 Task: Explore Airbnb stays in Newport, Rhode Island.
Action: Mouse moved to (526, 66)
Screenshot: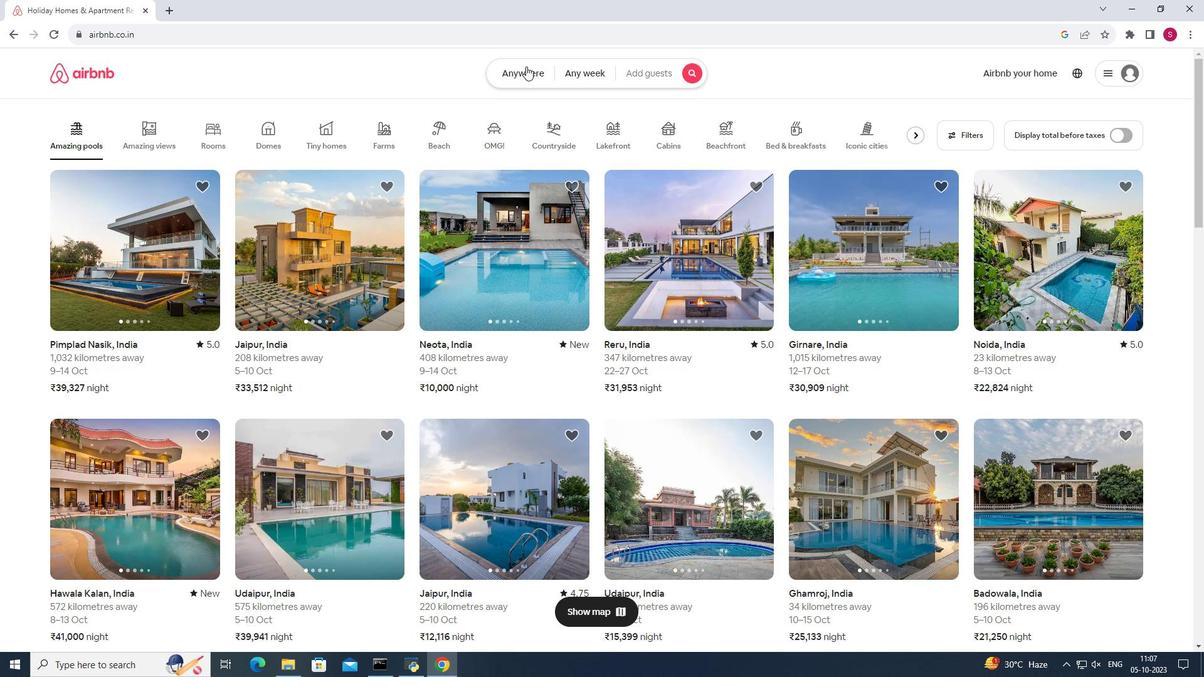 
Action: Mouse pressed left at (526, 66)
Screenshot: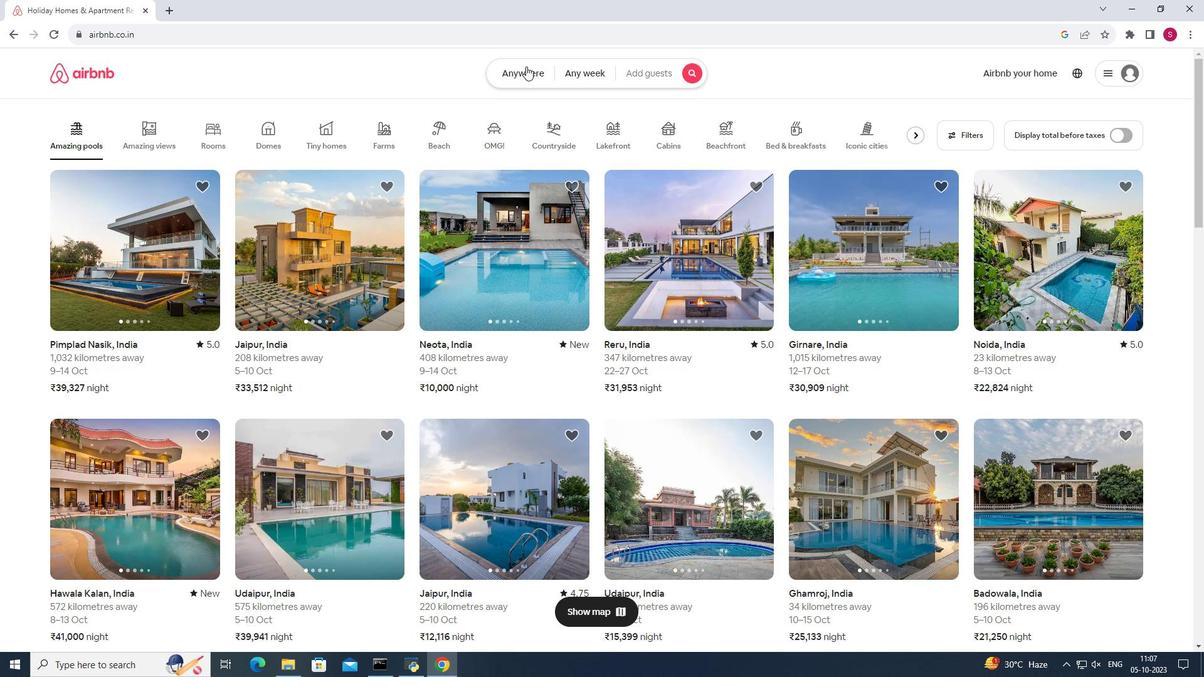 
Action: Mouse moved to (451, 117)
Screenshot: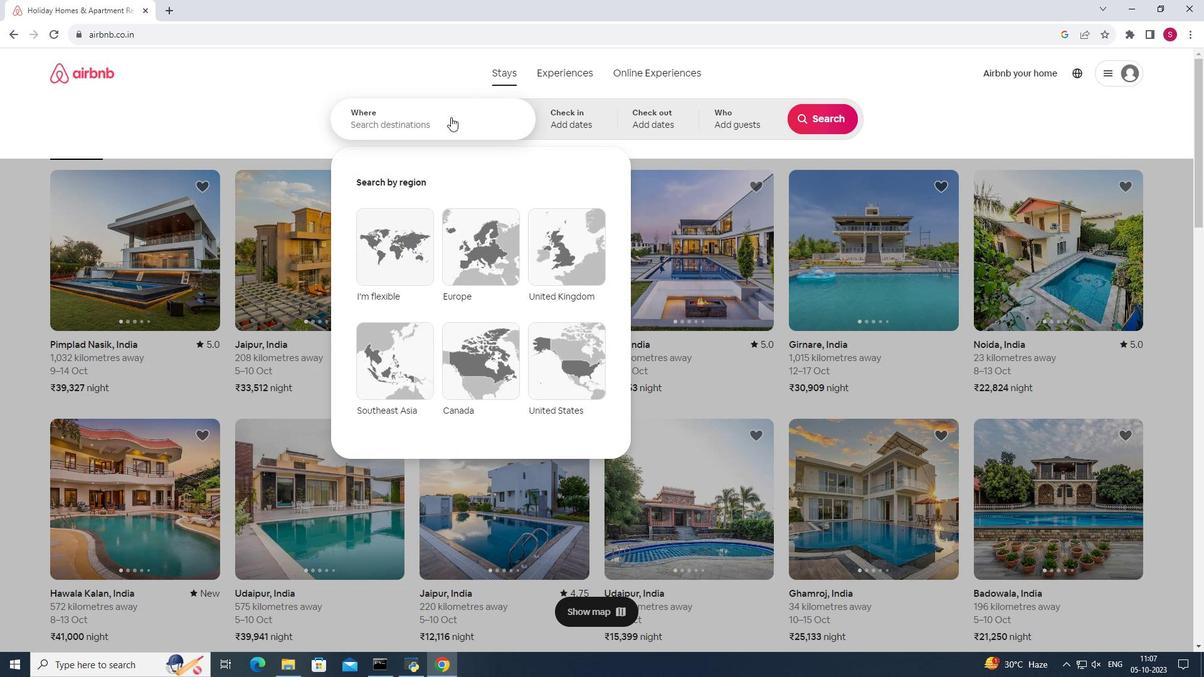 
Action: Mouse pressed left at (451, 117)
Screenshot: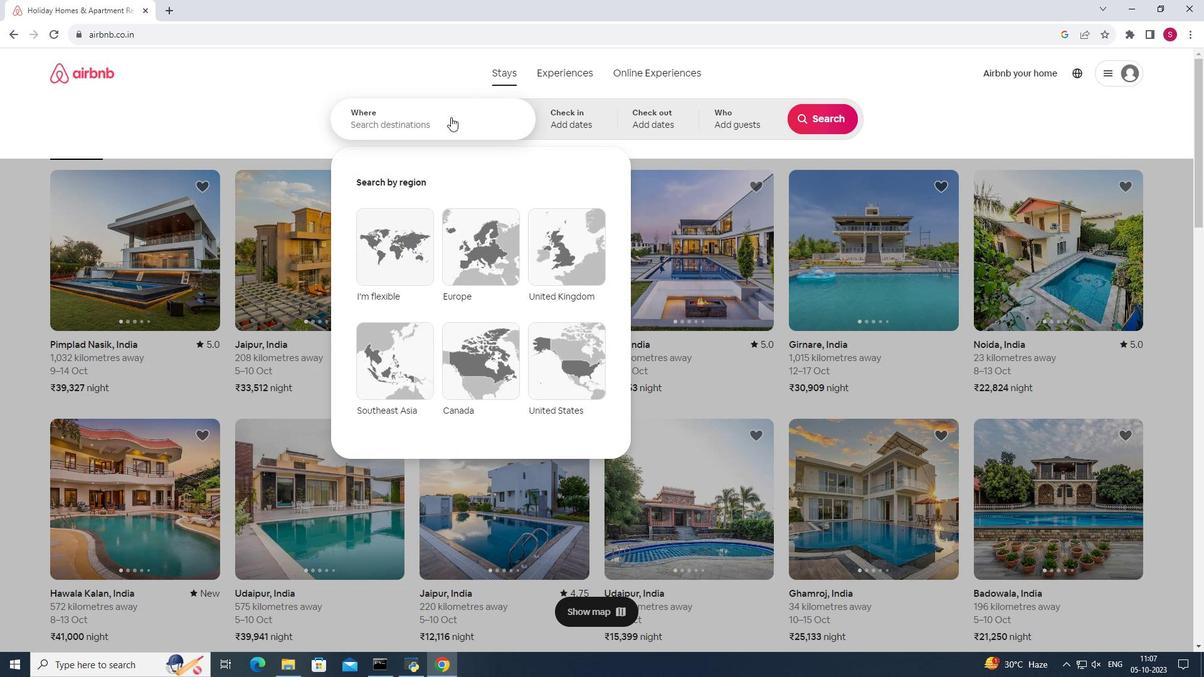 
Action: Mouse moved to (451, 119)
Screenshot: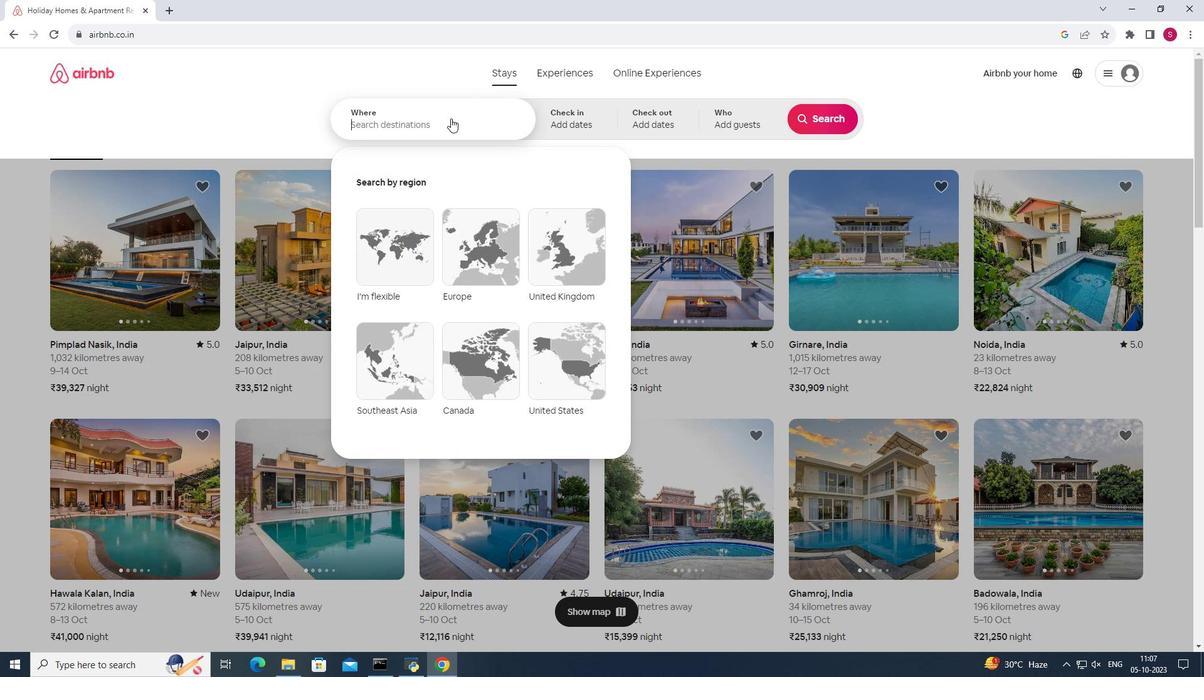 
Action: Key pressed <Key.shift><Key.shift><Key.shift><Key.shift><Key.shift><Key.shift><Key.shift><Key.shift><Key.shift><Key.shift><Key.shift><Key.shift><Key.shift><Key.shift><Key.shift><Key.shift><Key.shift><Key.shift>New<Key.shift><Key.shift><Key.shift><Key.shift><Key.shift><Key.shift><Key.shift><Key.shift><Key.shift>port,<Key.space><Key.shift><Key.shift><Key.shift><Key.shift><Key.shift><Key.shift><Key.shift><Key.shift><Key.shift><Key.shift><Key.shift>Rhode<Key.space><Key.shift>Island
Screenshot: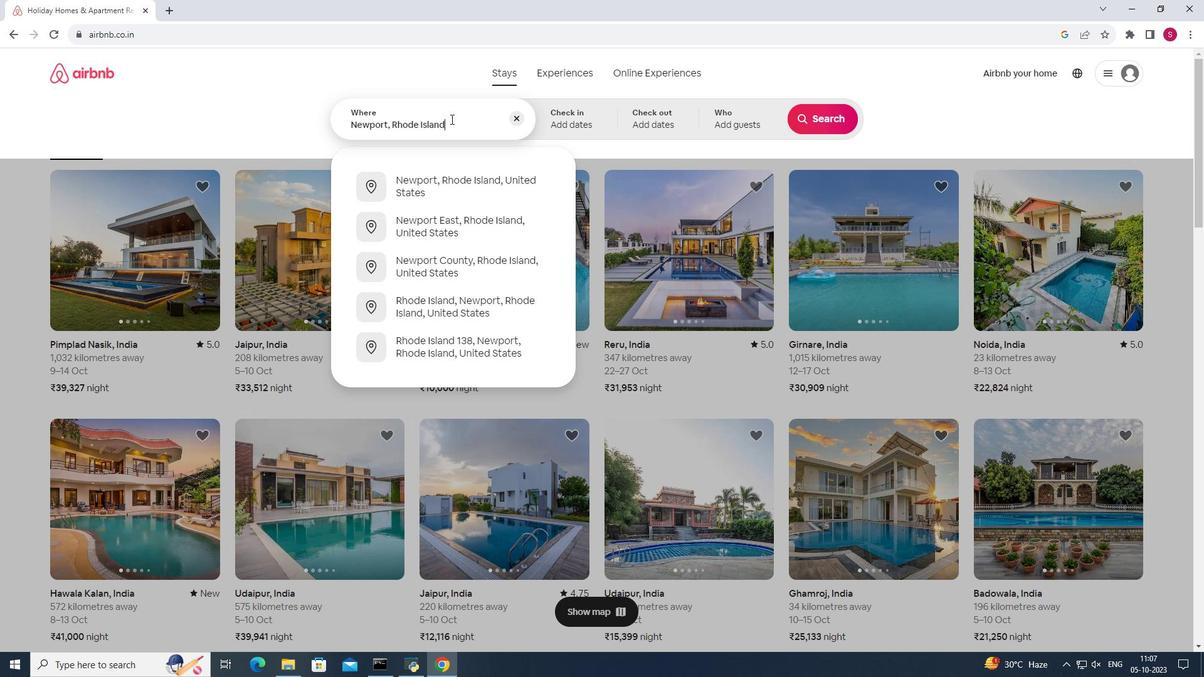 
Action: Mouse moved to (466, 191)
Screenshot: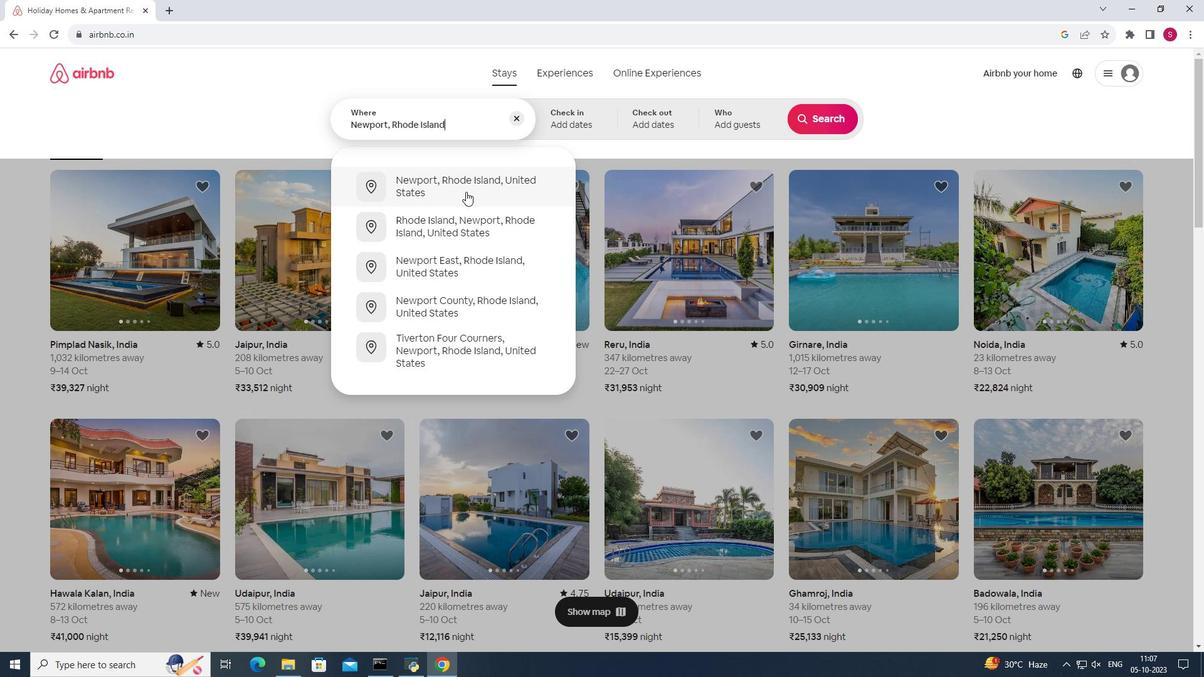 
Action: Mouse pressed left at (466, 191)
Screenshot: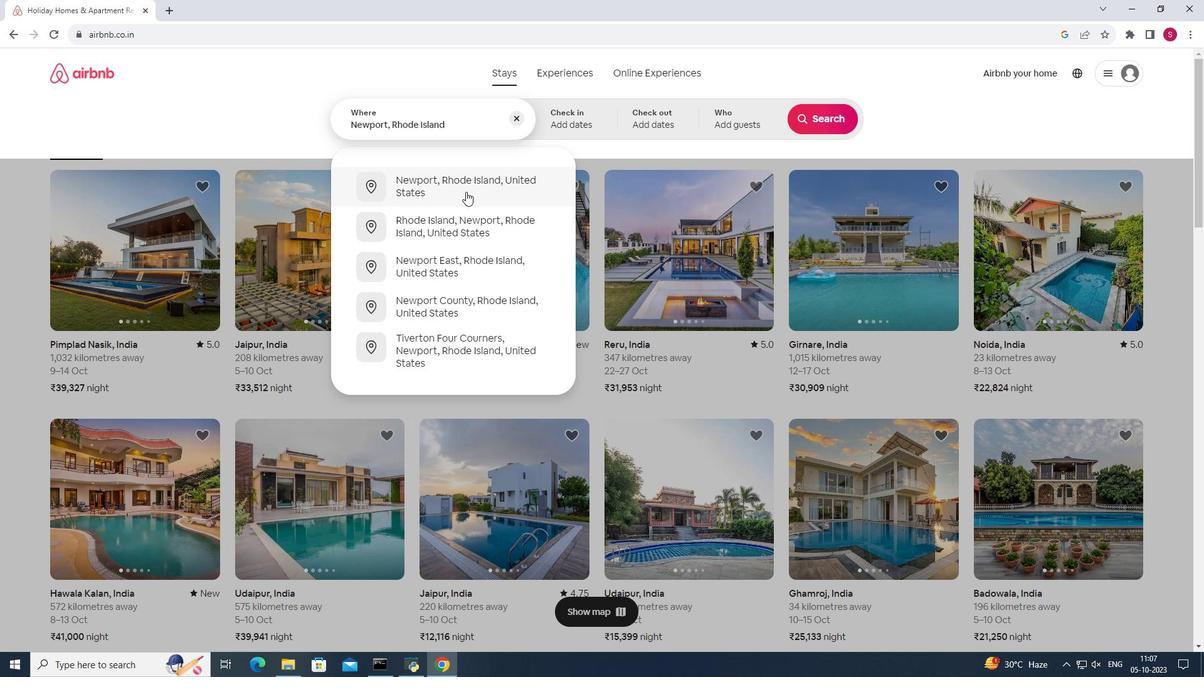 
Action: Mouse moved to (840, 112)
Screenshot: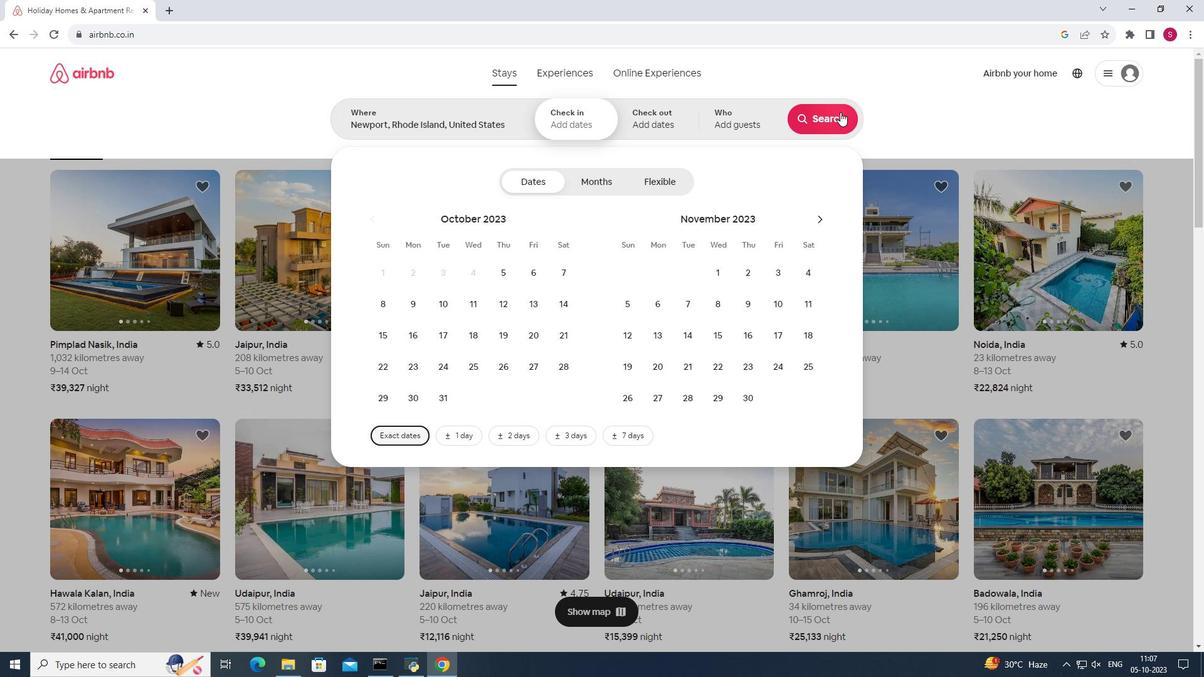 
Action: Mouse pressed left at (840, 112)
Screenshot: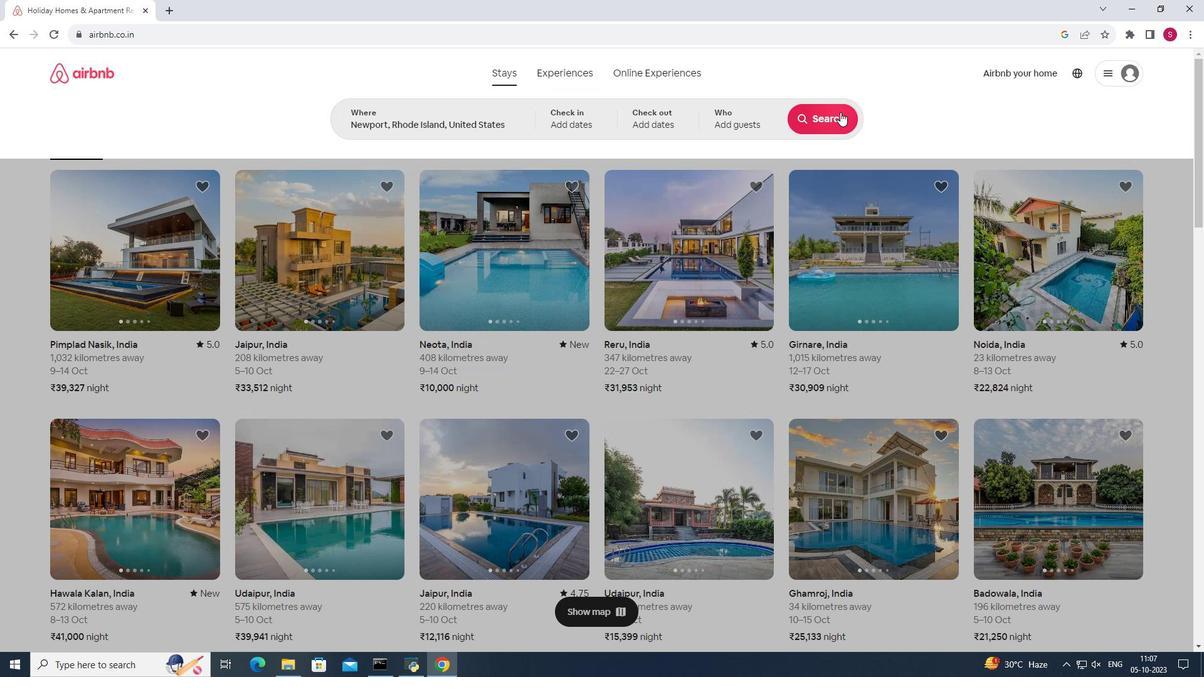 
Action: Mouse moved to (362, 324)
Screenshot: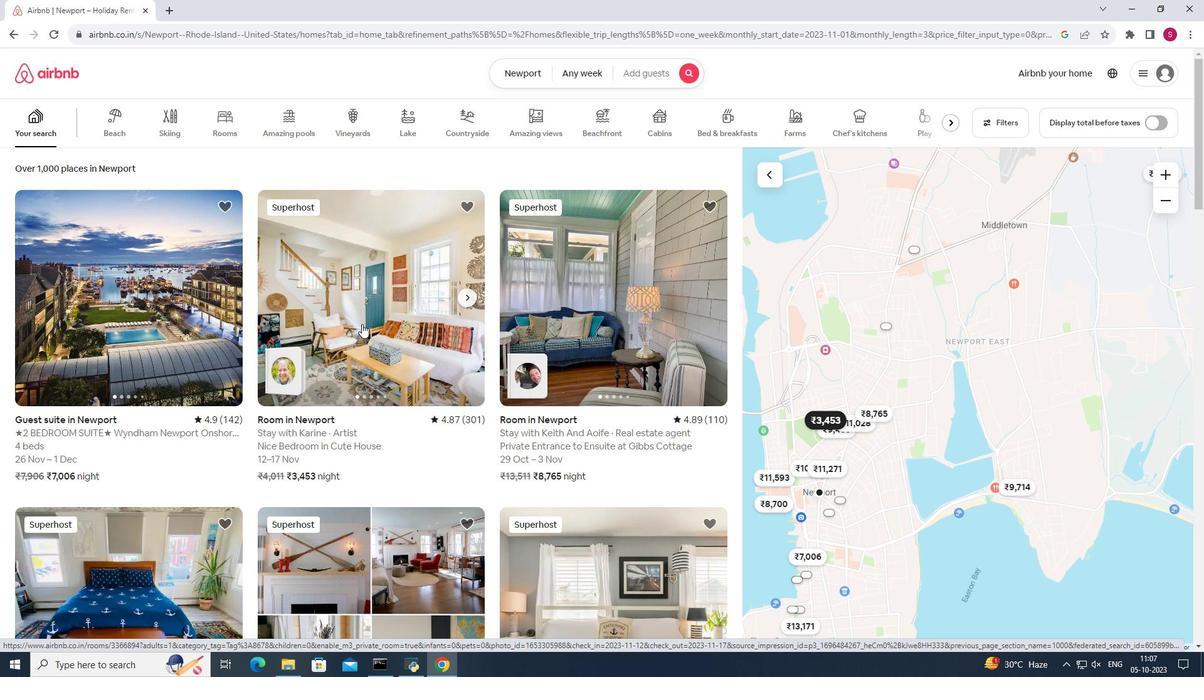 
Action: Mouse pressed left at (362, 324)
Screenshot: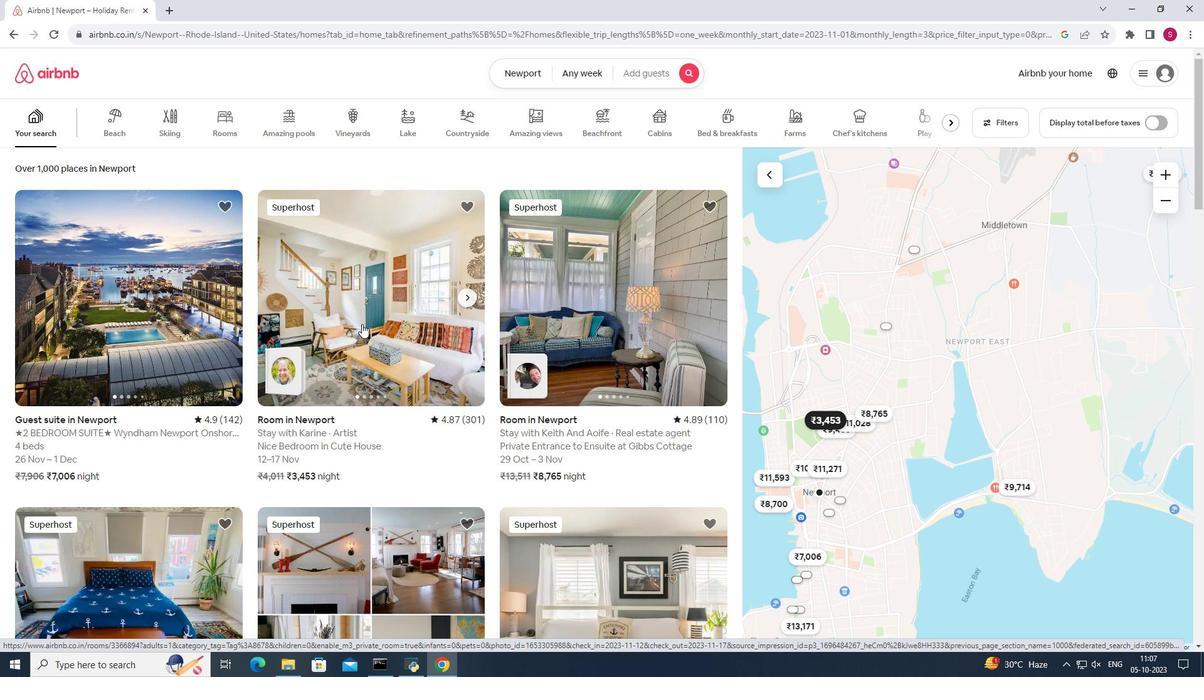 
Action: Mouse moved to (909, 466)
Screenshot: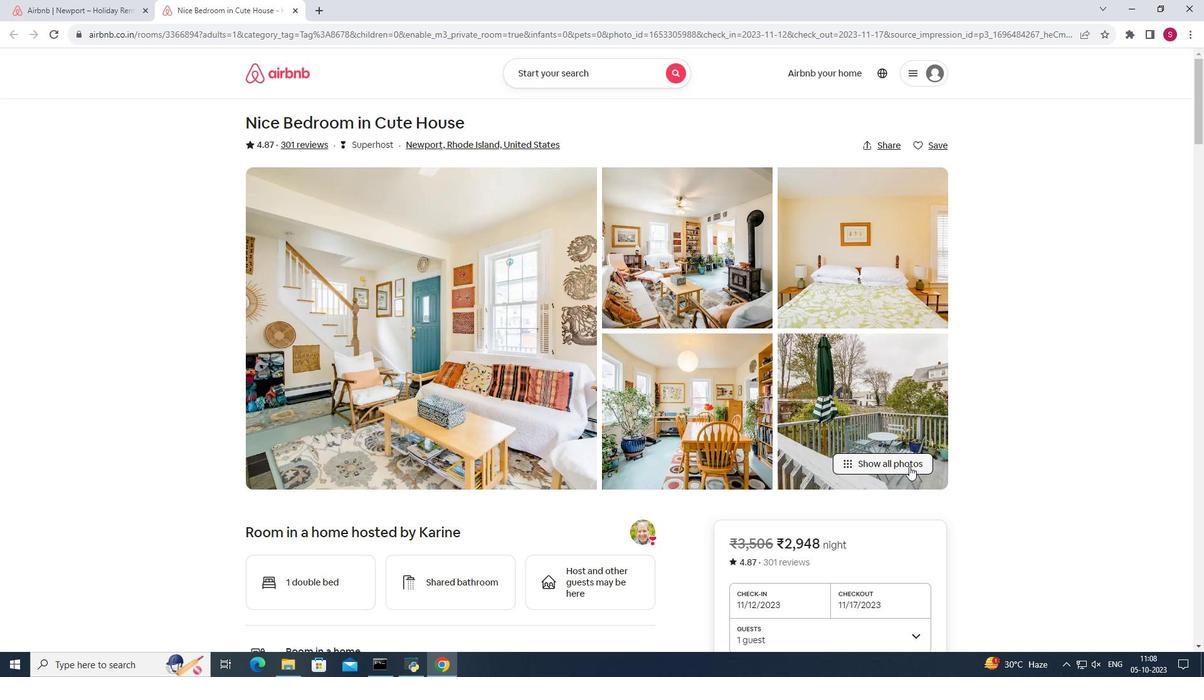 
Action: Mouse pressed left at (909, 466)
Screenshot: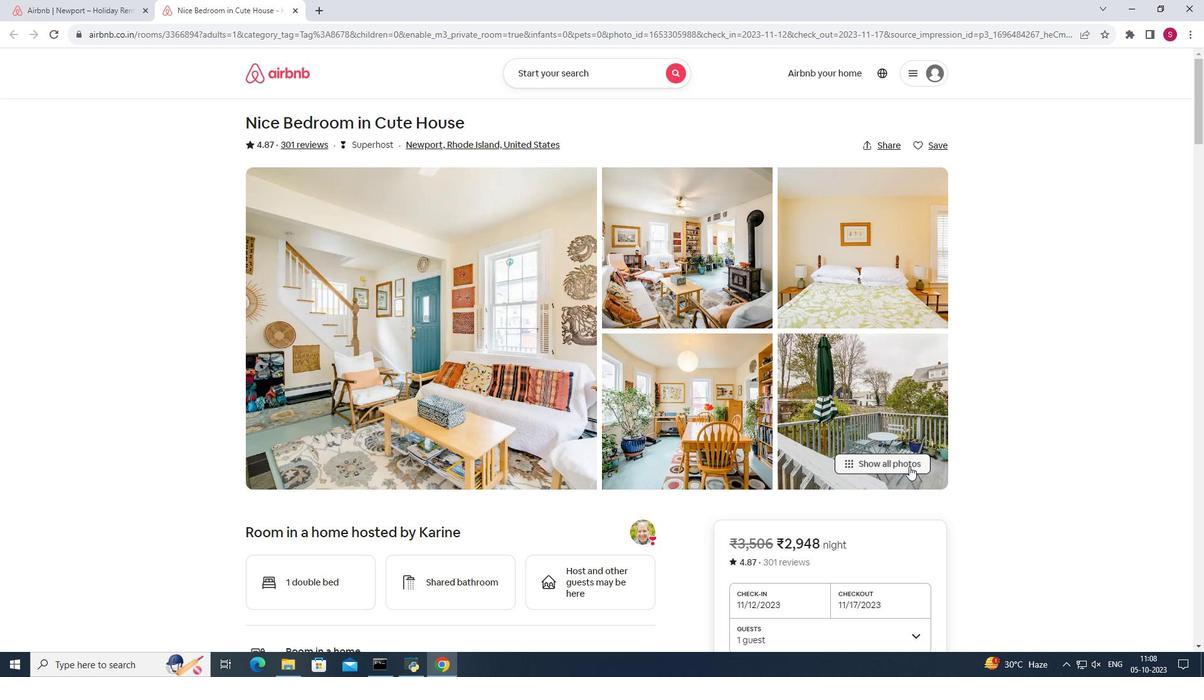 
Action: Mouse moved to (692, 352)
Screenshot: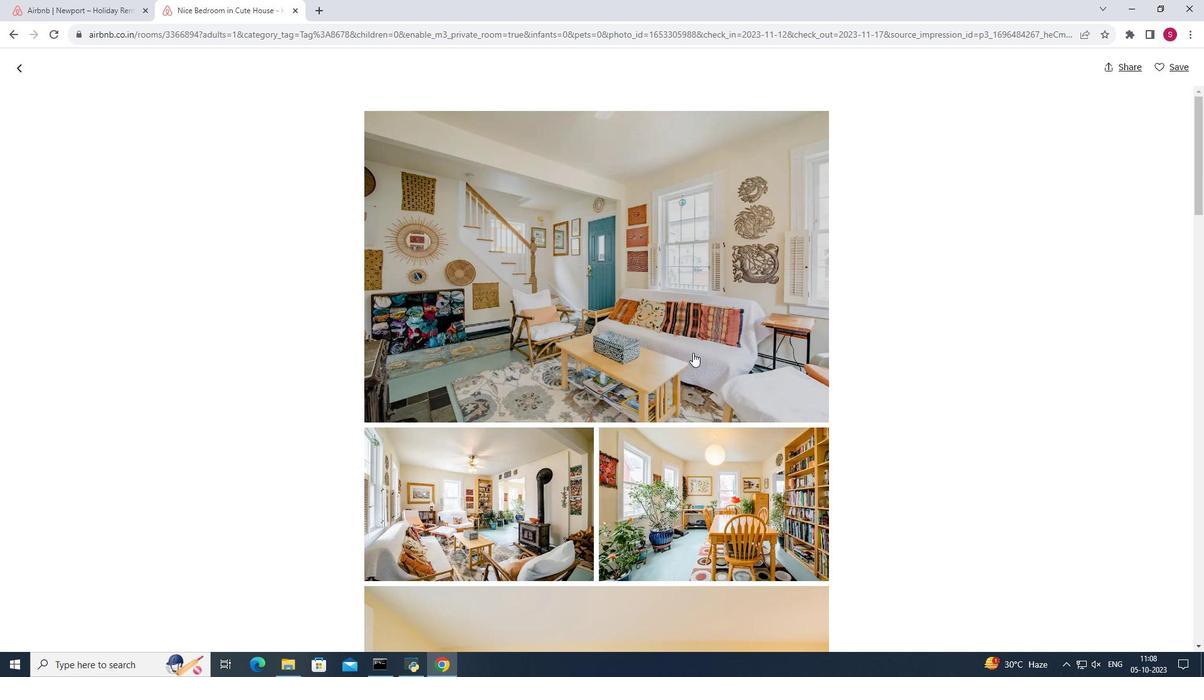 
Action: Mouse scrolled (692, 351) with delta (0, 0)
Screenshot: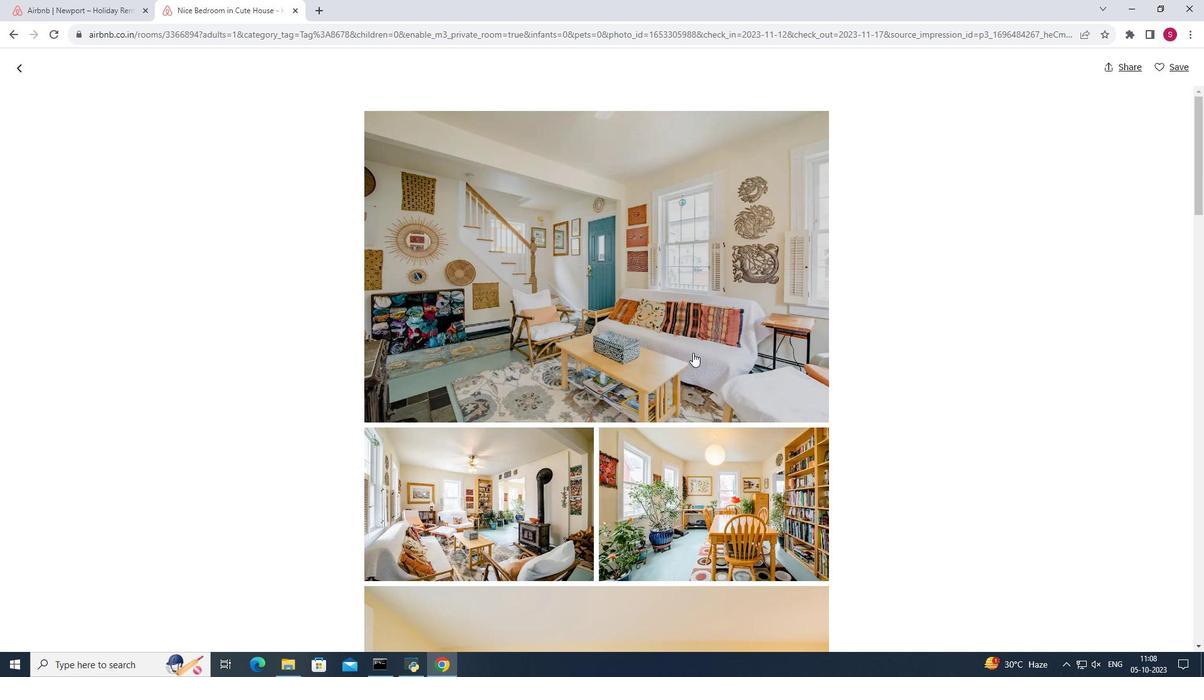 
Action: Mouse moved to (693, 353)
Screenshot: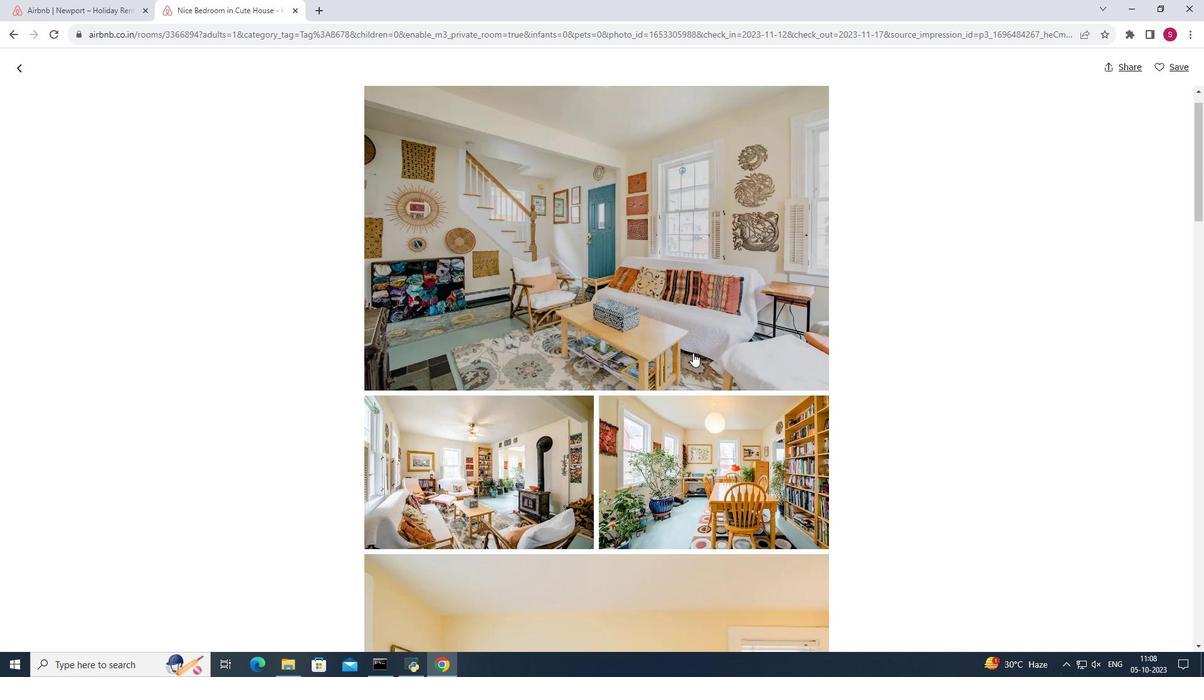 
Action: Mouse scrolled (693, 352) with delta (0, 0)
Screenshot: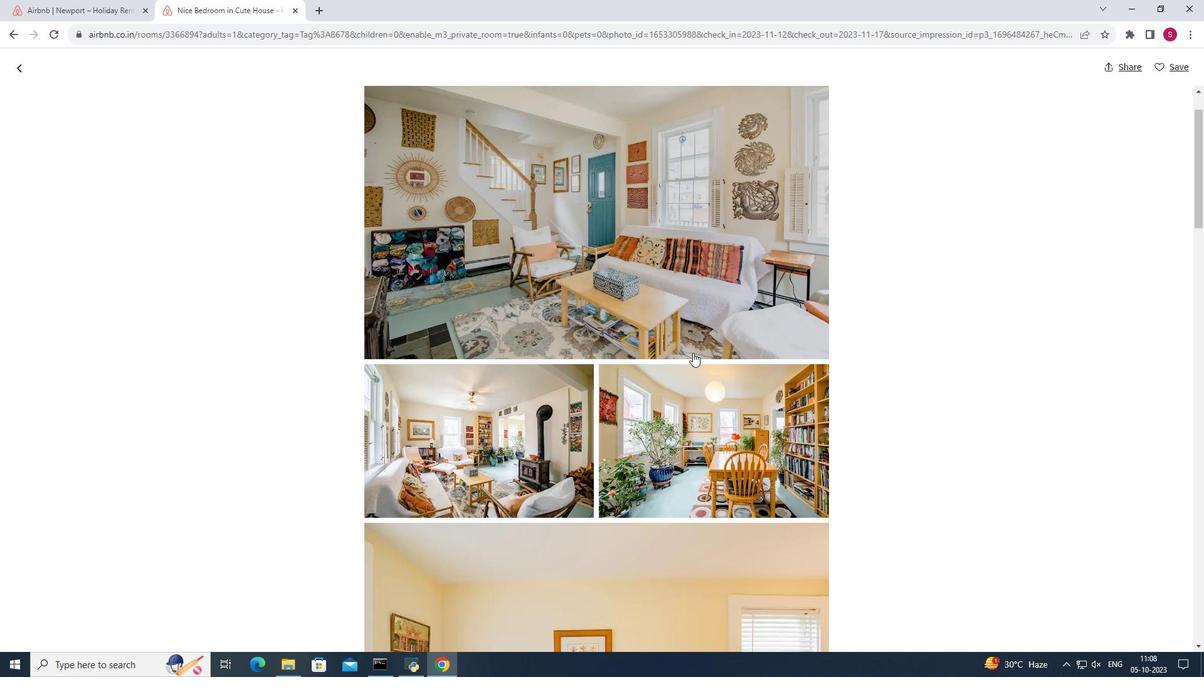 
Action: Mouse moved to (739, 363)
Screenshot: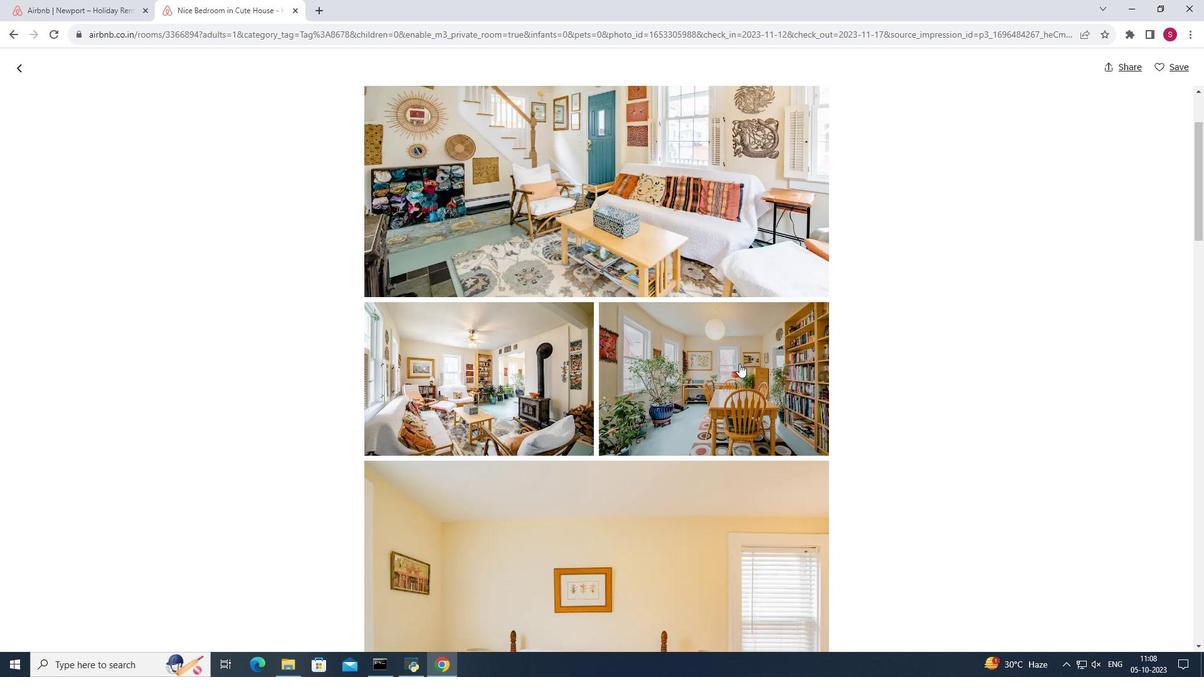 
Action: Mouse scrolled (739, 363) with delta (0, 0)
Screenshot: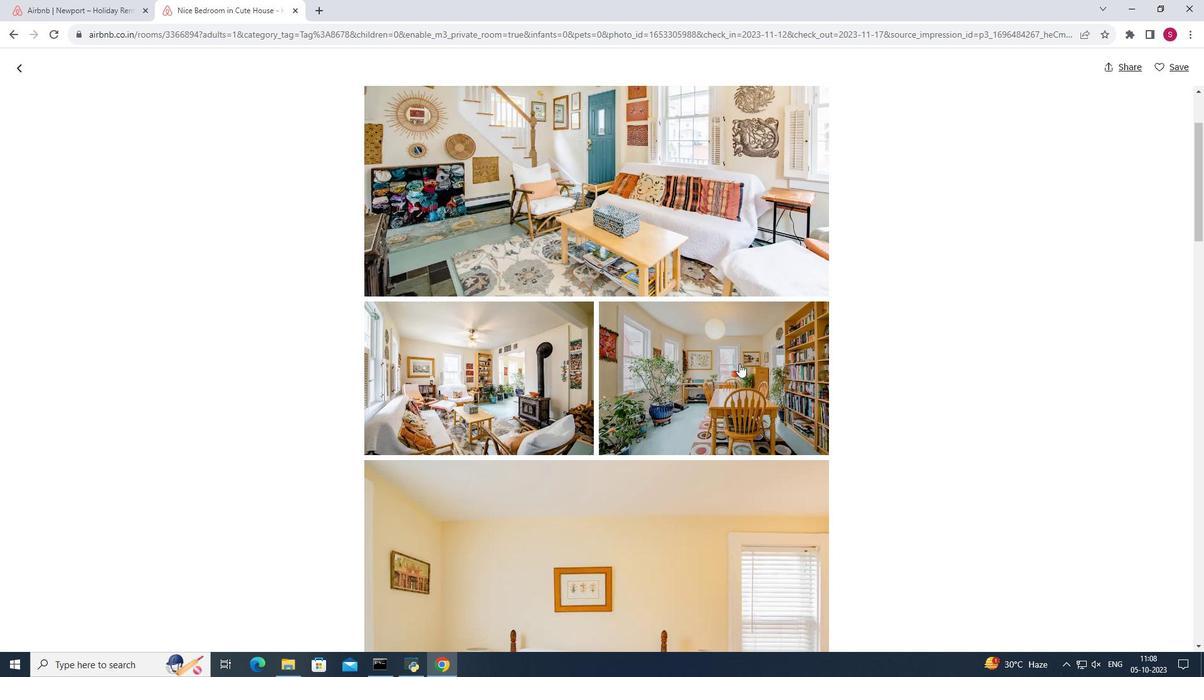 
Action: Mouse scrolled (739, 363) with delta (0, 0)
Screenshot: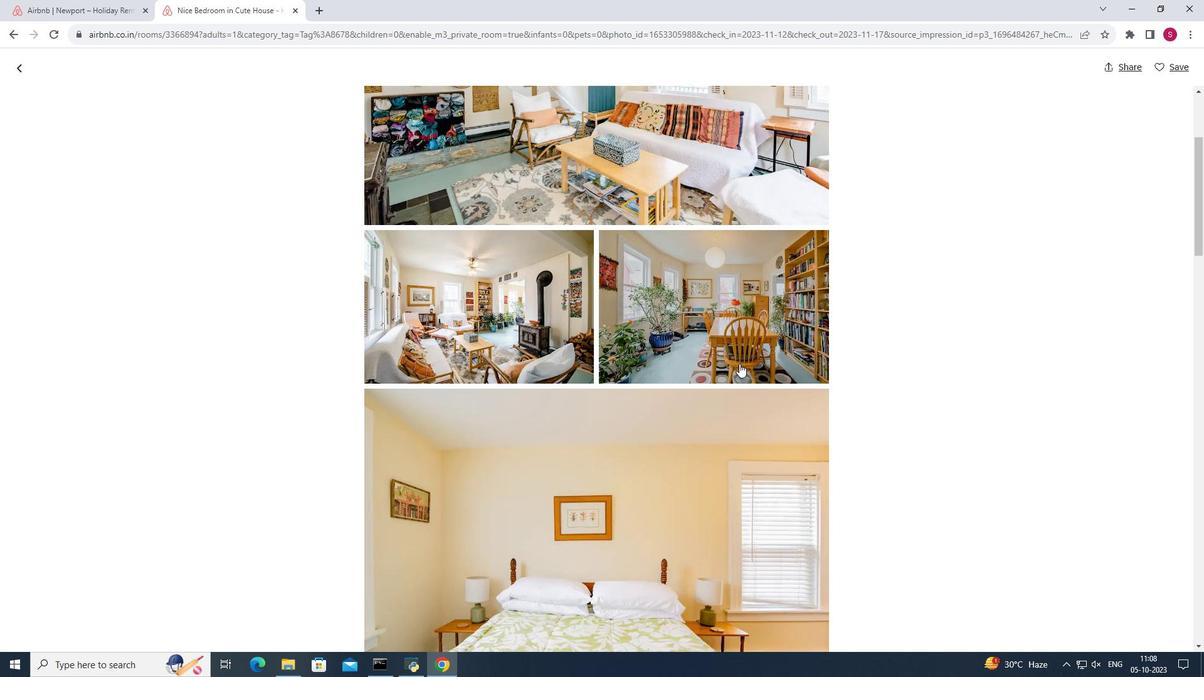 
Action: Mouse scrolled (739, 363) with delta (0, 0)
Screenshot: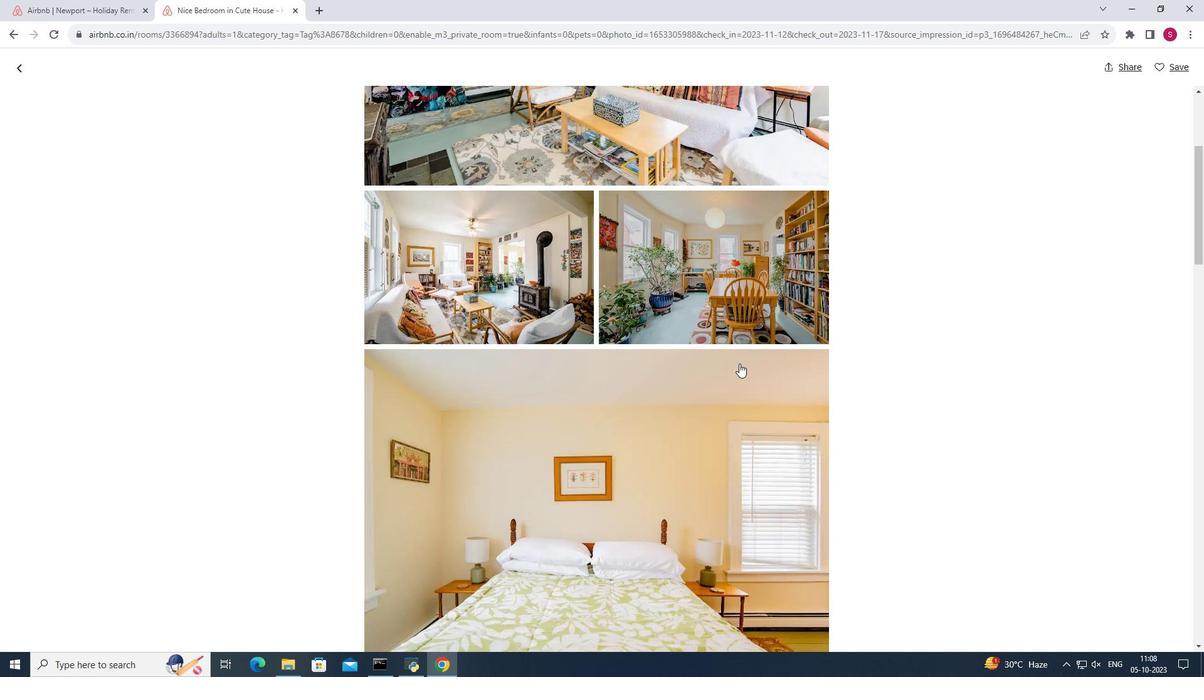 
Action: Mouse scrolled (739, 363) with delta (0, 0)
Screenshot: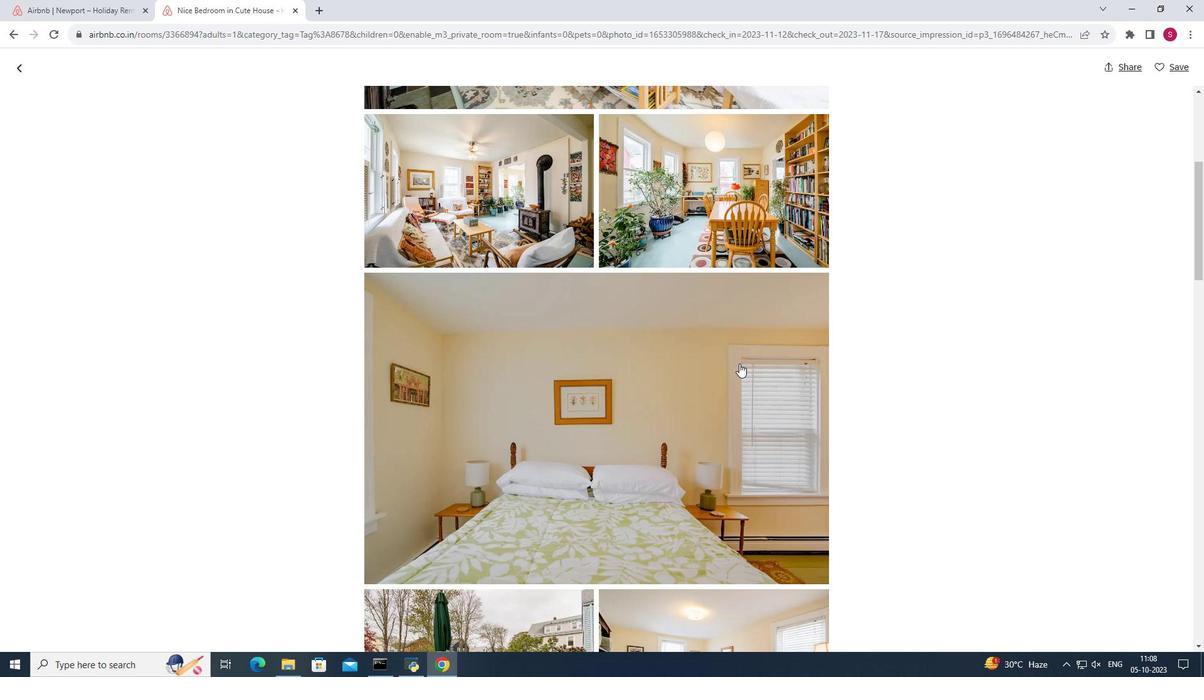 
Action: Mouse scrolled (739, 363) with delta (0, 0)
Screenshot: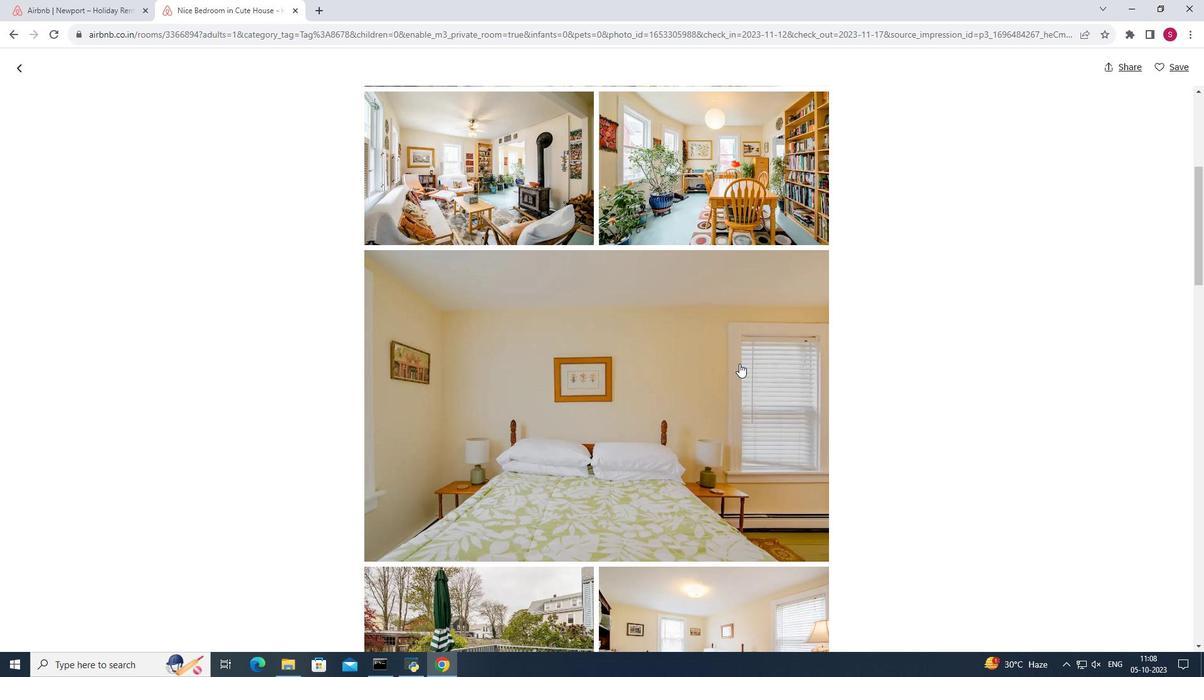 
Action: Mouse scrolled (739, 363) with delta (0, 0)
Screenshot: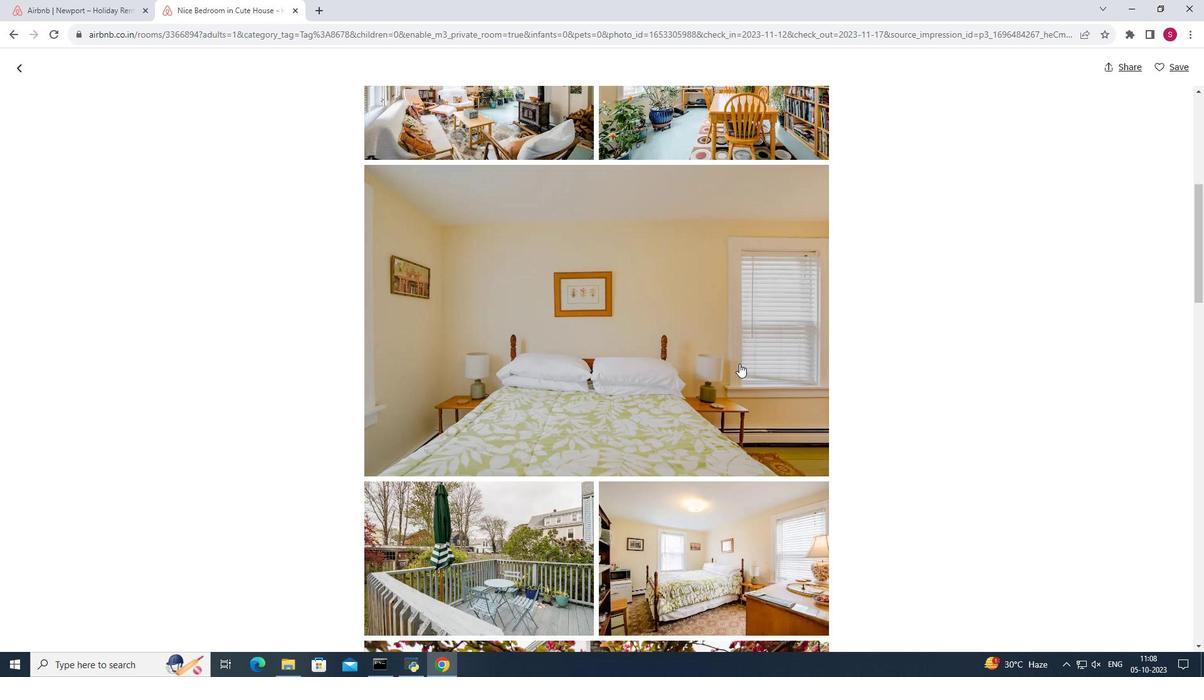 
Action: Mouse scrolled (739, 363) with delta (0, 0)
Screenshot: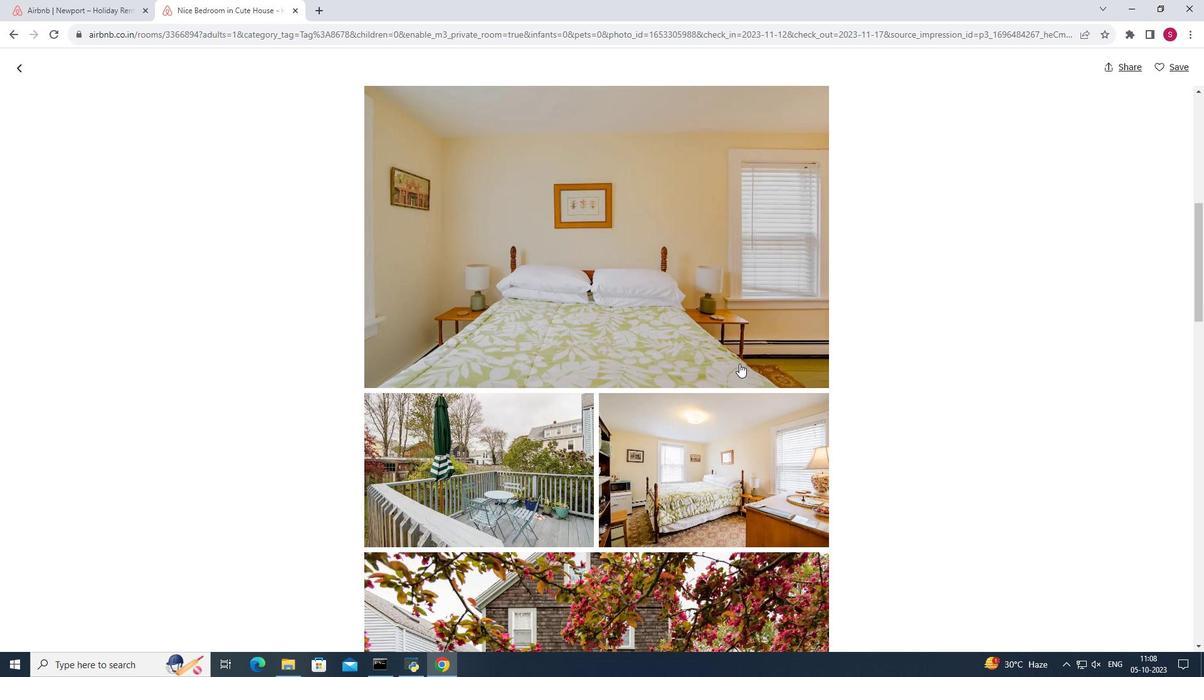
Action: Mouse scrolled (739, 363) with delta (0, 0)
Screenshot: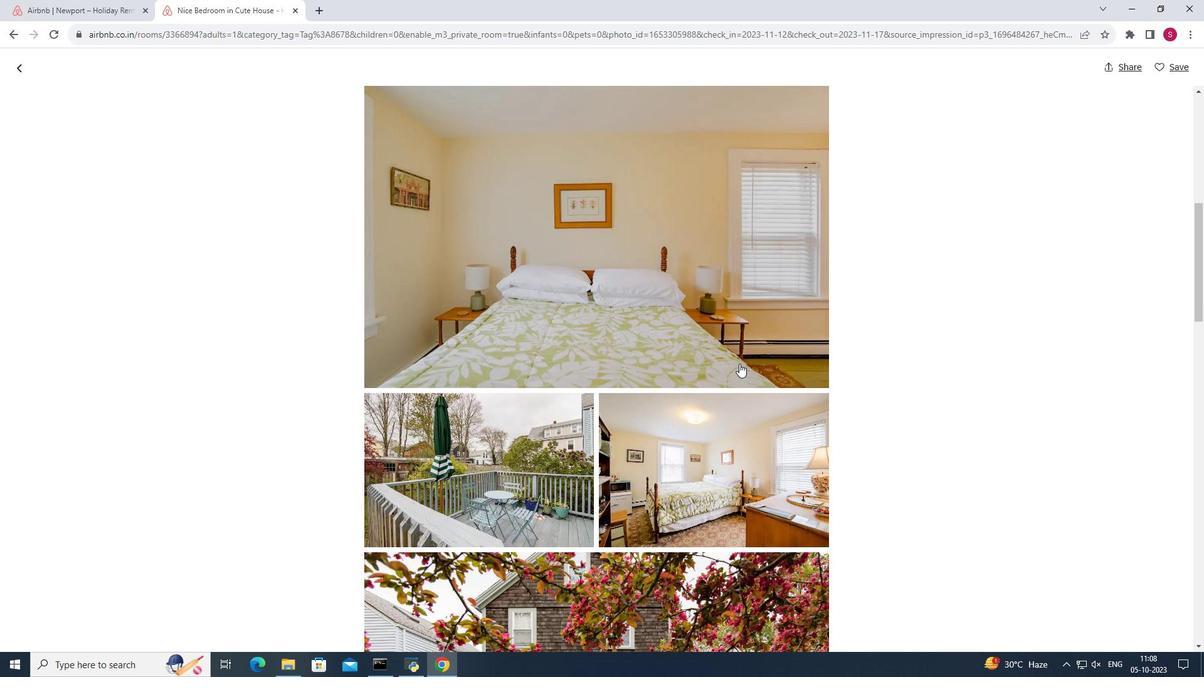 
Action: Mouse scrolled (739, 363) with delta (0, 0)
Screenshot: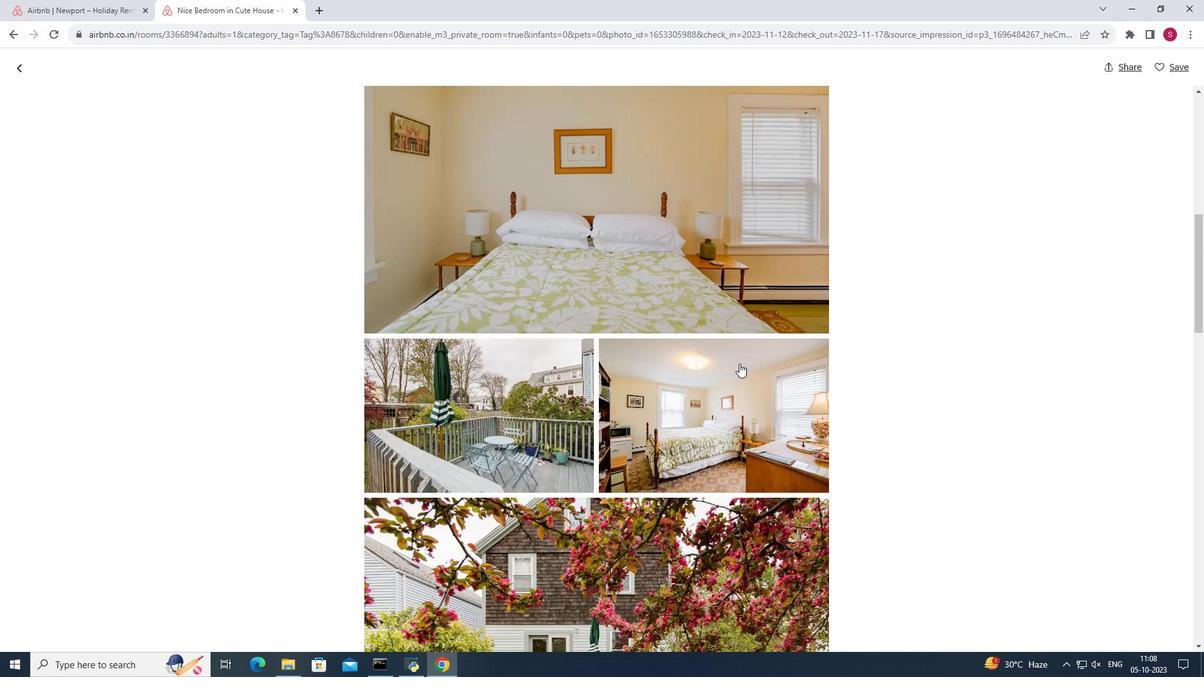 
Action: Mouse scrolled (739, 363) with delta (0, 0)
Screenshot: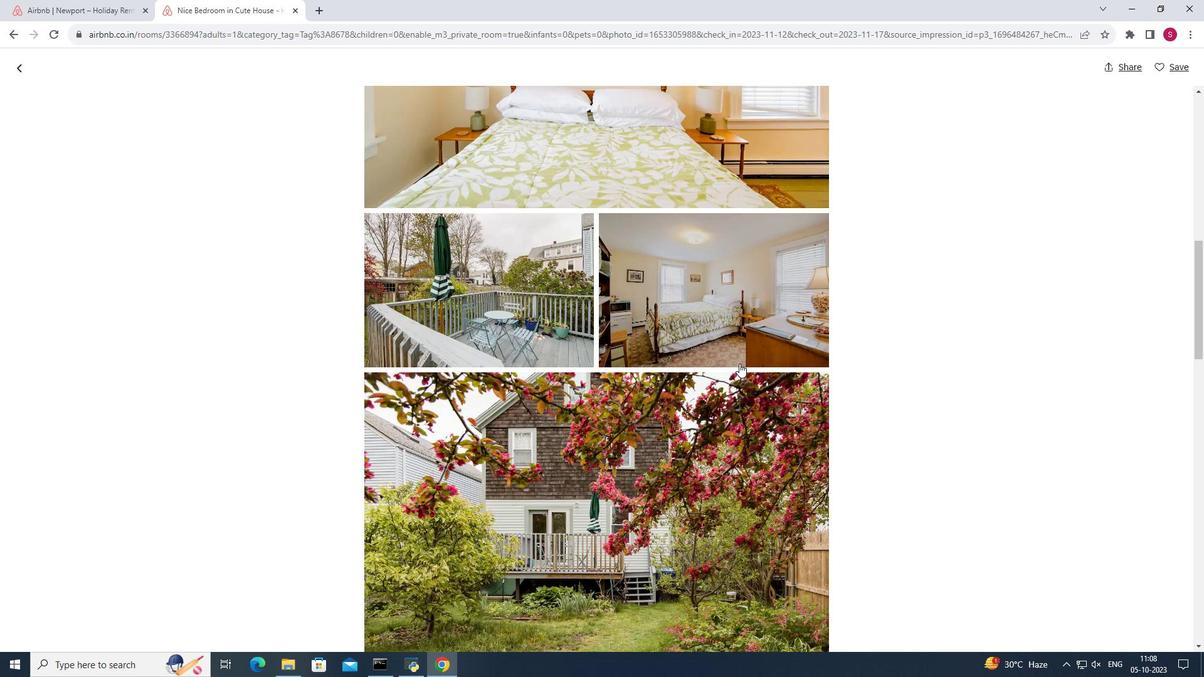 
Action: Mouse scrolled (739, 363) with delta (0, 0)
Screenshot: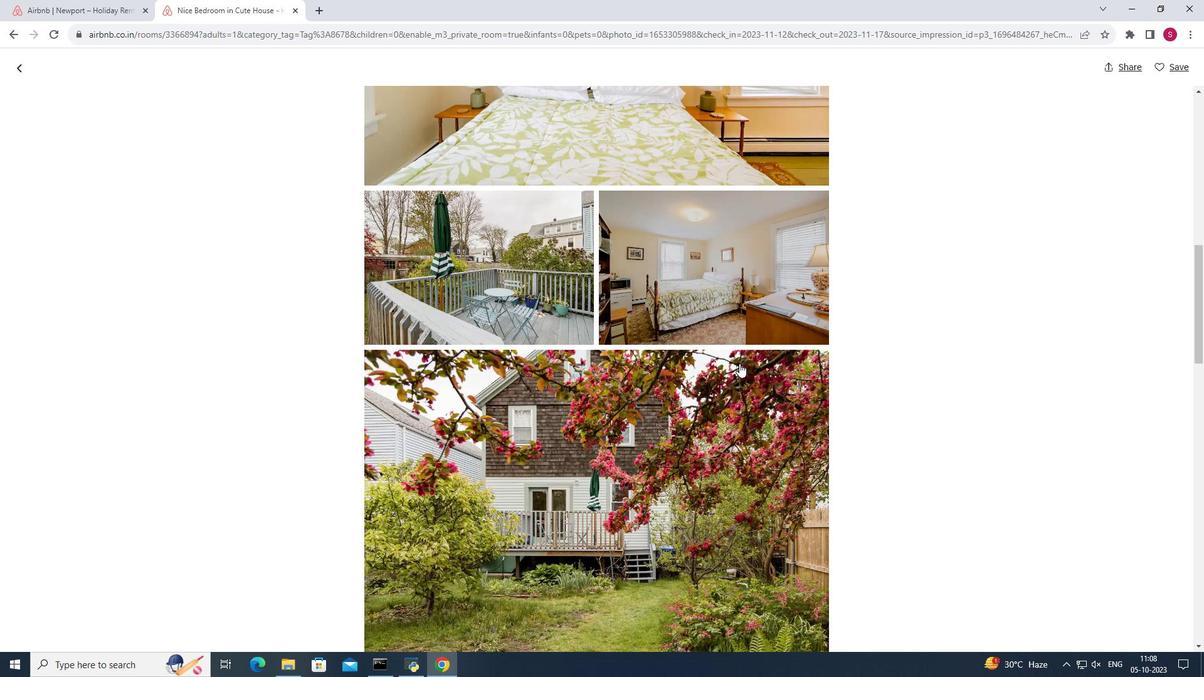 
Action: Mouse scrolled (739, 363) with delta (0, 0)
Screenshot: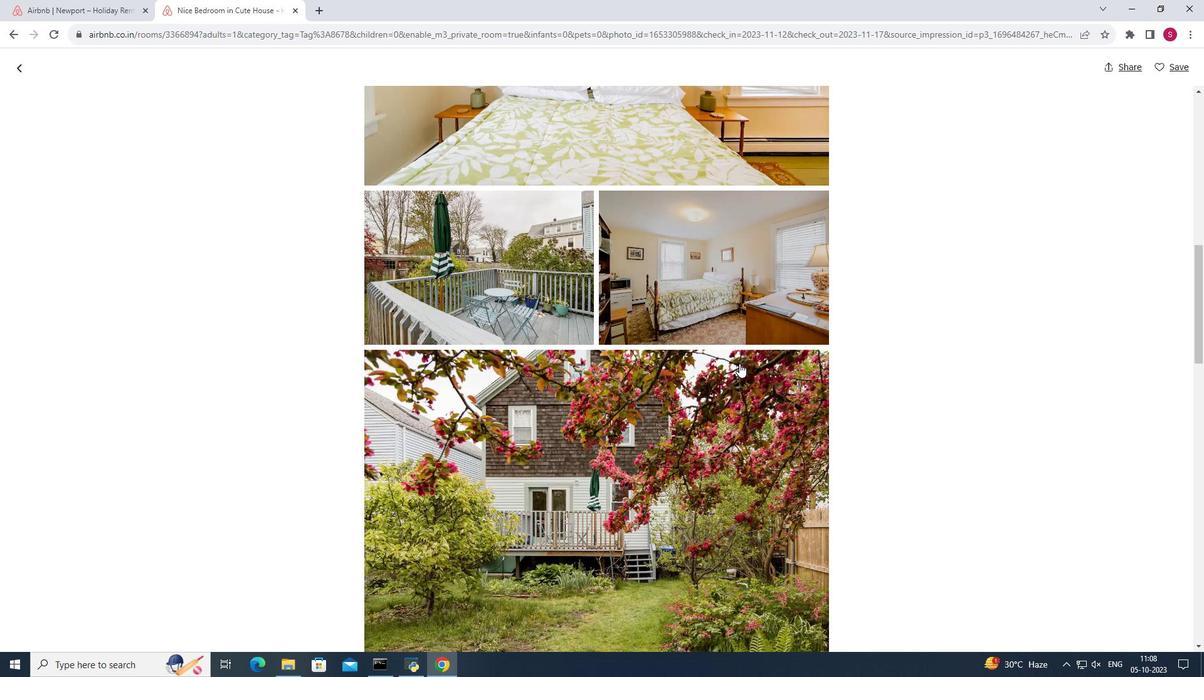 
Action: Mouse scrolled (739, 363) with delta (0, 0)
Screenshot: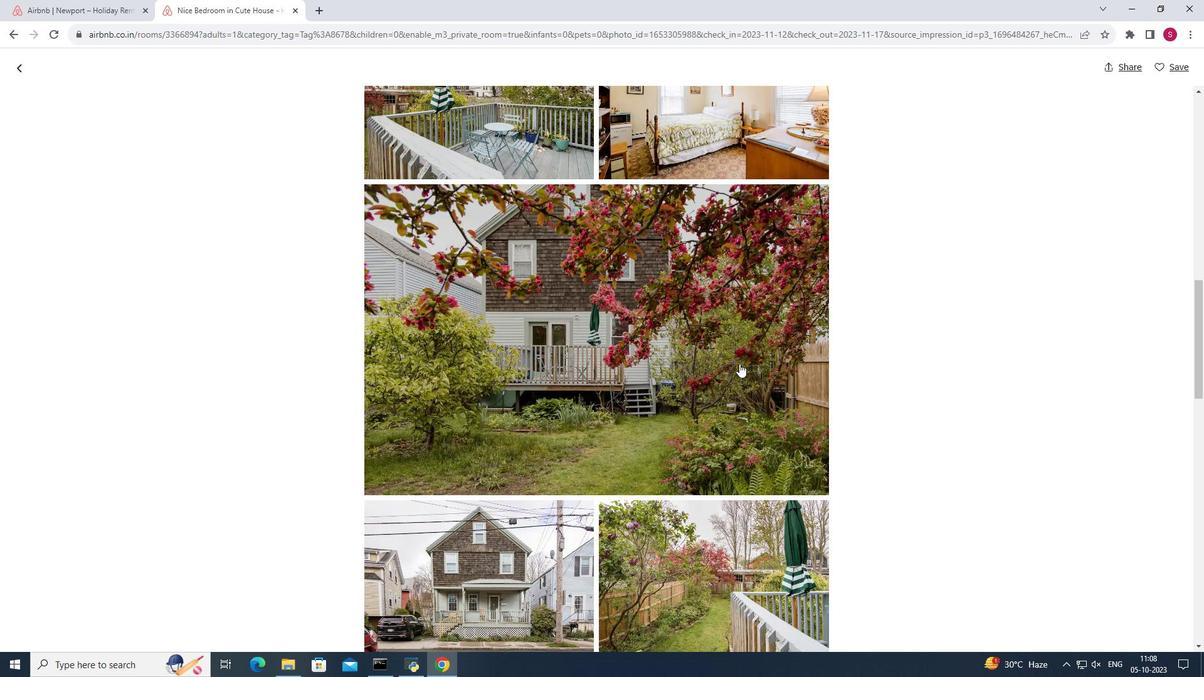 
Action: Mouse scrolled (739, 363) with delta (0, 0)
Screenshot: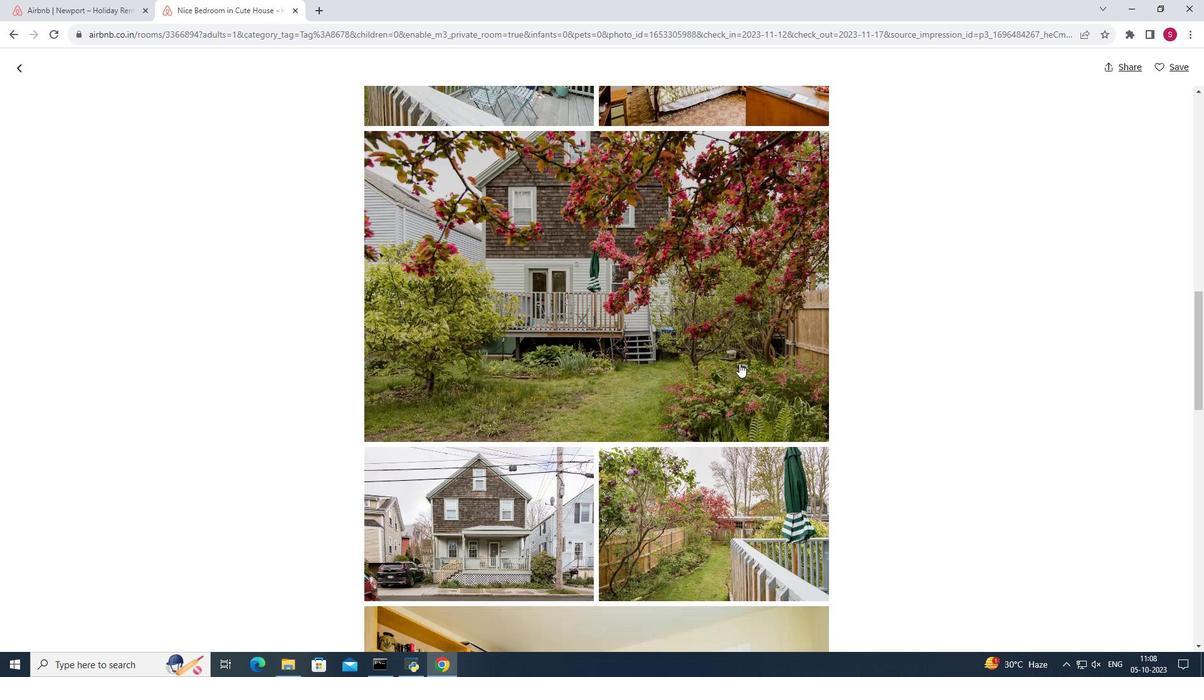 
Action: Mouse scrolled (739, 363) with delta (0, 0)
Screenshot: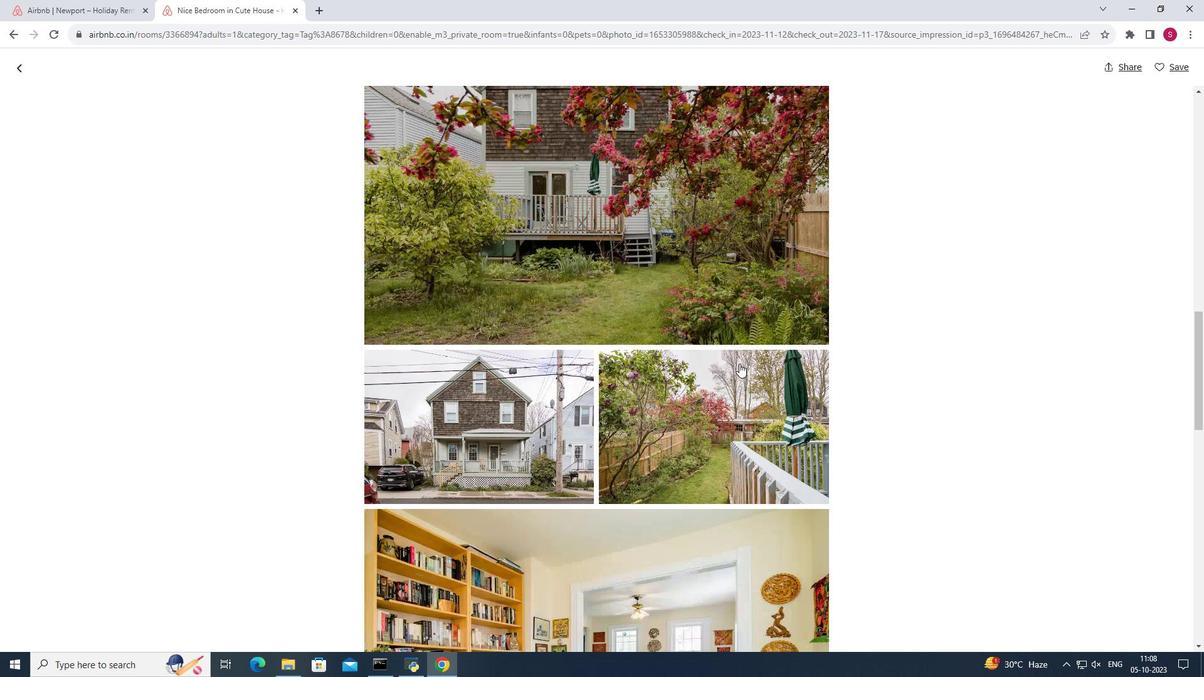 
Action: Mouse scrolled (739, 363) with delta (0, 0)
Screenshot: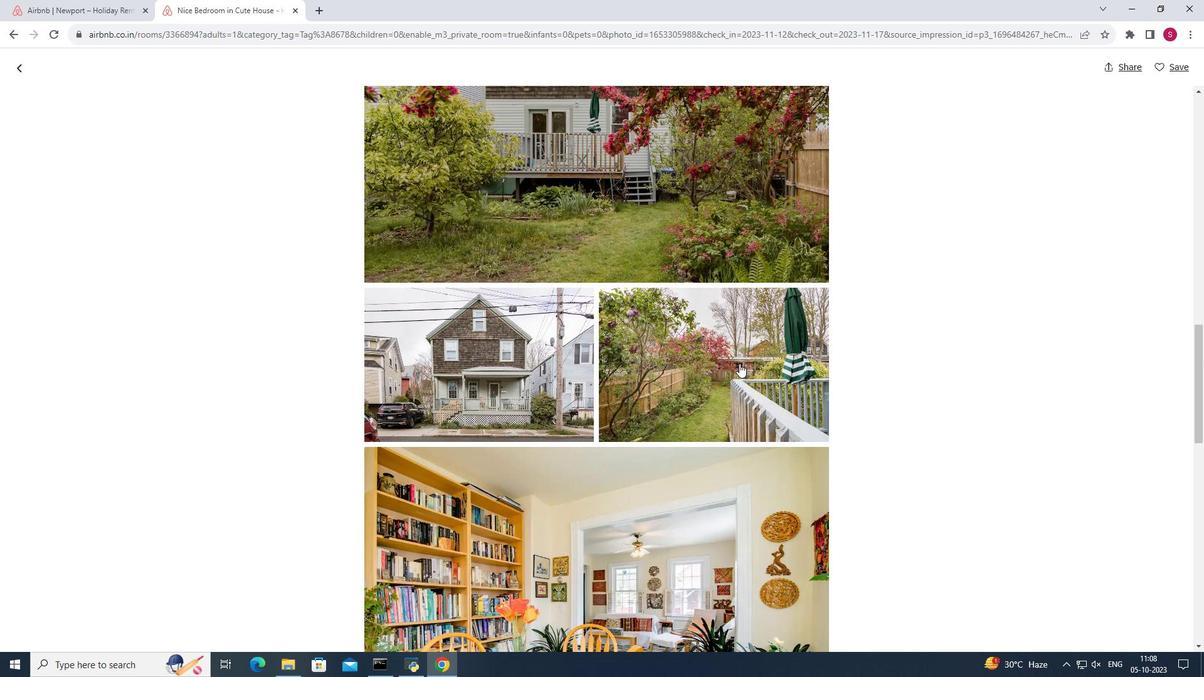 
Action: Mouse scrolled (739, 363) with delta (0, 0)
Screenshot: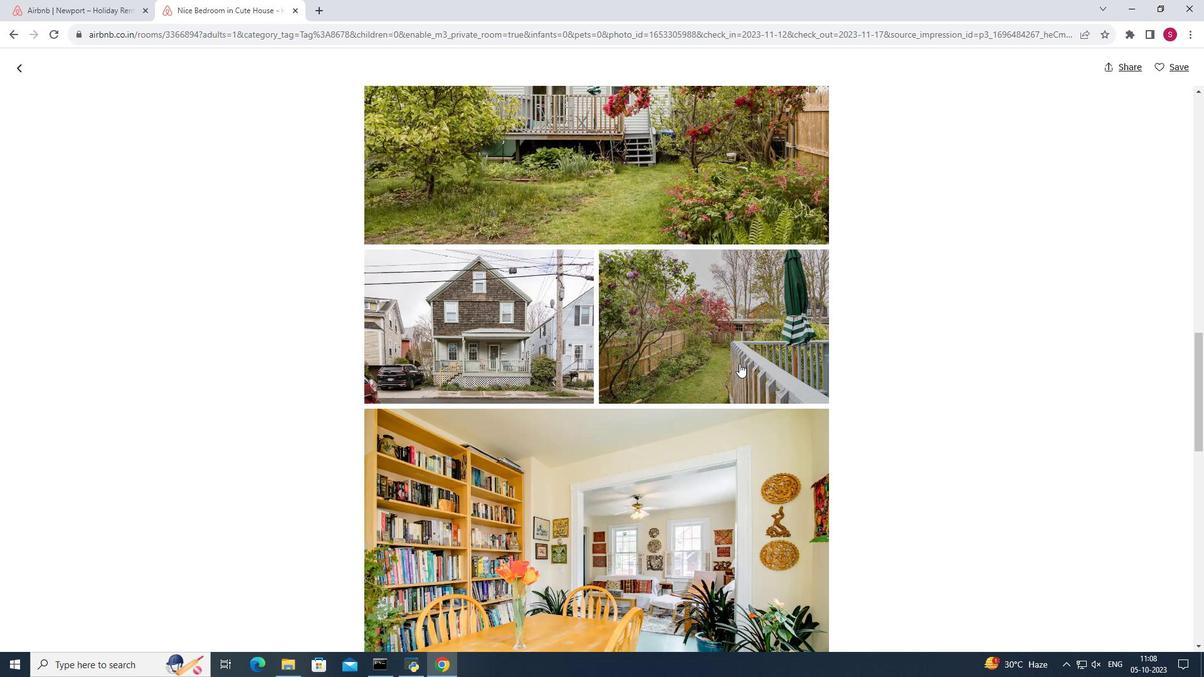 
Action: Mouse scrolled (739, 363) with delta (0, 0)
Screenshot: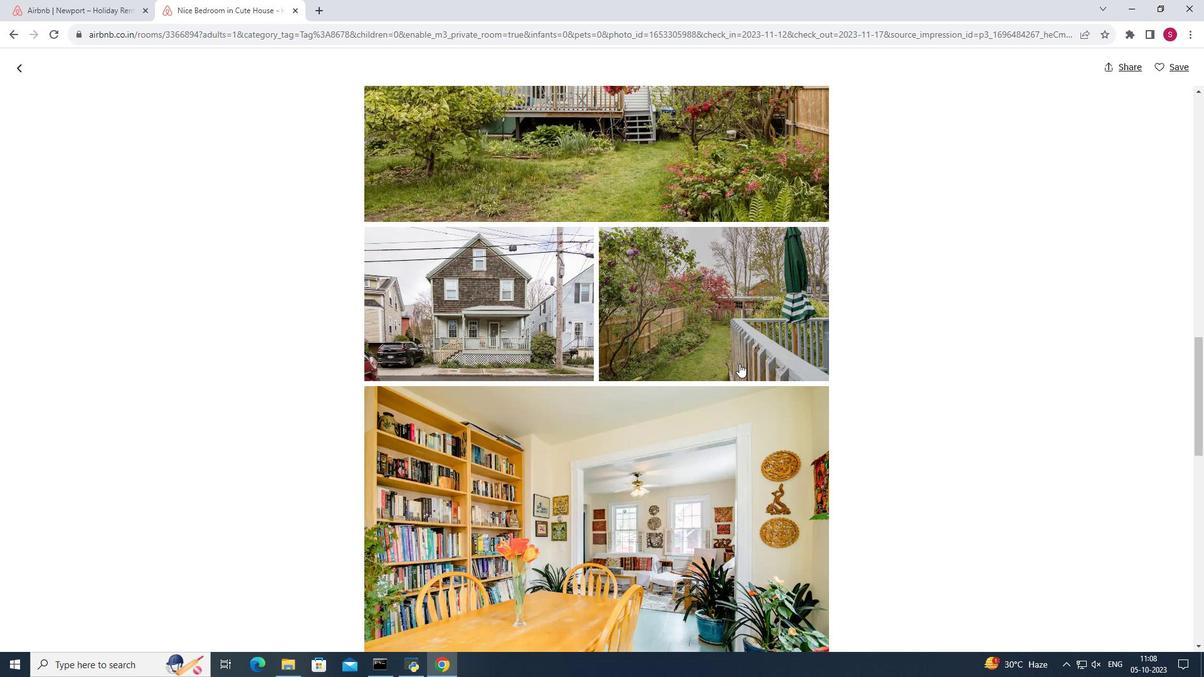 
Action: Mouse scrolled (739, 363) with delta (0, 0)
Screenshot: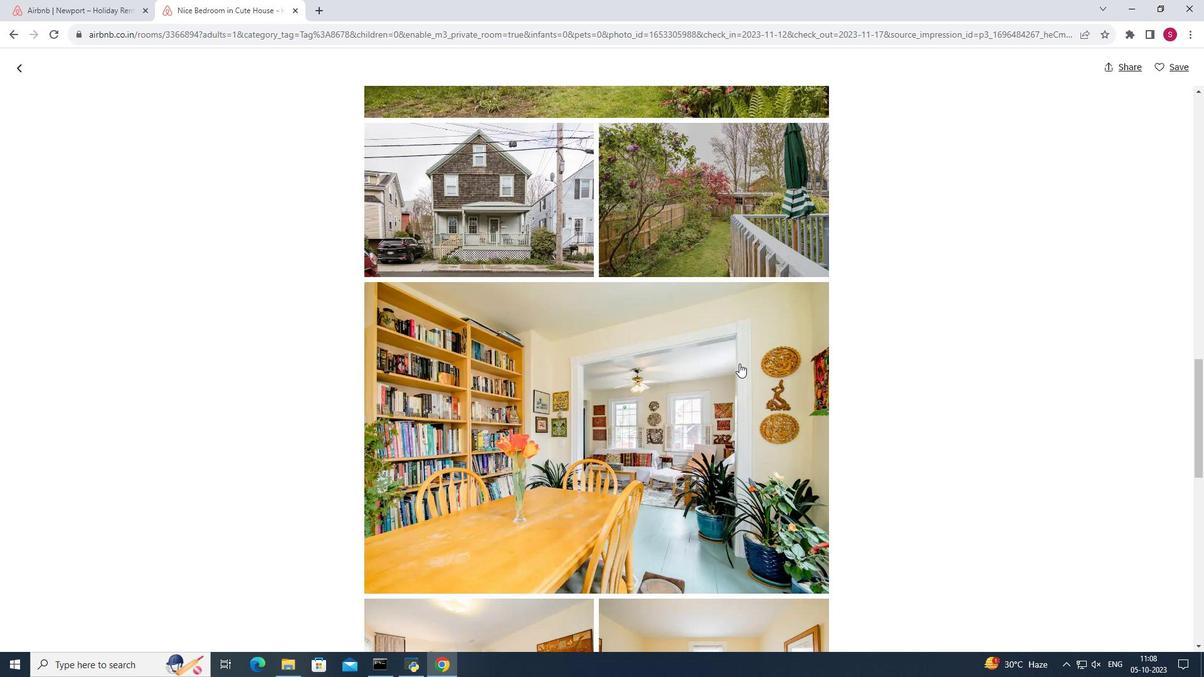 
Action: Mouse scrolled (739, 363) with delta (0, 0)
Screenshot: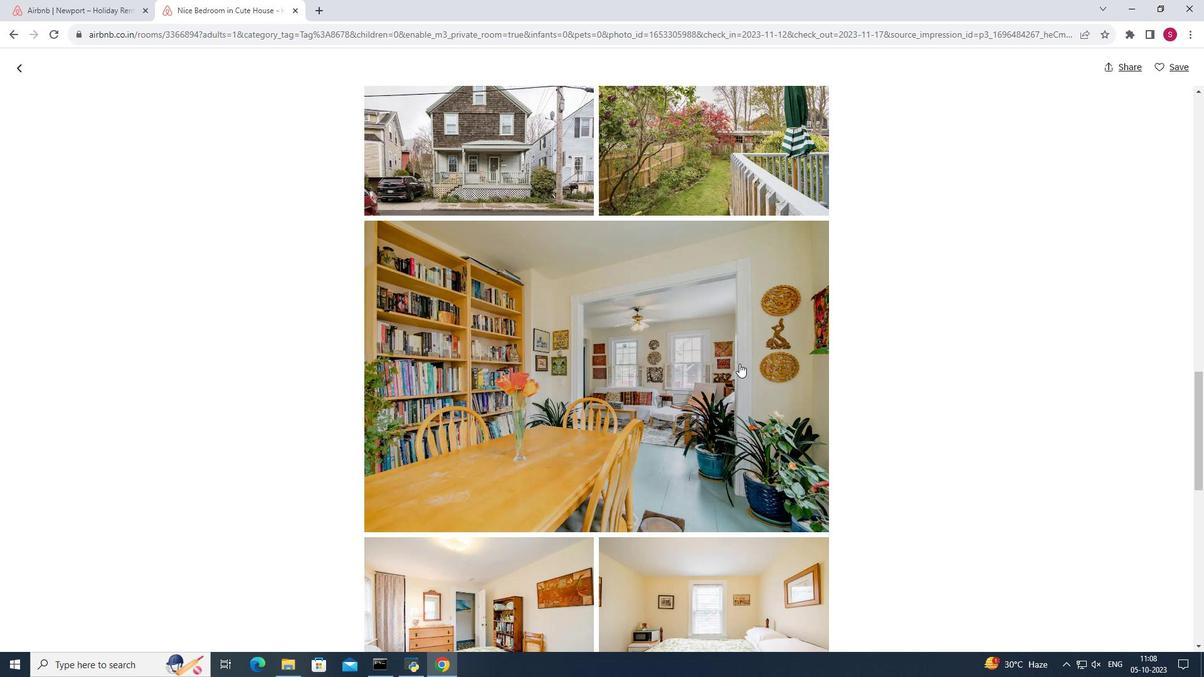 
Action: Mouse scrolled (739, 363) with delta (0, 0)
Screenshot: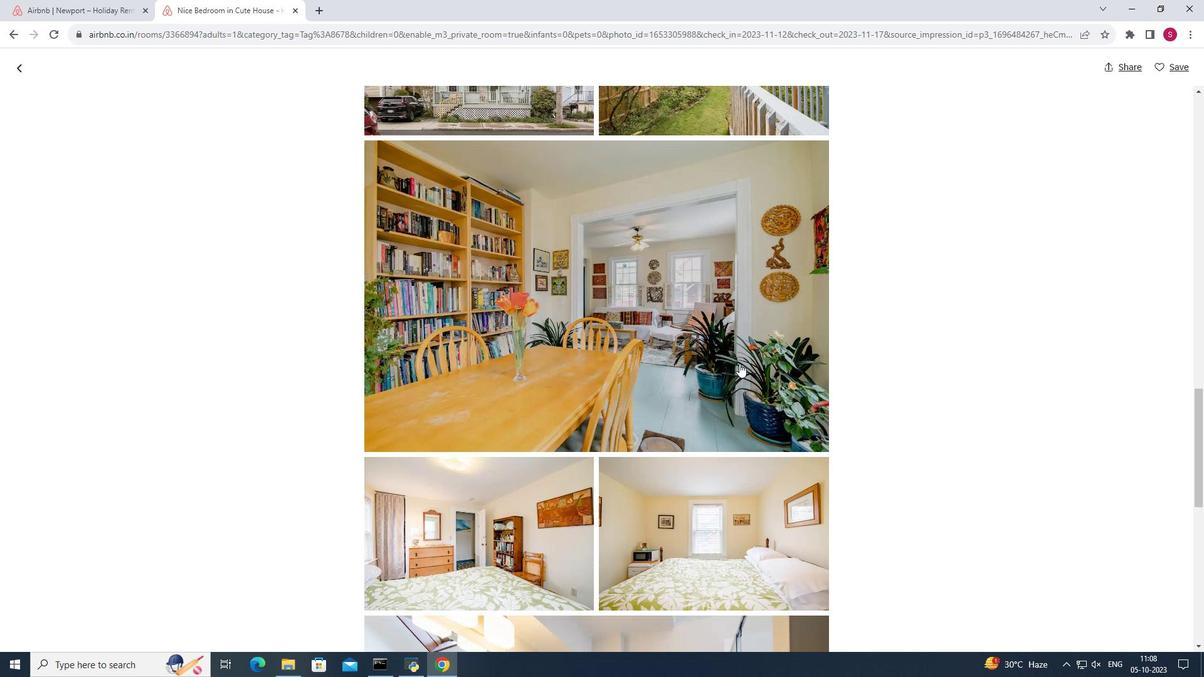 
Action: Mouse scrolled (739, 363) with delta (0, 0)
Screenshot: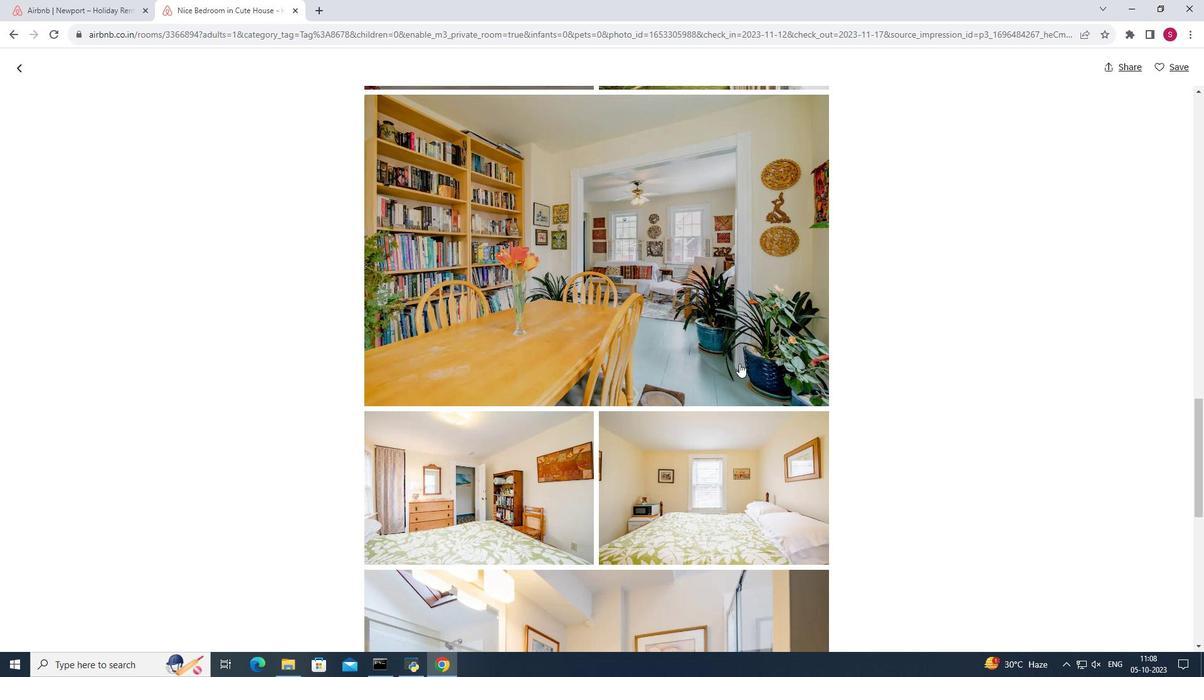 
Action: Mouse scrolled (739, 363) with delta (0, 0)
Screenshot: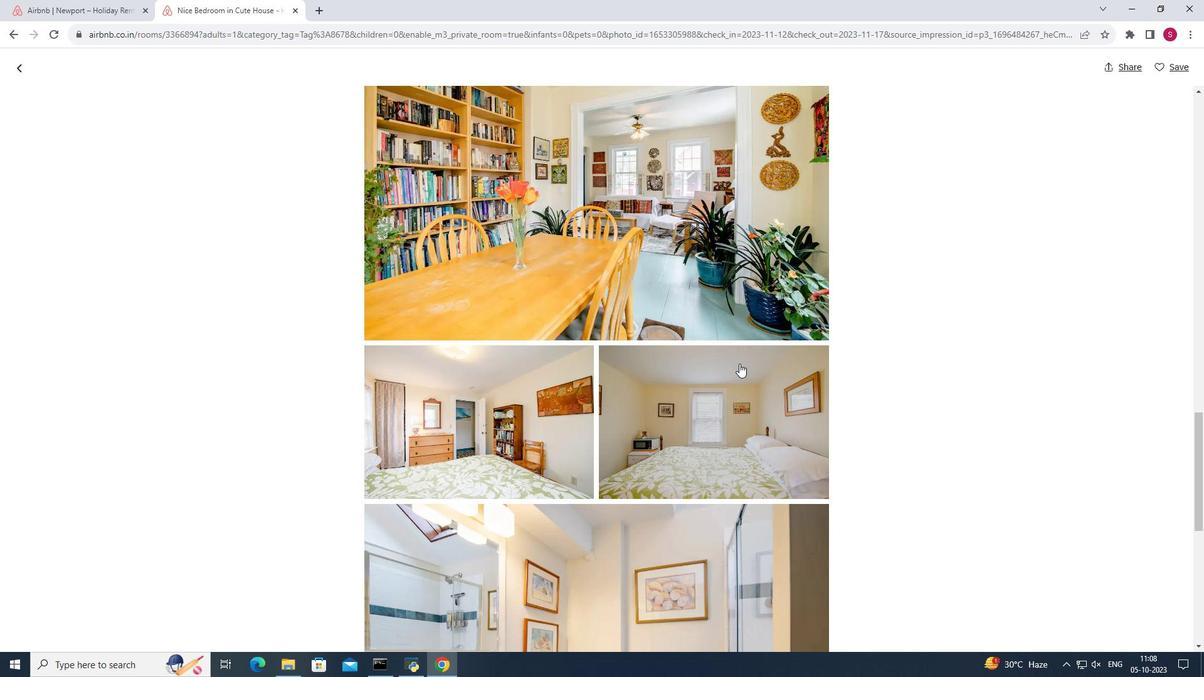 
Action: Mouse scrolled (739, 363) with delta (0, 0)
Screenshot: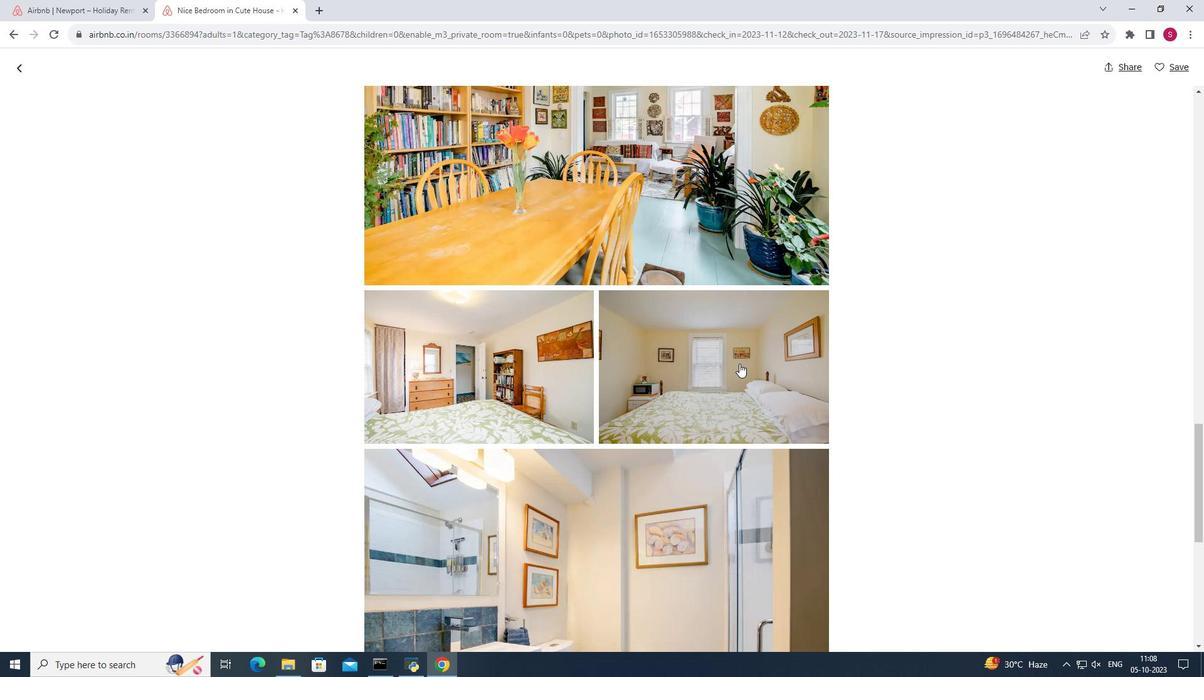 
Action: Mouse scrolled (739, 363) with delta (0, 0)
Screenshot: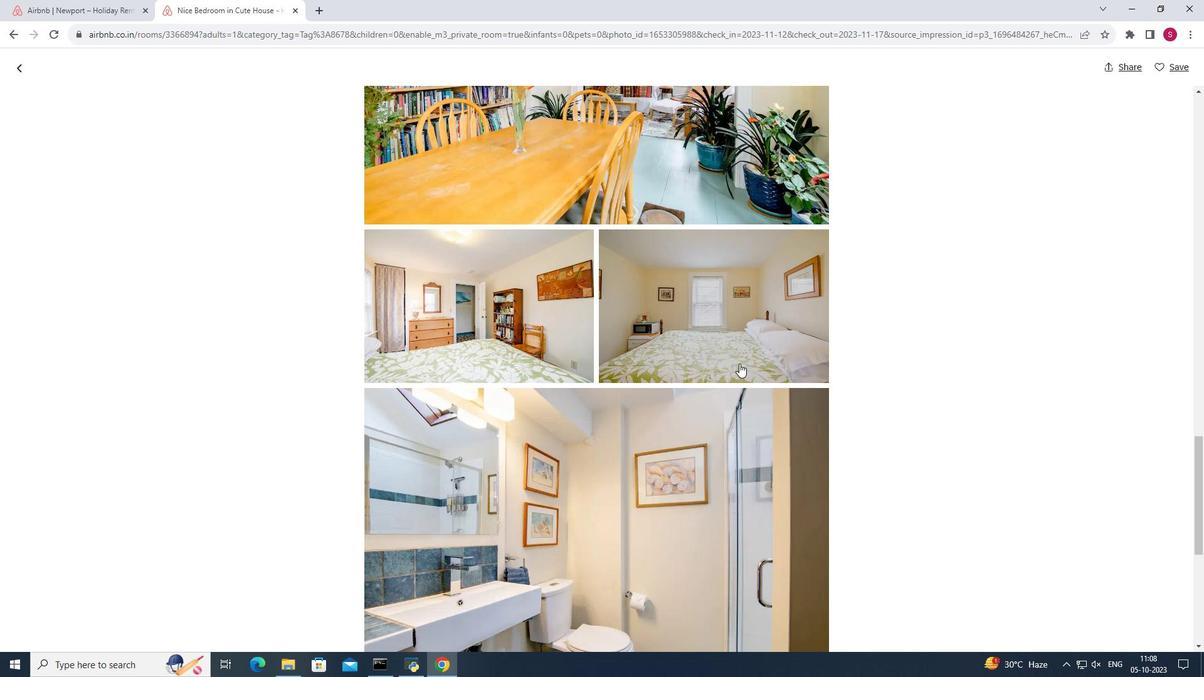 
Action: Mouse scrolled (739, 363) with delta (0, 0)
Screenshot: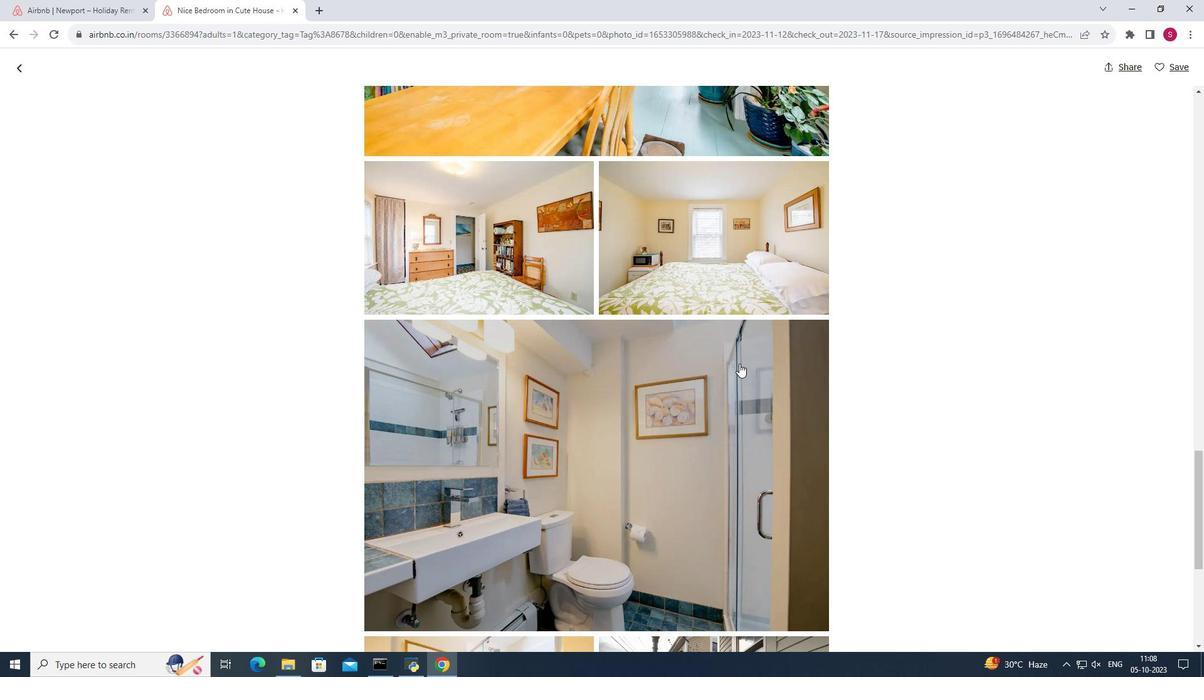 
Action: Mouse scrolled (739, 363) with delta (0, 0)
Screenshot: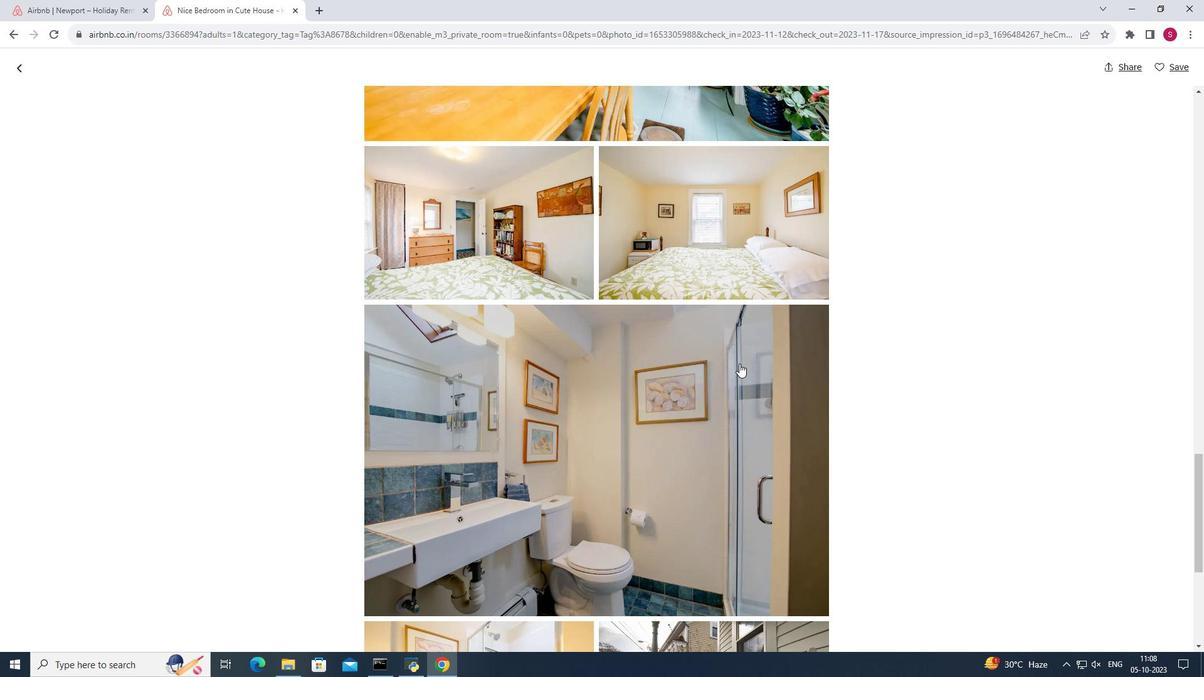 
Action: Mouse scrolled (739, 363) with delta (0, 0)
Screenshot: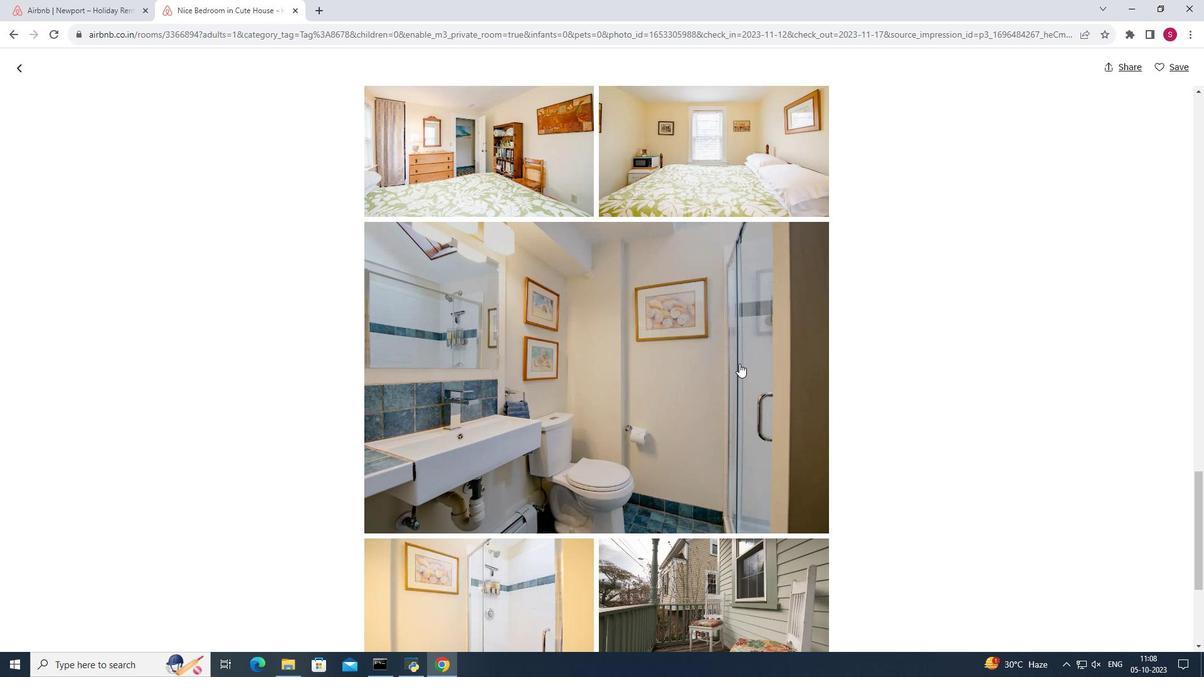 
Action: Mouse scrolled (739, 363) with delta (0, 0)
Screenshot: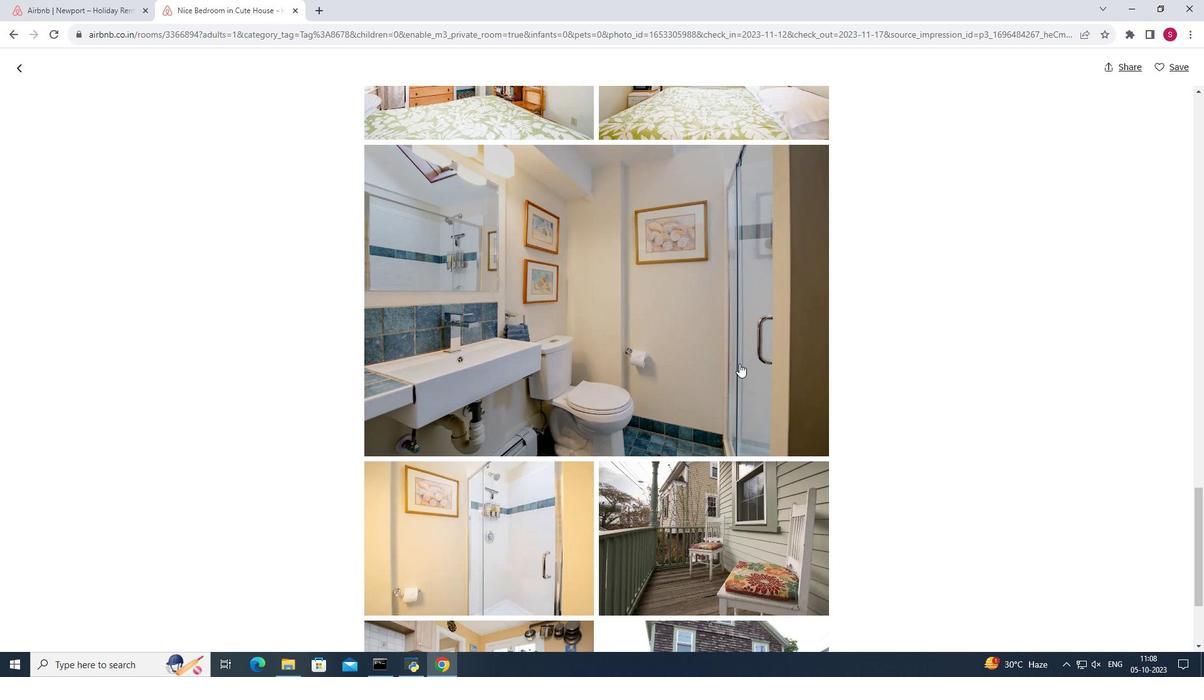 
Action: Mouse scrolled (739, 363) with delta (0, 0)
Screenshot: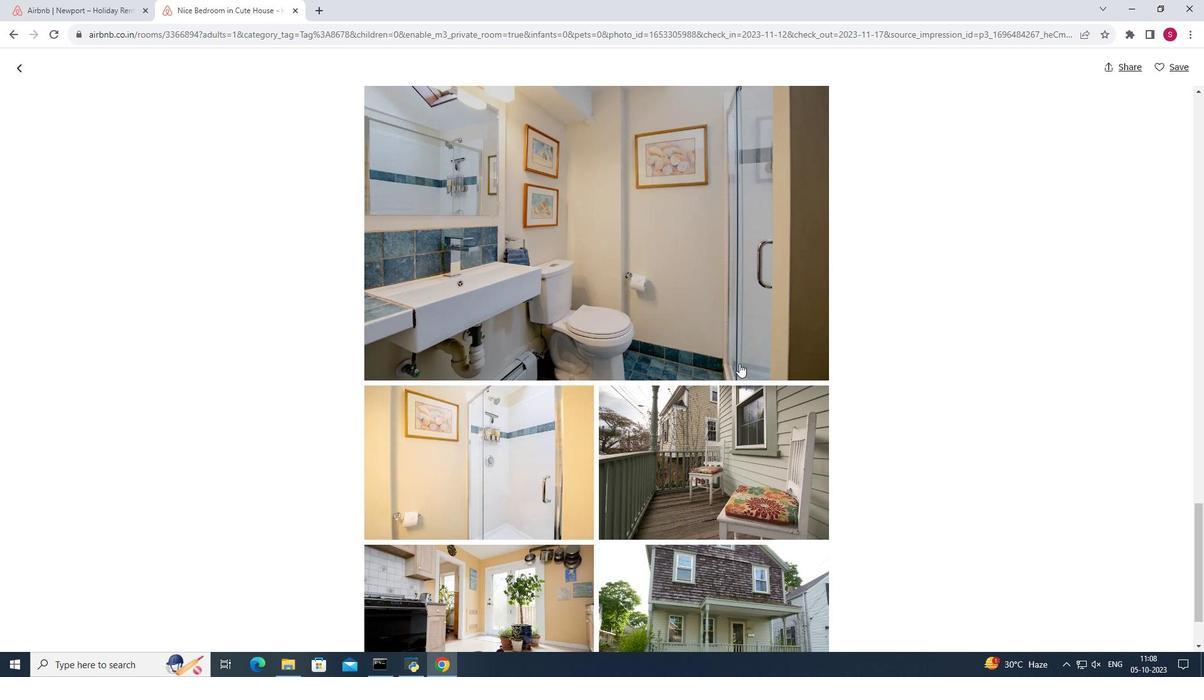 
Action: Mouse scrolled (739, 363) with delta (0, 0)
Screenshot: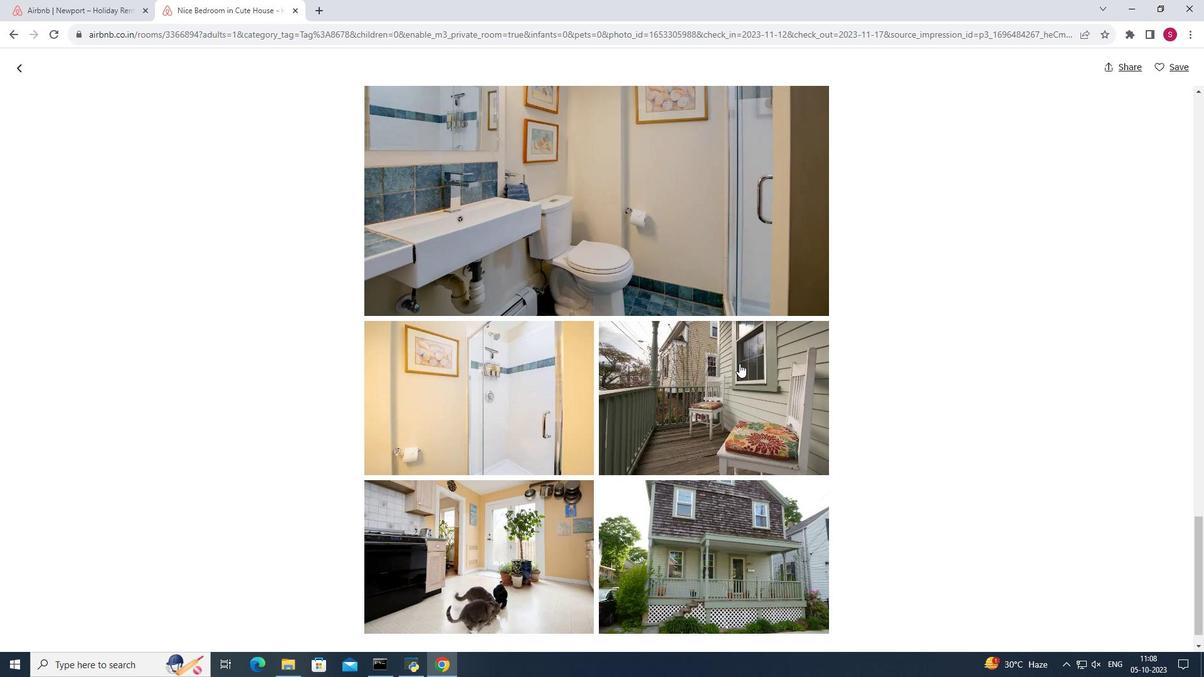 
Action: Mouse scrolled (739, 363) with delta (0, 0)
Screenshot: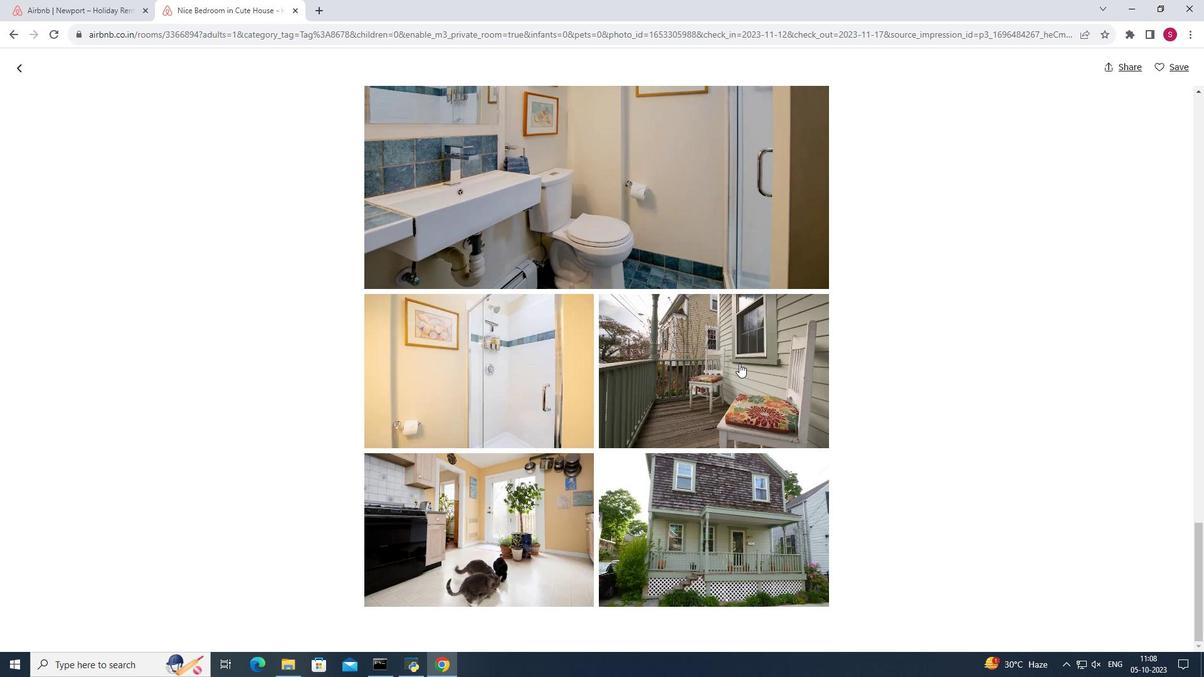 
Action: Mouse scrolled (739, 363) with delta (0, 0)
Screenshot: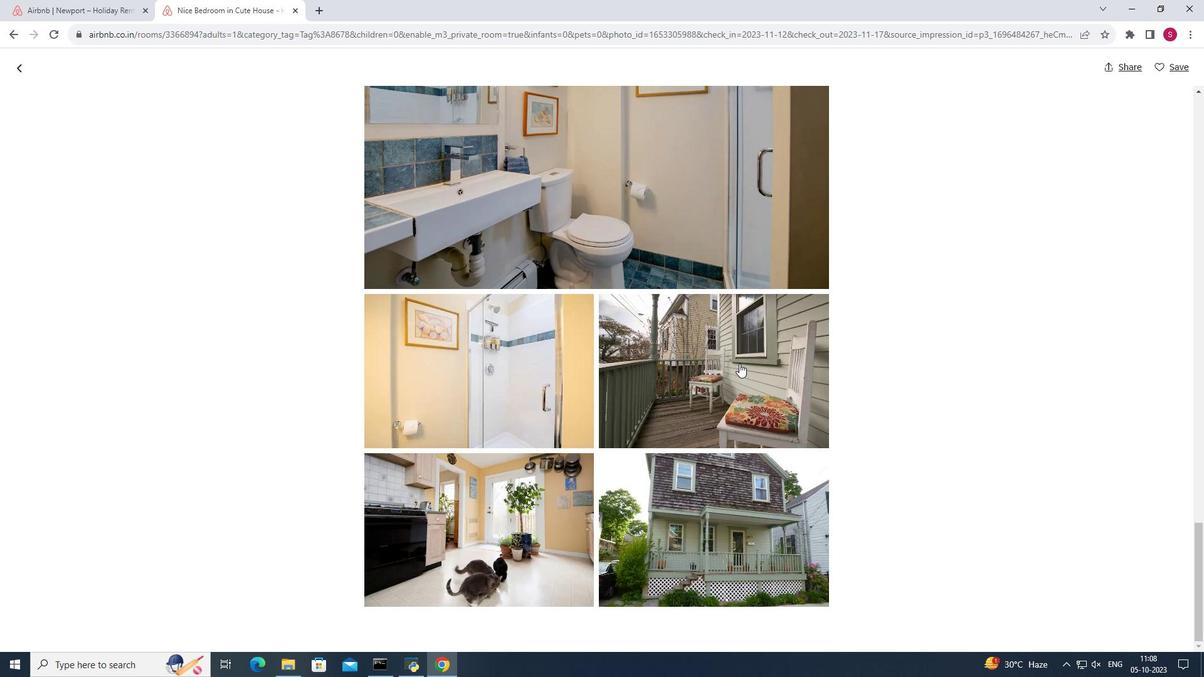 
Action: Mouse scrolled (739, 364) with delta (0, 0)
Screenshot: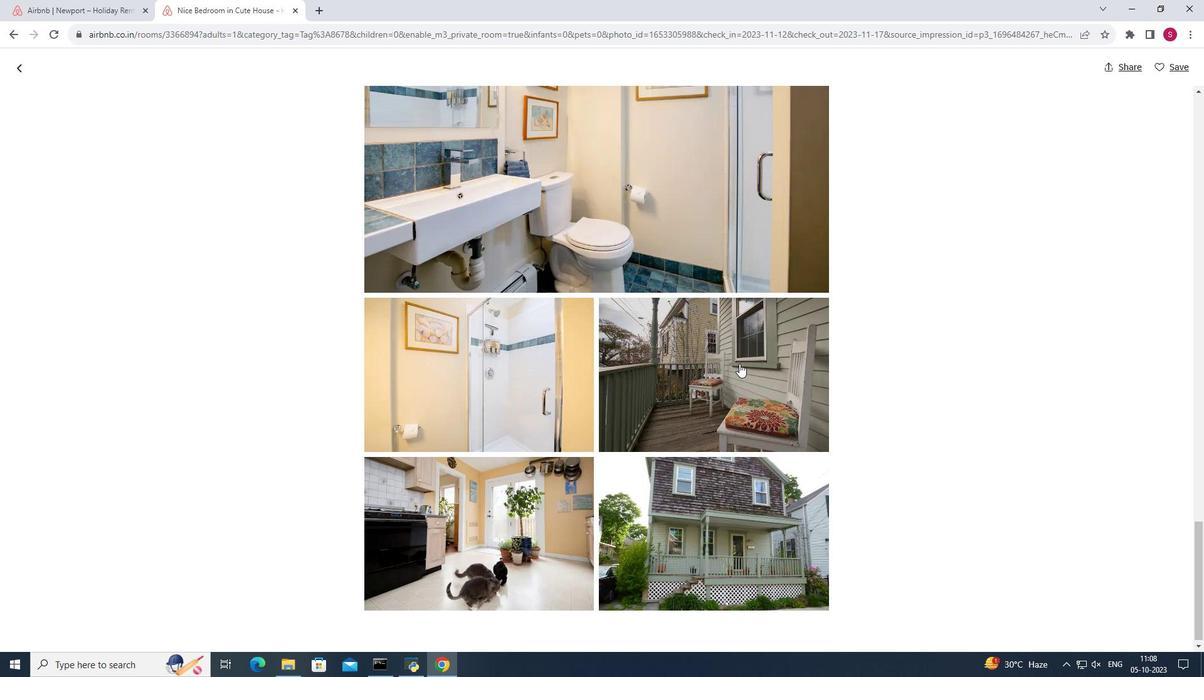 
Action: Mouse scrolled (739, 364) with delta (0, 0)
Screenshot: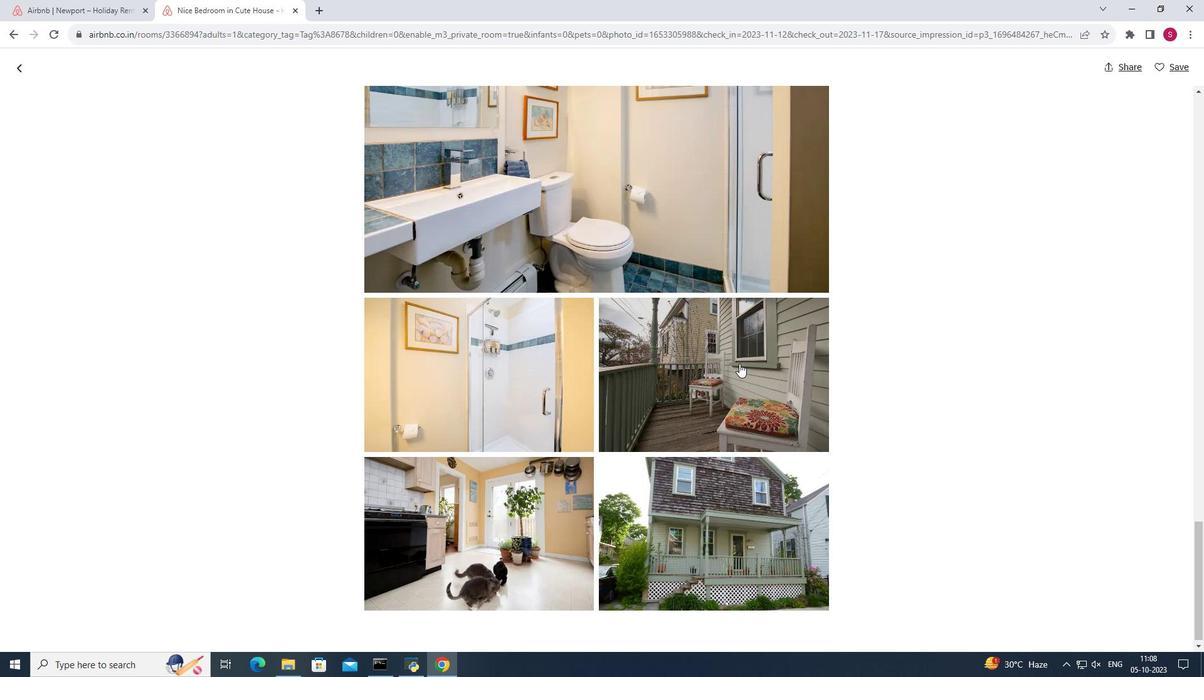 
Action: Mouse scrolled (739, 364) with delta (0, 0)
Screenshot: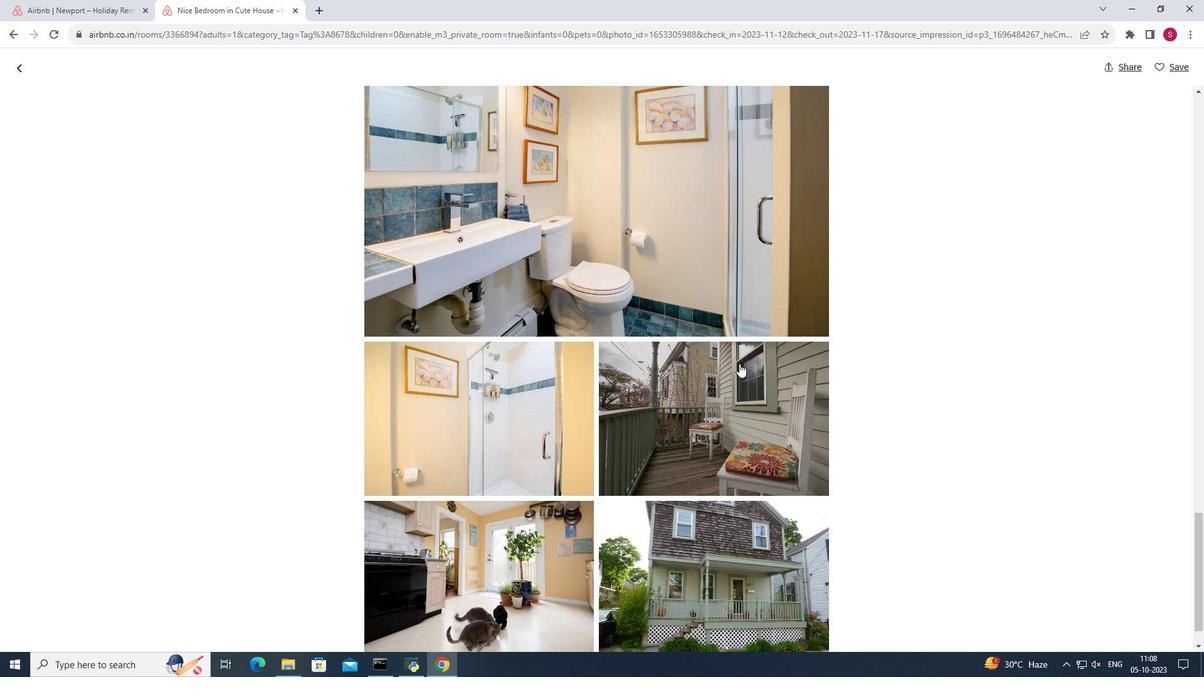 
Action: Mouse moved to (21, 67)
Screenshot: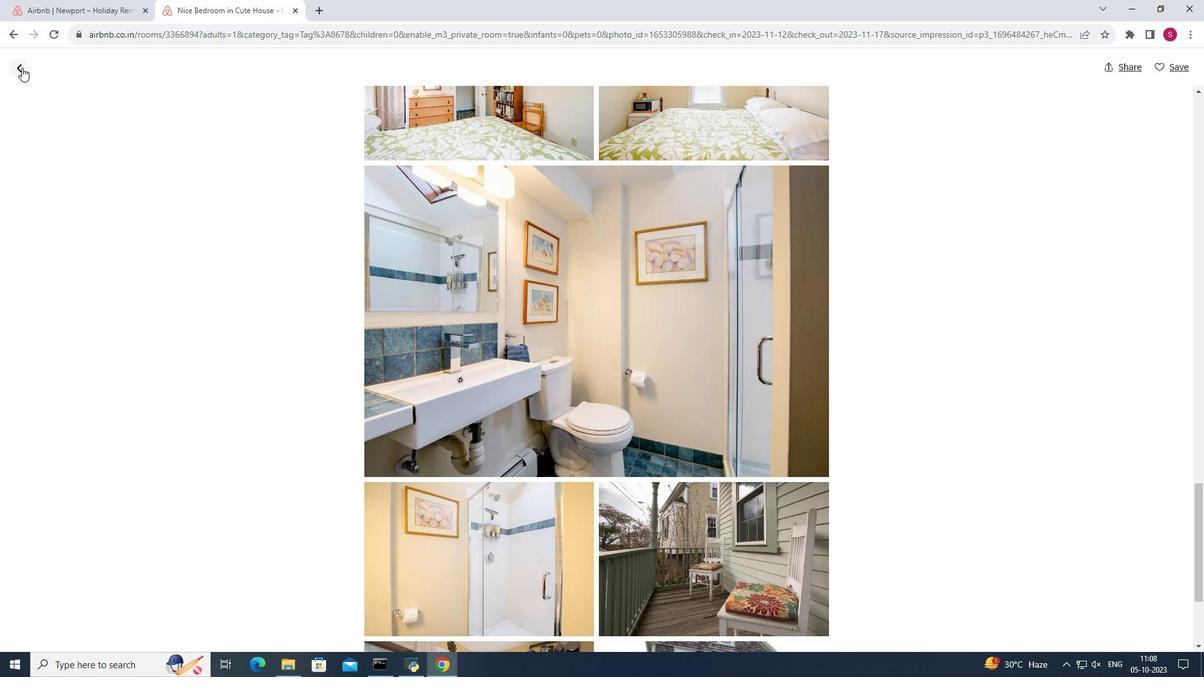 
Action: Mouse pressed left at (21, 67)
Screenshot: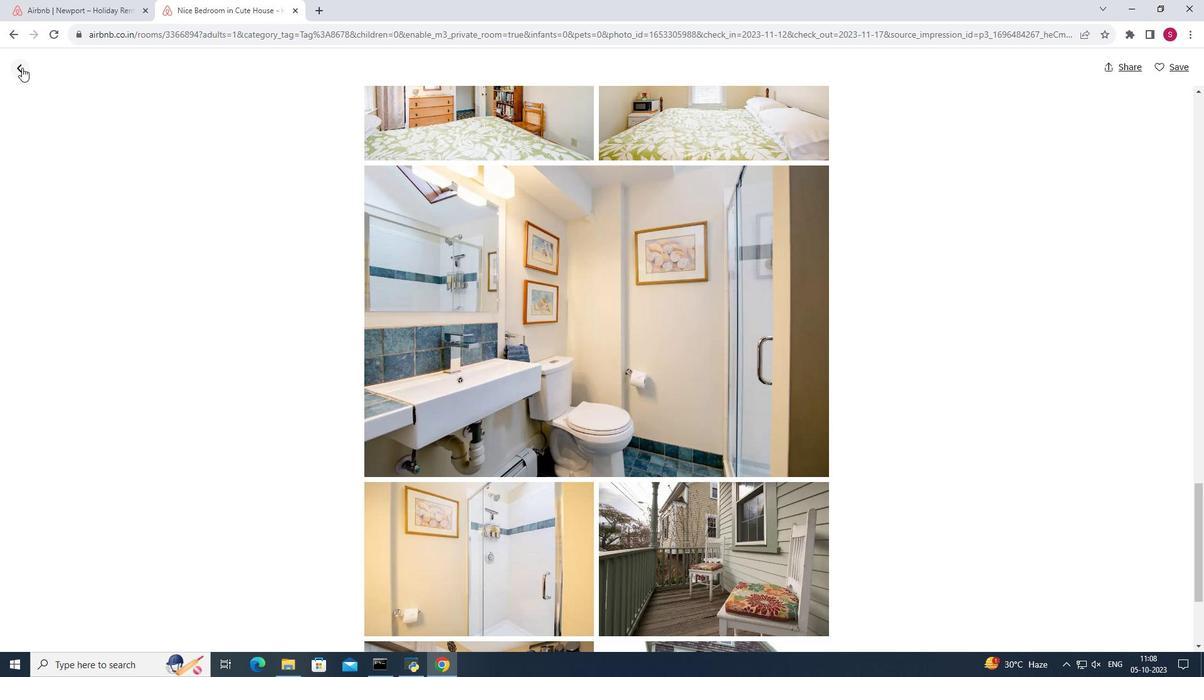
Action: Mouse moved to (518, 376)
Screenshot: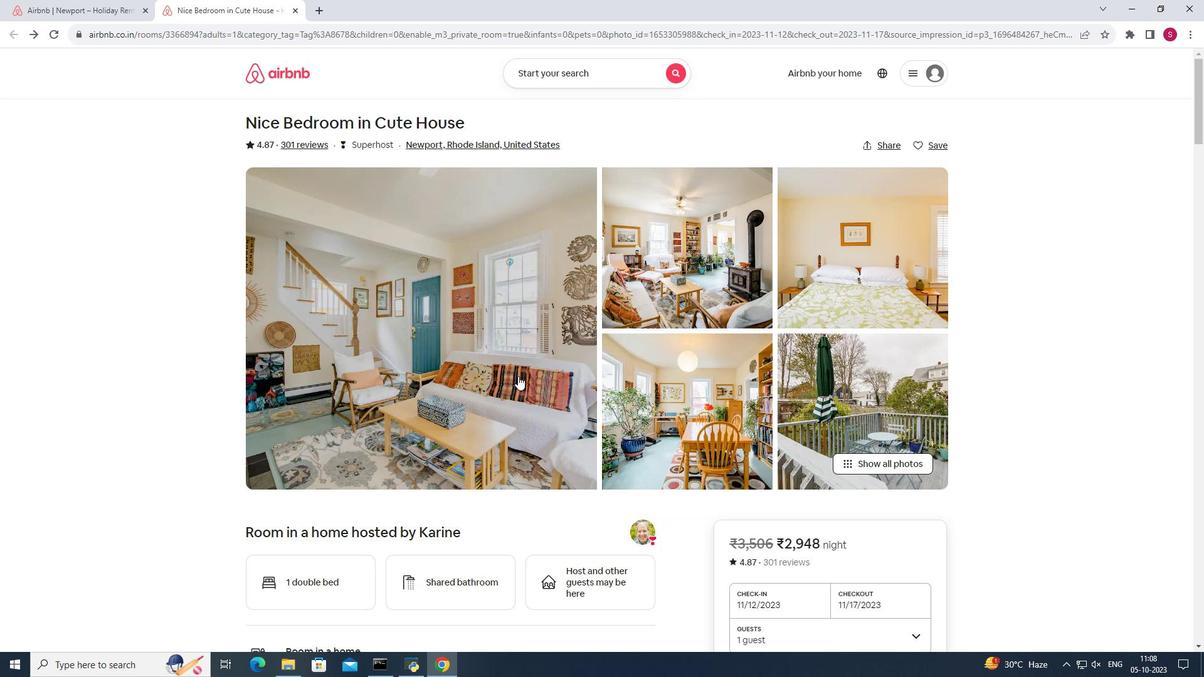 
Action: Mouse scrolled (518, 375) with delta (0, 0)
Screenshot: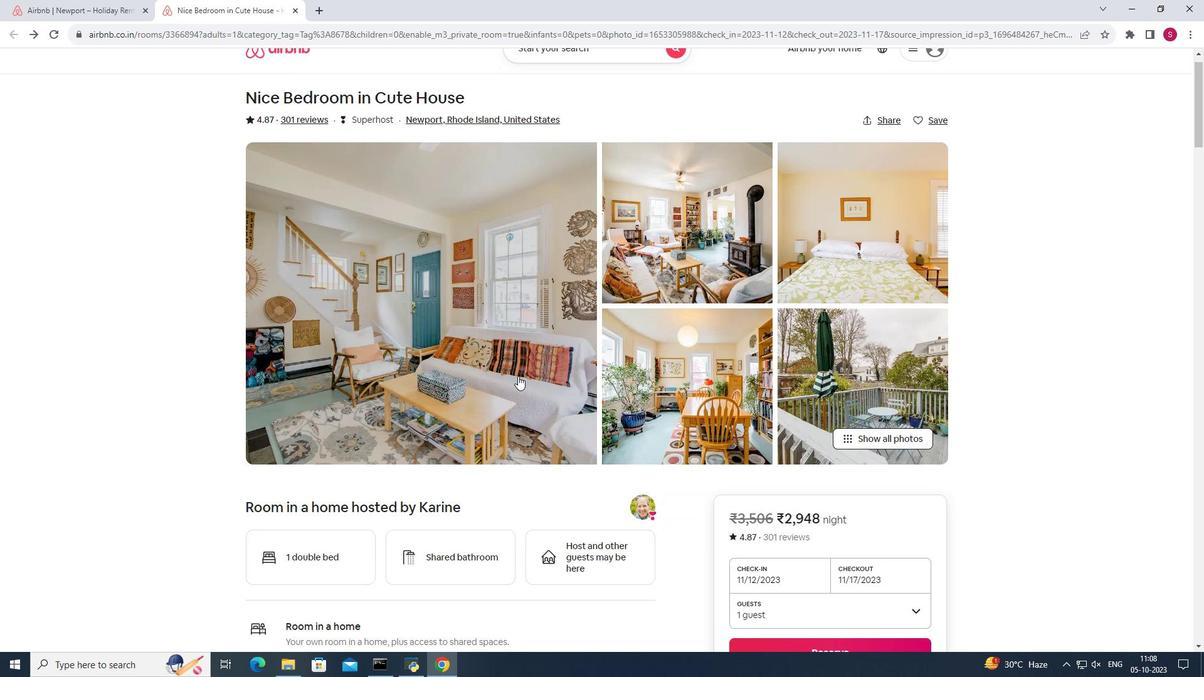 
Action: Mouse scrolled (518, 375) with delta (0, 0)
Screenshot: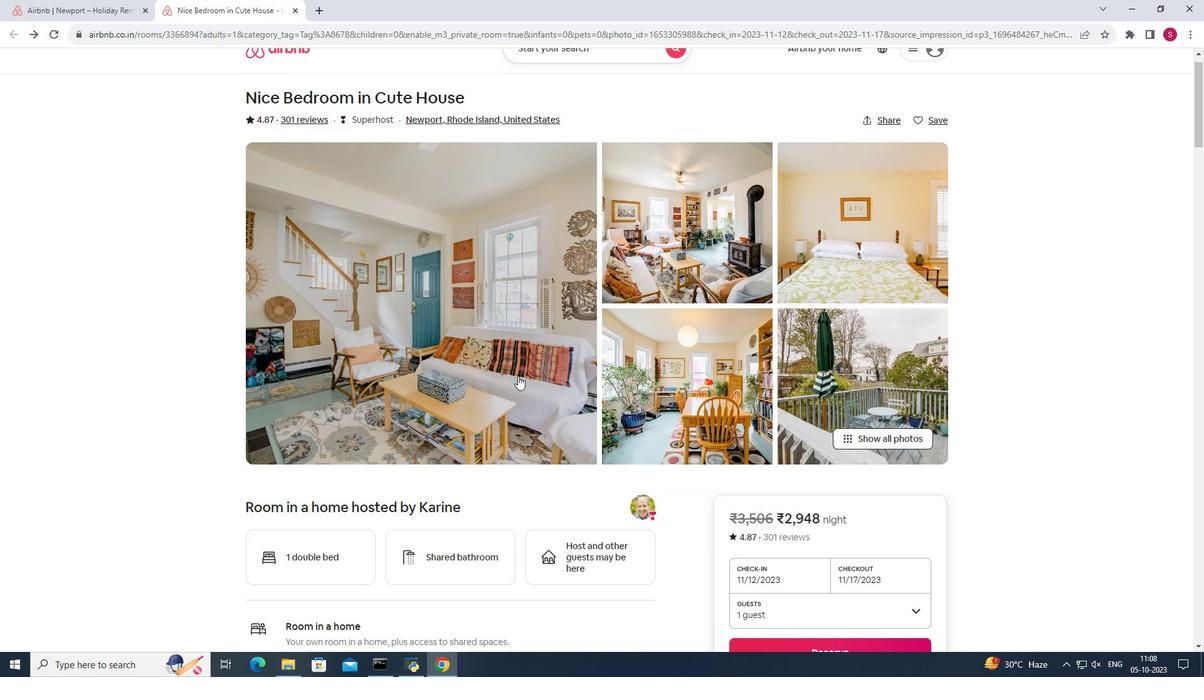 
Action: Mouse moved to (518, 376)
Screenshot: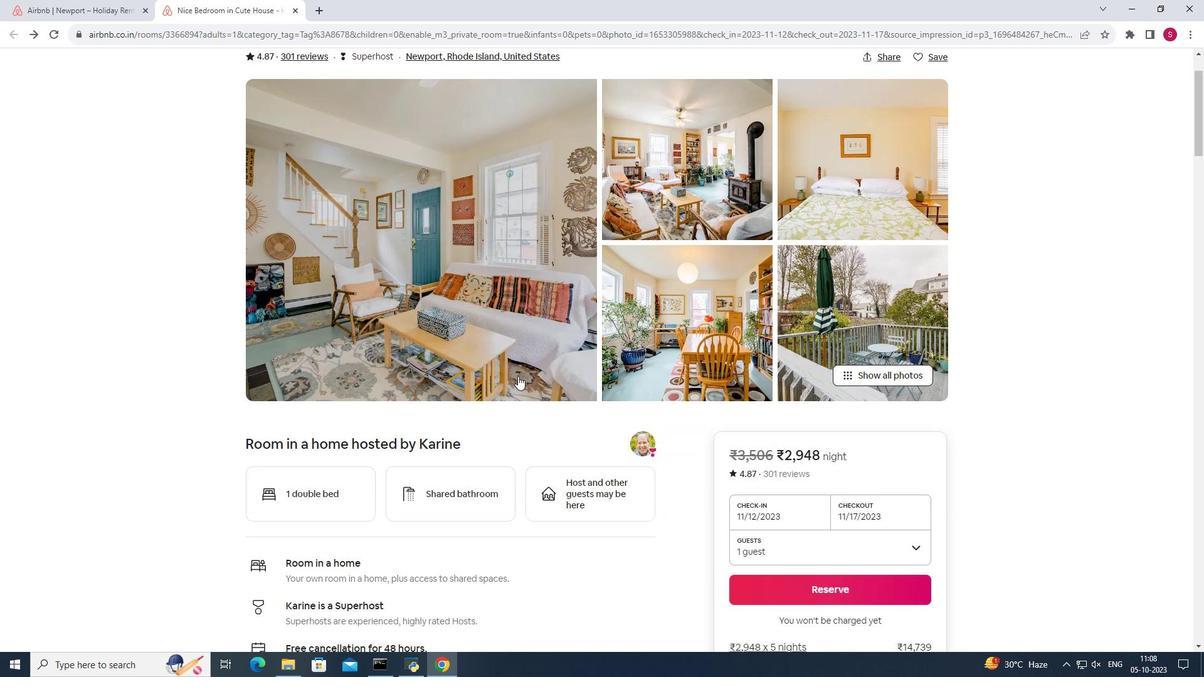 
Action: Mouse scrolled (518, 375) with delta (0, 0)
Screenshot: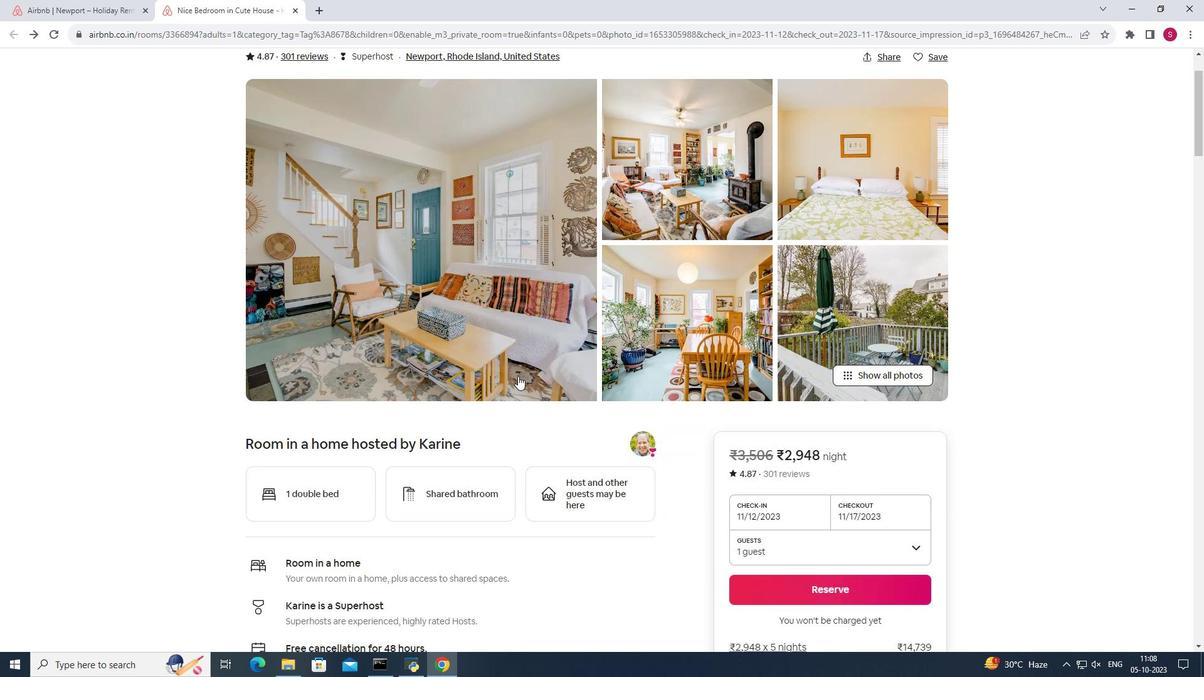 
Action: Mouse scrolled (518, 375) with delta (0, 0)
Screenshot: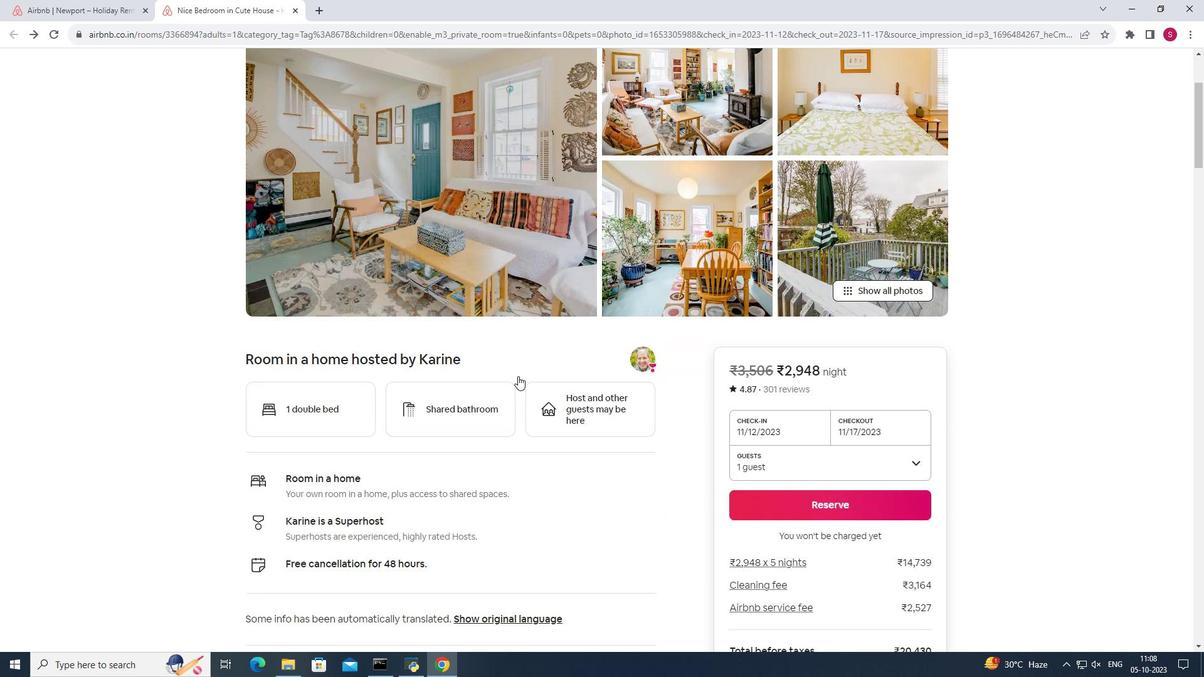 
Action: Mouse scrolled (518, 375) with delta (0, 0)
Screenshot: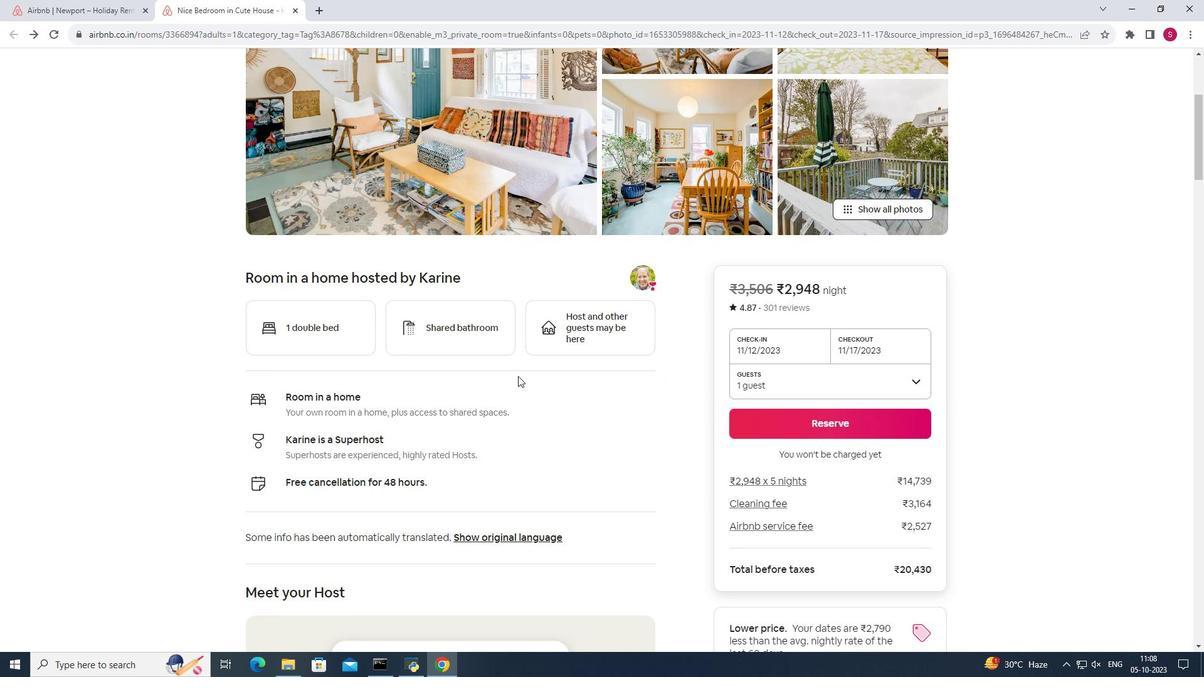 
Action: Mouse scrolled (518, 375) with delta (0, 0)
Screenshot: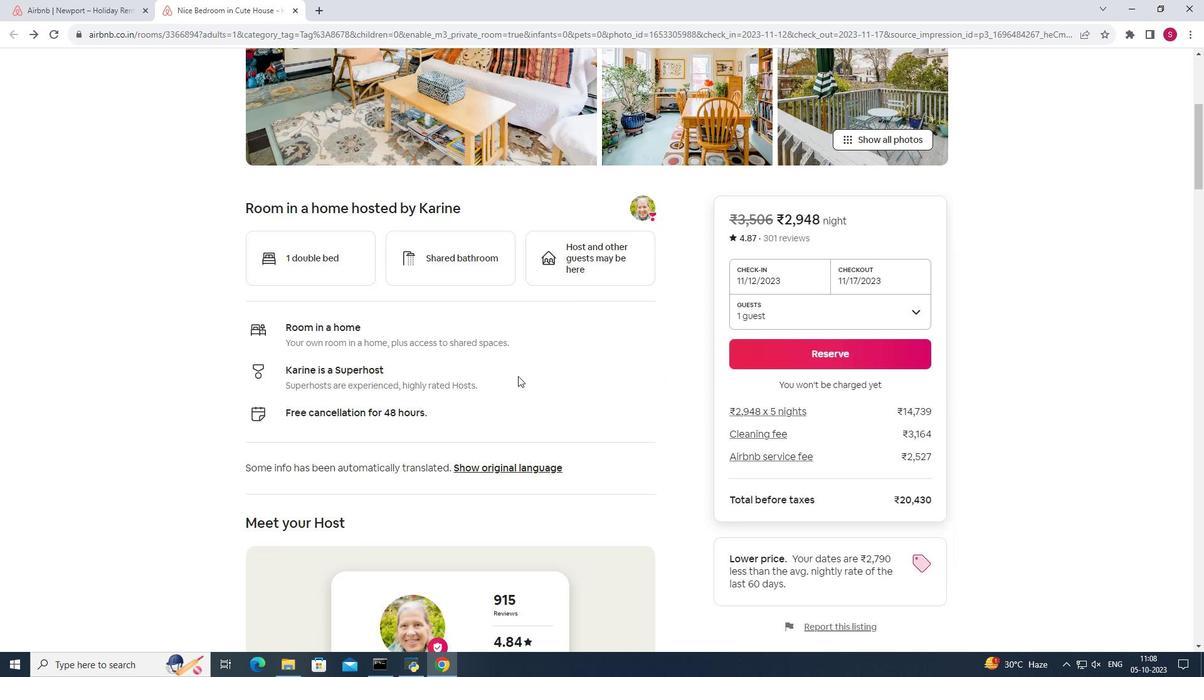 
Action: Mouse scrolled (518, 375) with delta (0, 0)
Screenshot: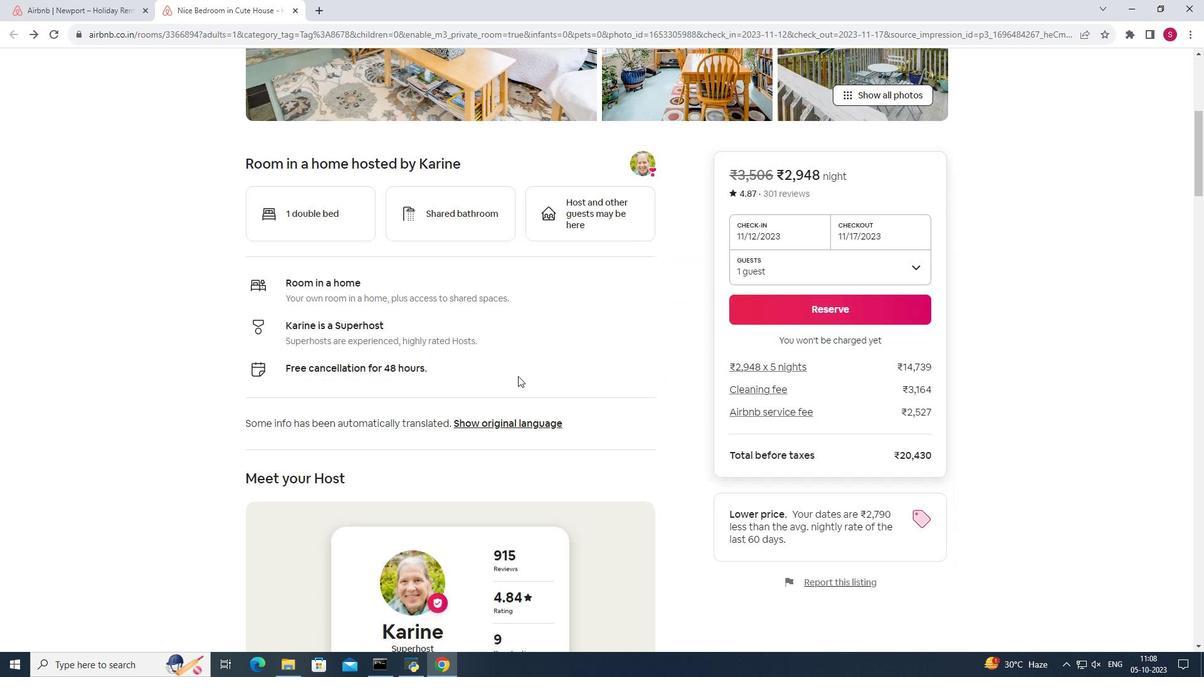 
Action: Mouse moved to (533, 376)
Screenshot: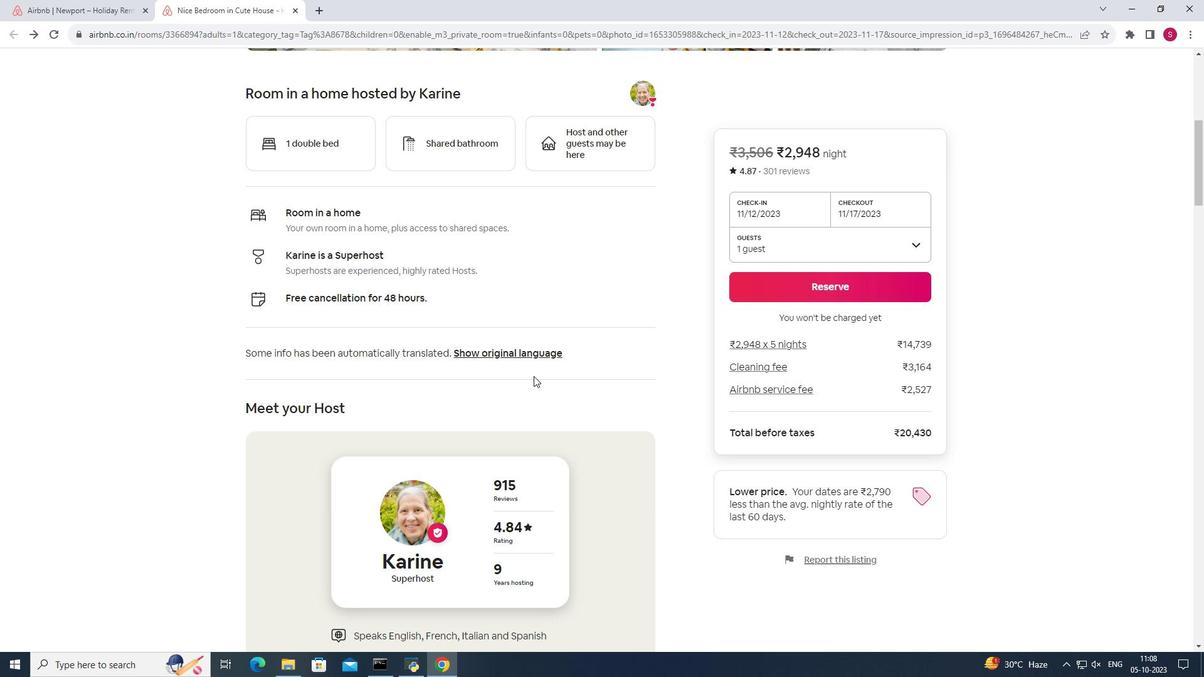 
Action: Mouse scrolled (533, 375) with delta (0, 0)
Screenshot: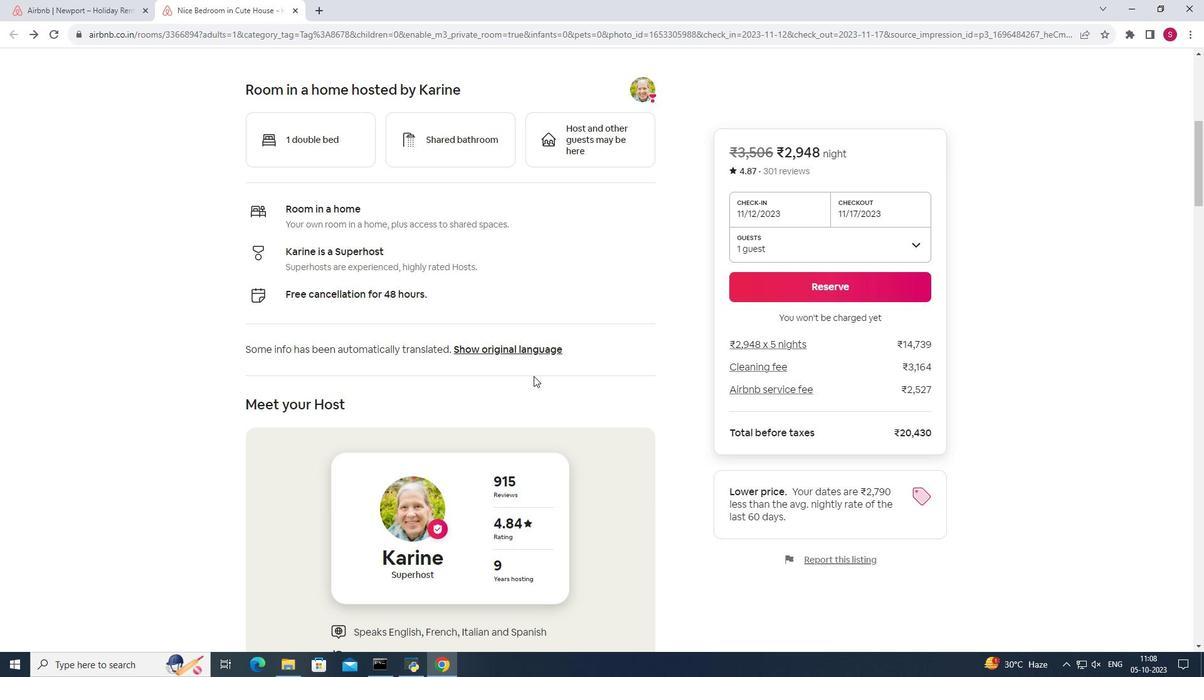 
Action: Mouse scrolled (533, 375) with delta (0, 0)
Screenshot: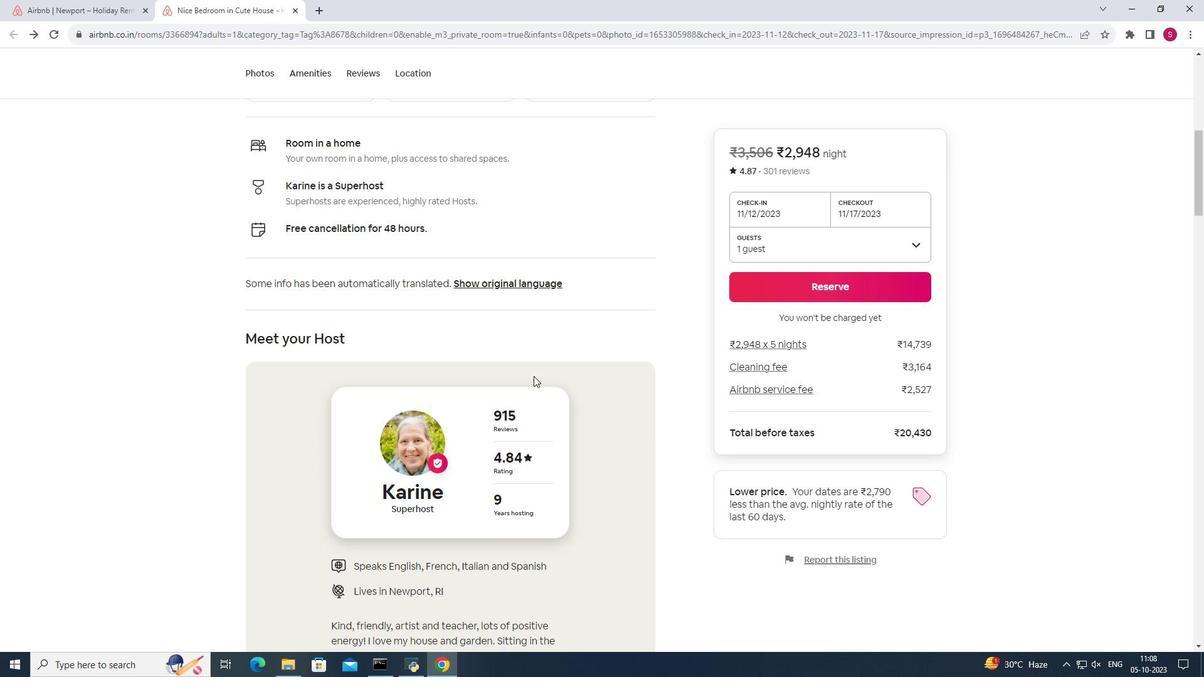 
Action: Mouse scrolled (533, 375) with delta (0, 0)
Screenshot: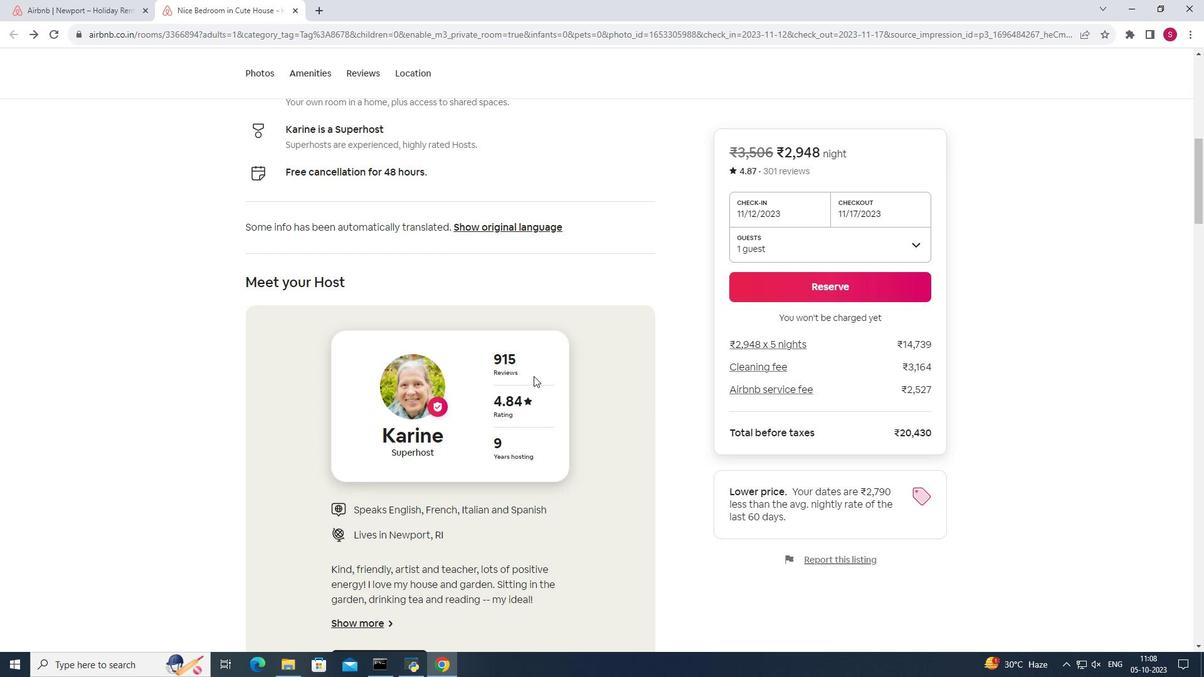 
Action: Mouse moved to (545, 375)
Screenshot: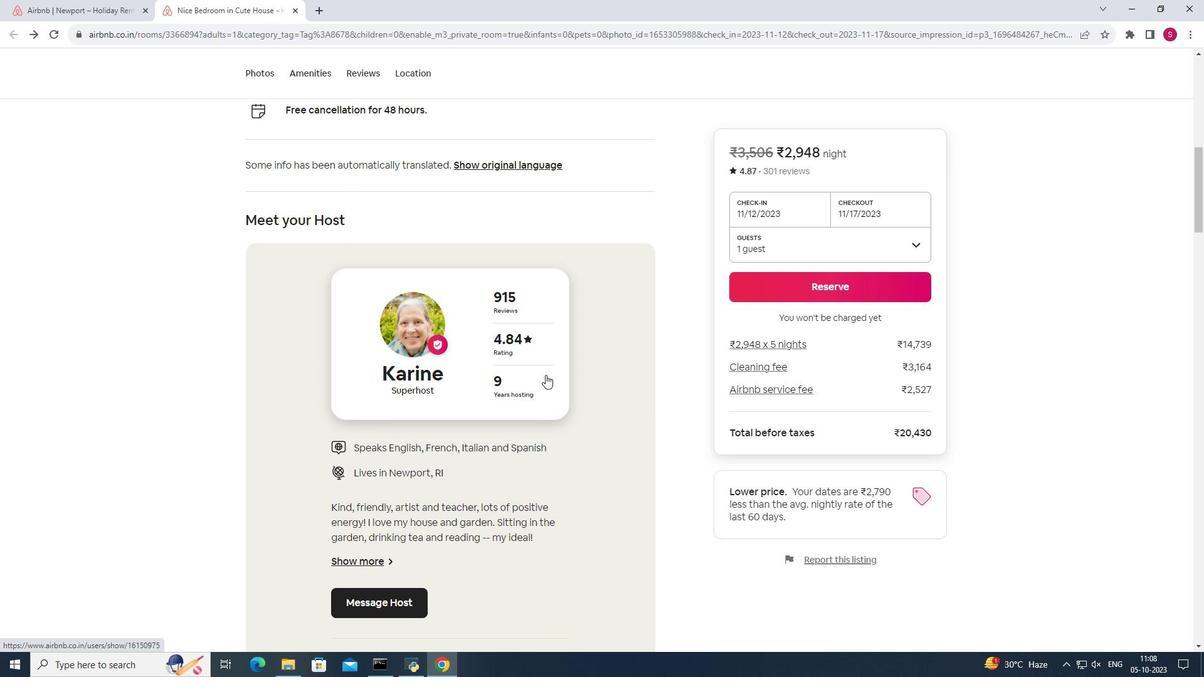 
Action: Mouse scrolled (545, 374) with delta (0, 0)
Screenshot: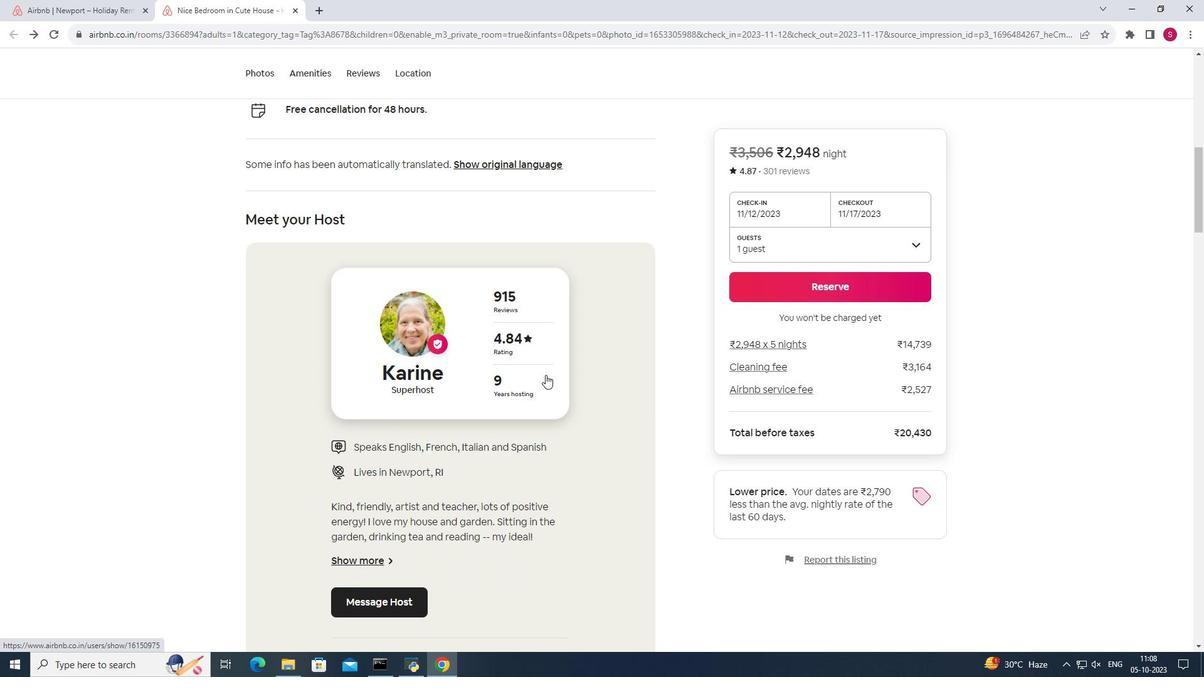 
Action: Mouse scrolled (545, 374) with delta (0, 0)
Screenshot: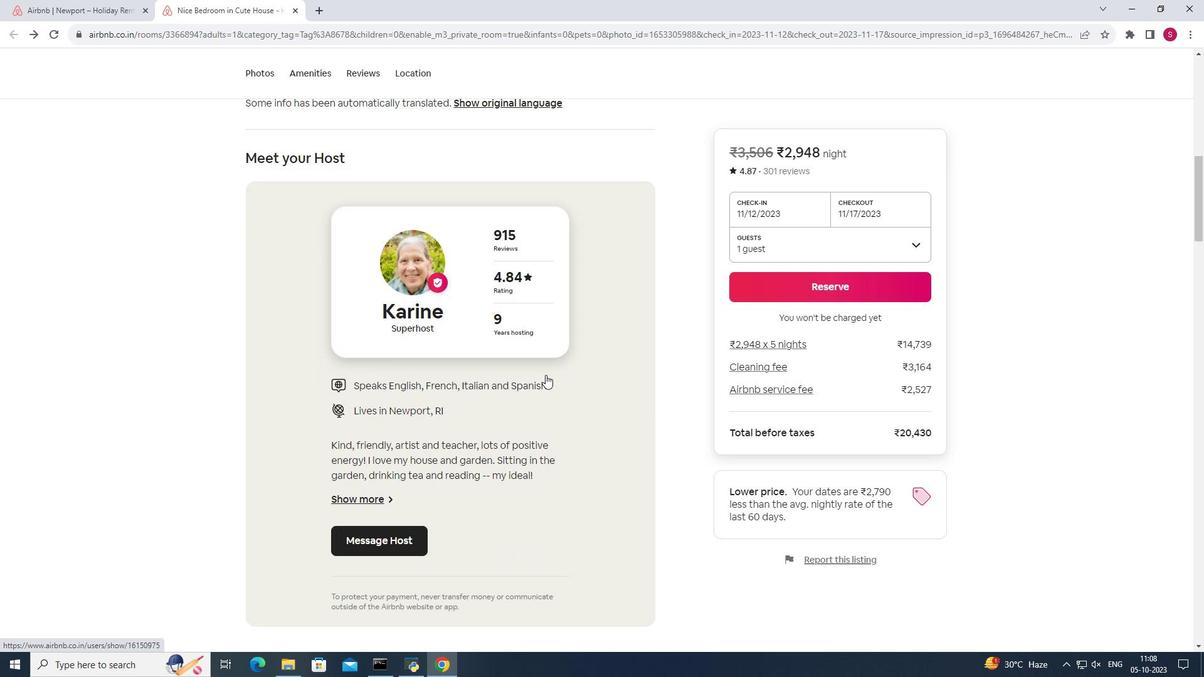 
Action: Mouse scrolled (545, 374) with delta (0, 0)
Screenshot: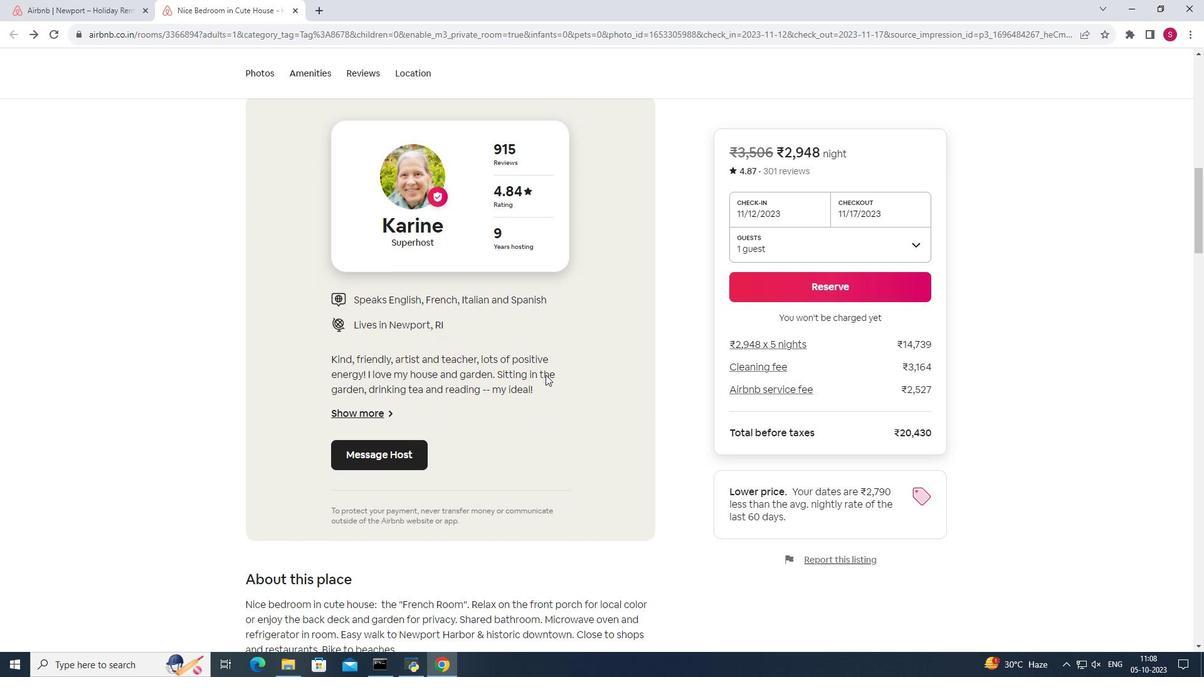 
Action: Mouse scrolled (545, 374) with delta (0, 0)
Screenshot: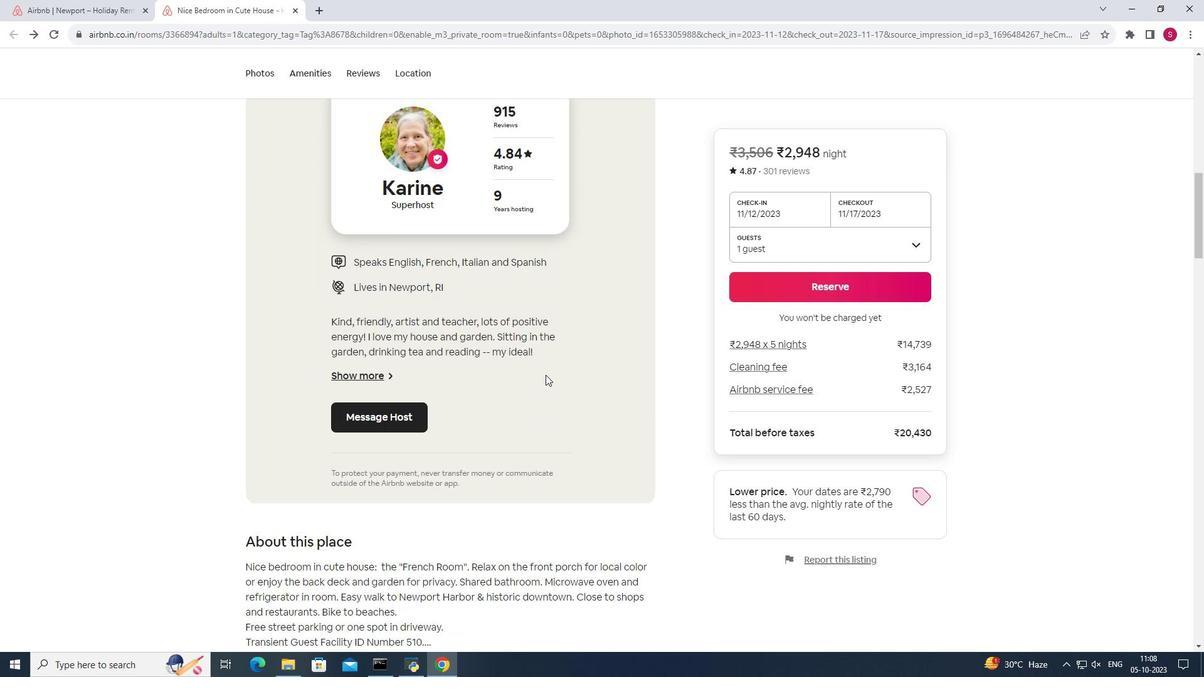 
Action: Mouse scrolled (545, 374) with delta (0, 0)
Screenshot: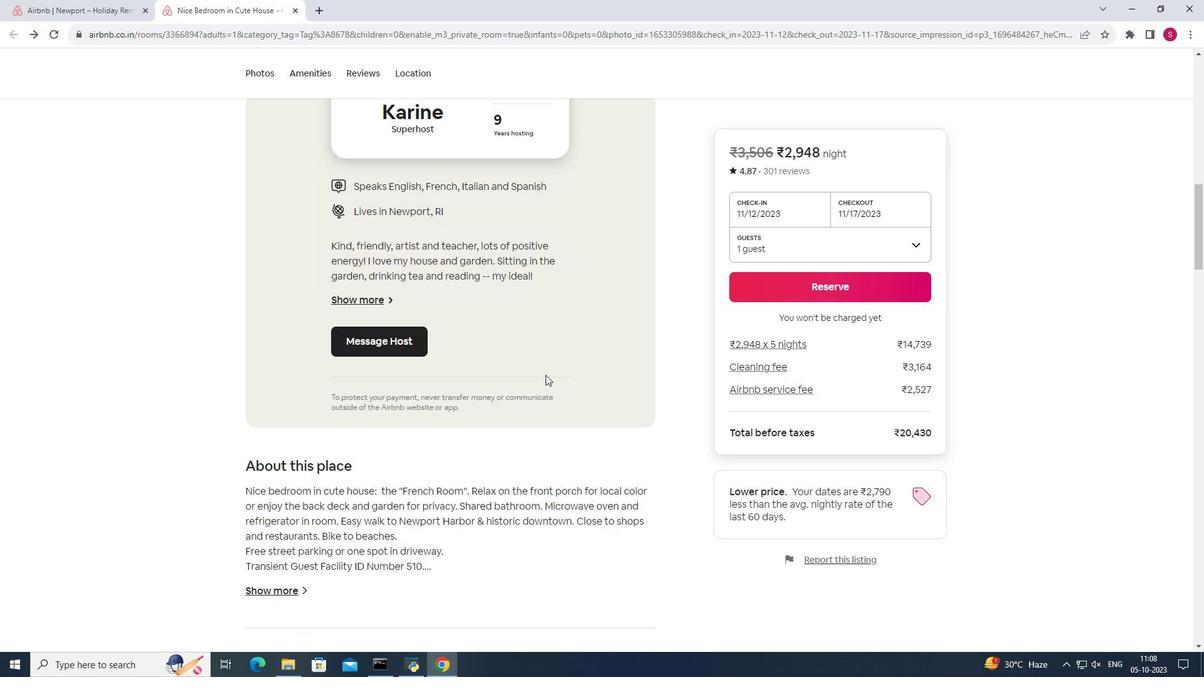 
Action: Mouse scrolled (545, 374) with delta (0, 0)
Screenshot: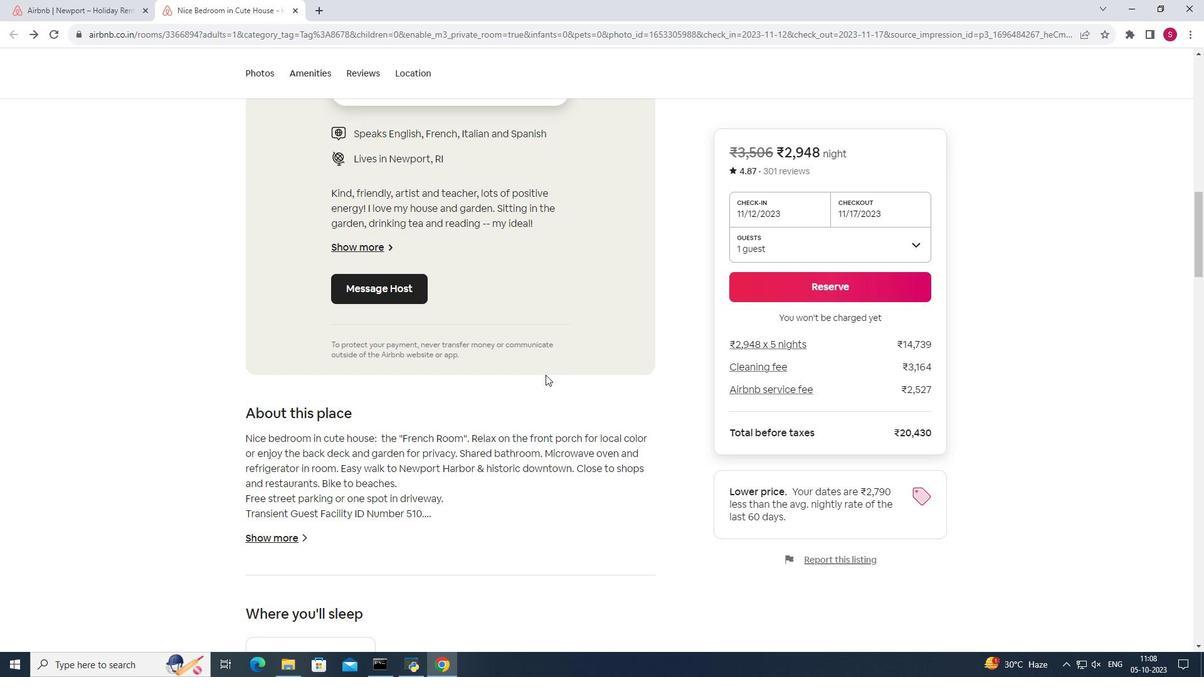 
Action: Mouse scrolled (545, 374) with delta (0, 0)
Screenshot: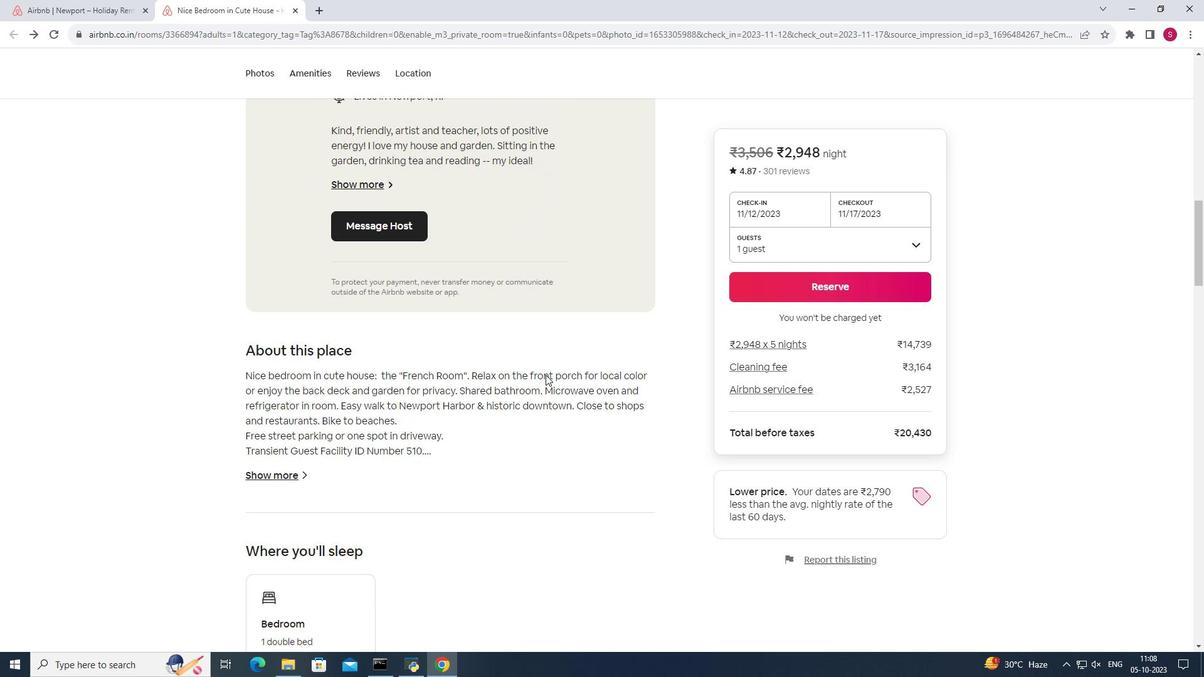 
Action: Mouse moved to (286, 413)
Screenshot: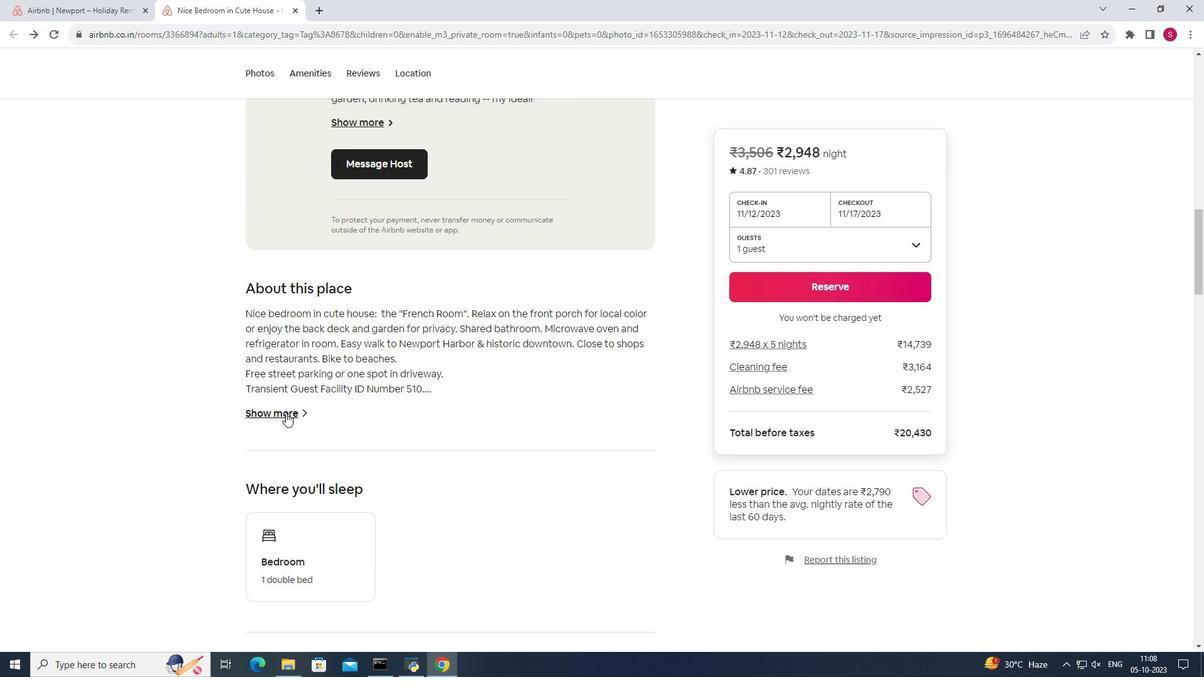 
Action: Mouse pressed left at (286, 413)
Screenshot: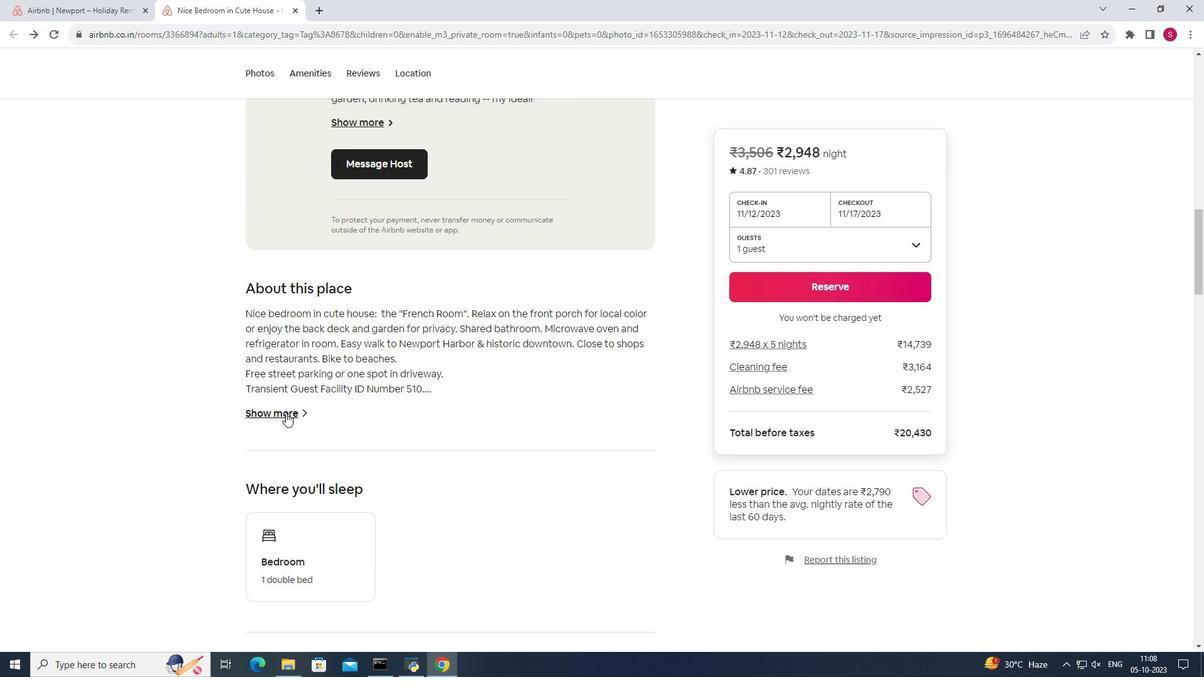 
Action: Mouse moved to (377, 135)
Screenshot: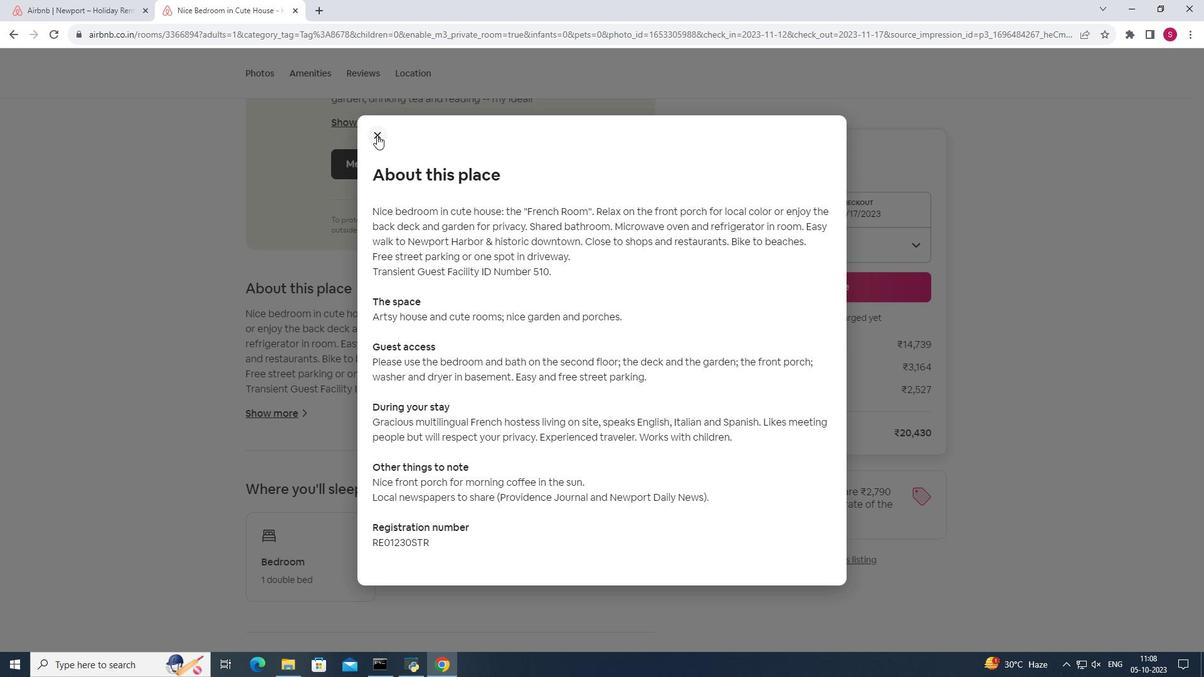 
Action: Mouse pressed left at (377, 135)
Screenshot: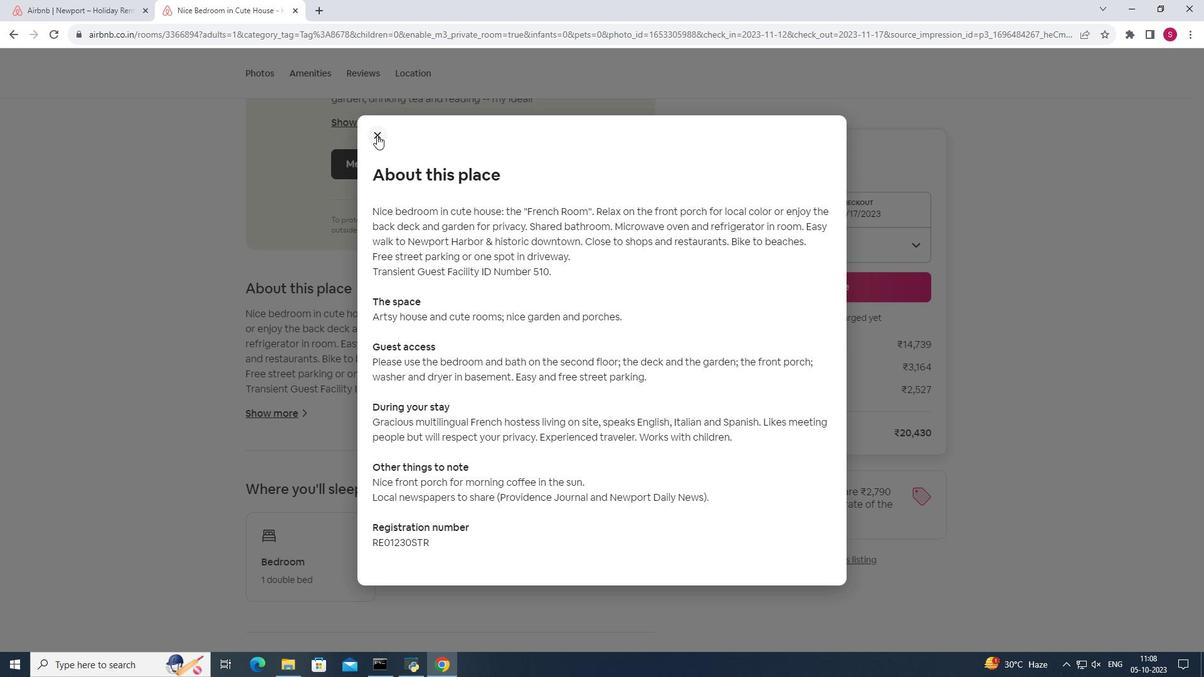 
Action: Mouse moved to (533, 351)
Screenshot: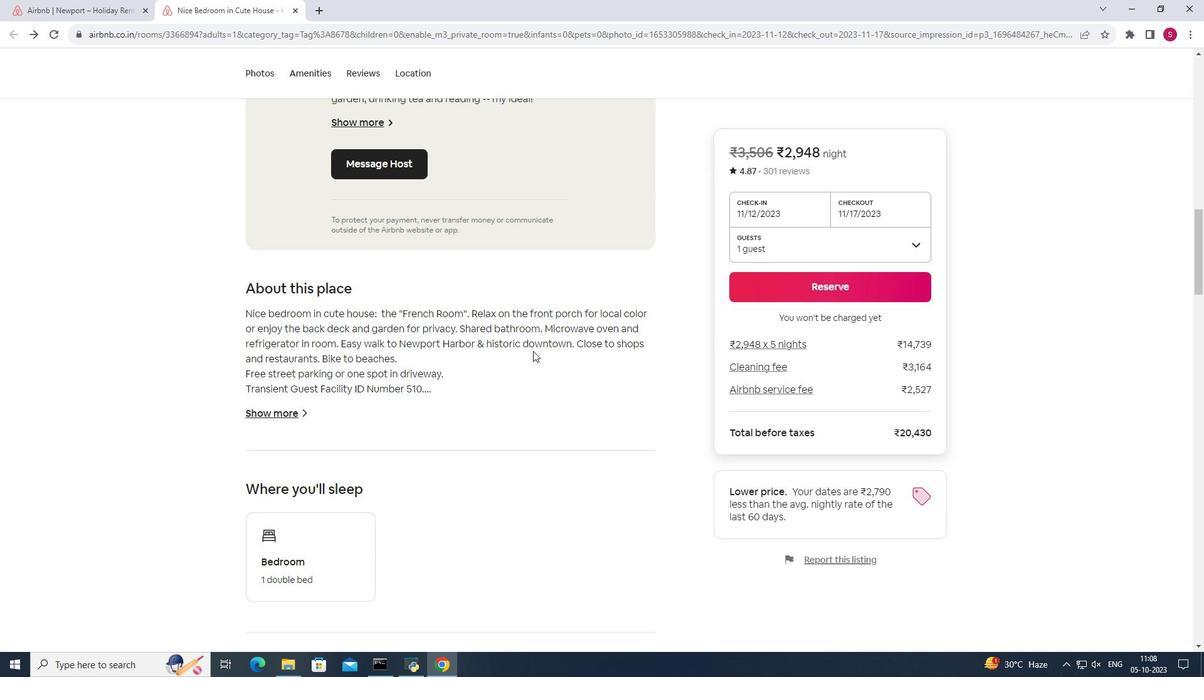 
Action: Mouse scrolled (533, 350) with delta (0, 0)
Screenshot: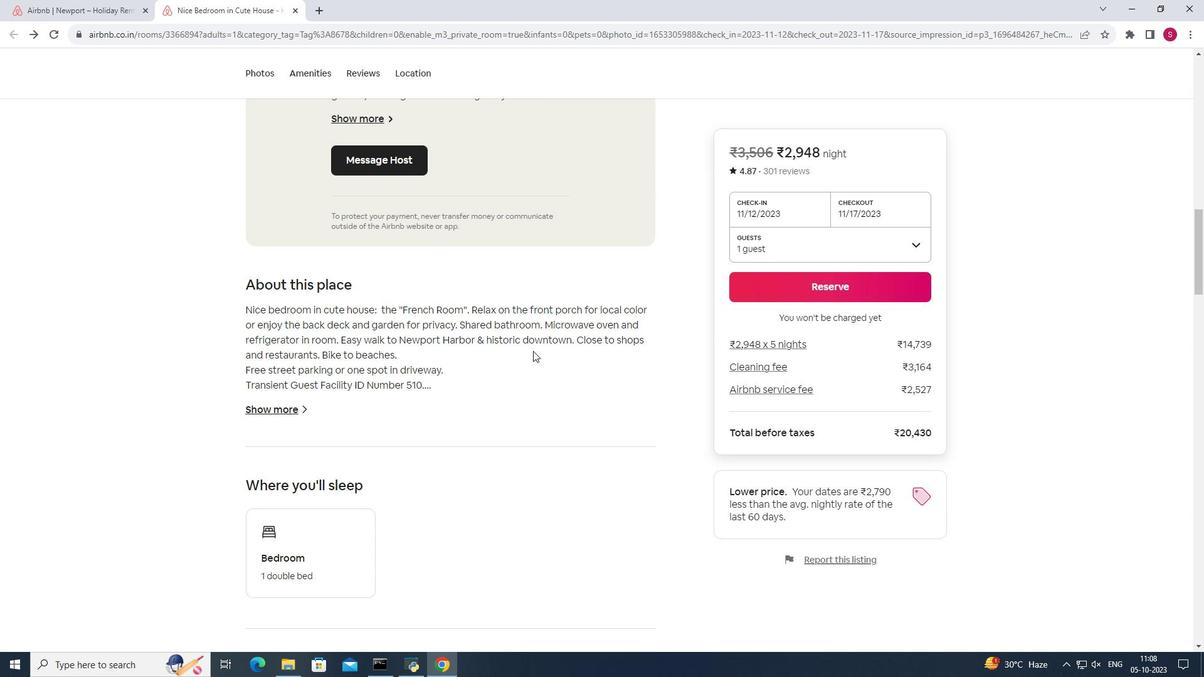 
Action: Mouse scrolled (533, 350) with delta (0, 0)
Screenshot: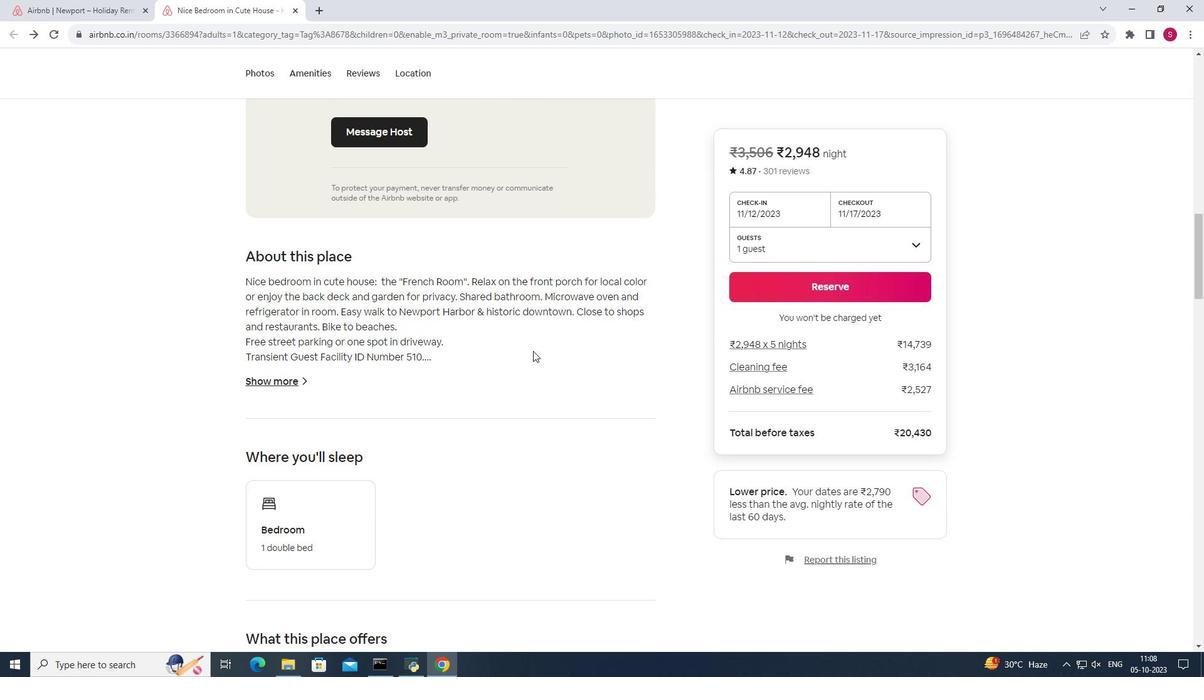 
Action: Mouse scrolled (533, 350) with delta (0, 0)
Screenshot: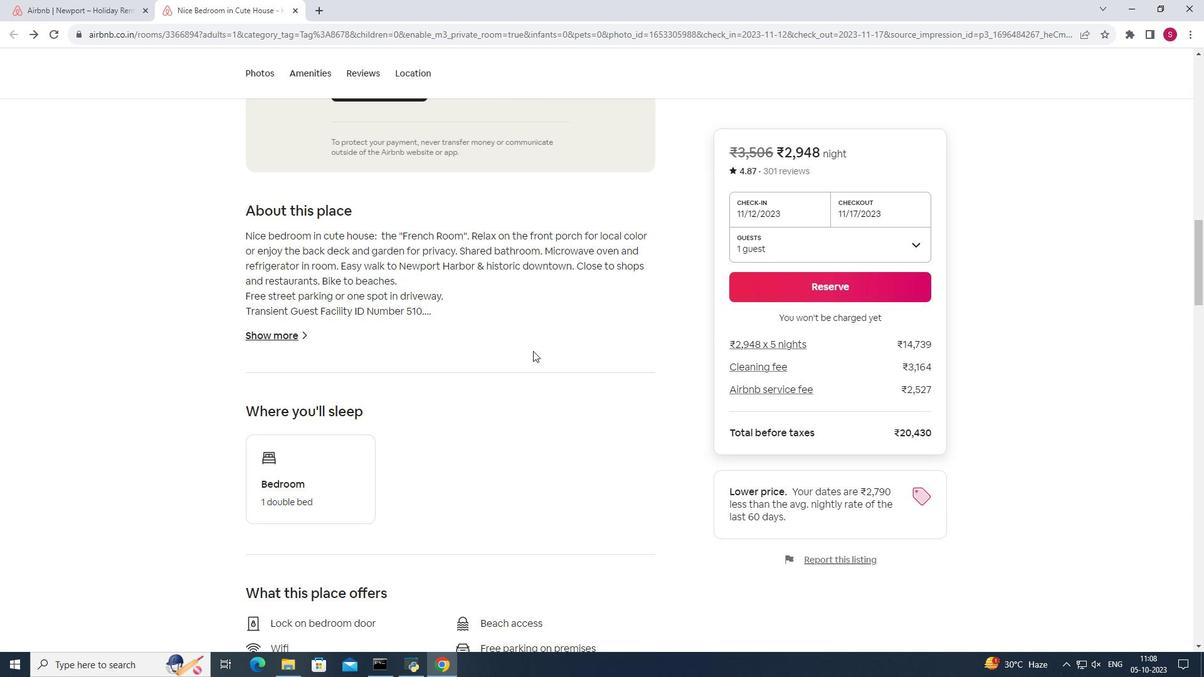 
Action: Mouse scrolled (533, 350) with delta (0, 0)
Screenshot: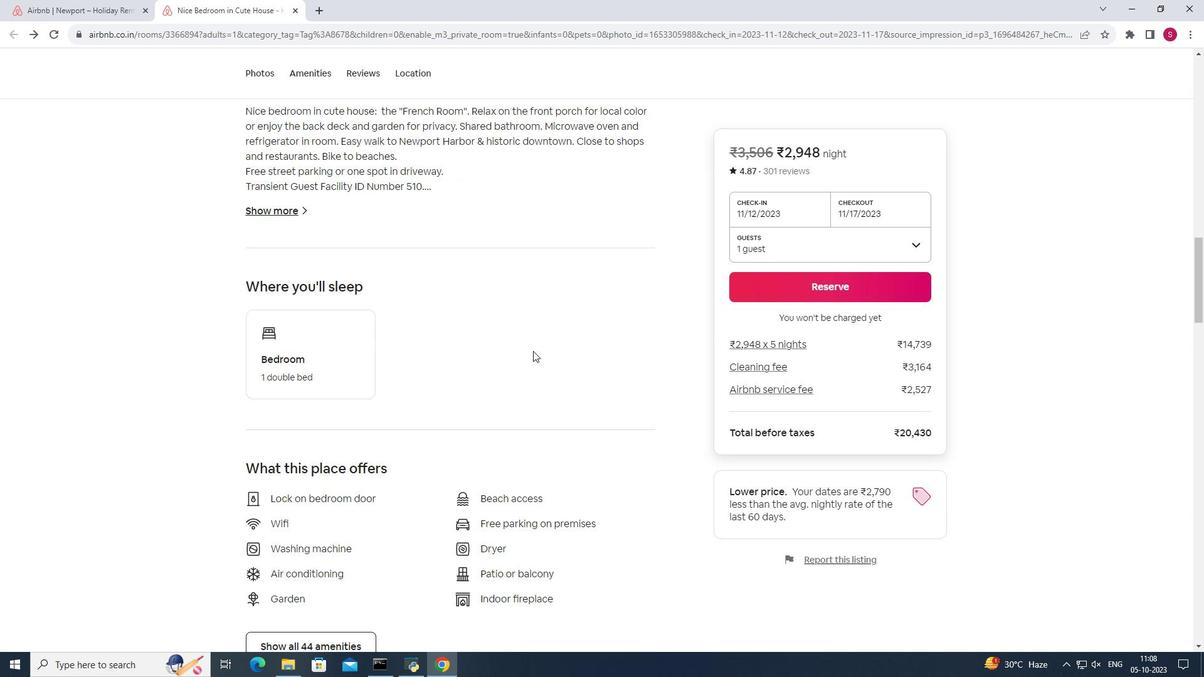 
Action: Mouse scrolled (533, 350) with delta (0, 0)
Screenshot: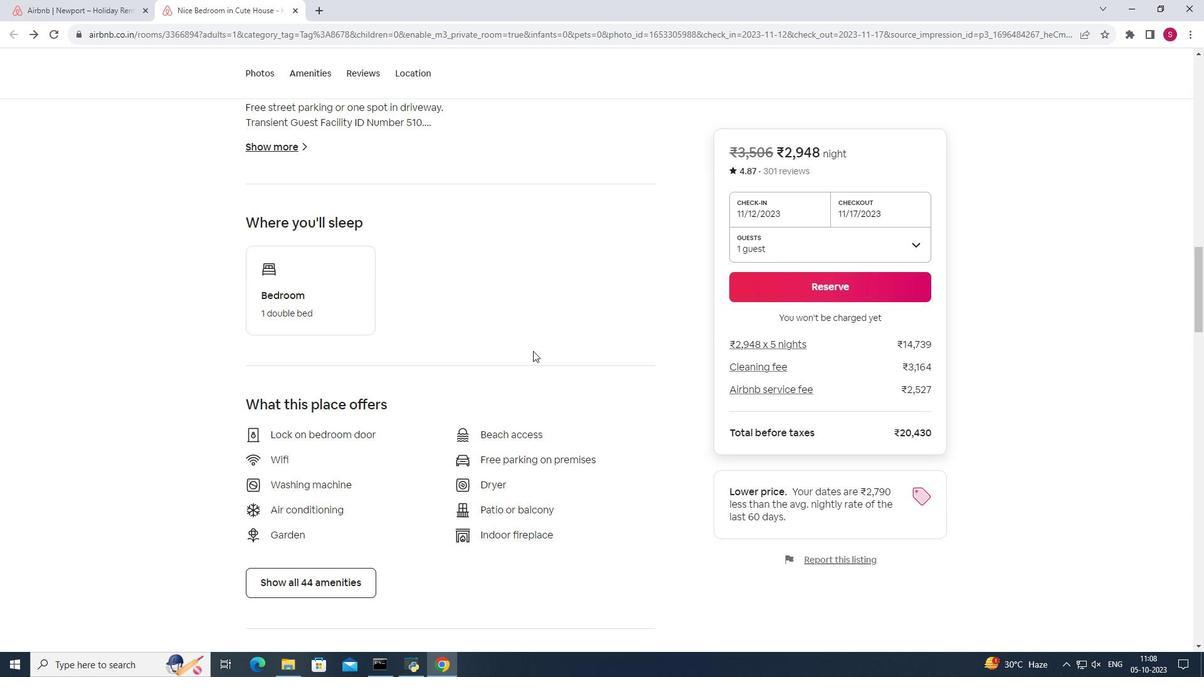 
Action: Mouse scrolled (533, 350) with delta (0, 0)
Screenshot: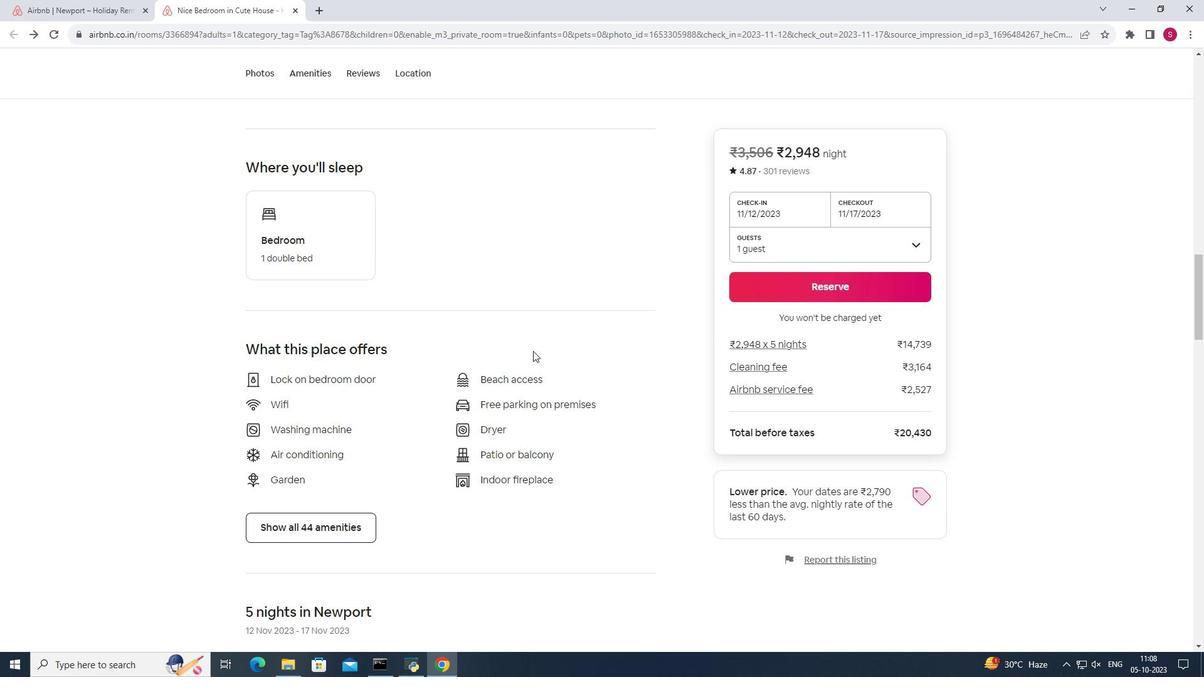 
Action: Mouse scrolled (533, 350) with delta (0, 0)
Screenshot: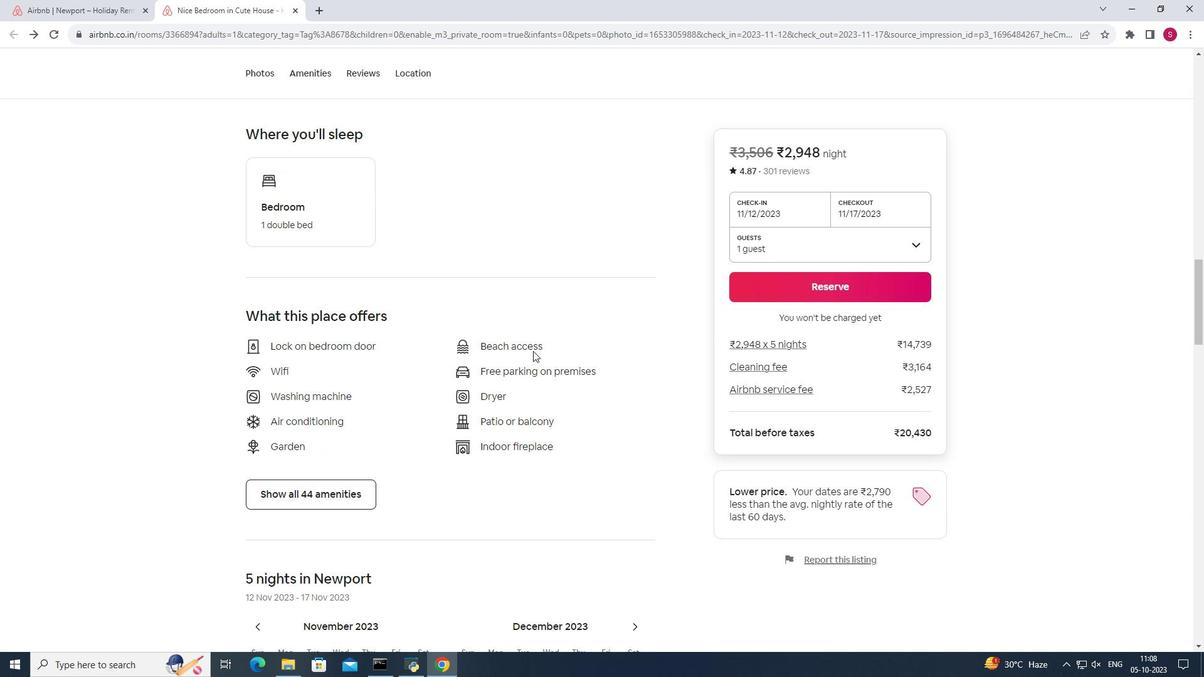 
Action: Mouse moved to (313, 414)
Screenshot: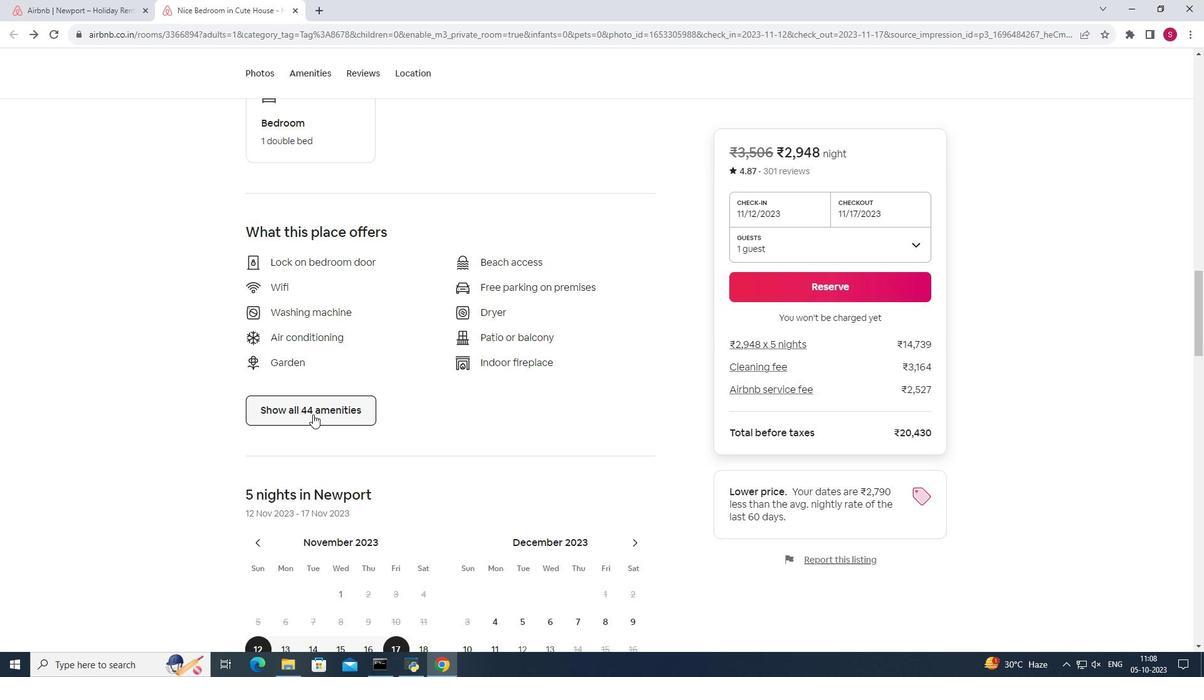 
Action: Mouse pressed left at (313, 414)
Screenshot: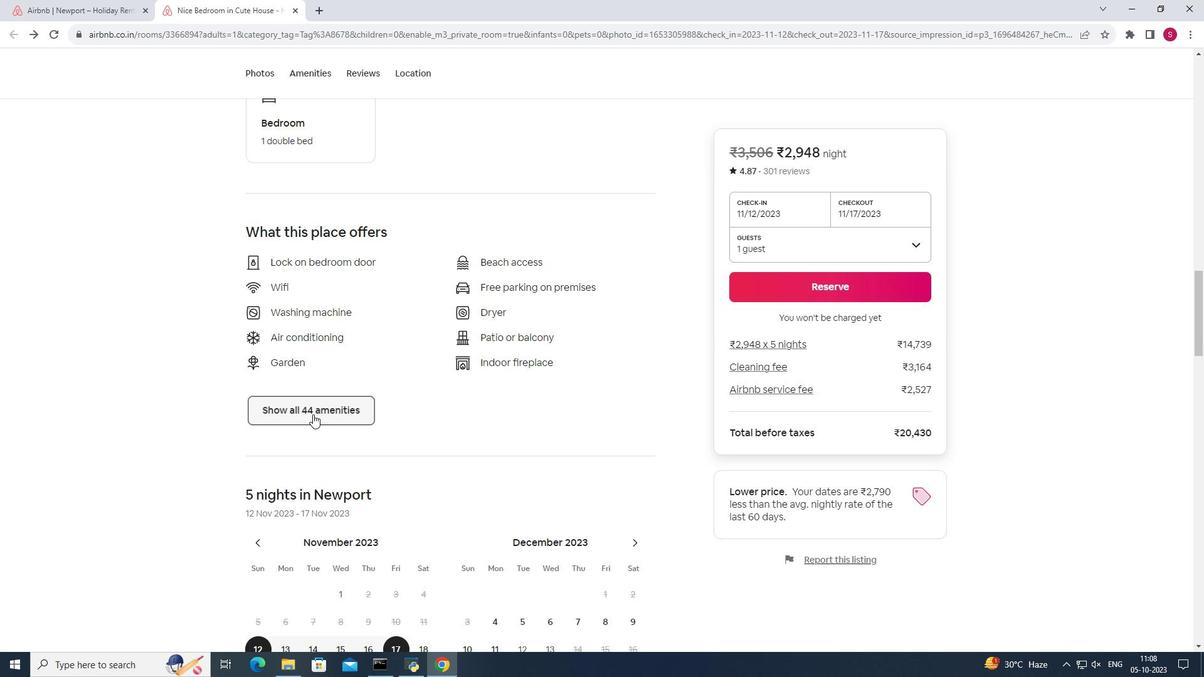 
Action: Mouse moved to (635, 337)
Screenshot: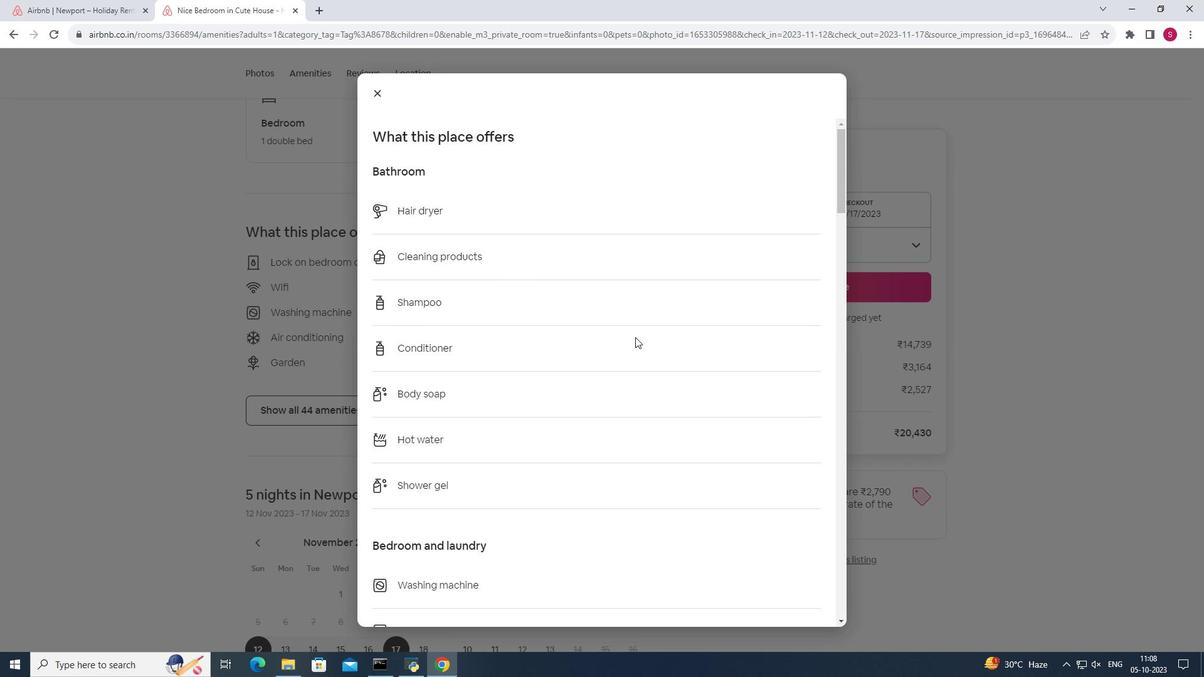 
Action: Mouse scrolled (635, 336) with delta (0, 0)
Screenshot: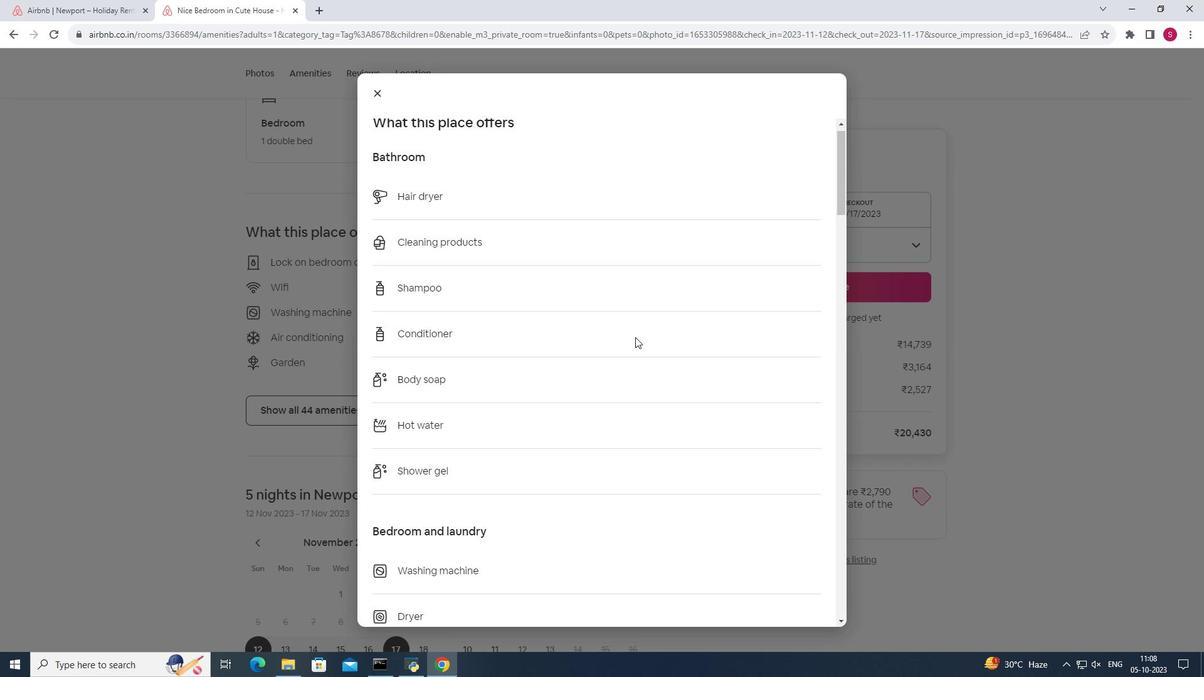 
Action: Mouse scrolled (635, 336) with delta (0, 0)
Screenshot: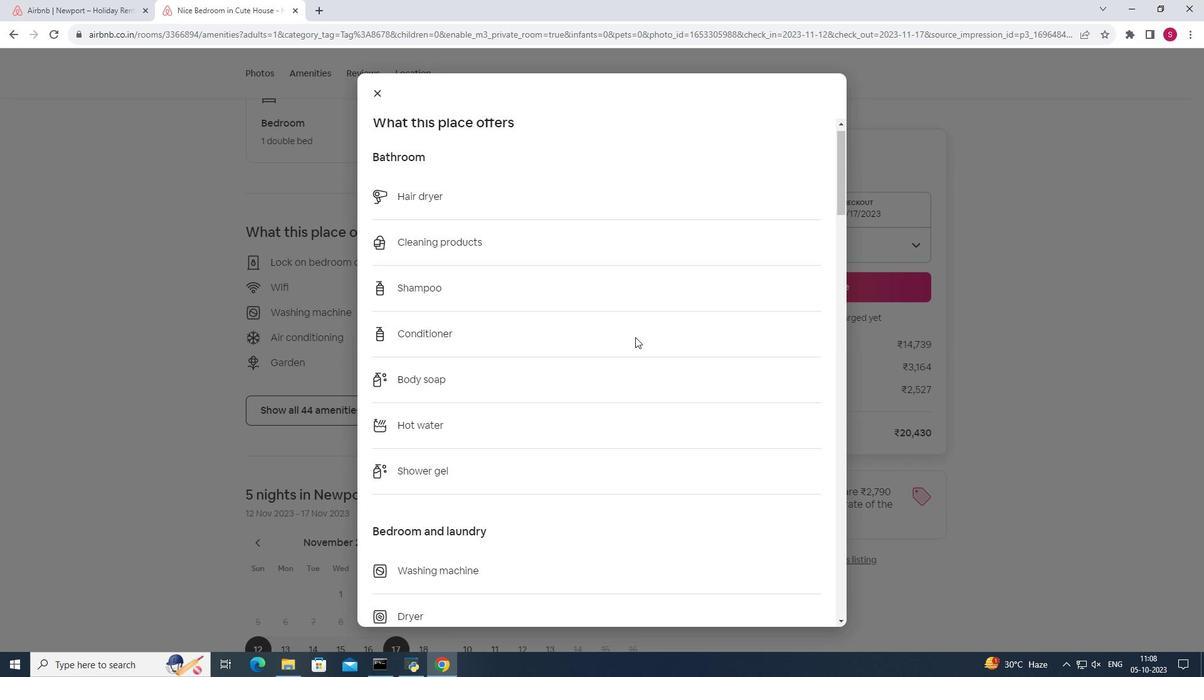 
Action: Mouse scrolled (635, 336) with delta (0, 0)
Screenshot: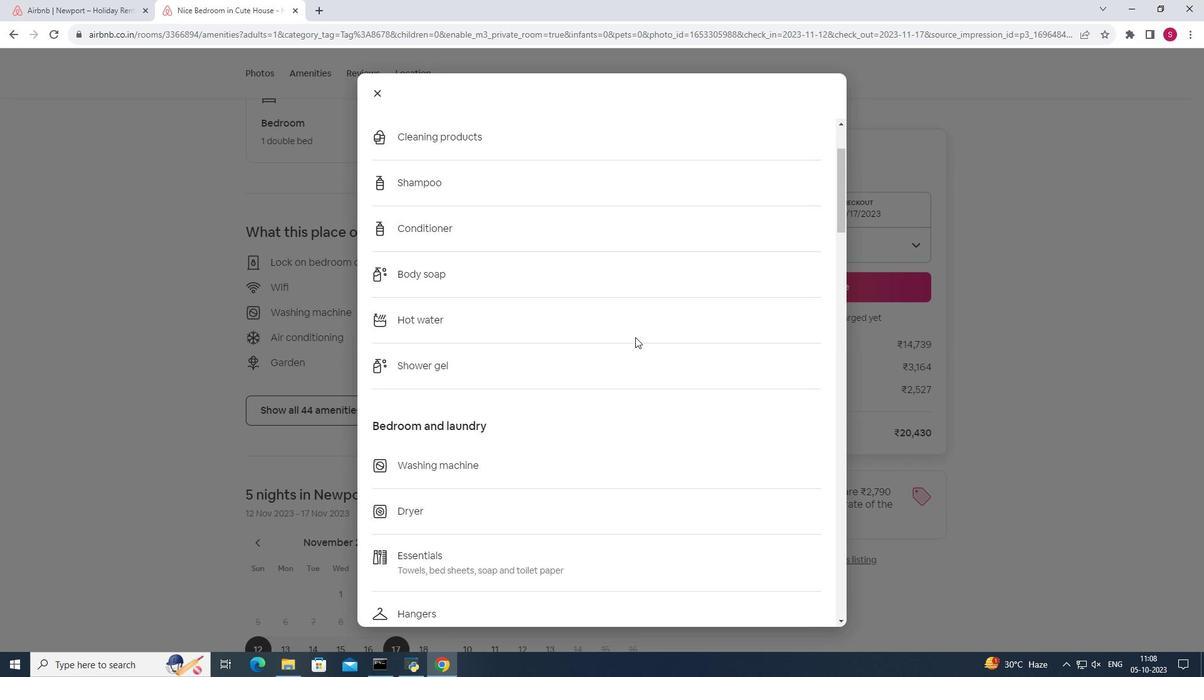 
Action: Mouse scrolled (635, 336) with delta (0, 0)
Screenshot: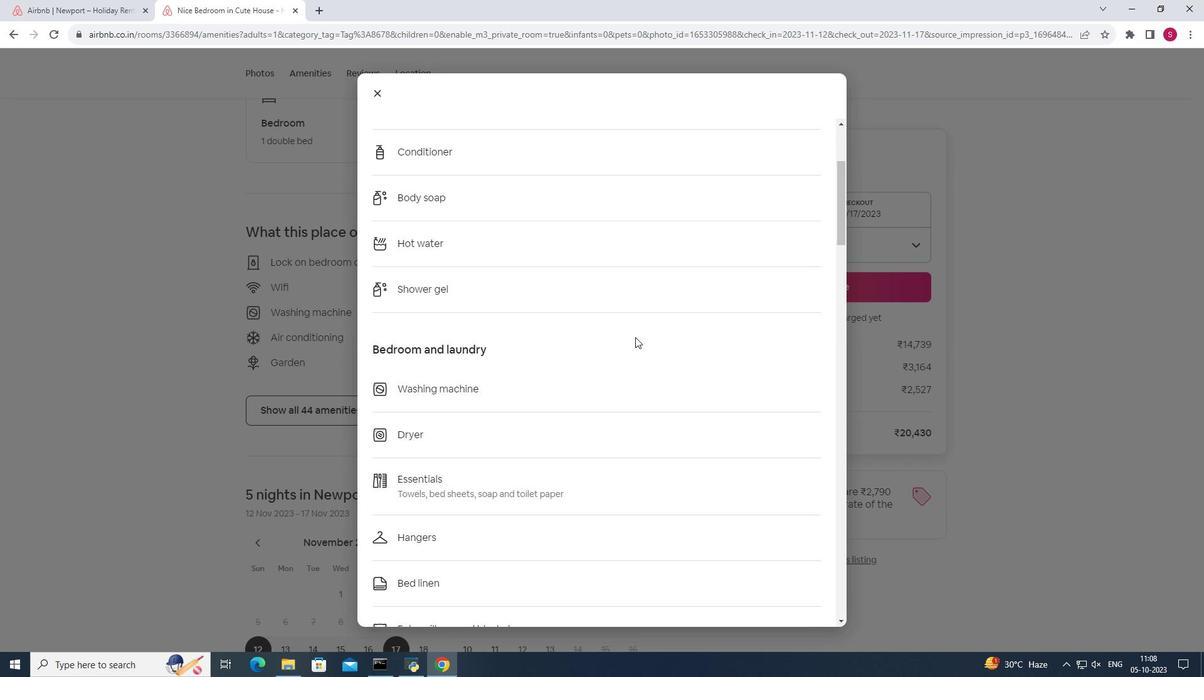 
Action: Mouse scrolled (635, 336) with delta (0, 0)
Screenshot: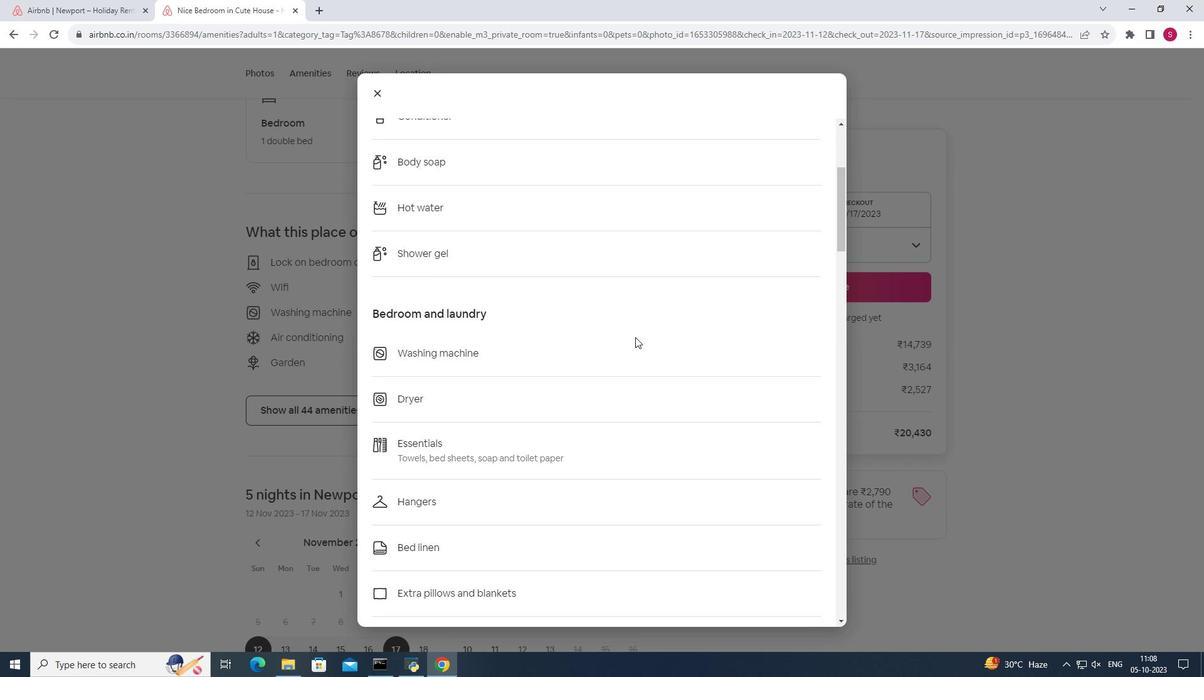 
Action: Mouse scrolled (635, 336) with delta (0, 0)
Screenshot: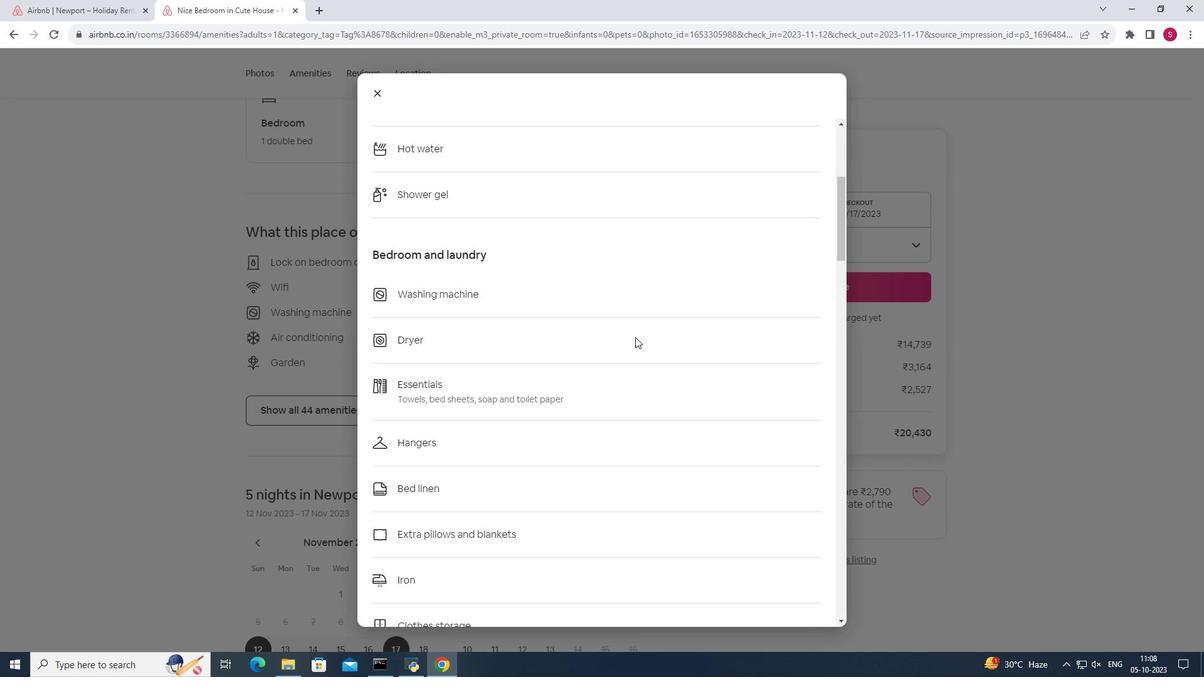 
Action: Mouse scrolled (635, 336) with delta (0, 0)
Screenshot: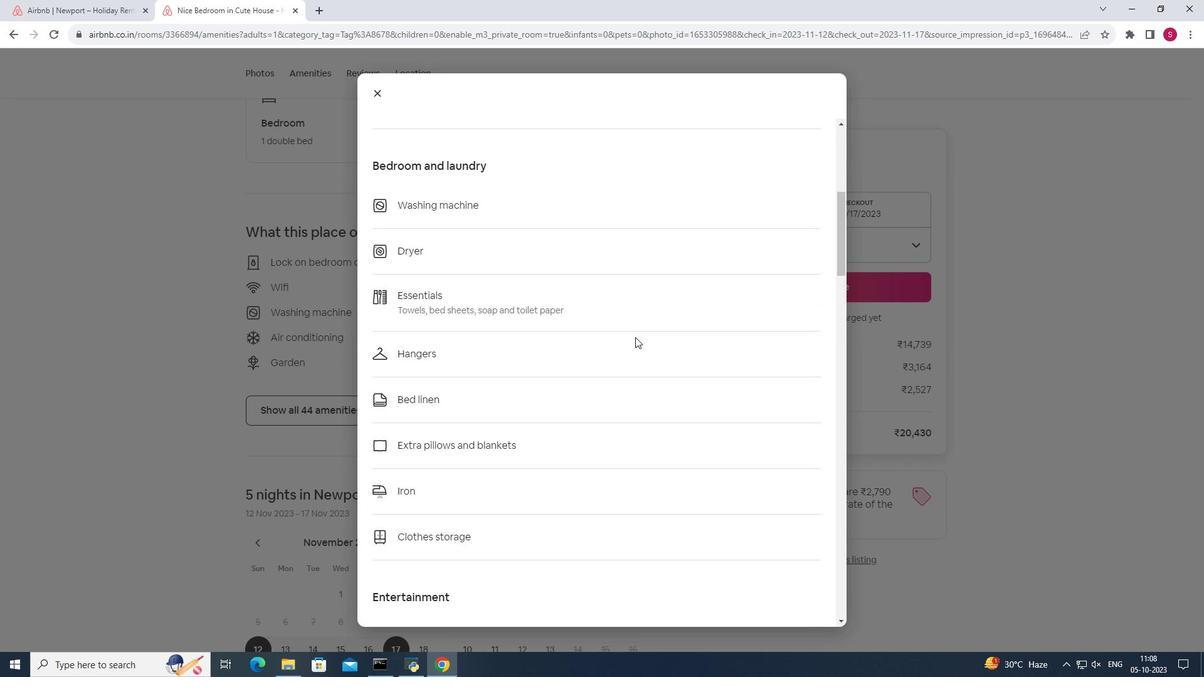 
Action: Mouse scrolled (635, 336) with delta (0, 0)
Screenshot: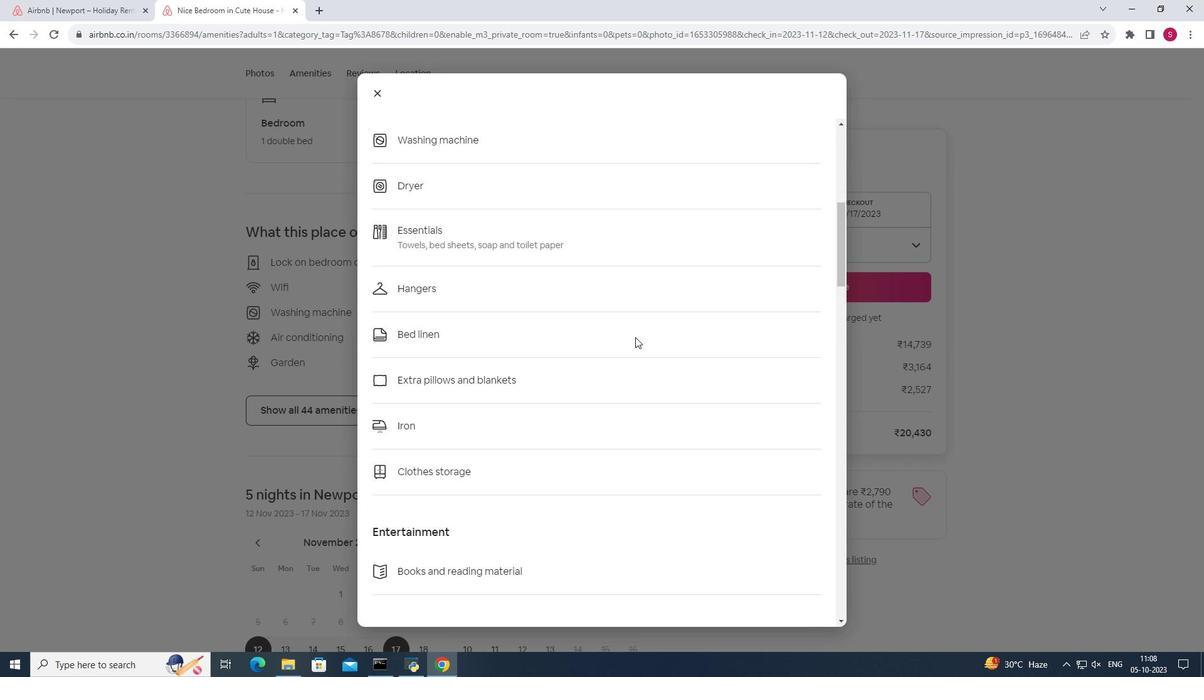 
Action: Mouse scrolled (635, 336) with delta (0, 0)
Screenshot: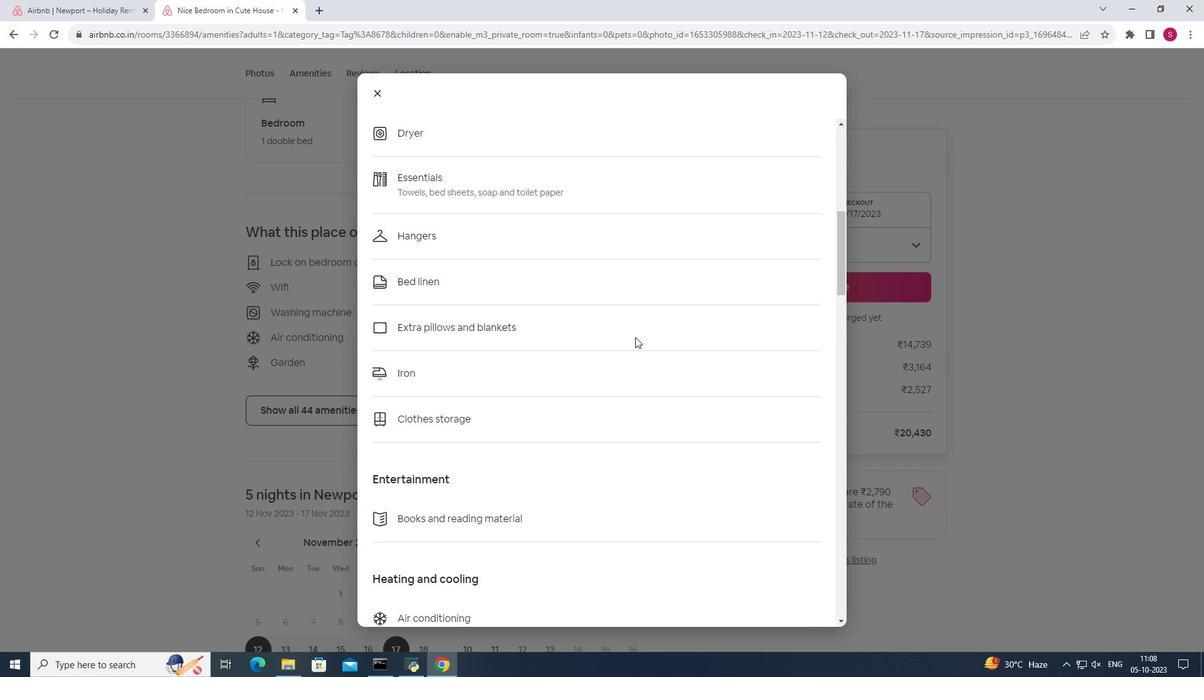 
Action: Mouse scrolled (635, 336) with delta (0, 0)
Screenshot: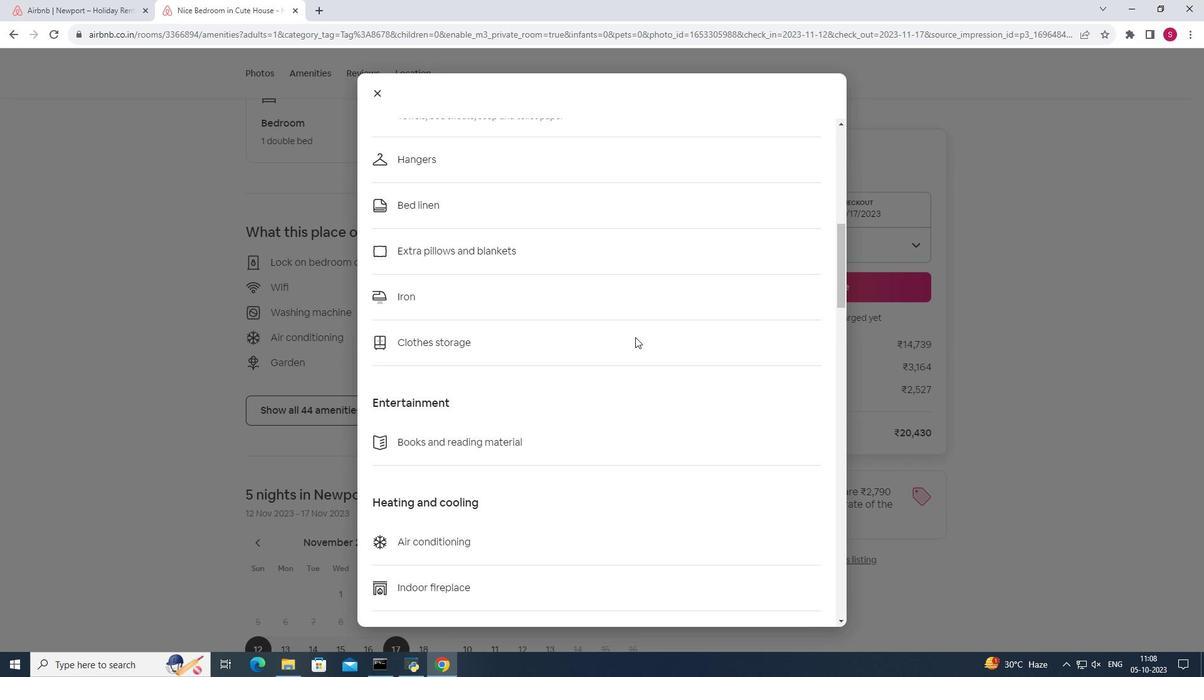 
Action: Mouse scrolled (635, 336) with delta (0, 0)
Screenshot: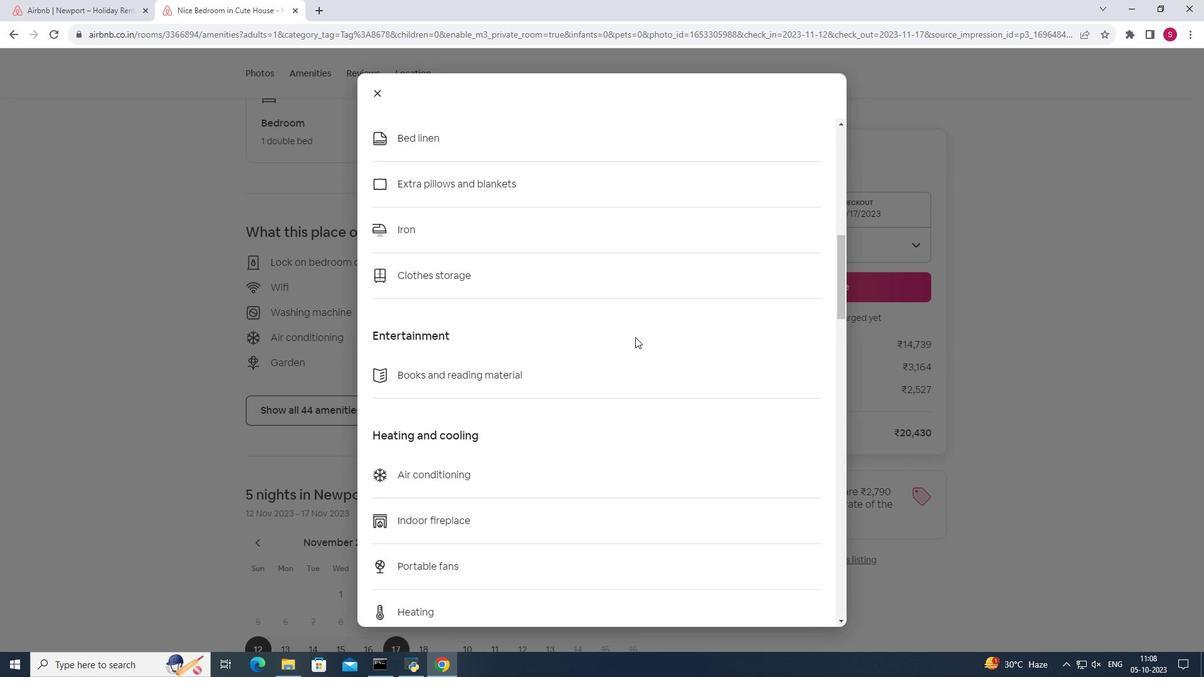 
Action: Mouse scrolled (635, 336) with delta (0, 0)
Screenshot: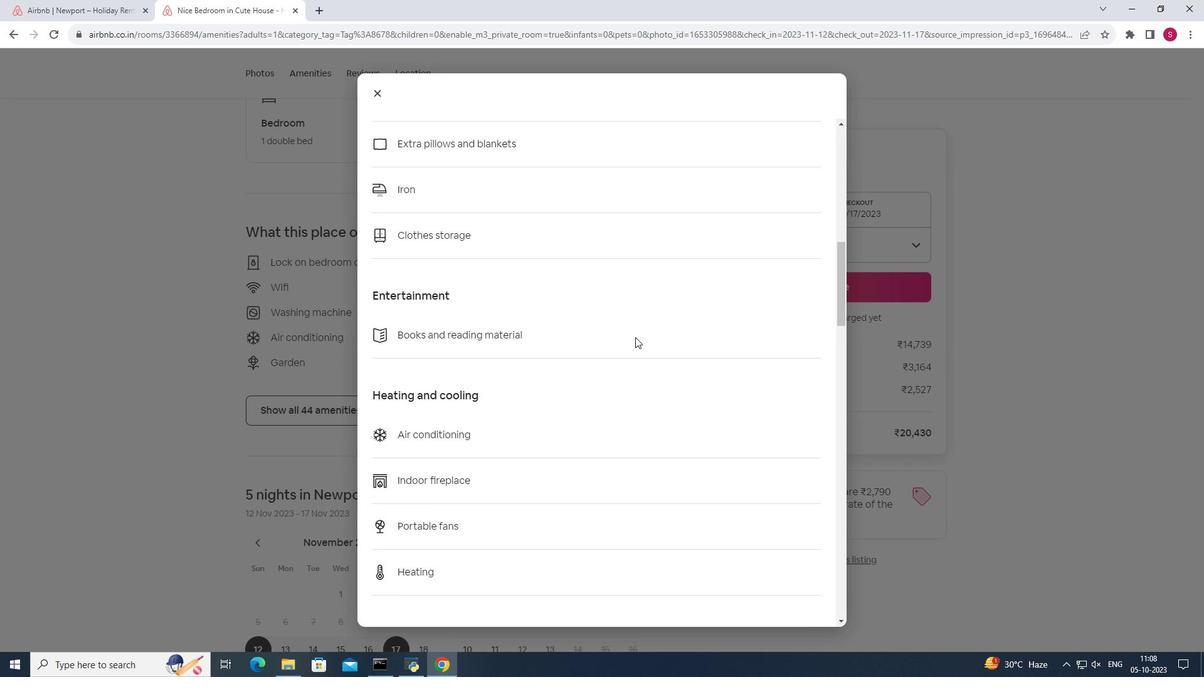 
Action: Mouse scrolled (635, 336) with delta (0, 0)
Screenshot: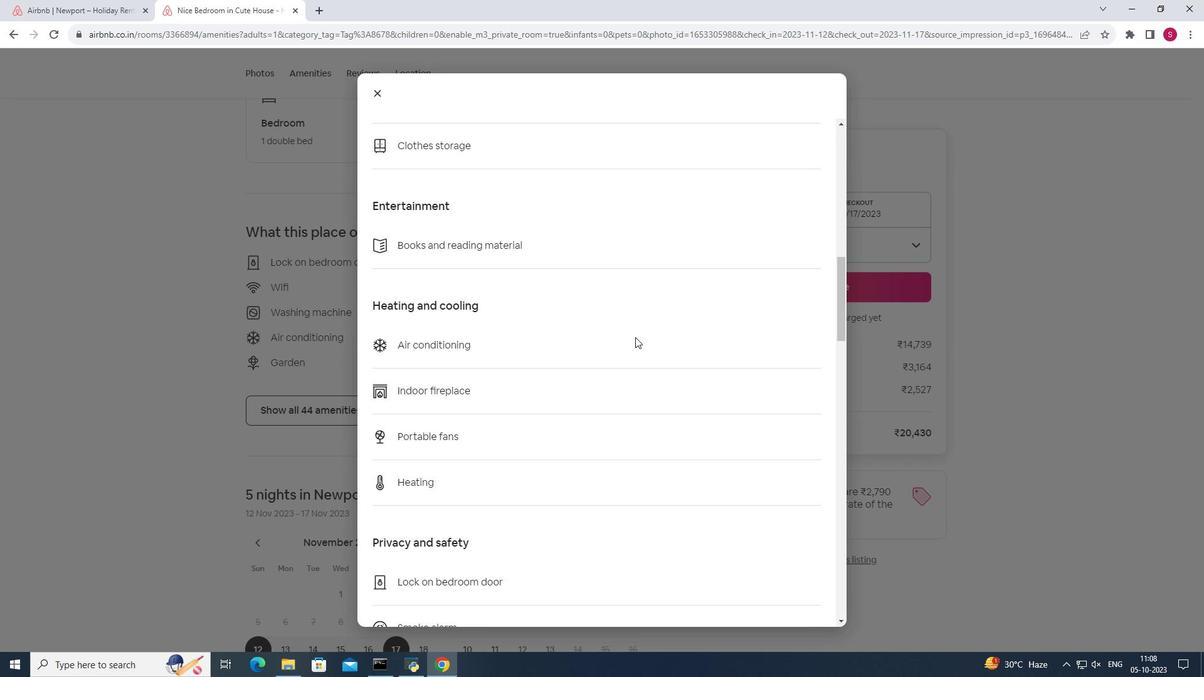 
Action: Mouse scrolled (635, 336) with delta (0, 0)
Screenshot: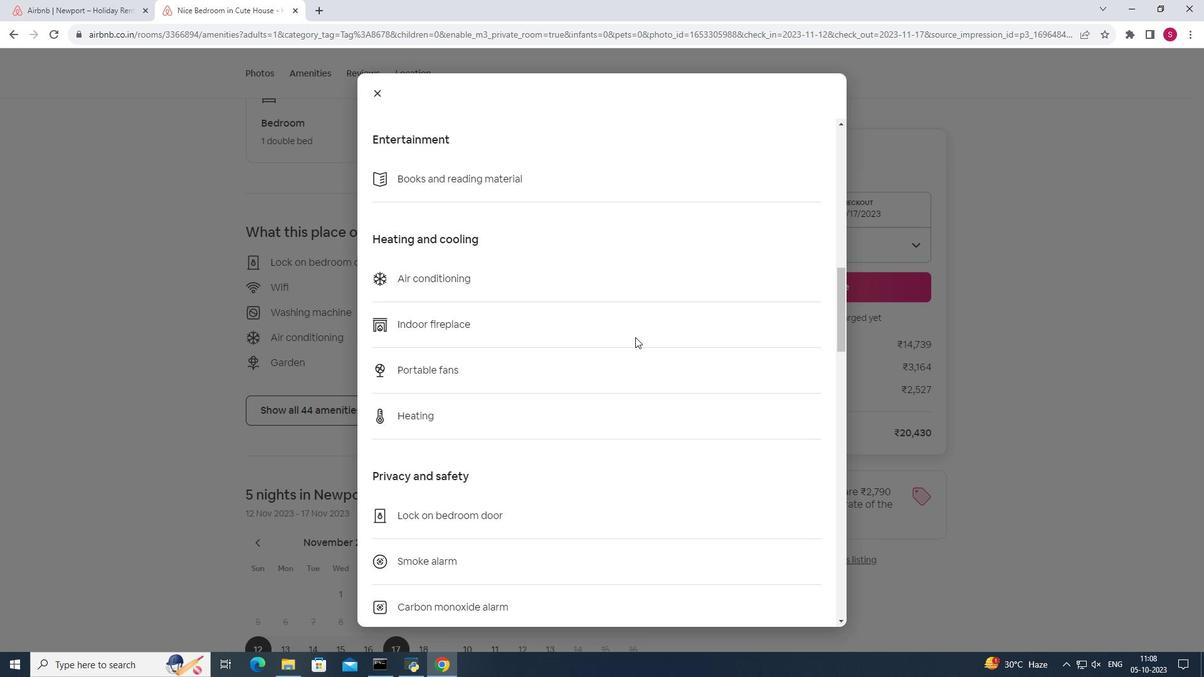 
Action: Mouse scrolled (635, 336) with delta (0, 0)
Screenshot: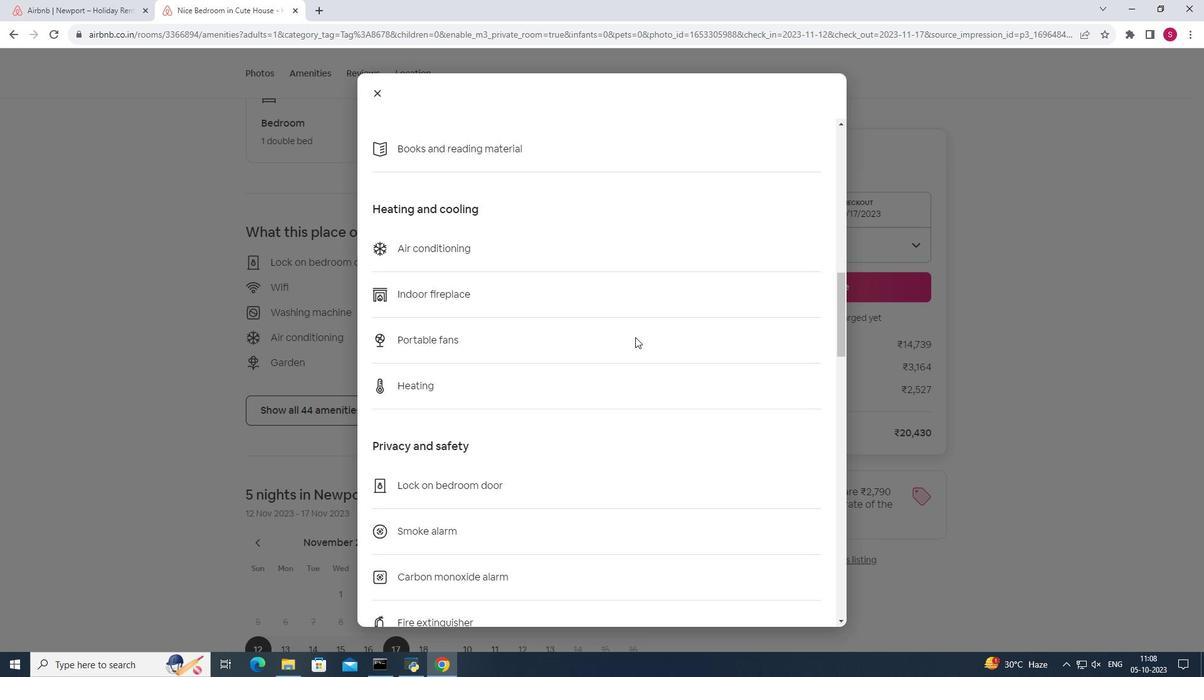 
Action: Mouse scrolled (635, 336) with delta (0, 0)
Screenshot: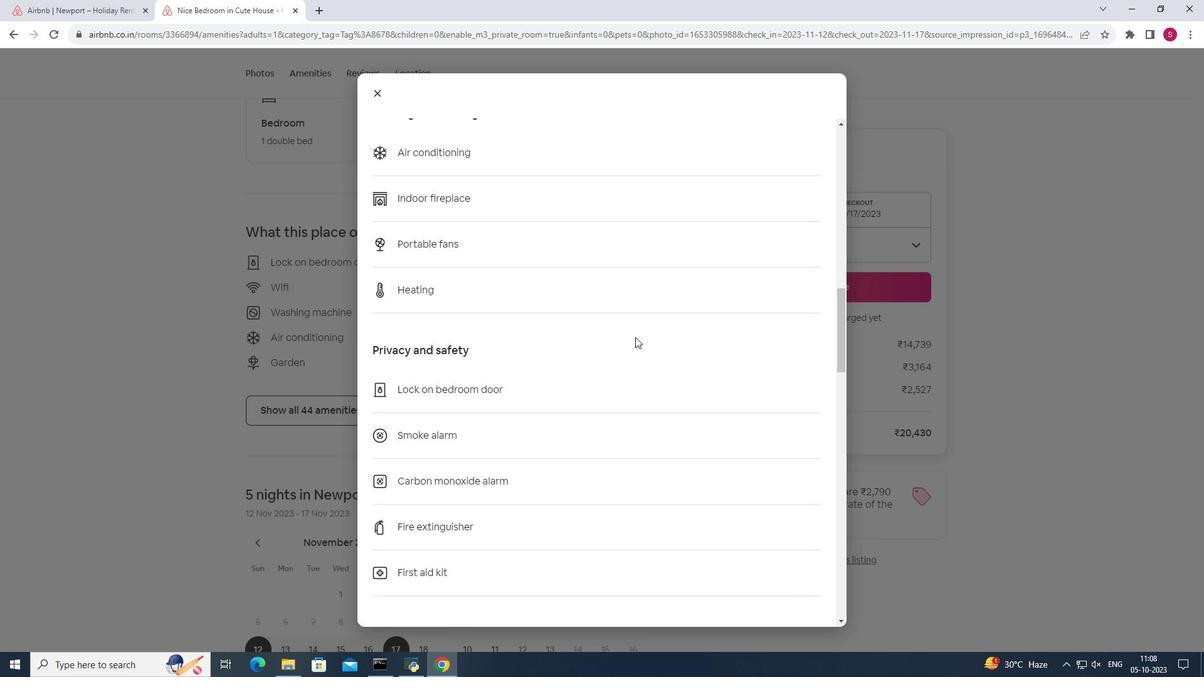 
Action: Mouse scrolled (635, 336) with delta (0, 0)
Screenshot: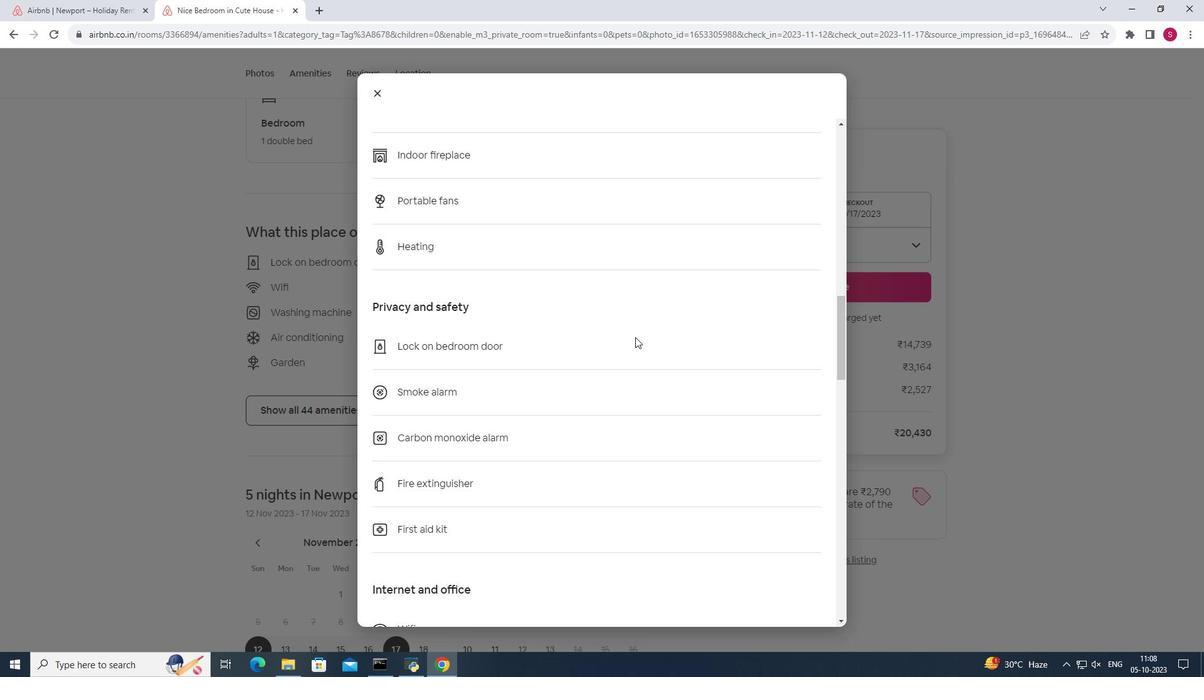 
Action: Mouse scrolled (635, 336) with delta (0, 0)
Screenshot: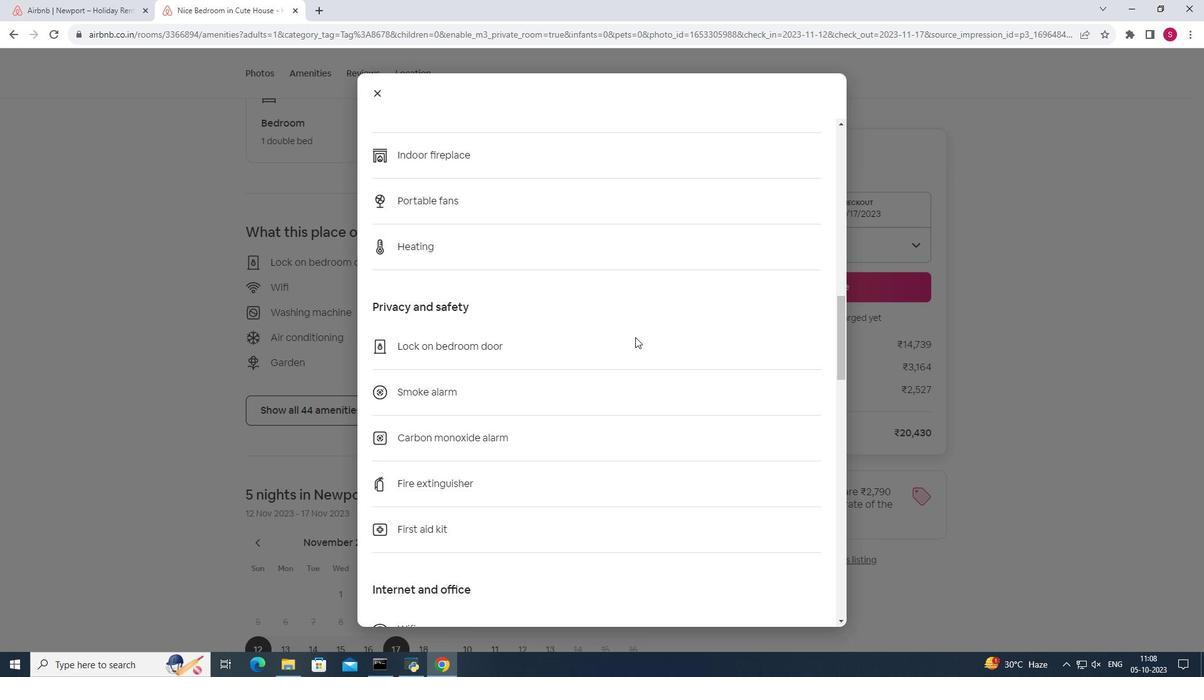 
Action: Mouse scrolled (635, 336) with delta (0, 0)
Screenshot: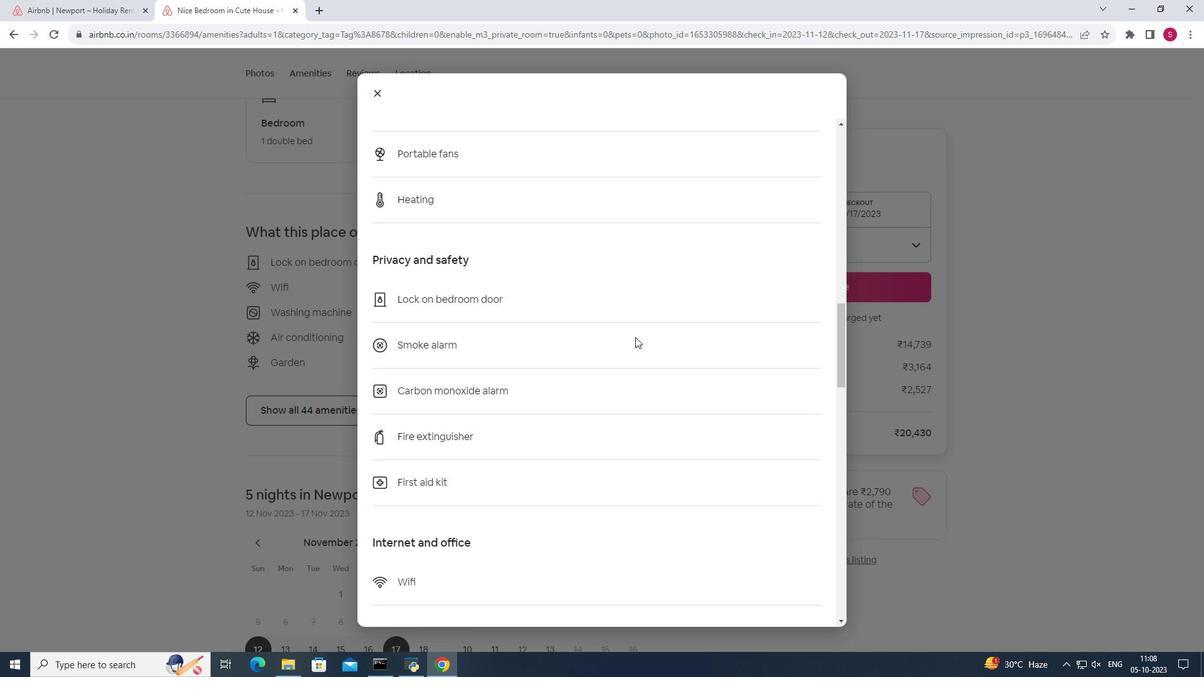 
Action: Mouse scrolled (635, 336) with delta (0, 0)
Screenshot: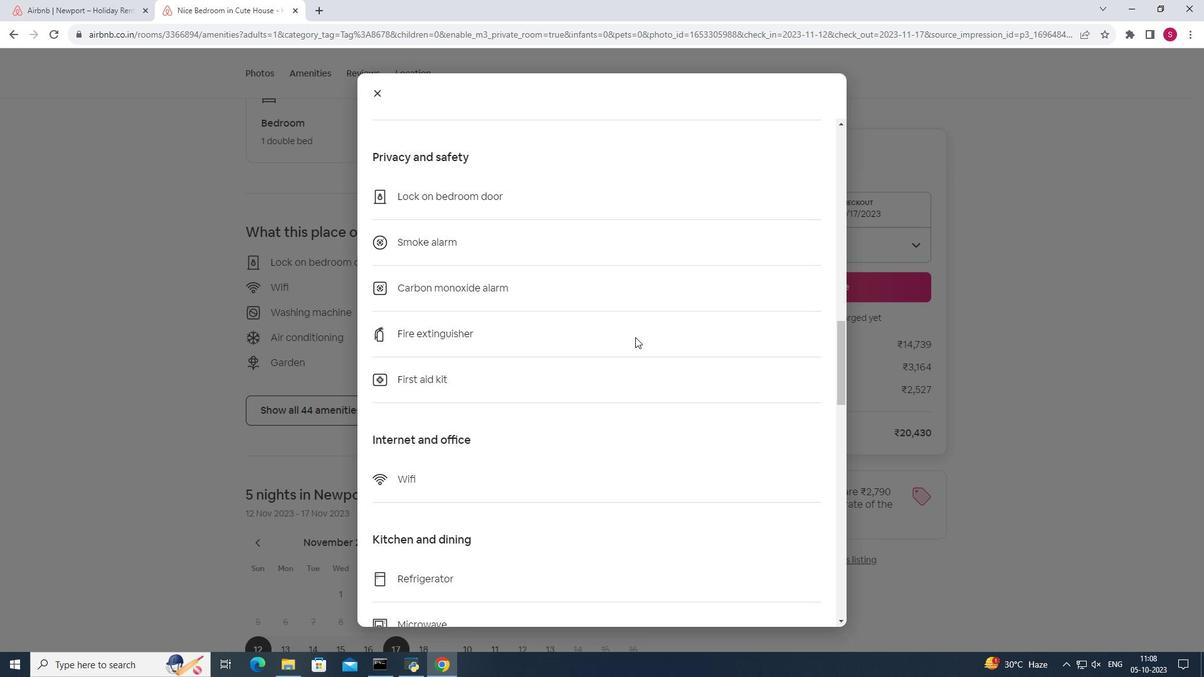 
Action: Mouse scrolled (635, 336) with delta (0, 0)
Screenshot: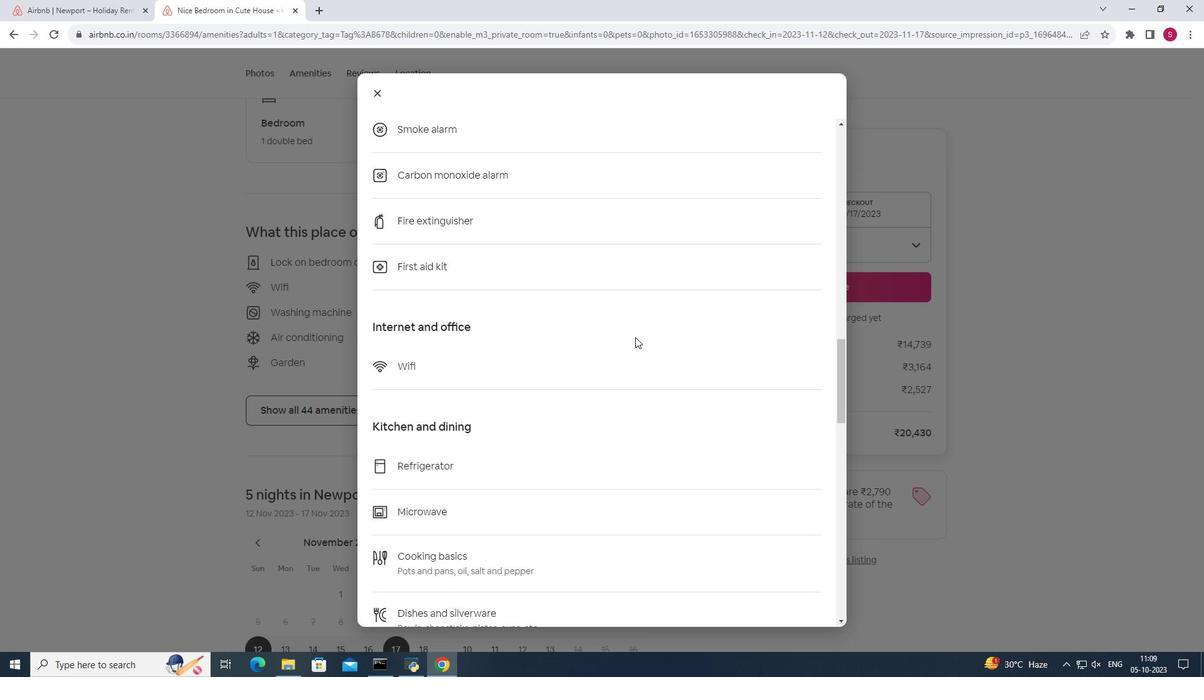 
Action: Mouse scrolled (635, 336) with delta (0, 0)
Screenshot: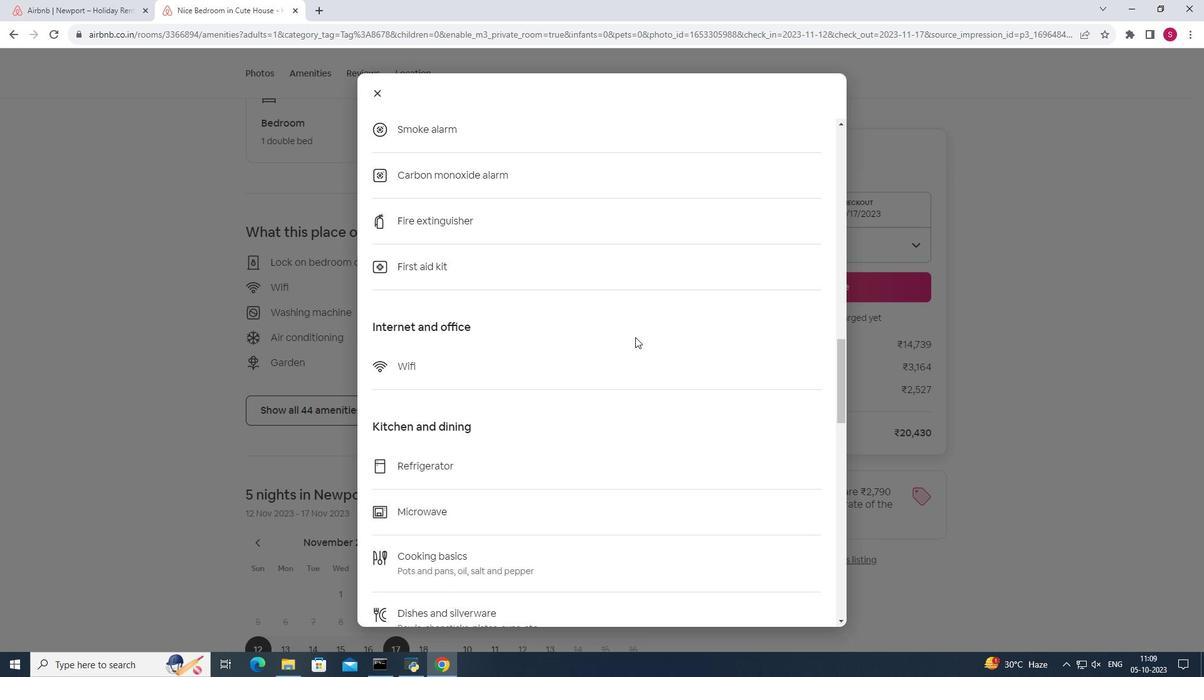 
Action: Mouse scrolled (635, 336) with delta (0, 0)
Screenshot: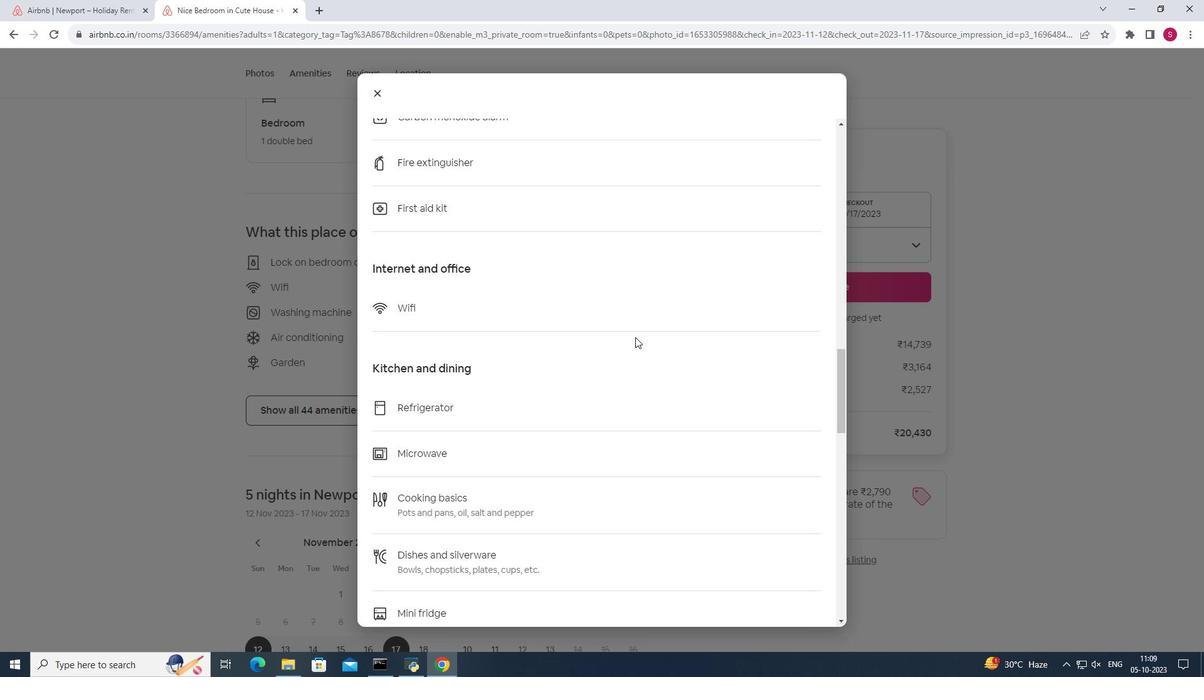 
Action: Mouse scrolled (635, 336) with delta (0, 0)
Screenshot: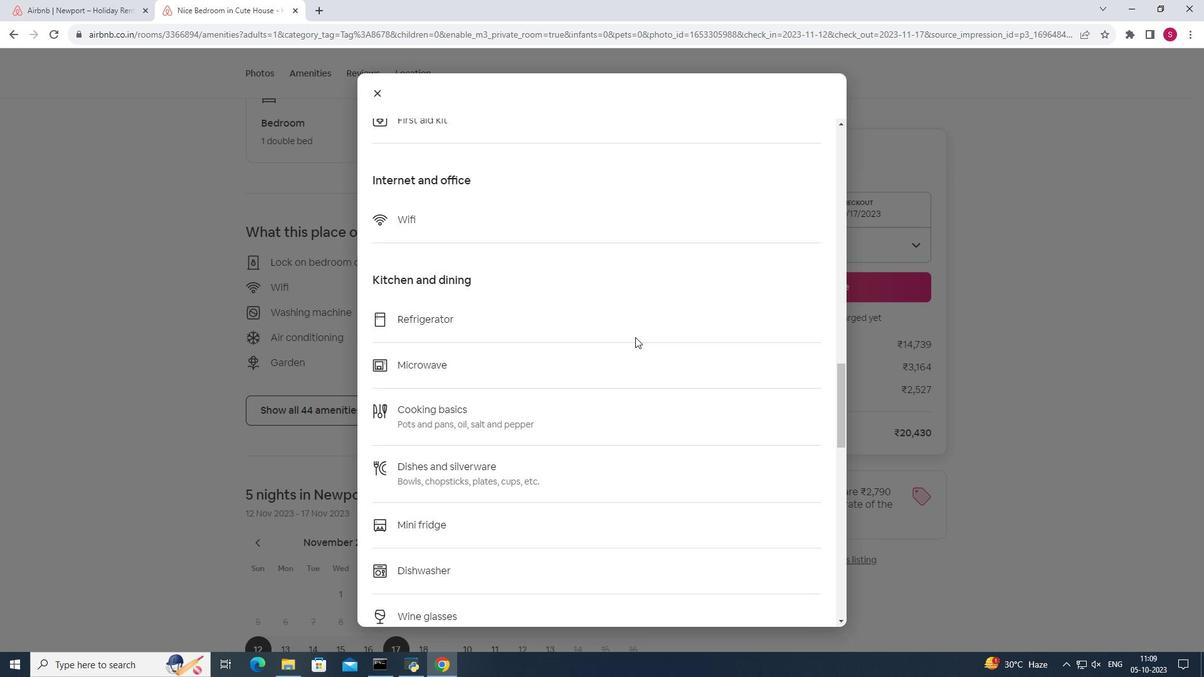 
Action: Mouse scrolled (635, 336) with delta (0, 0)
Screenshot: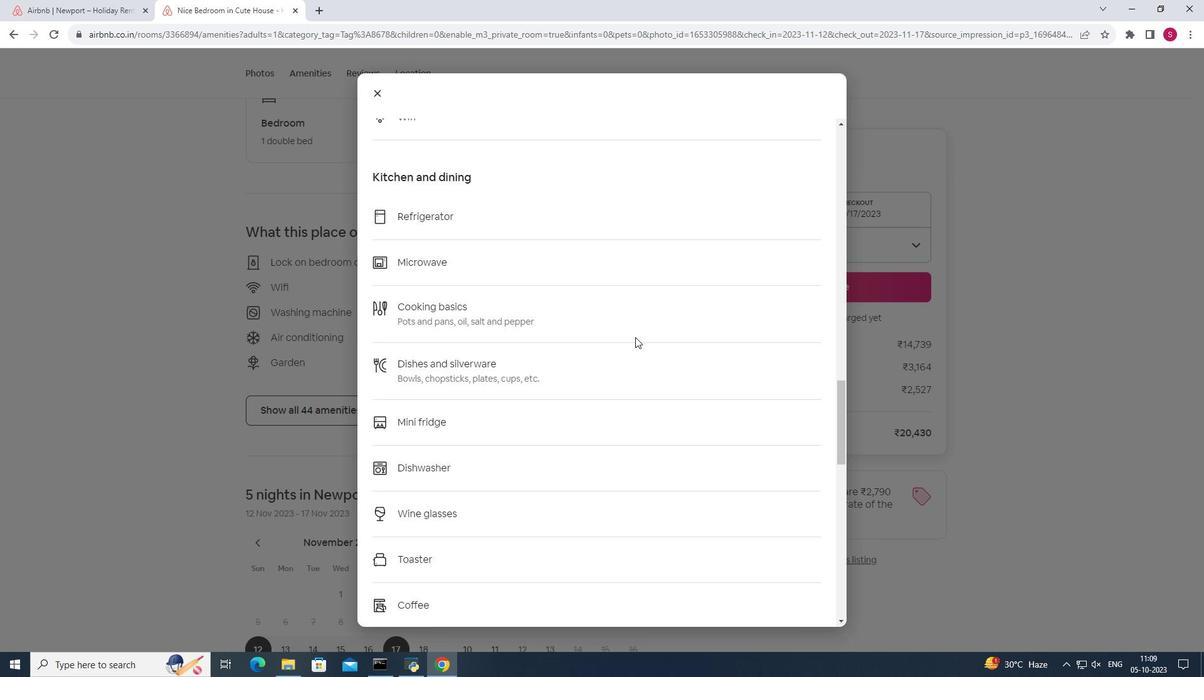 
Action: Mouse scrolled (635, 336) with delta (0, 0)
Screenshot: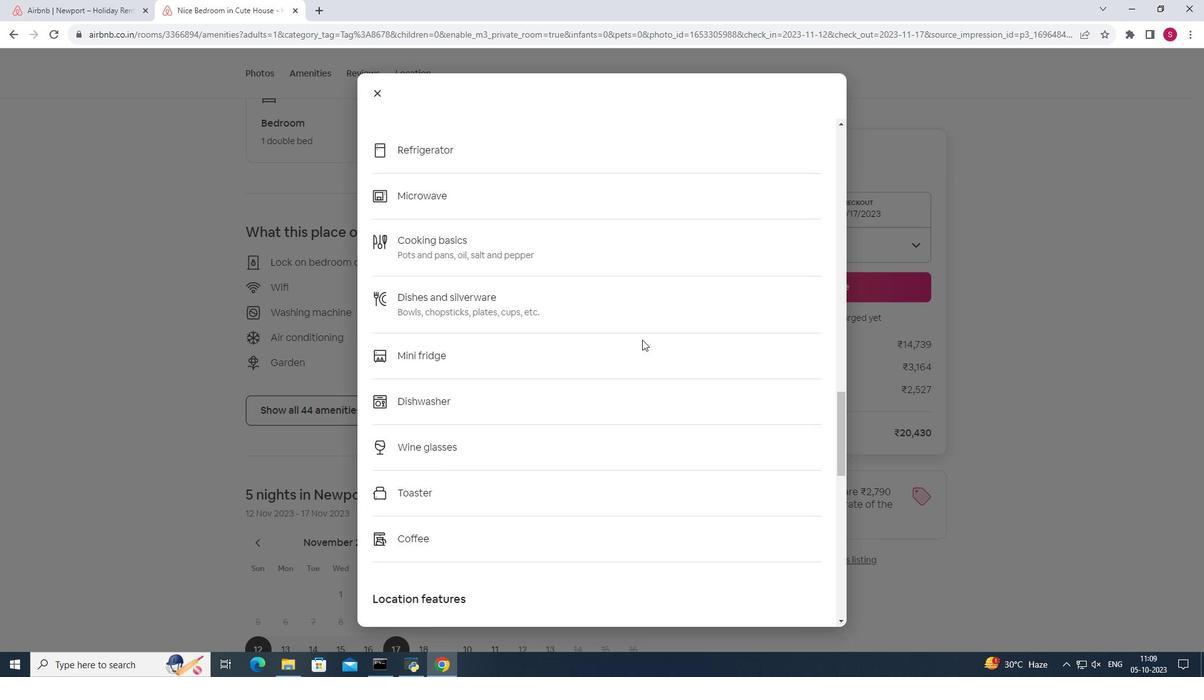 
Action: Mouse moved to (638, 338)
Screenshot: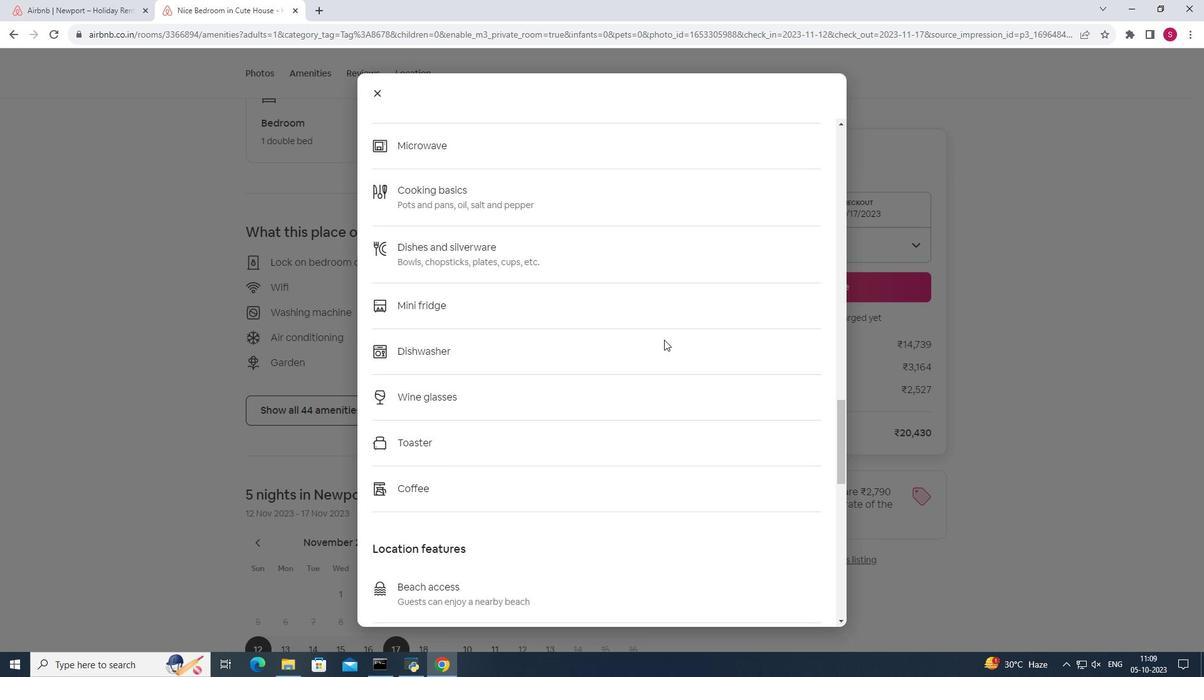 
Action: Mouse scrolled (638, 338) with delta (0, 0)
Screenshot: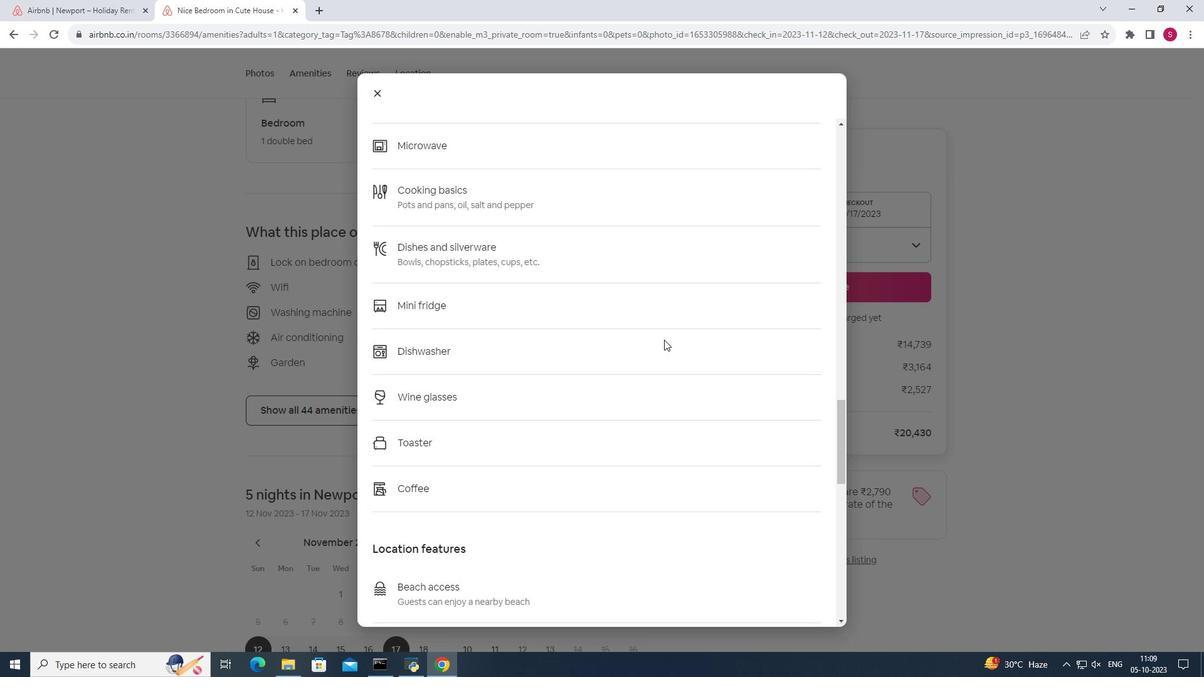 
Action: Mouse moved to (660, 340)
Screenshot: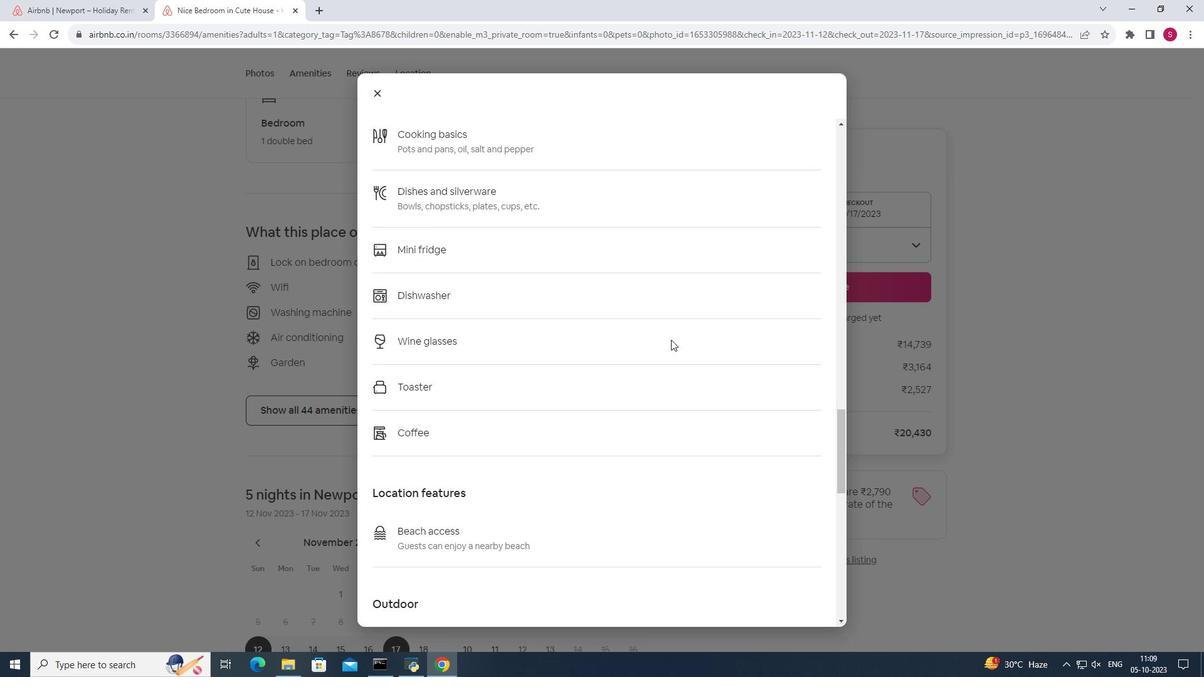 
Action: Mouse scrolled (660, 339) with delta (0, 0)
Screenshot: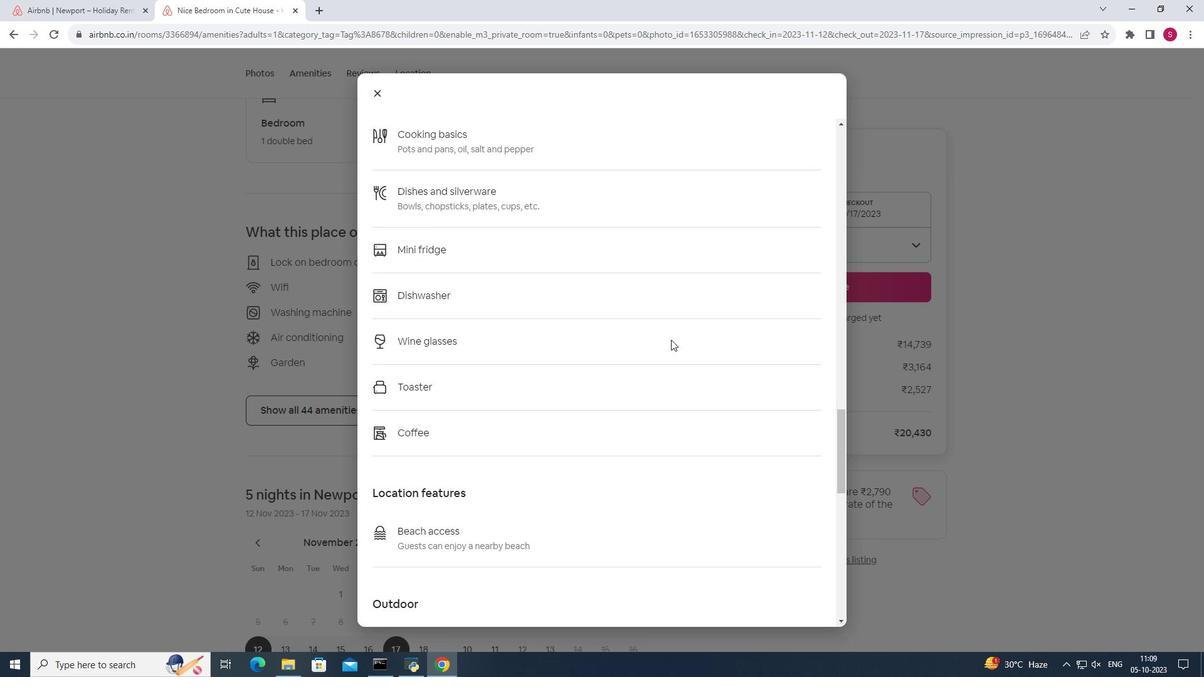 
Action: Mouse moved to (786, 330)
Screenshot: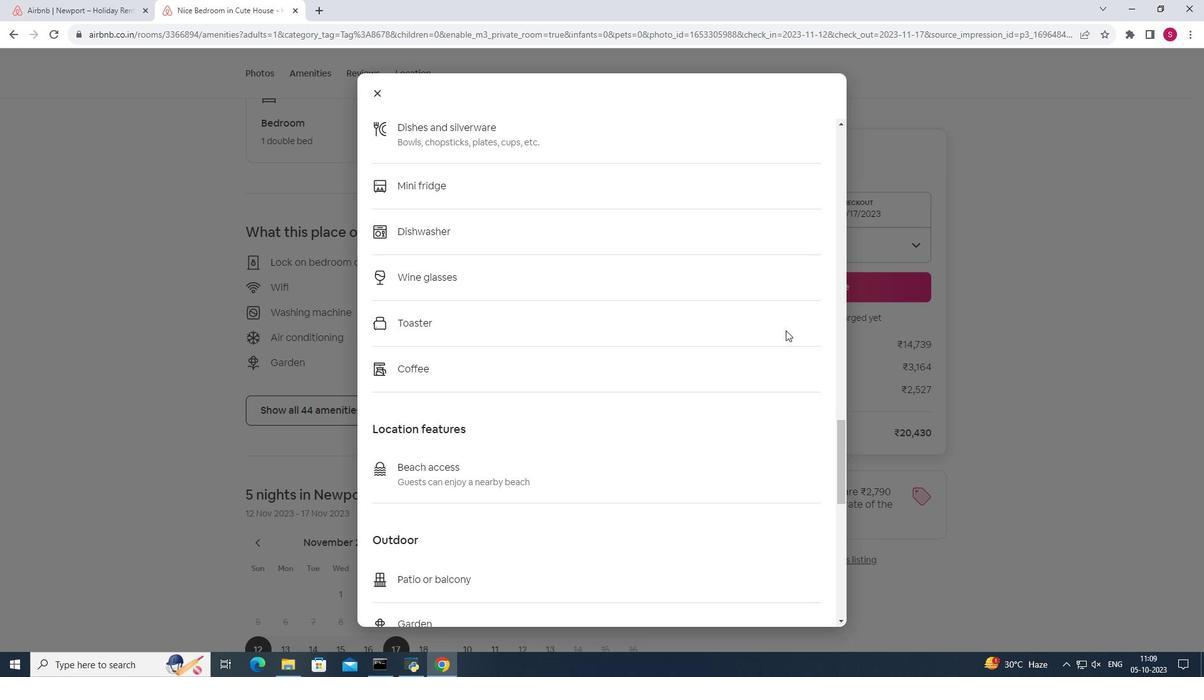 
Action: Mouse scrolled (786, 330) with delta (0, 0)
Screenshot: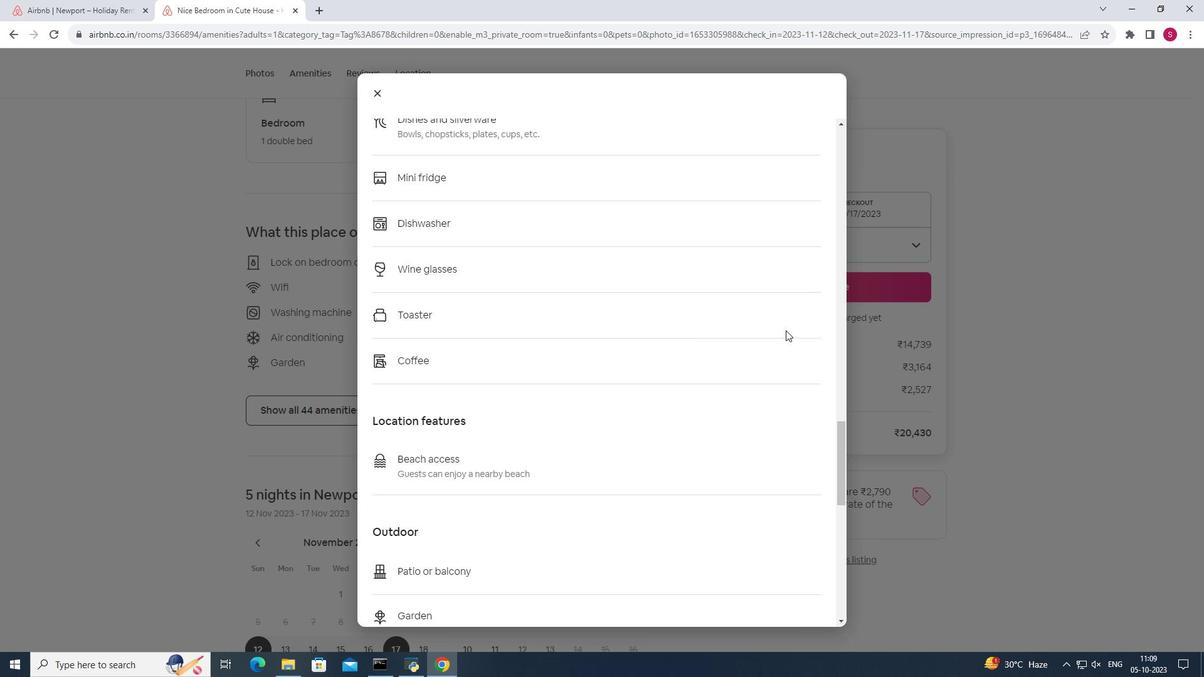 
Action: Mouse scrolled (786, 330) with delta (0, 0)
Screenshot: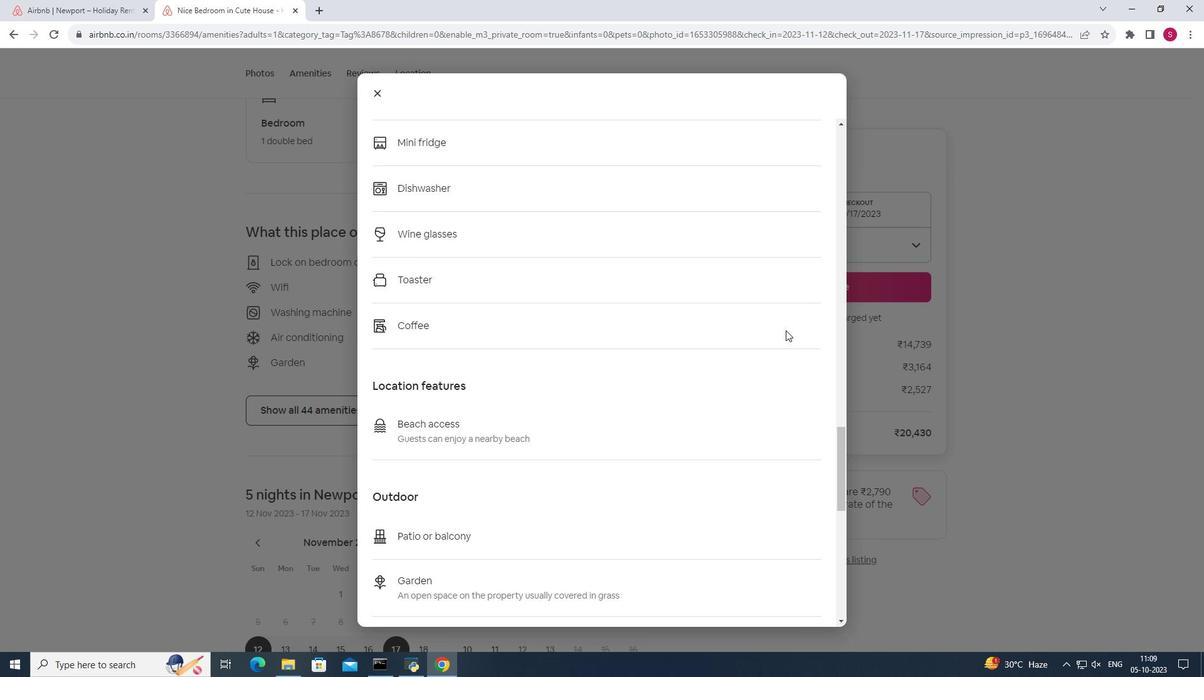 
Action: Mouse scrolled (786, 330) with delta (0, 0)
Screenshot: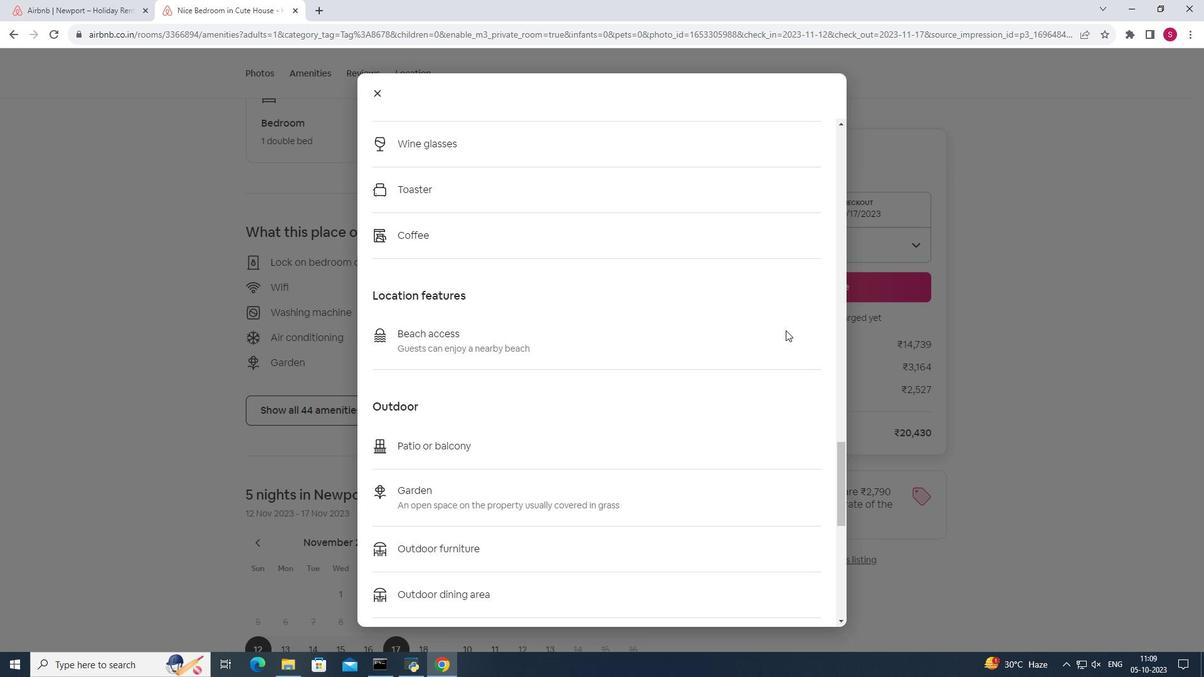 
Action: Mouse moved to (678, 286)
Screenshot: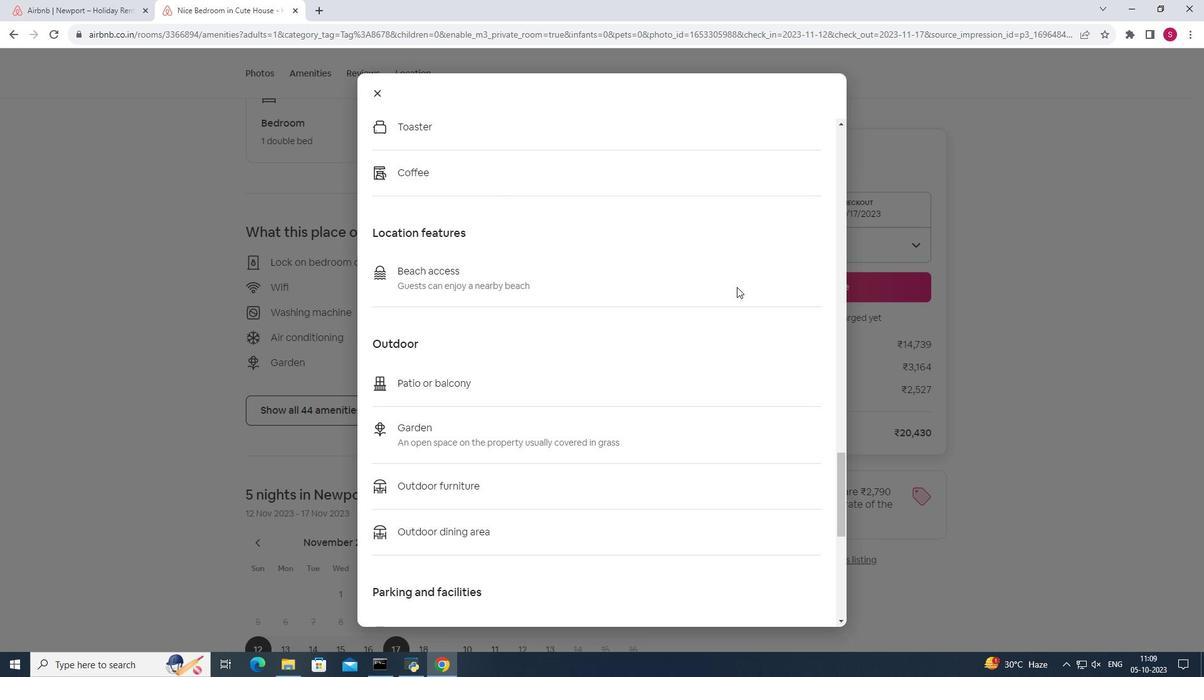 
Action: Mouse scrolled (678, 286) with delta (0, 0)
Screenshot: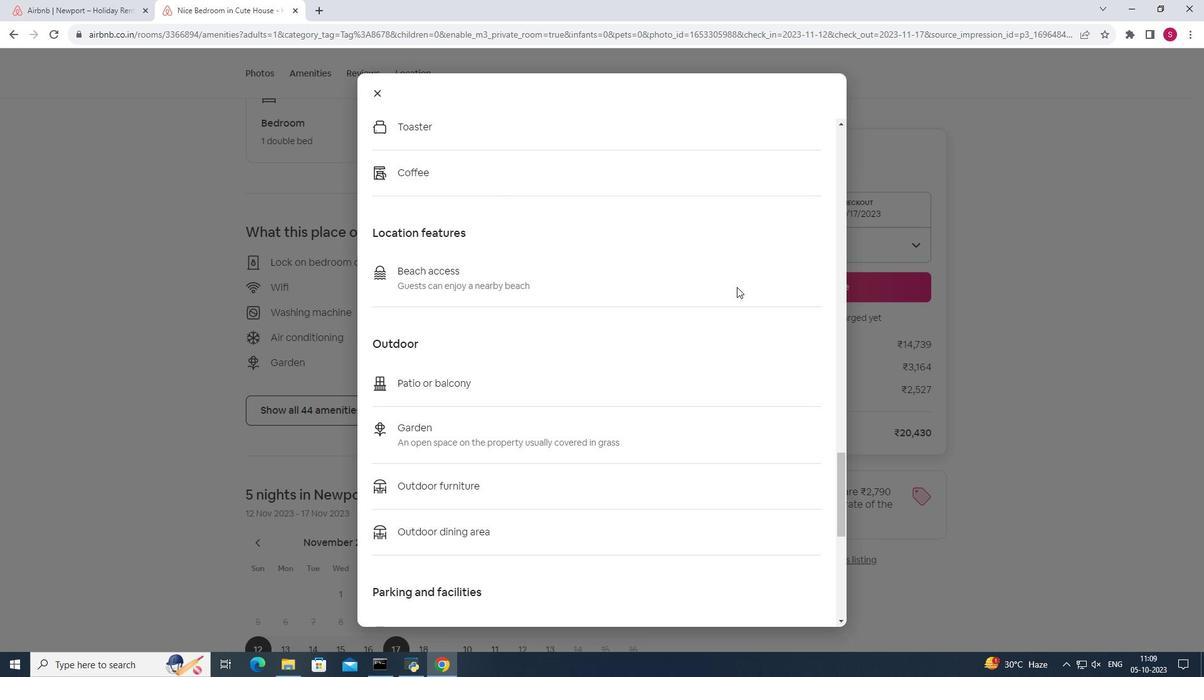 
Action: Mouse moved to (762, 287)
Screenshot: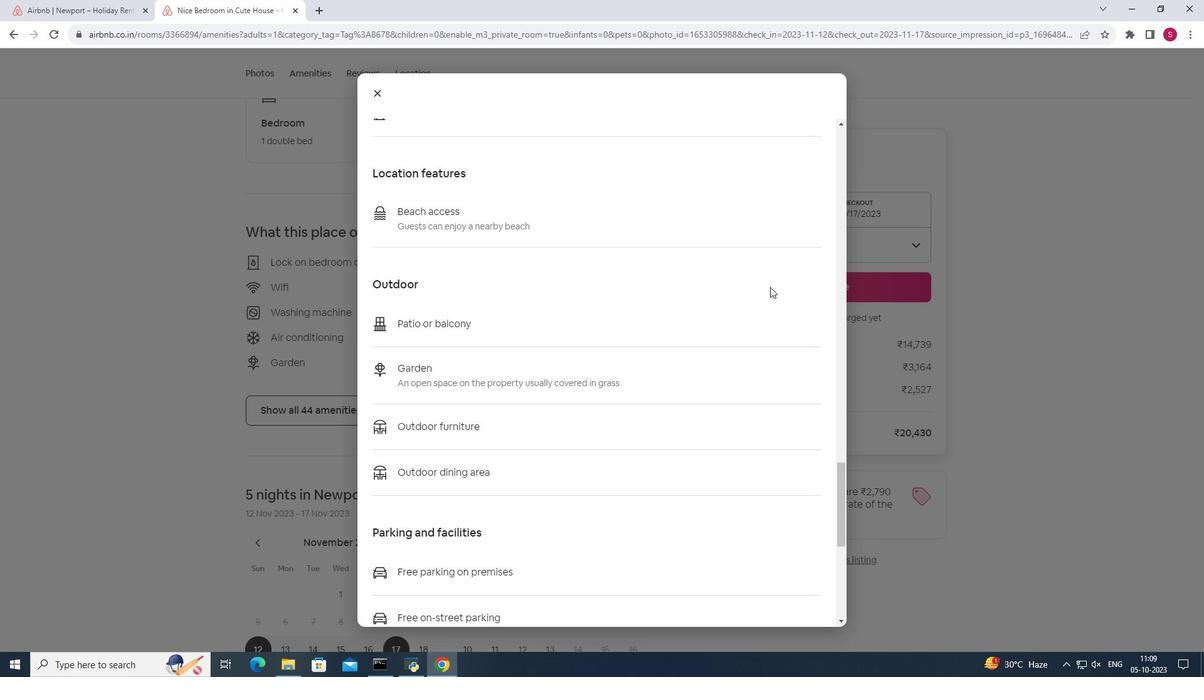 
Action: Mouse scrolled (762, 286) with delta (0, 0)
Screenshot: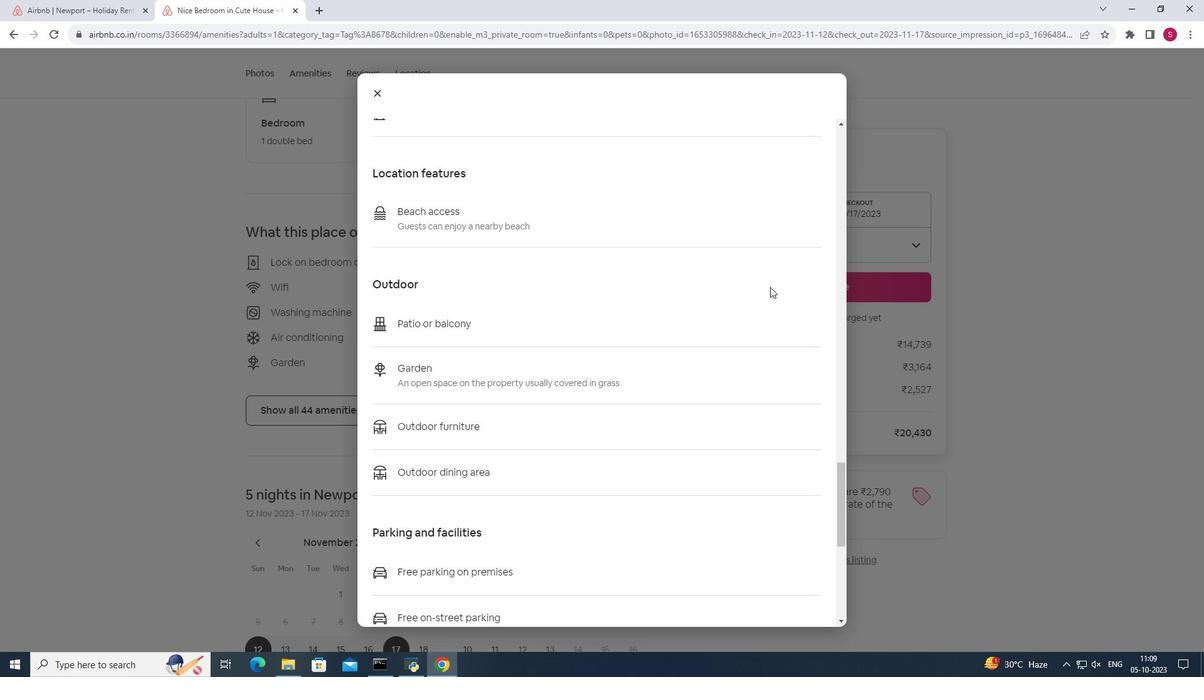 
Action: Mouse moved to (771, 287)
Screenshot: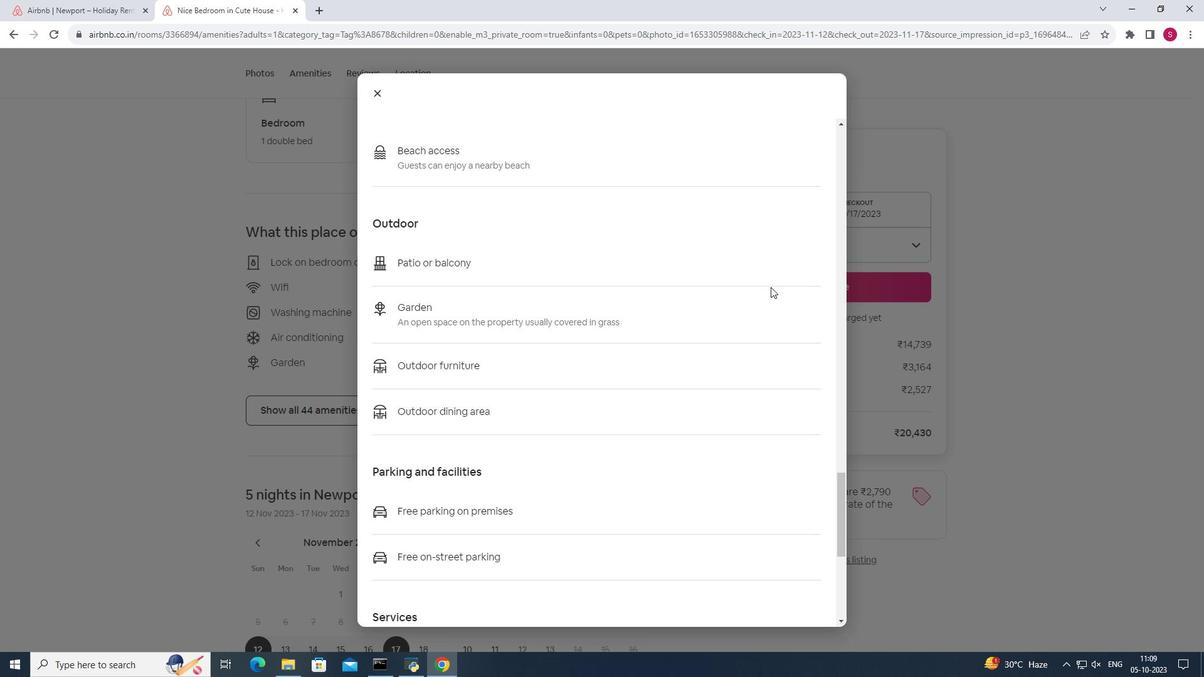 
Action: Mouse scrolled (771, 286) with delta (0, 0)
Screenshot: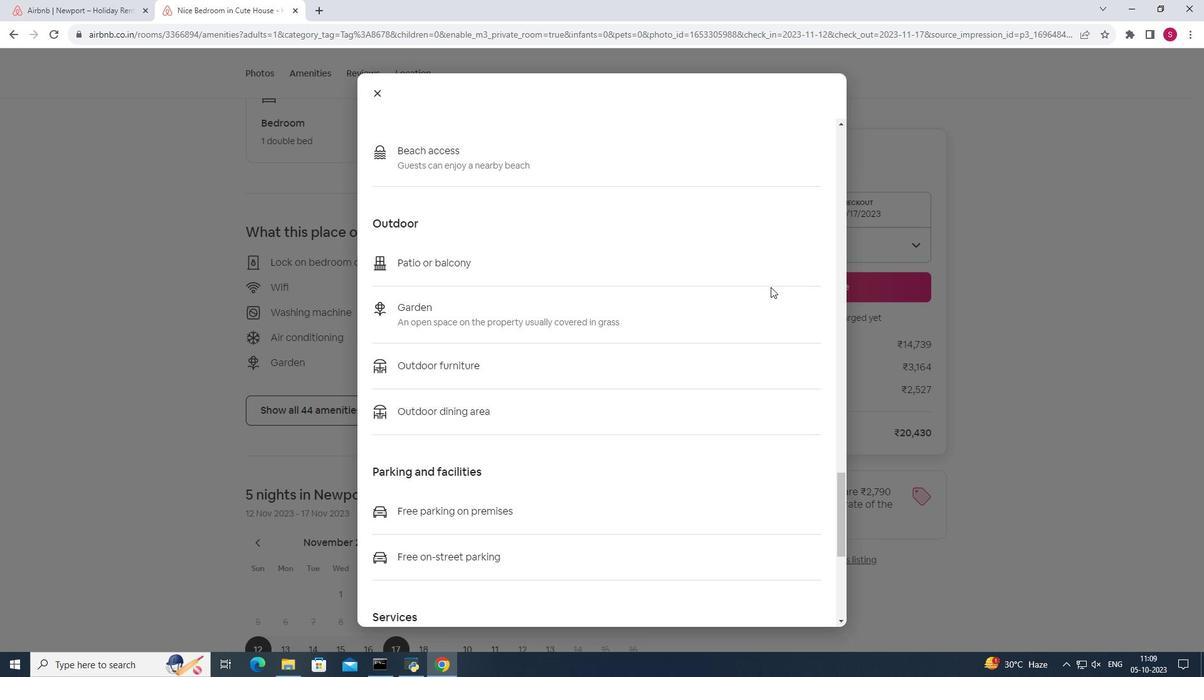 
Action: Mouse scrolled (771, 286) with delta (0, 0)
Screenshot: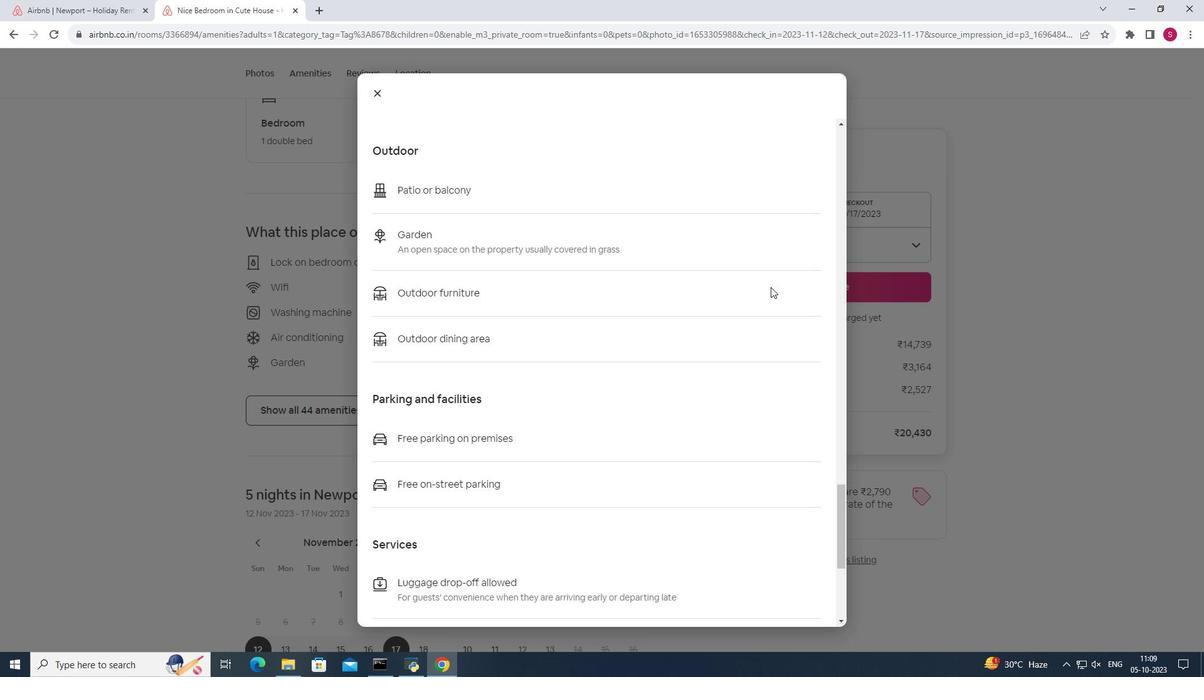 
Action: Mouse moved to (766, 284)
Screenshot: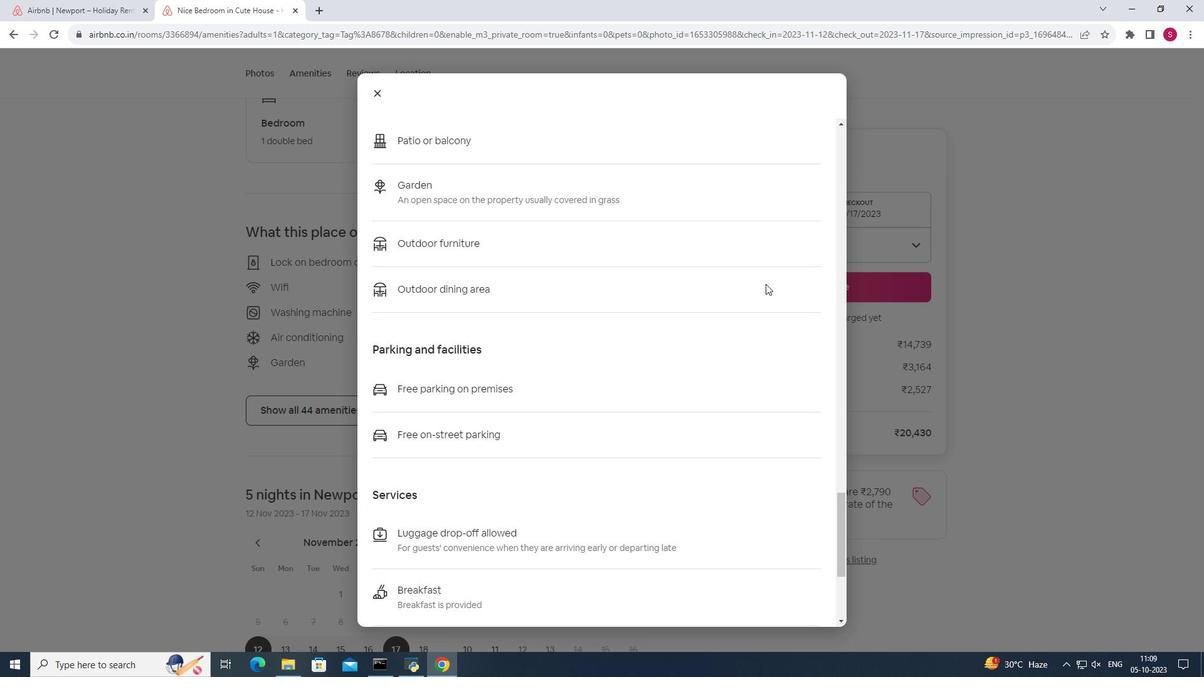 
Action: Mouse scrolled (766, 283) with delta (0, 0)
Screenshot: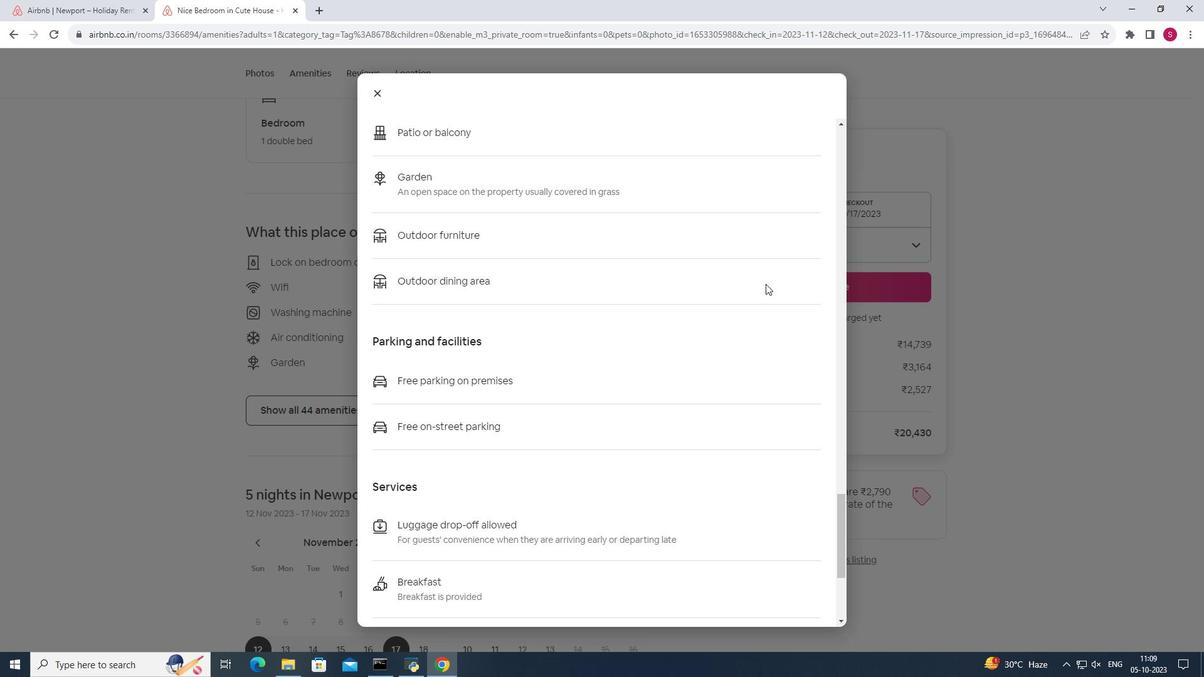 
Action: Mouse scrolled (766, 283) with delta (0, 0)
Screenshot: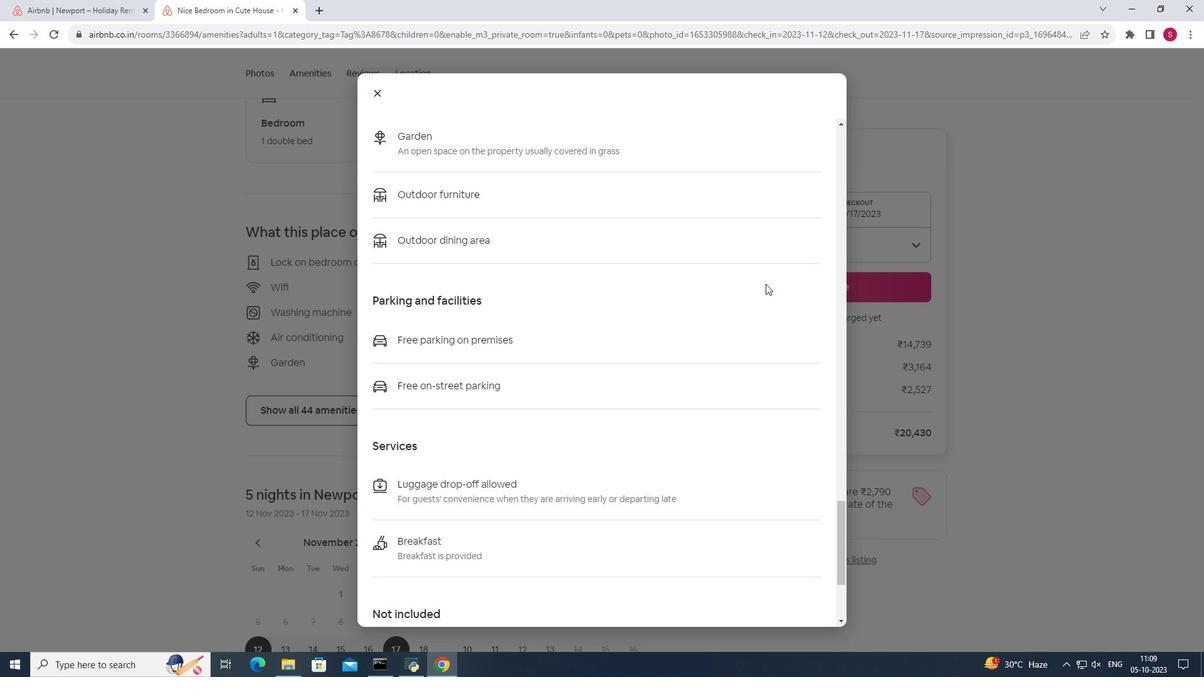 
Action: Mouse scrolled (766, 283) with delta (0, 0)
Screenshot: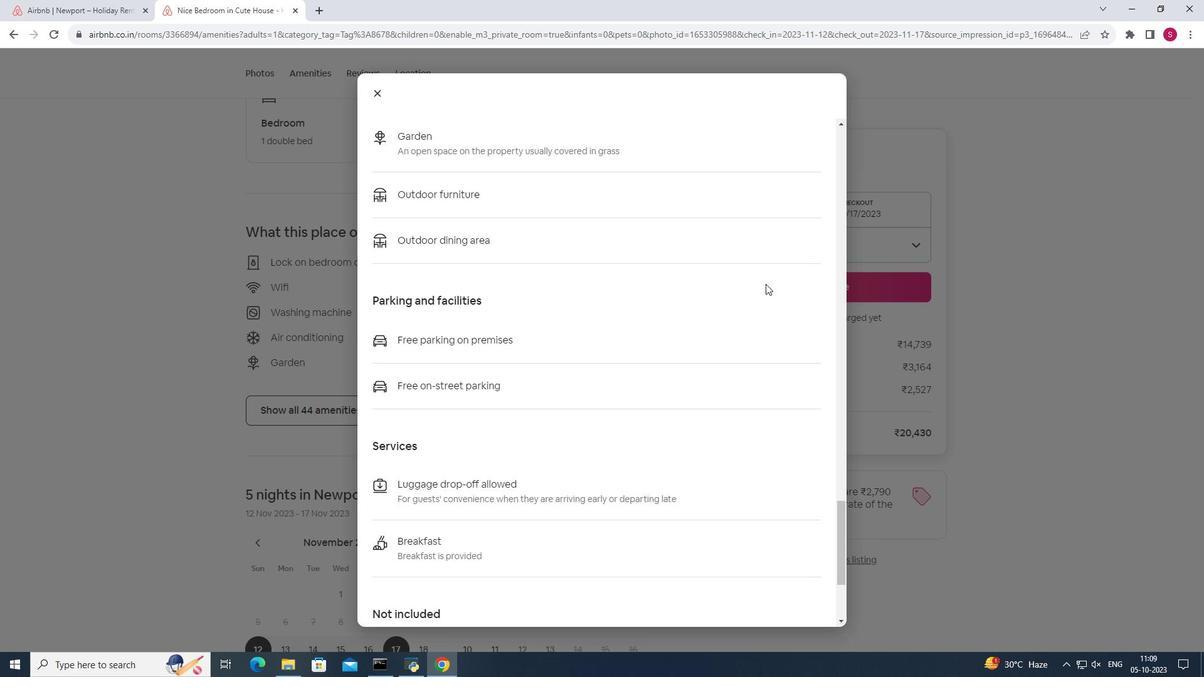 
Action: Mouse scrolled (766, 283) with delta (0, 0)
Screenshot: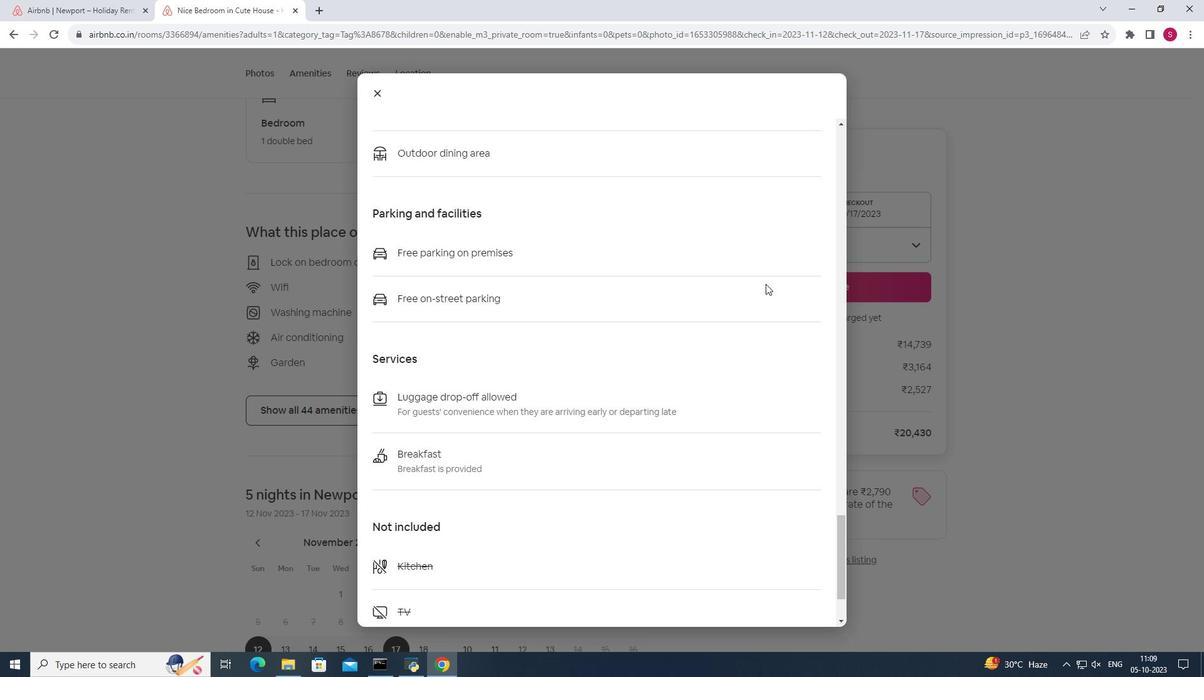 
Action: Mouse scrolled (766, 283) with delta (0, 0)
Screenshot: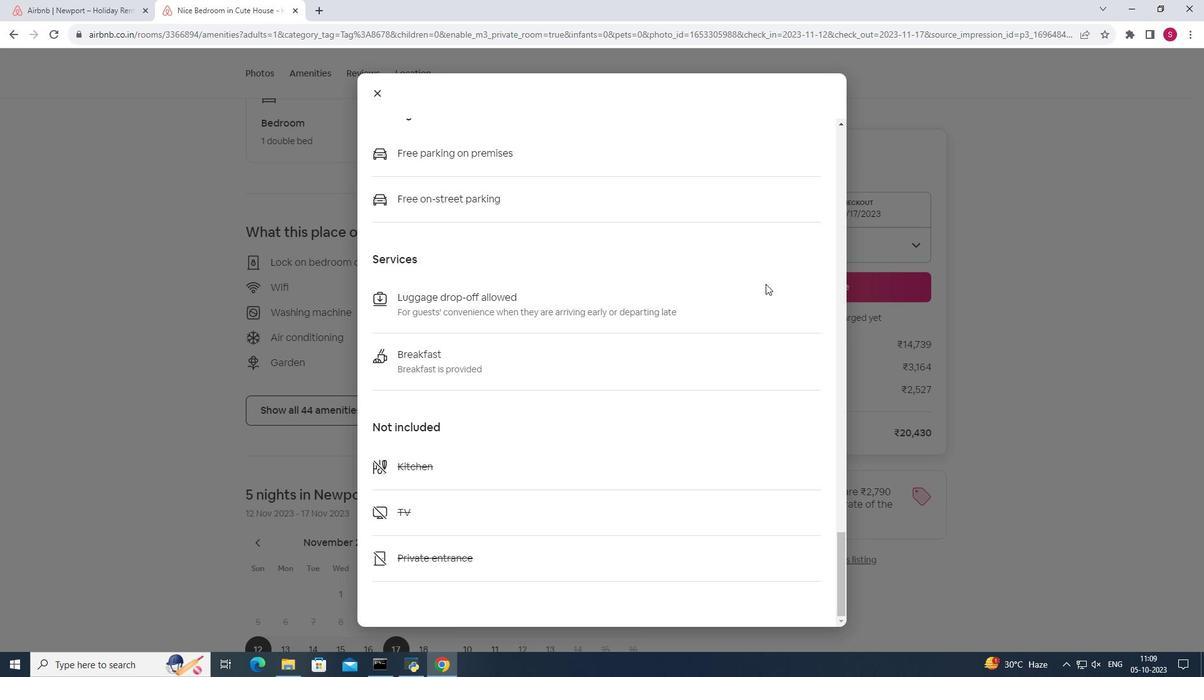 
Action: Mouse scrolled (766, 283) with delta (0, 0)
Screenshot: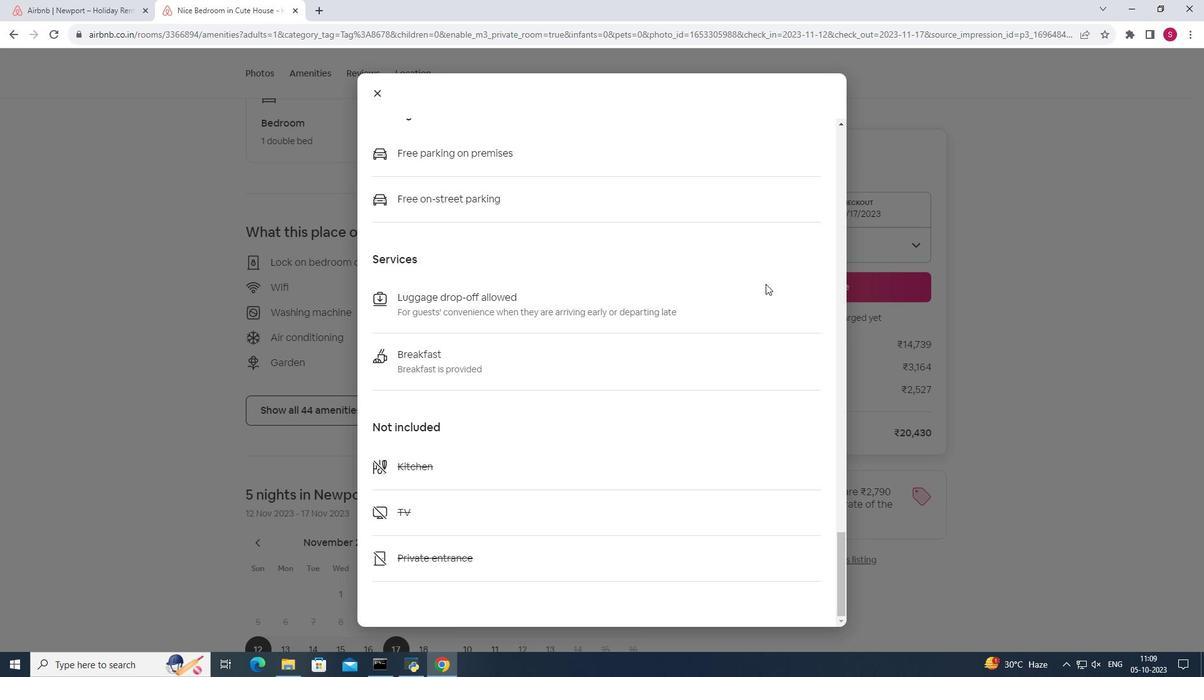 
Action: Mouse scrolled (766, 283) with delta (0, 0)
Screenshot: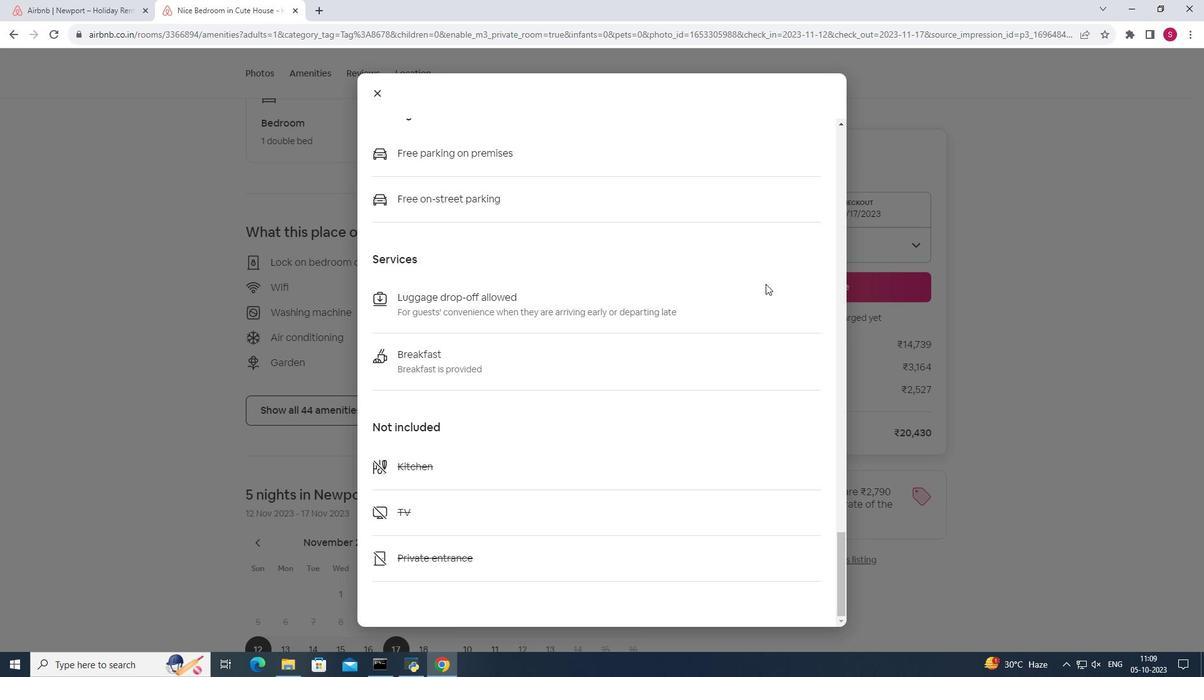 
Action: Mouse moved to (375, 90)
Screenshot: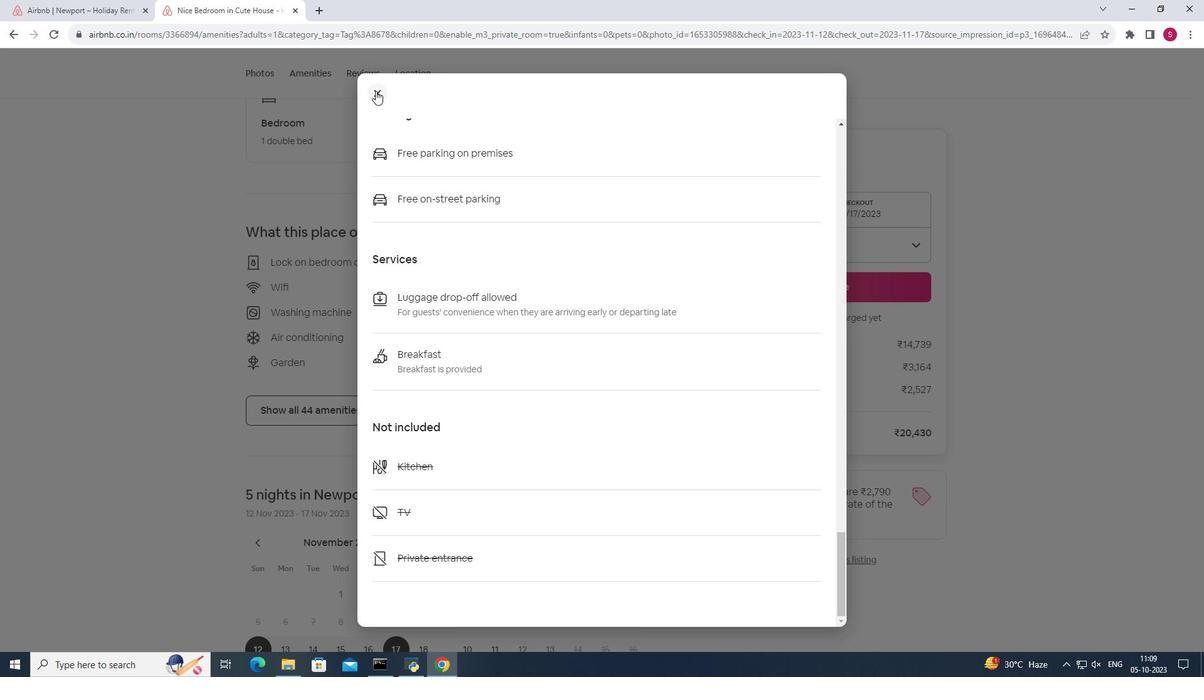 
Action: Mouse pressed left at (375, 90)
Screenshot: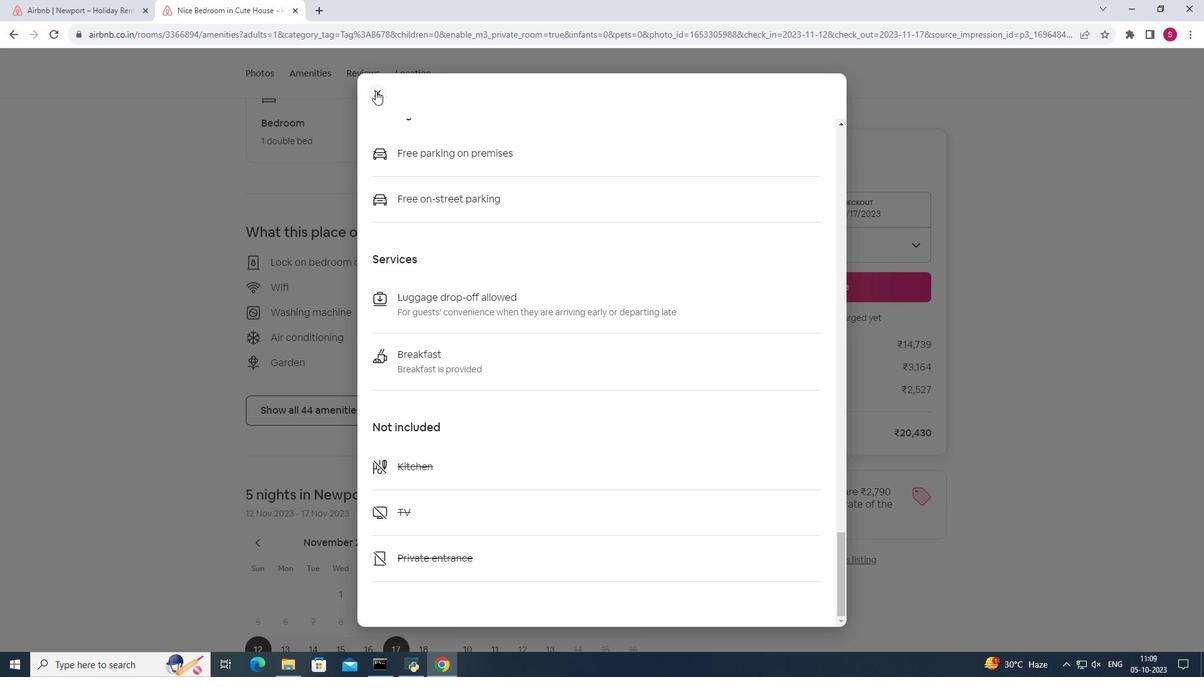 
Action: Mouse moved to (533, 310)
Screenshot: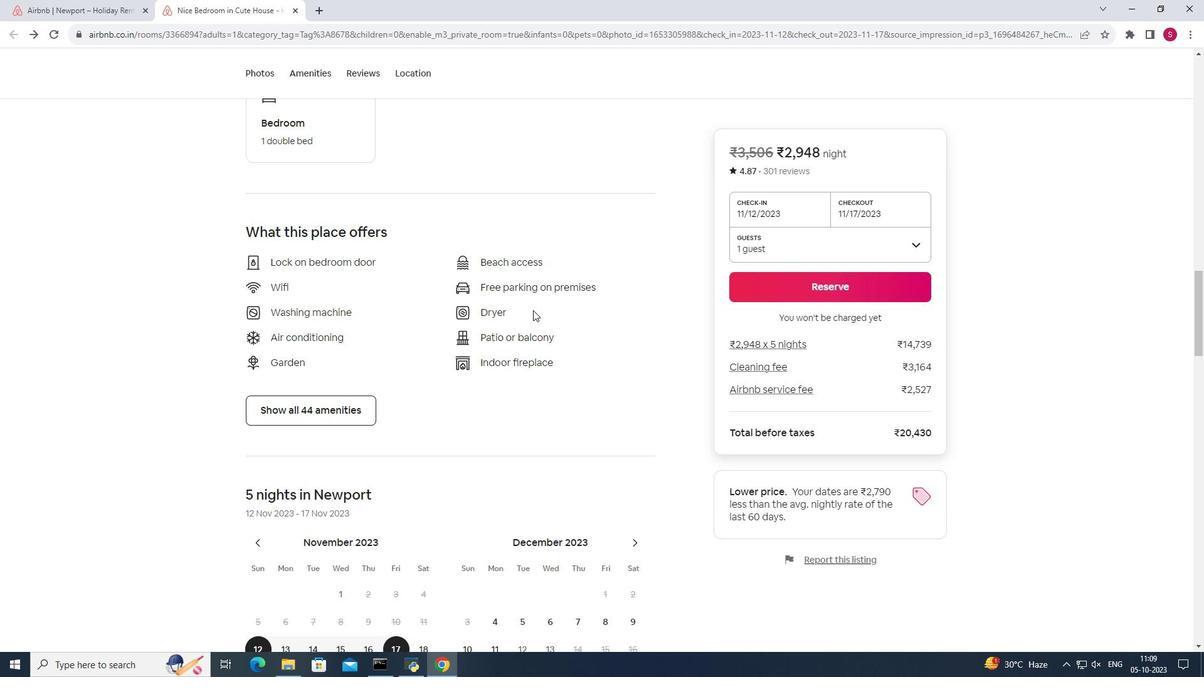 
Action: Mouse scrolled (533, 309) with delta (0, 0)
Screenshot: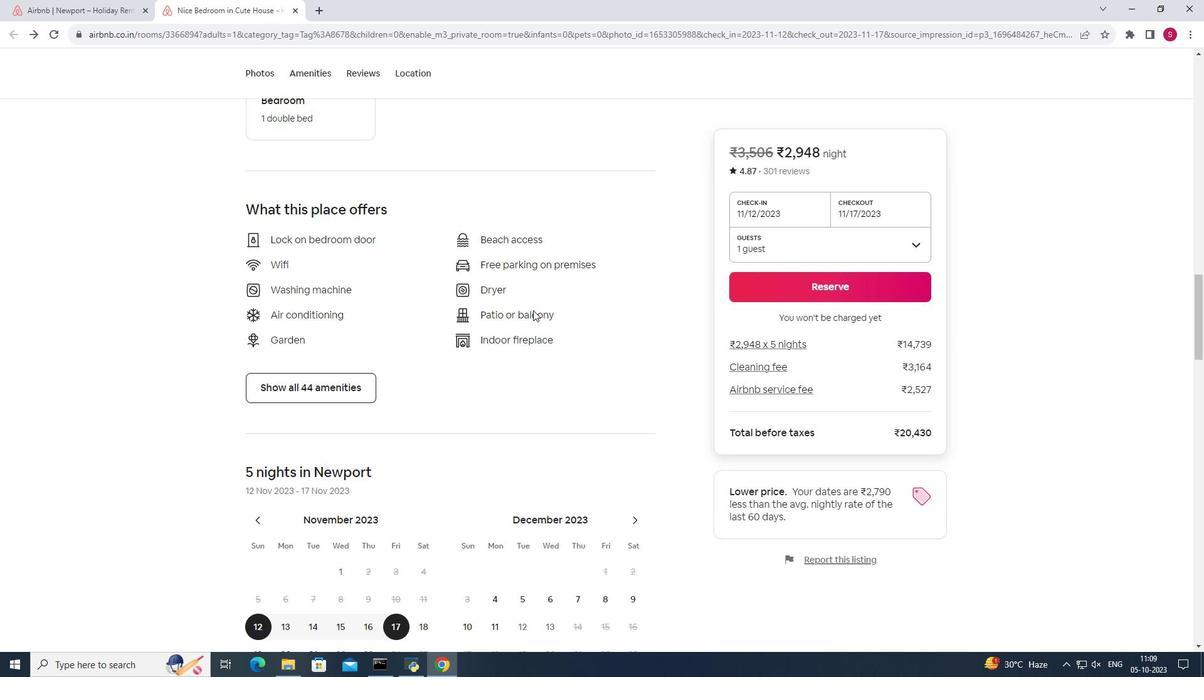 
Action: Mouse scrolled (533, 309) with delta (0, 0)
Screenshot: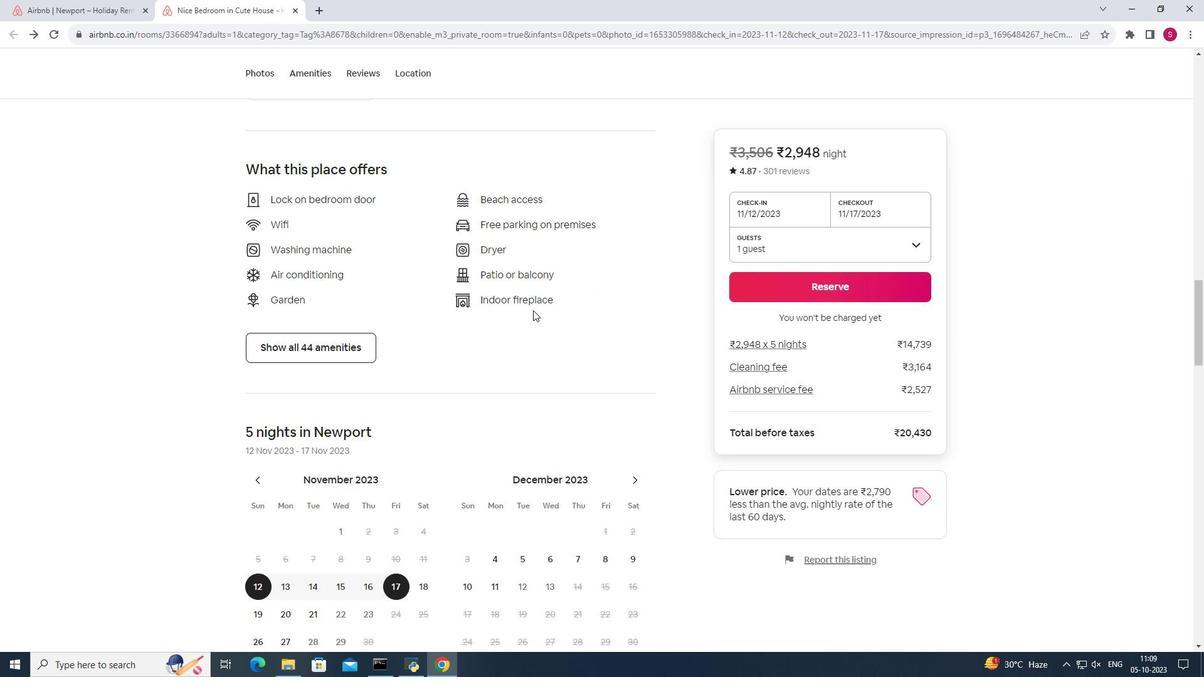 
Action: Mouse scrolled (533, 309) with delta (0, 0)
Screenshot: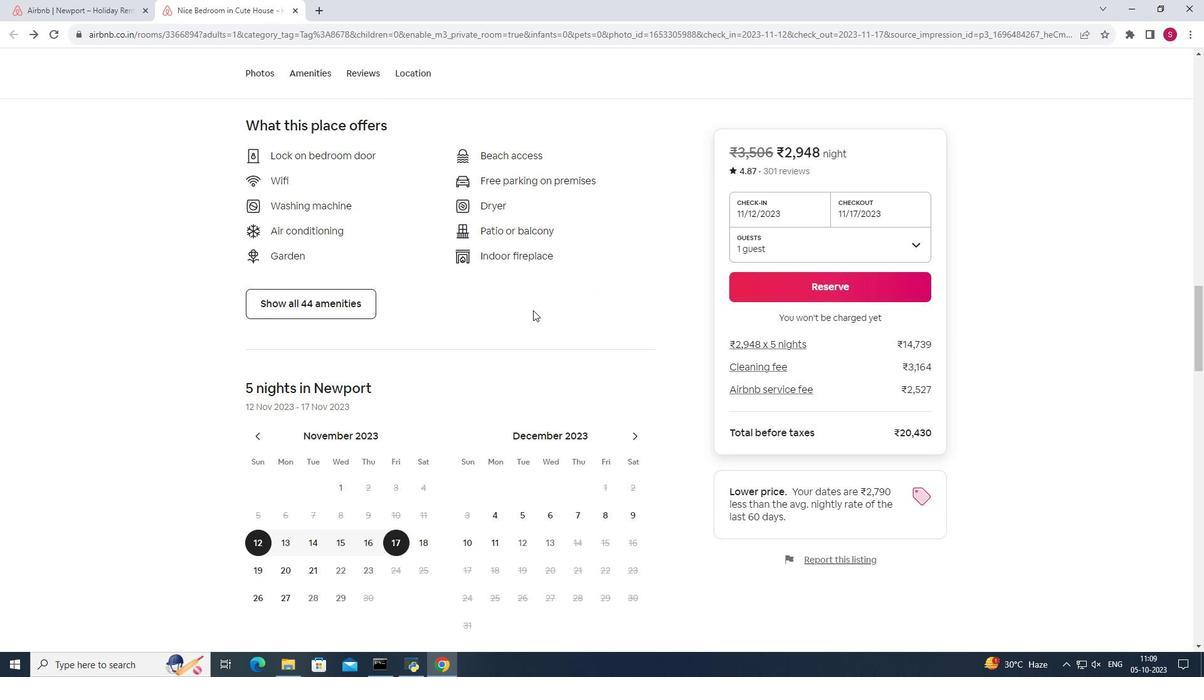 
Action: Mouse scrolled (533, 309) with delta (0, 0)
Screenshot: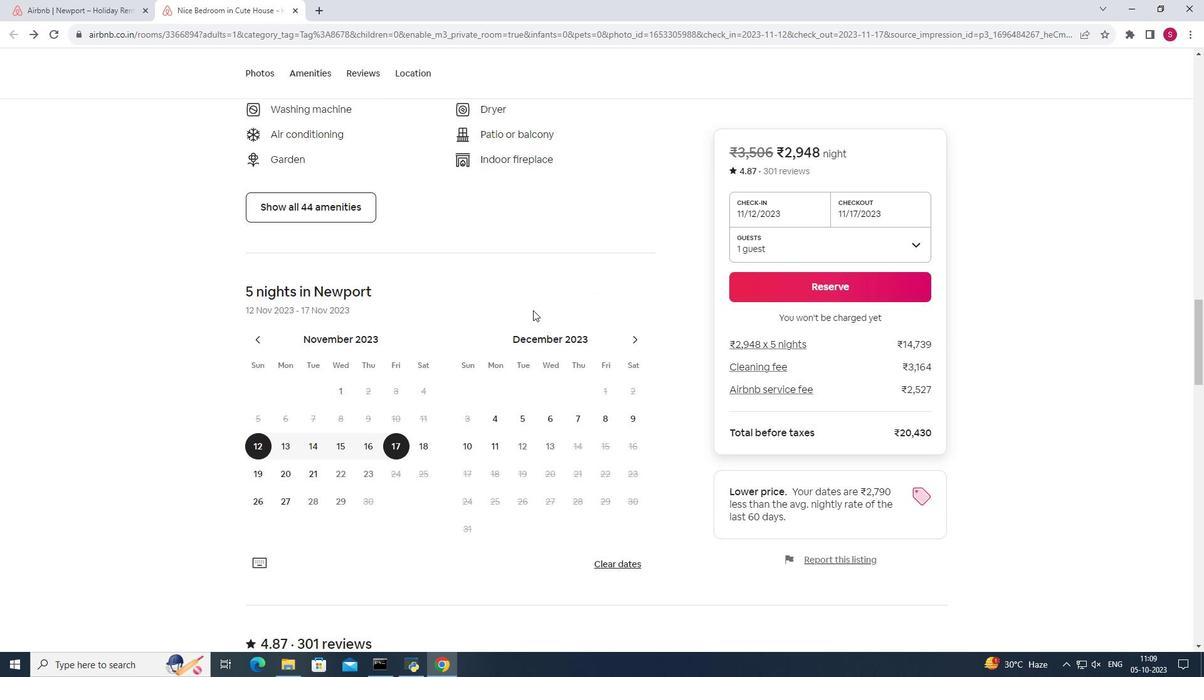 
Action: Mouse scrolled (533, 309) with delta (0, 0)
Screenshot: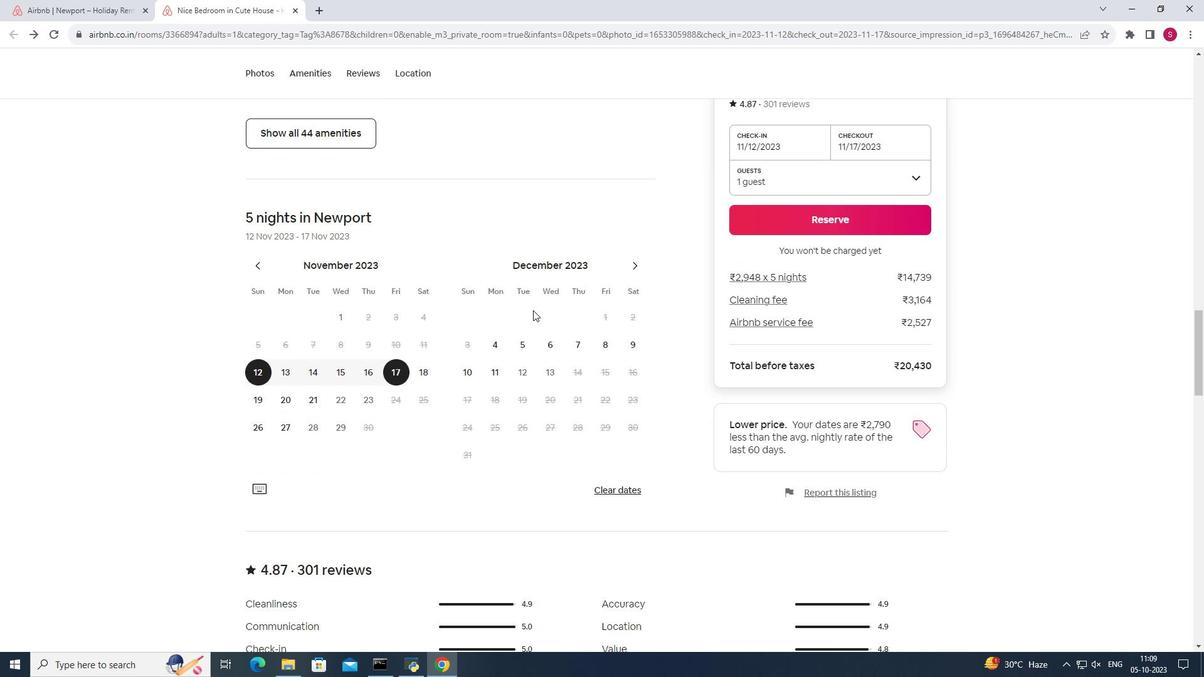 
Action: Mouse scrolled (533, 309) with delta (0, 0)
Screenshot: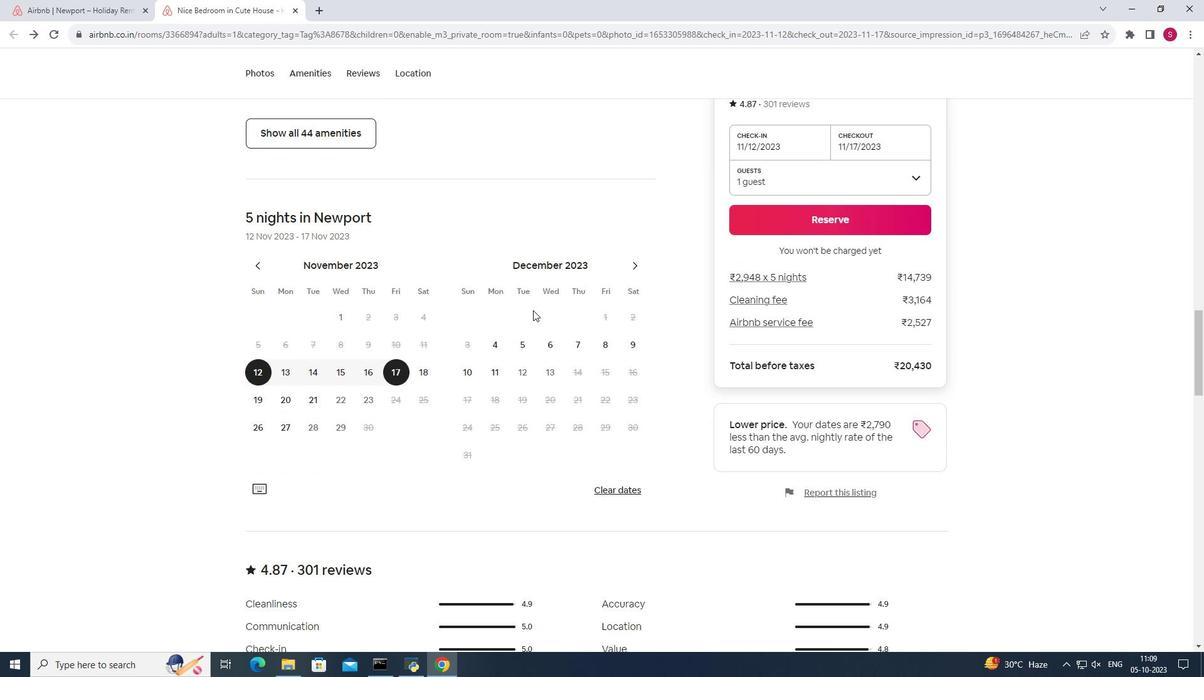
Action: Mouse scrolled (533, 309) with delta (0, 0)
Screenshot: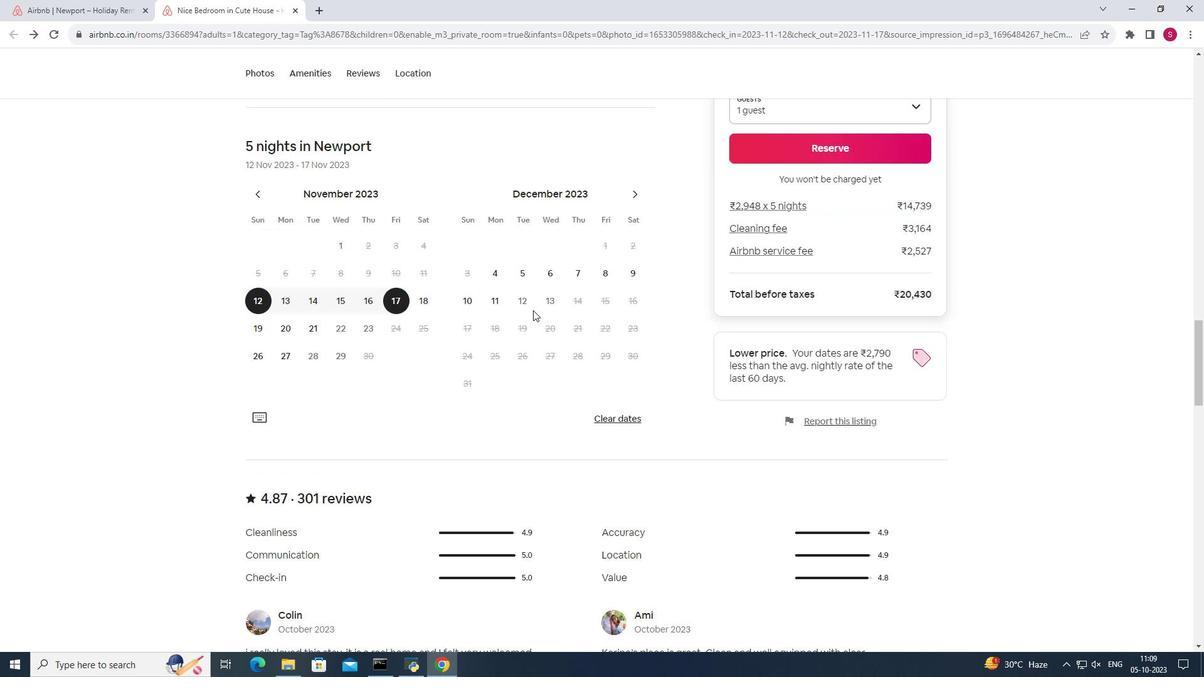 
Action: Mouse scrolled (533, 309) with delta (0, 0)
Screenshot: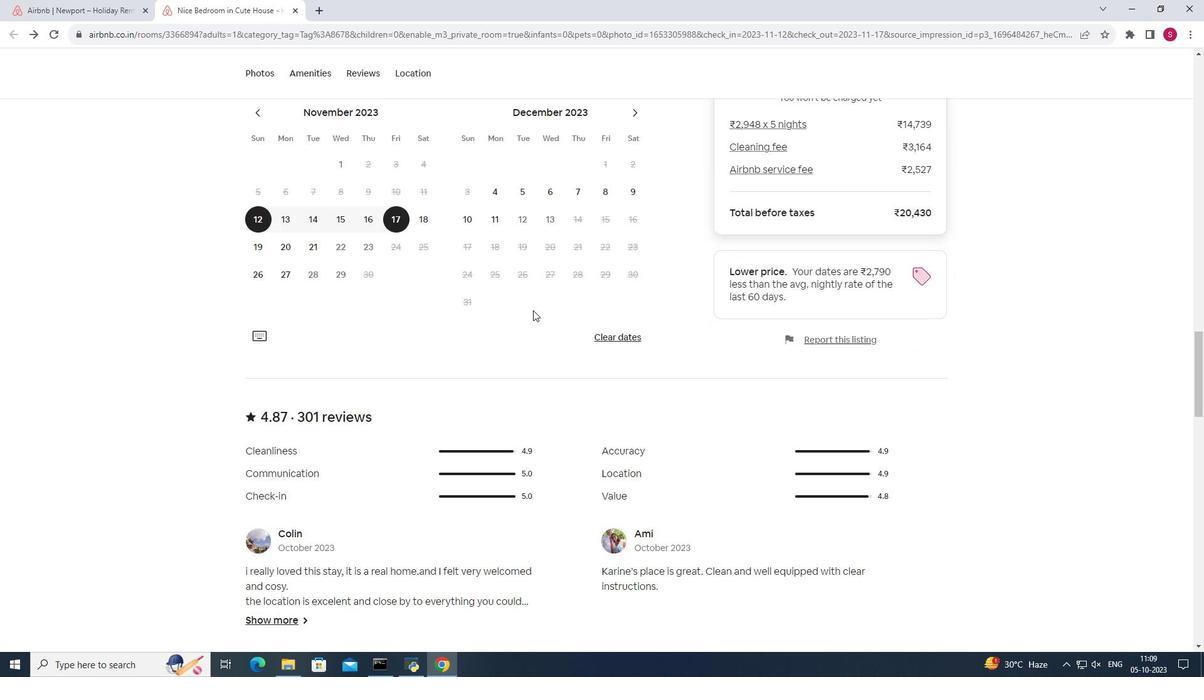 
Action: Mouse moved to (786, 351)
Screenshot: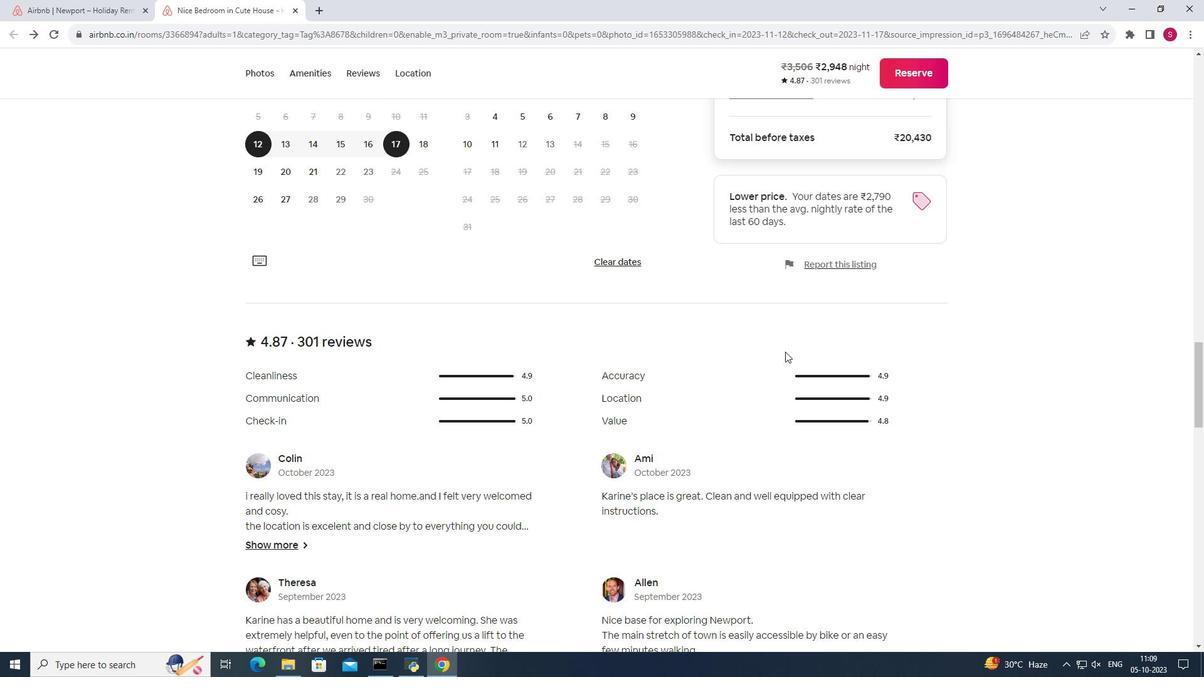 
Action: Mouse scrolled (786, 350) with delta (0, 0)
Screenshot: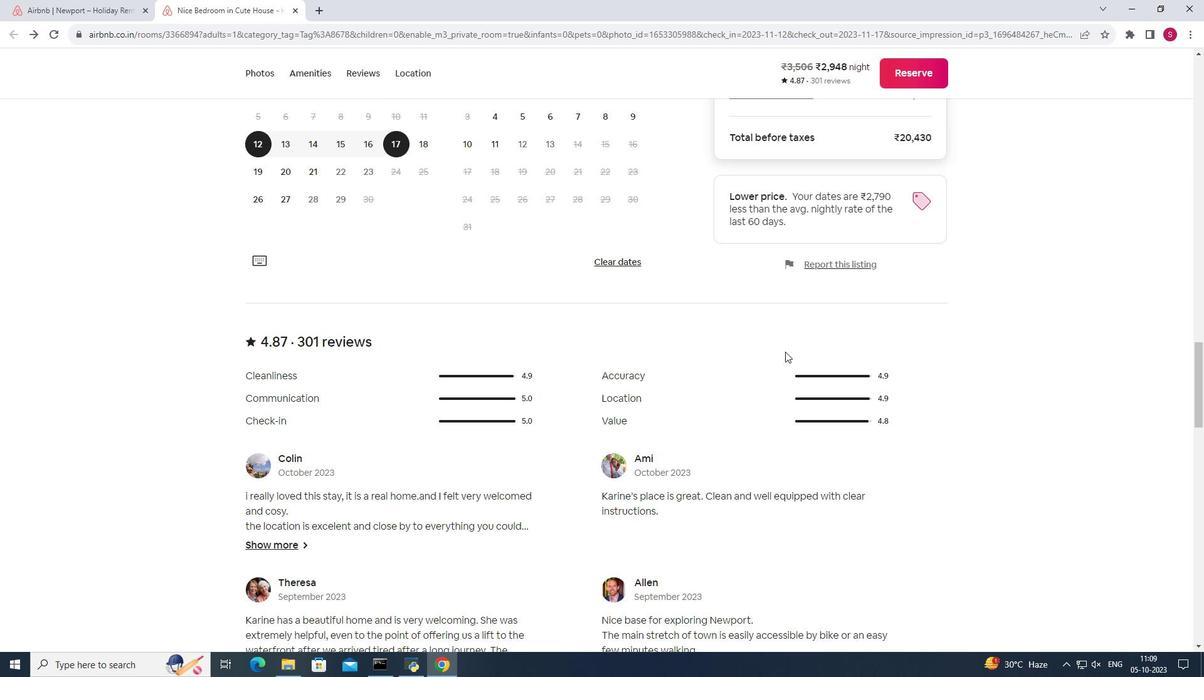 
Action: Mouse moved to (785, 351)
Screenshot: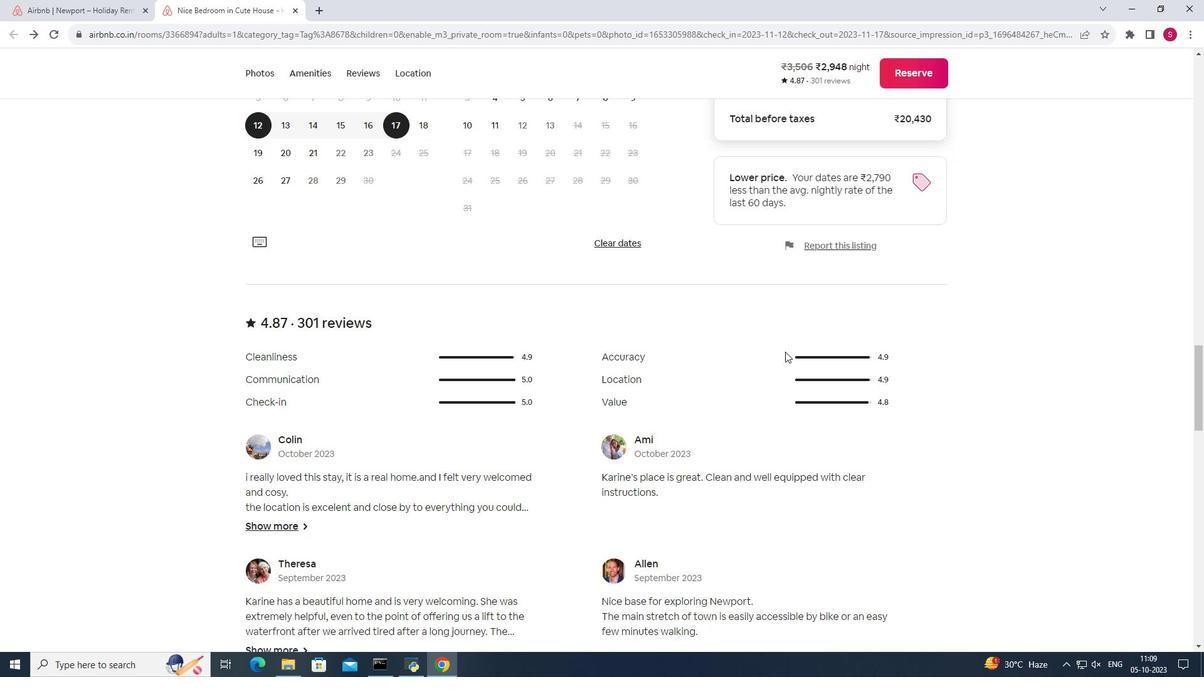
Action: Mouse scrolled (785, 351) with delta (0, 0)
Screenshot: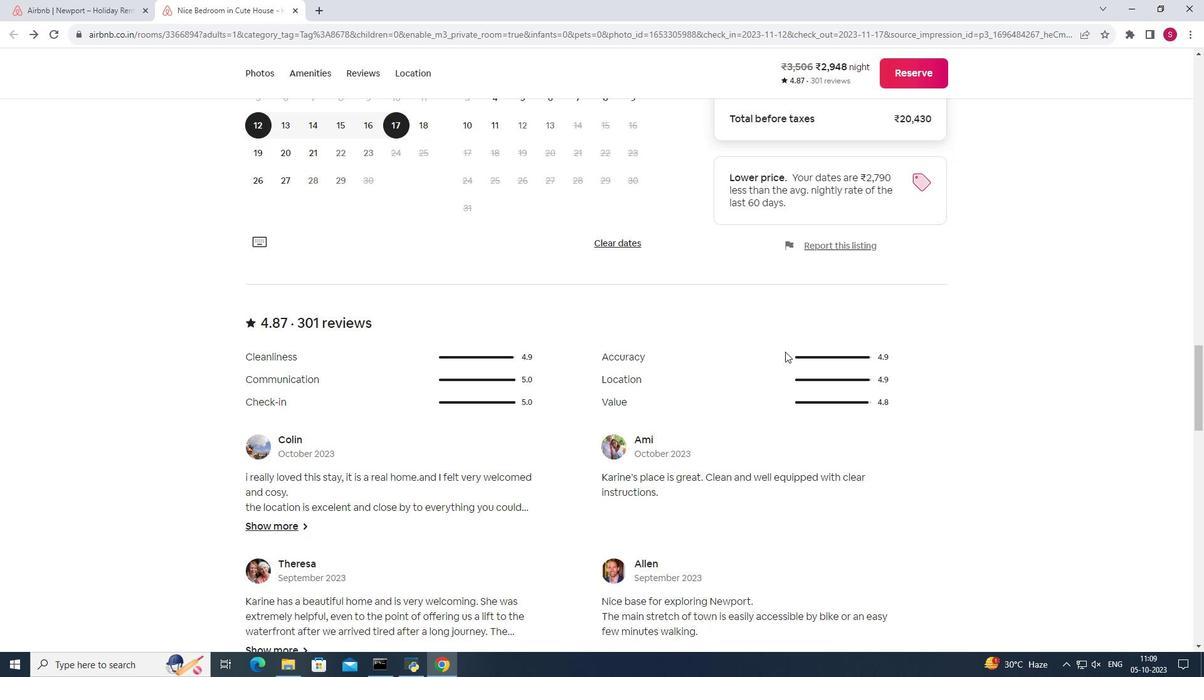 
Action: Mouse scrolled (785, 351) with delta (0, 0)
Screenshot: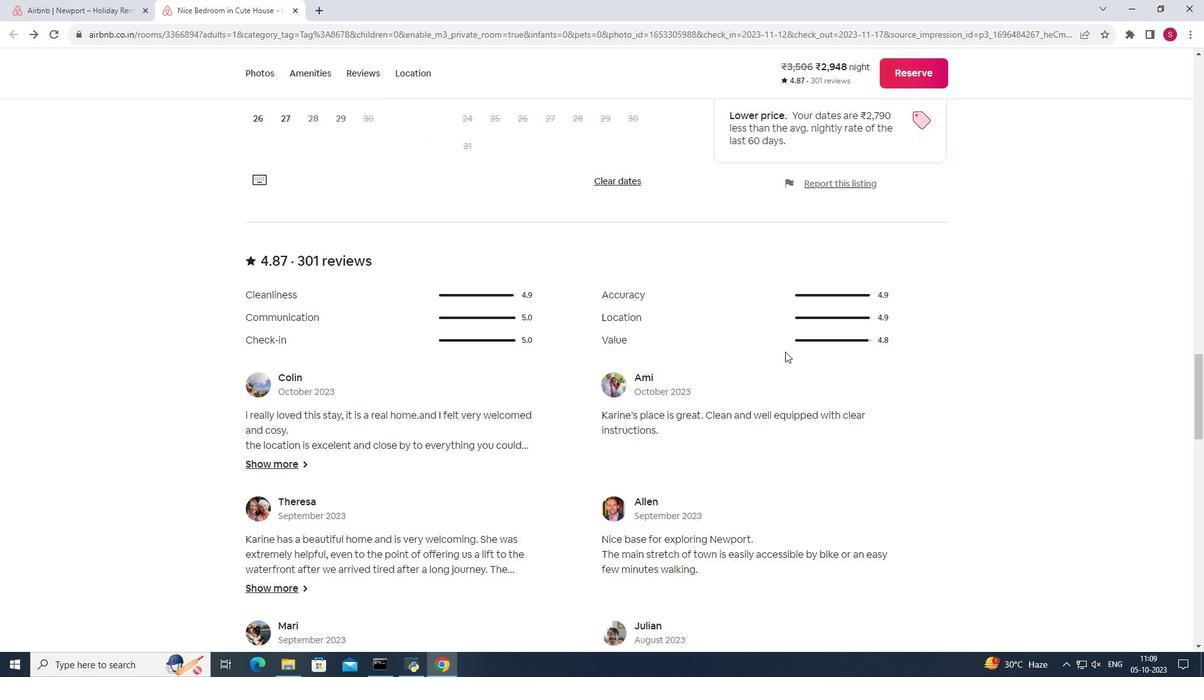 
Action: Mouse scrolled (785, 351) with delta (0, 0)
Screenshot: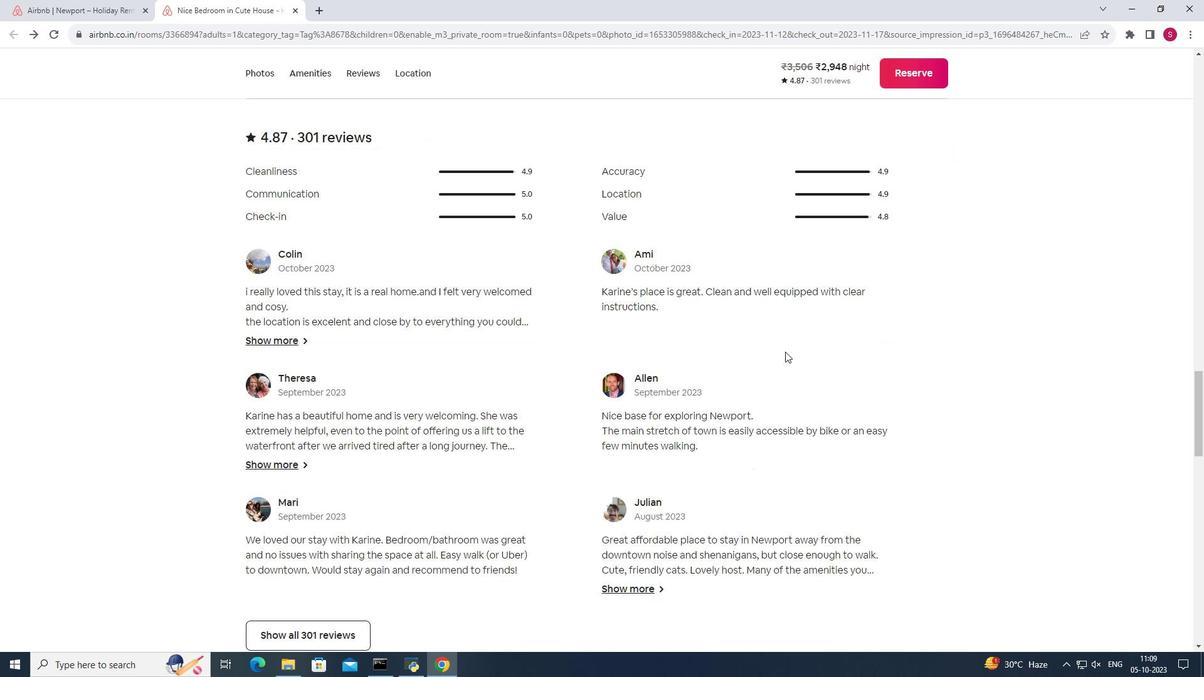 
Action: Mouse moved to (313, 602)
Screenshot: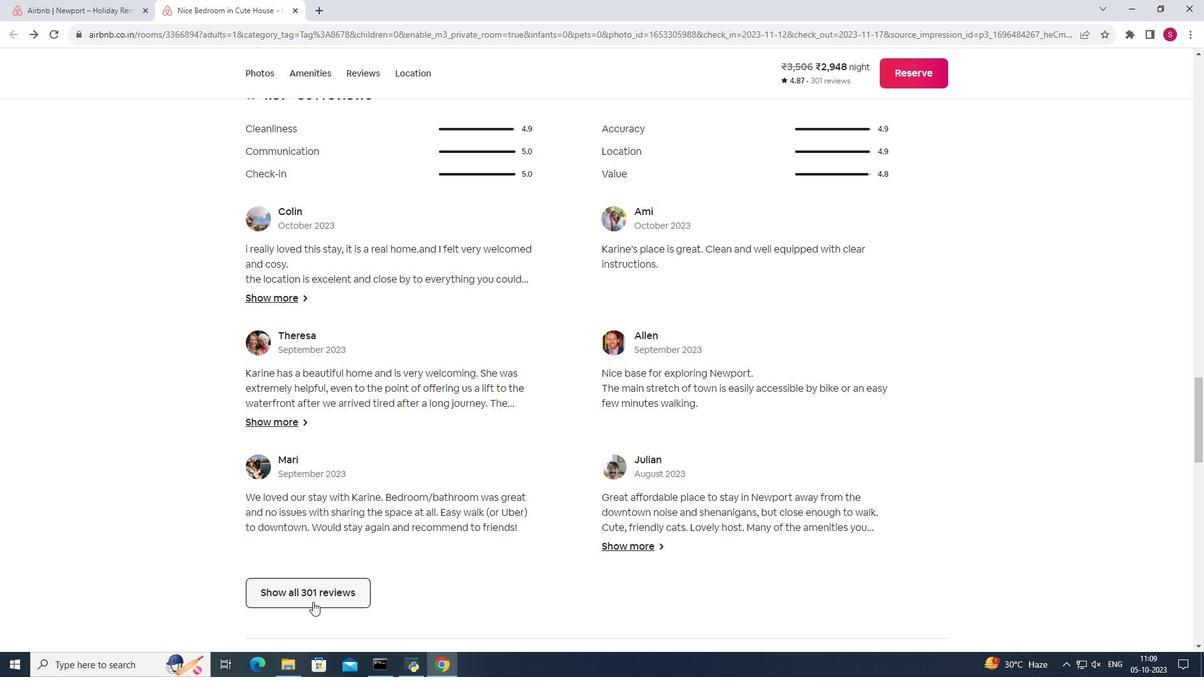 
Action: Mouse pressed left at (313, 602)
Screenshot: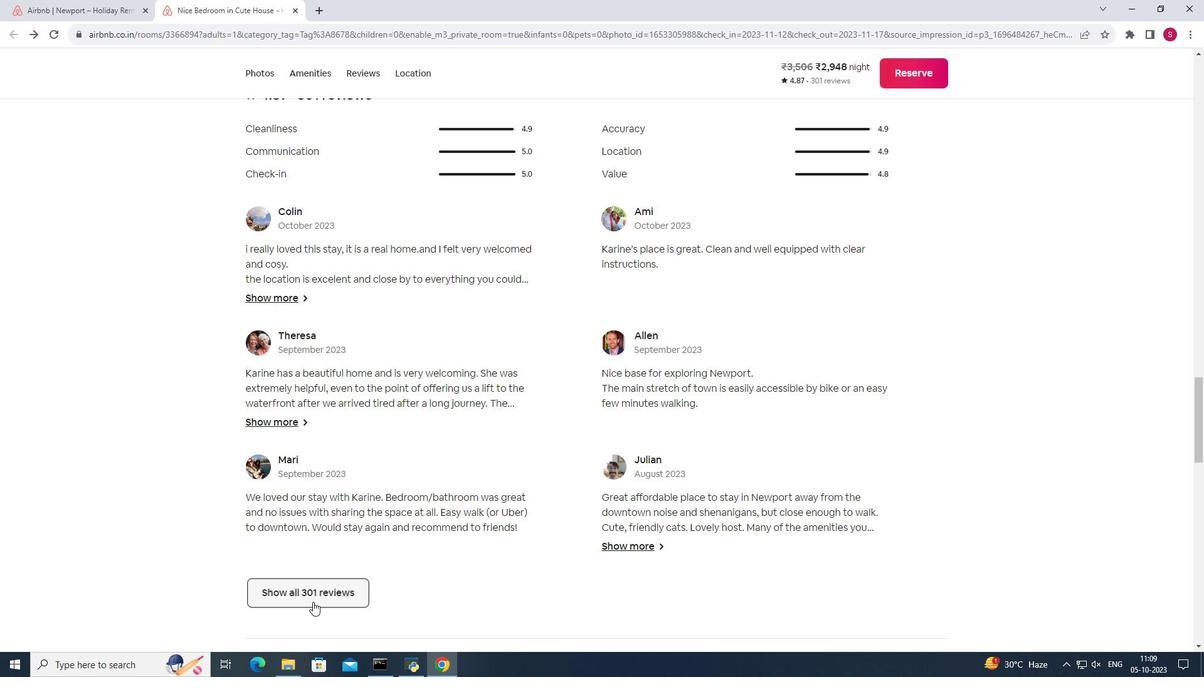 
Action: Mouse moved to (871, 437)
Screenshot: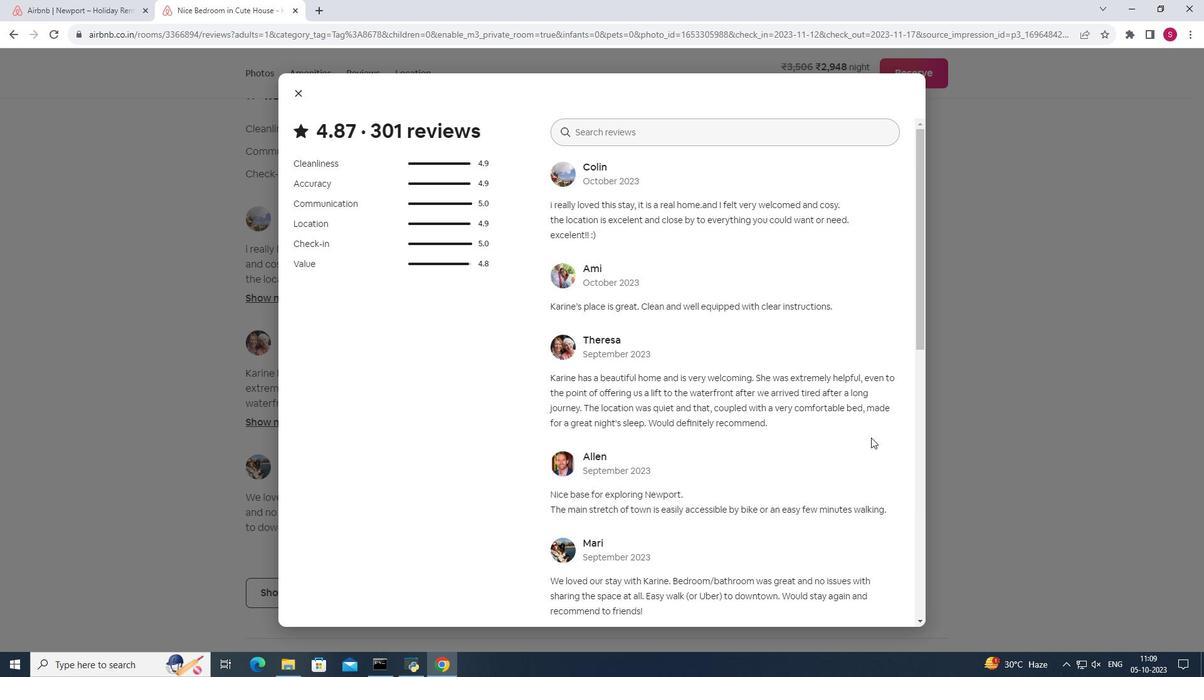 
Action: Mouse scrolled (871, 437) with delta (0, 0)
Screenshot: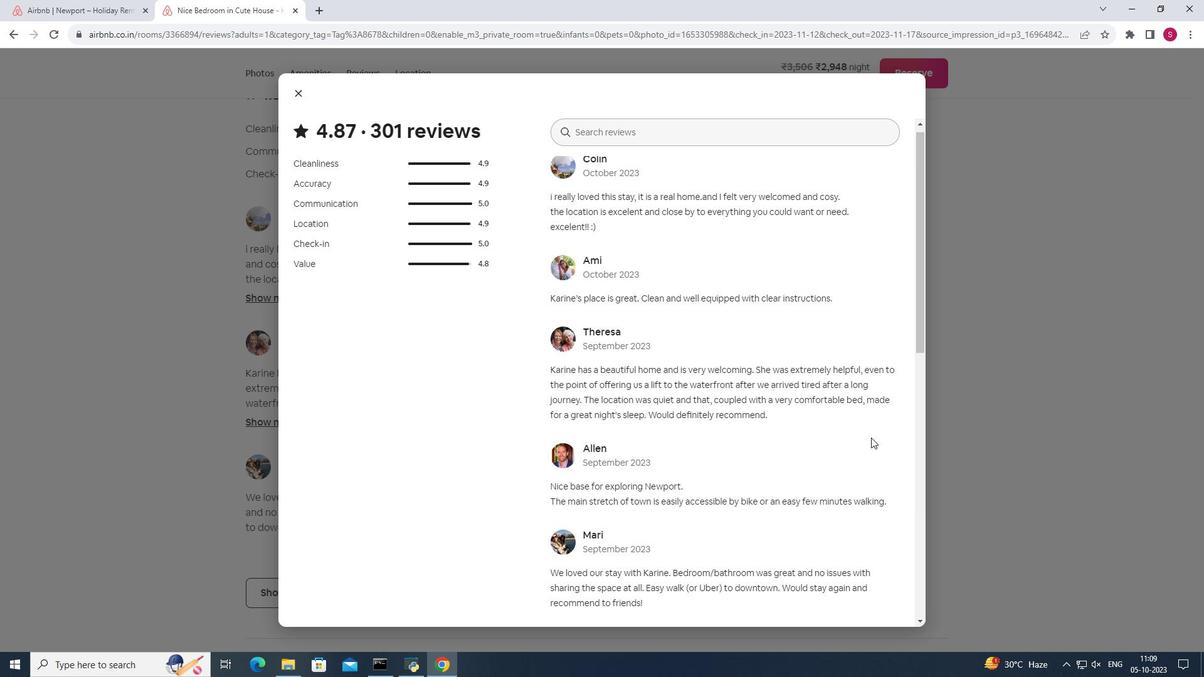 
Action: Mouse scrolled (871, 437) with delta (0, 0)
Screenshot: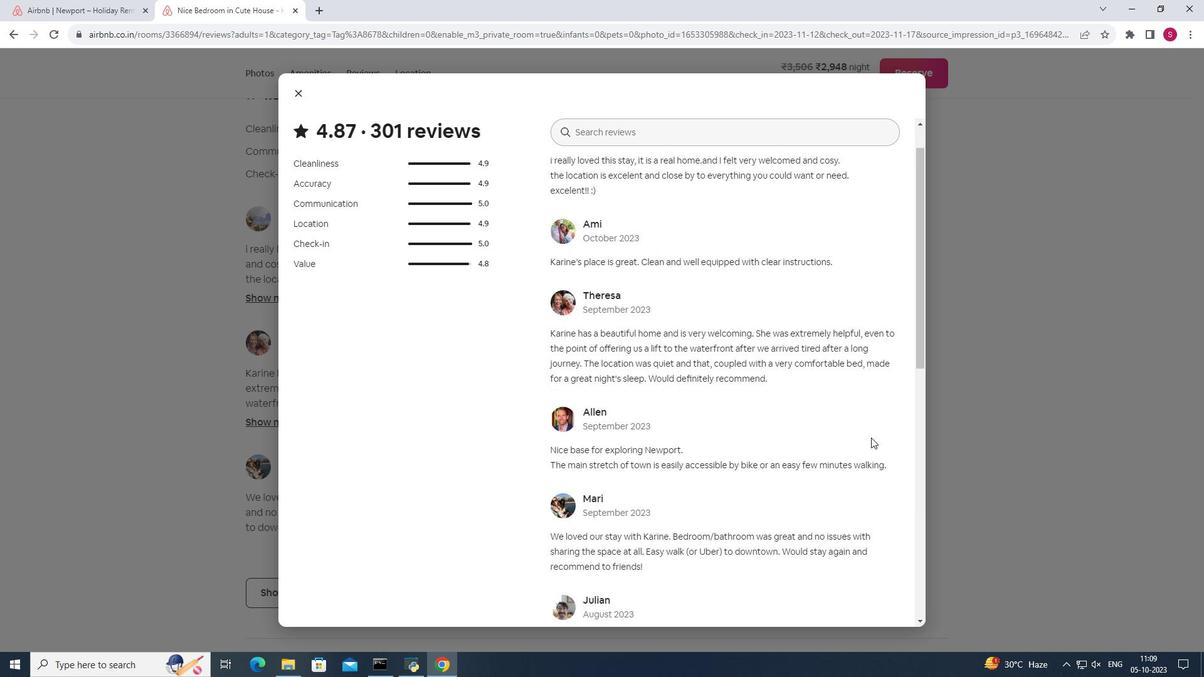 
Action: Mouse scrolled (871, 437) with delta (0, 0)
Screenshot: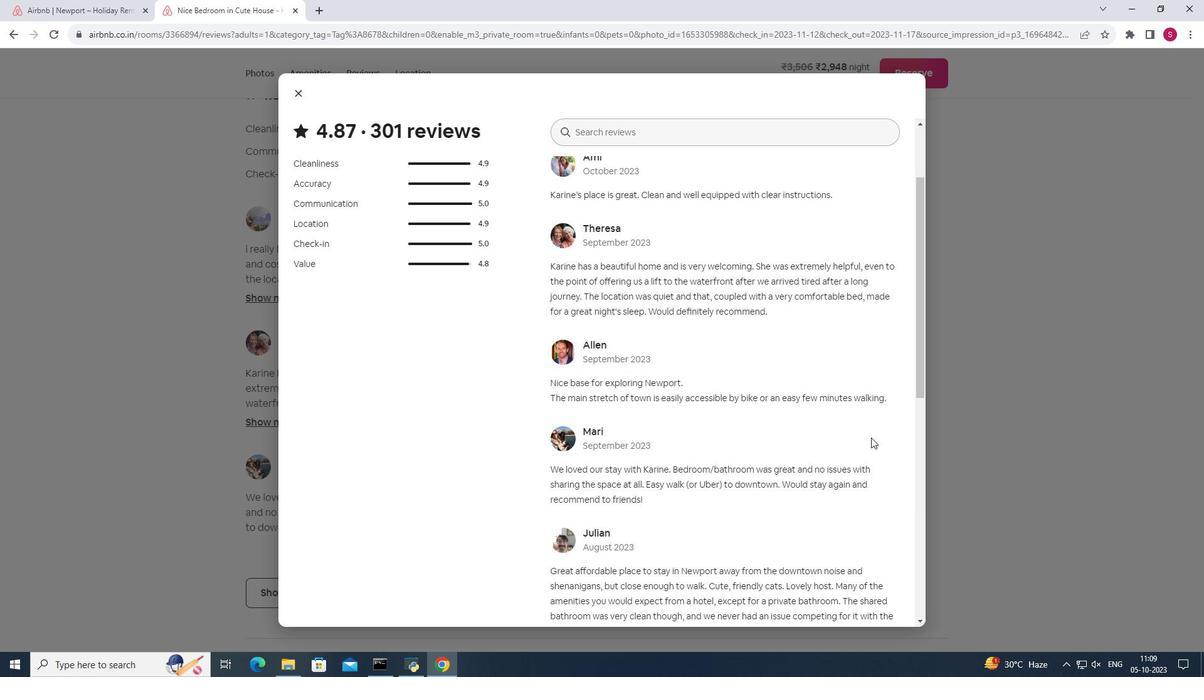
Action: Mouse moved to (850, 447)
Screenshot: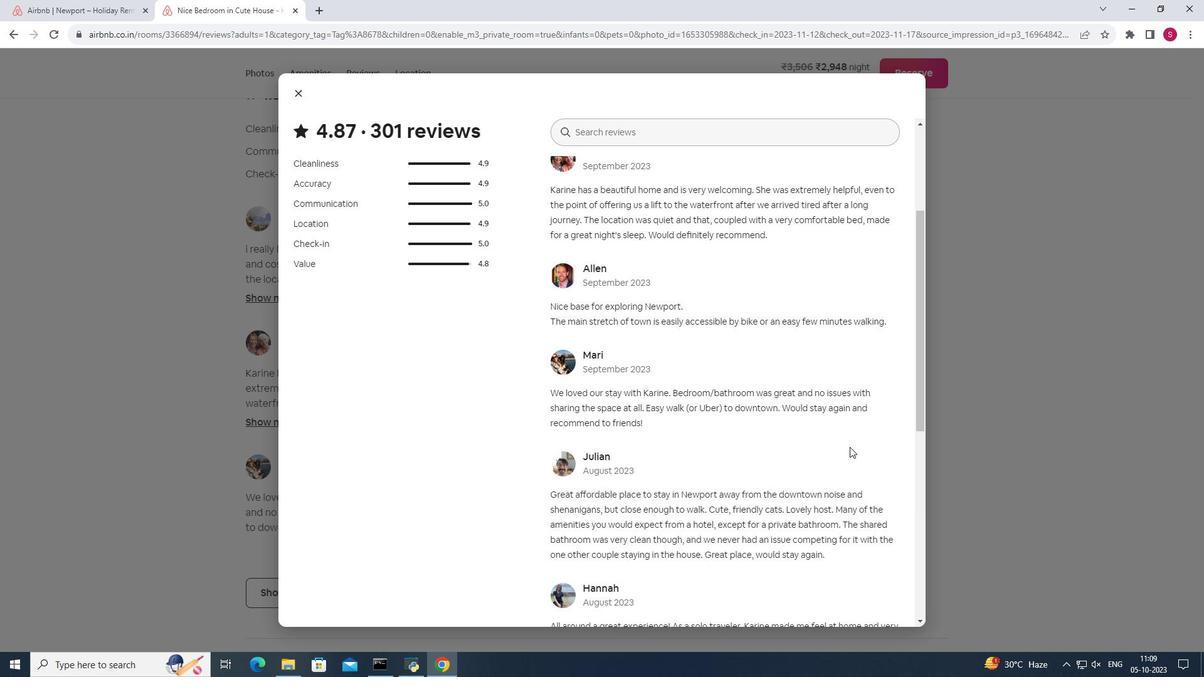 
Action: Mouse scrolled (850, 446) with delta (0, 0)
Screenshot: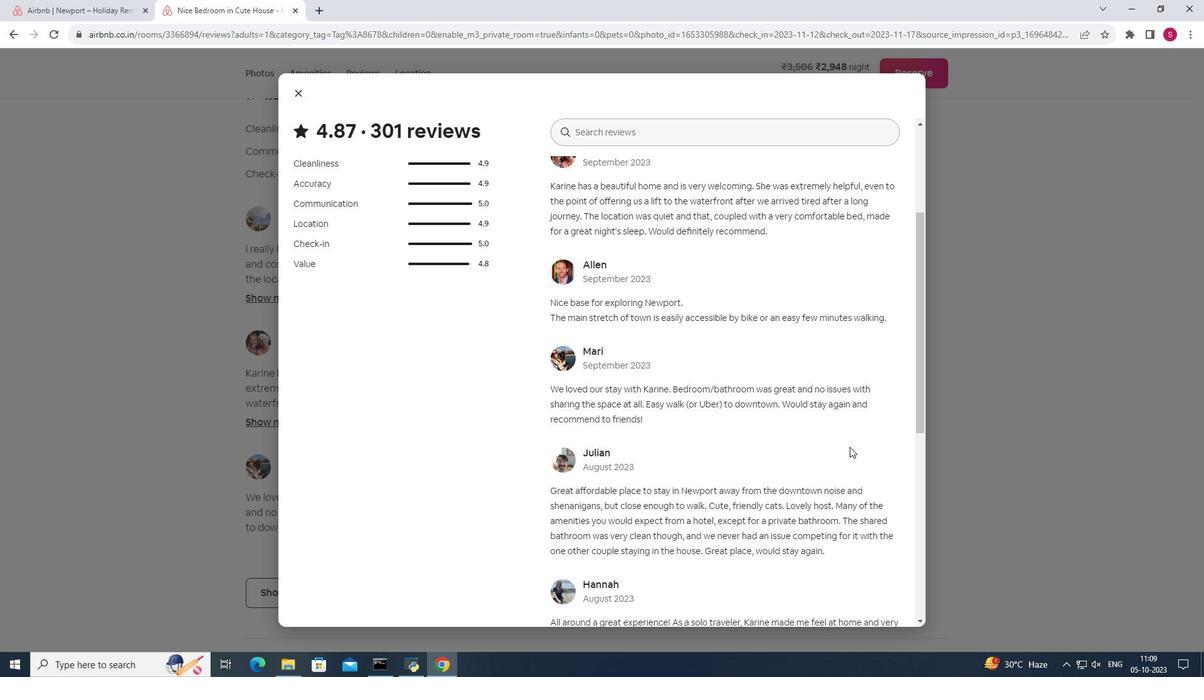 
Action: Mouse scrolled (850, 446) with delta (0, 0)
Screenshot: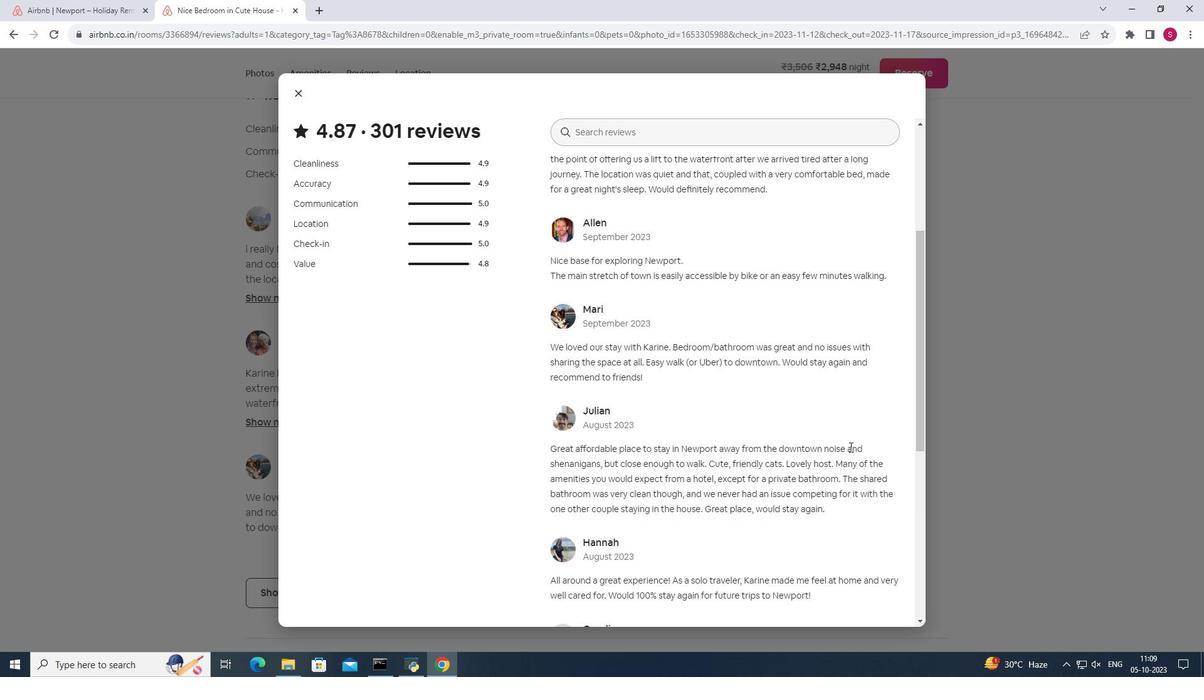 
Action: Mouse scrolled (850, 446) with delta (0, 0)
Screenshot: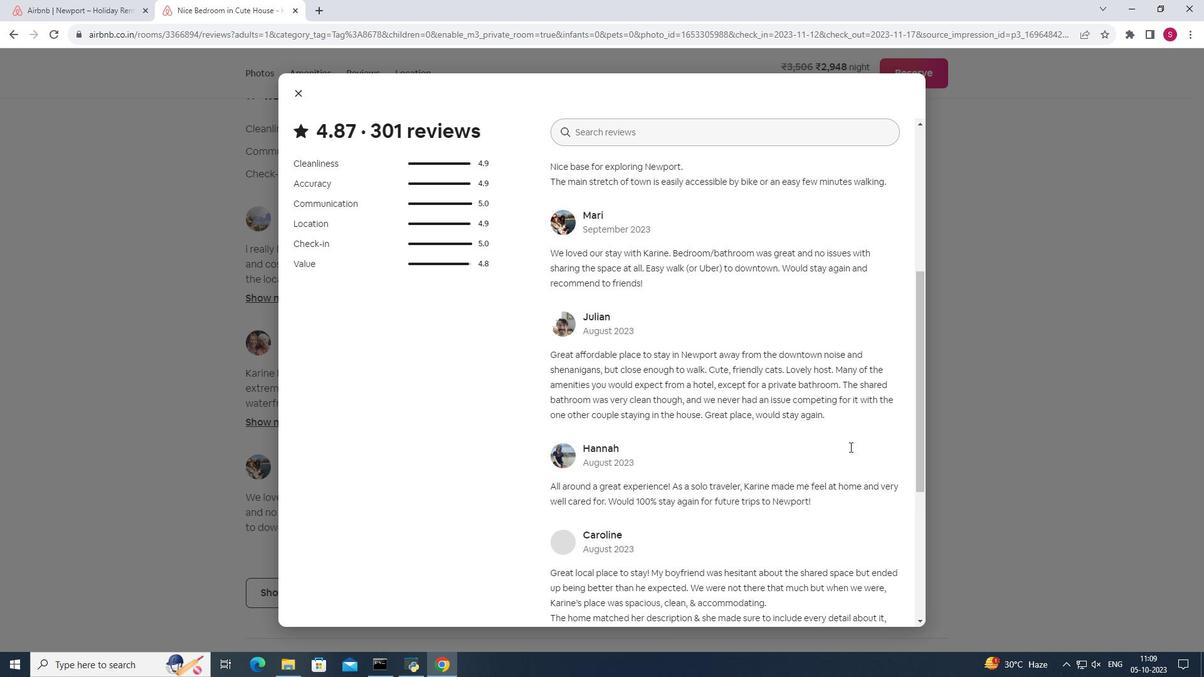 
Action: Mouse moved to (297, 94)
Screenshot: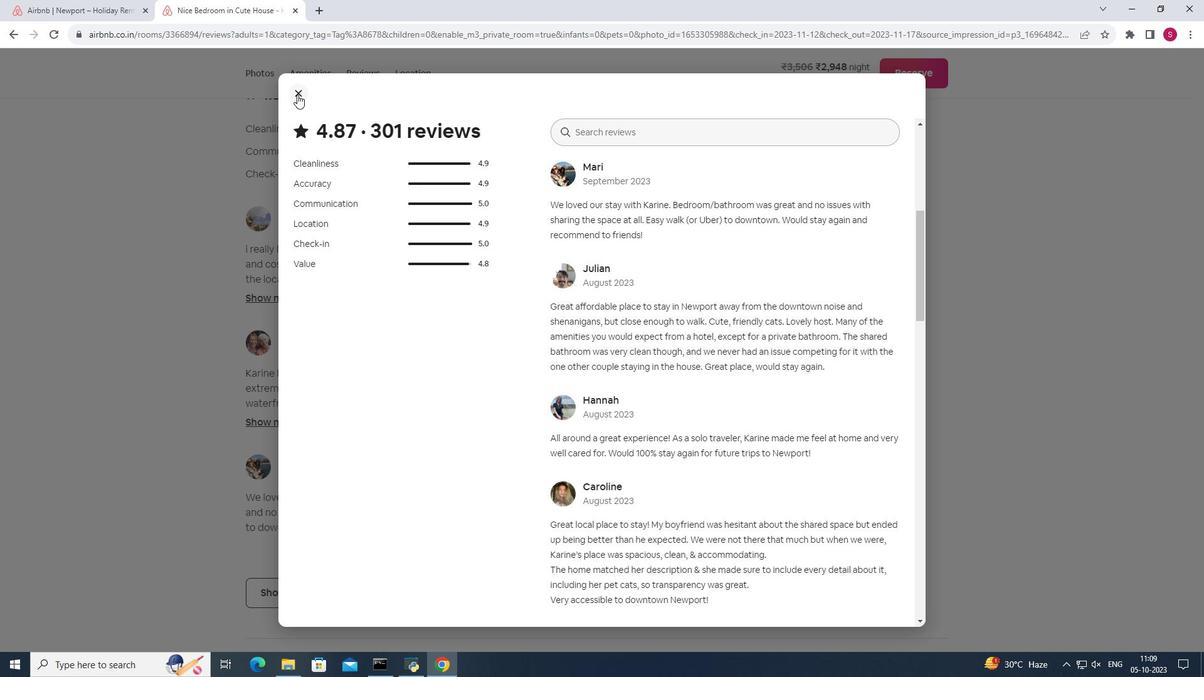 
Action: Mouse pressed left at (297, 94)
Screenshot: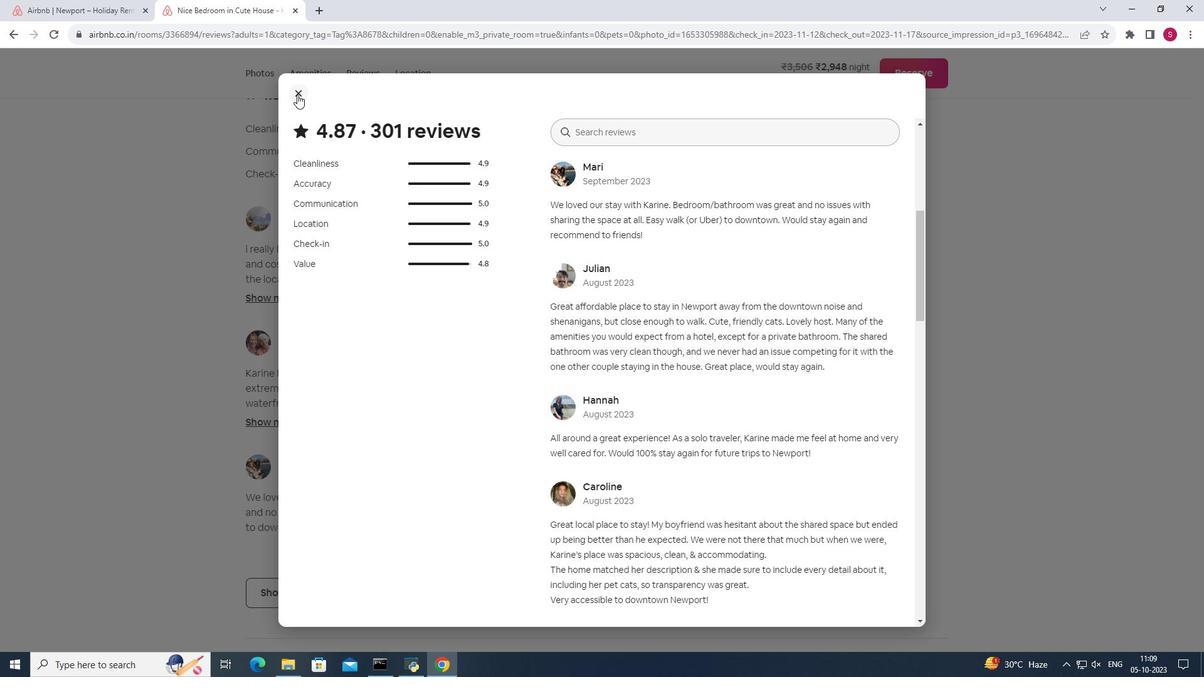 
Action: Mouse moved to (811, 355)
Screenshot: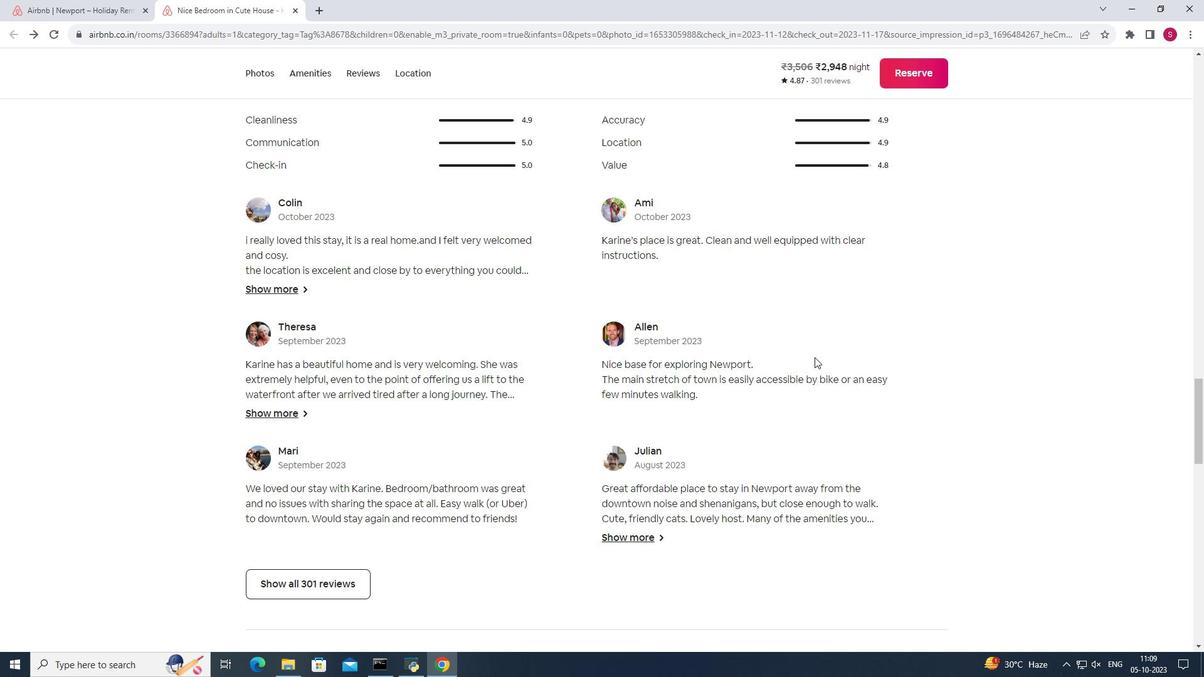 
Action: Mouse scrolled (811, 354) with delta (0, 0)
Screenshot: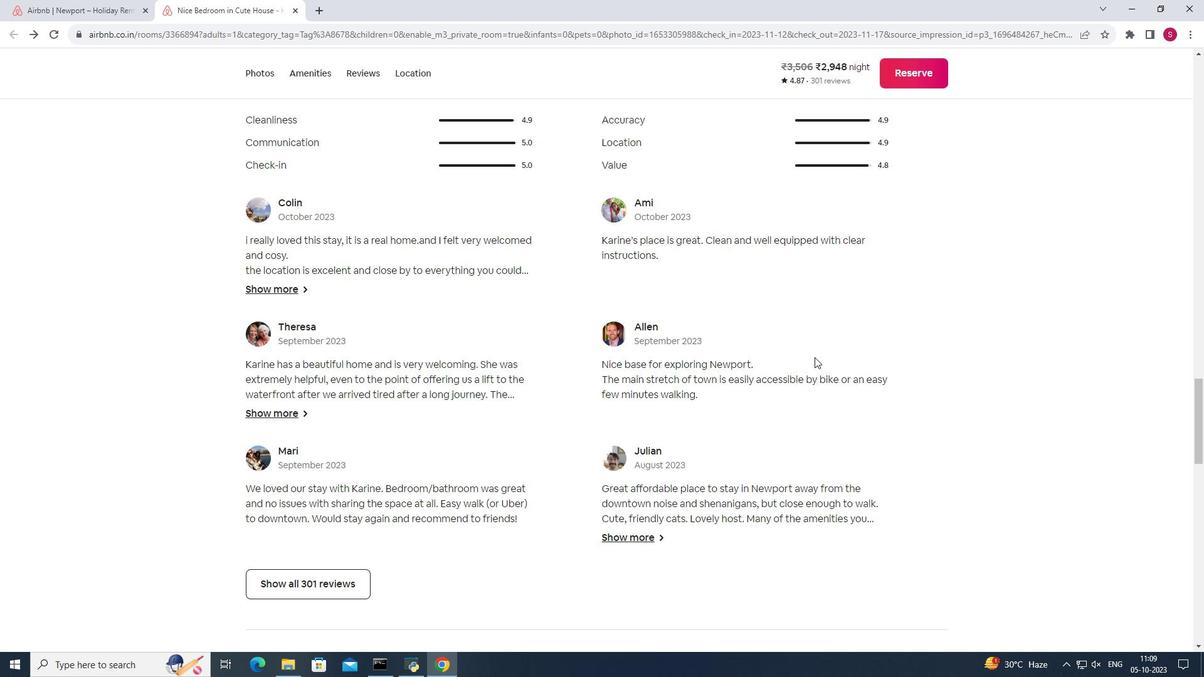 
Action: Mouse moved to (813, 356)
Screenshot: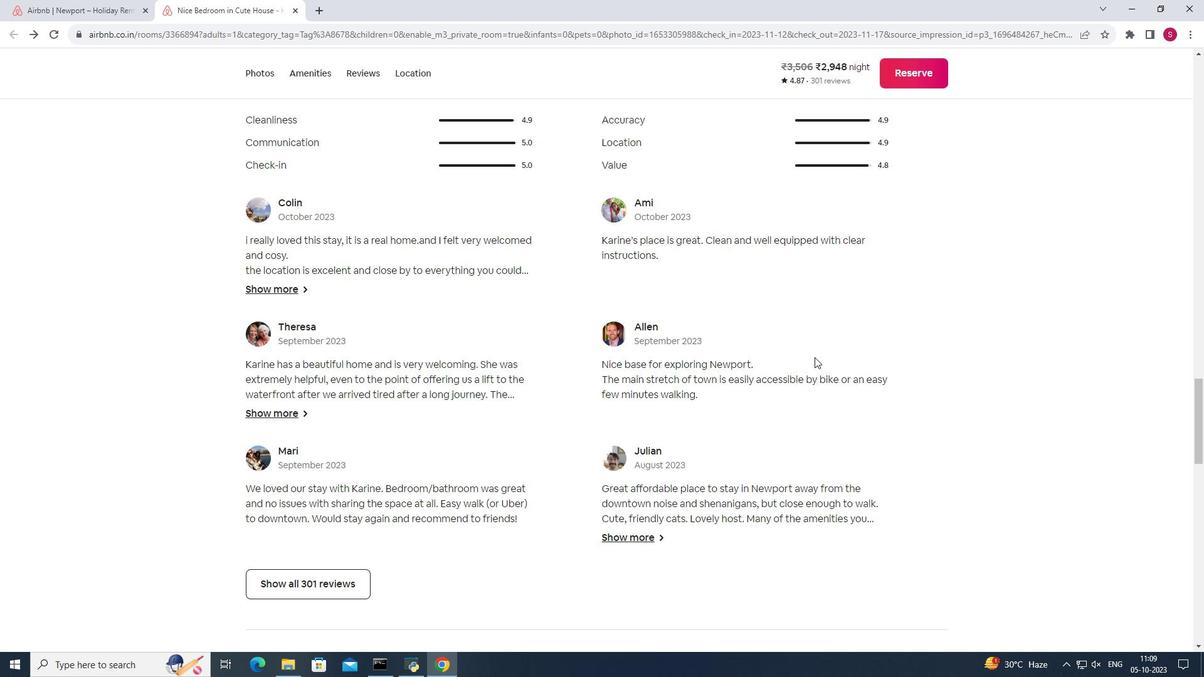 
Action: Mouse scrolled (813, 356) with delta (0, 0)
Screenshot: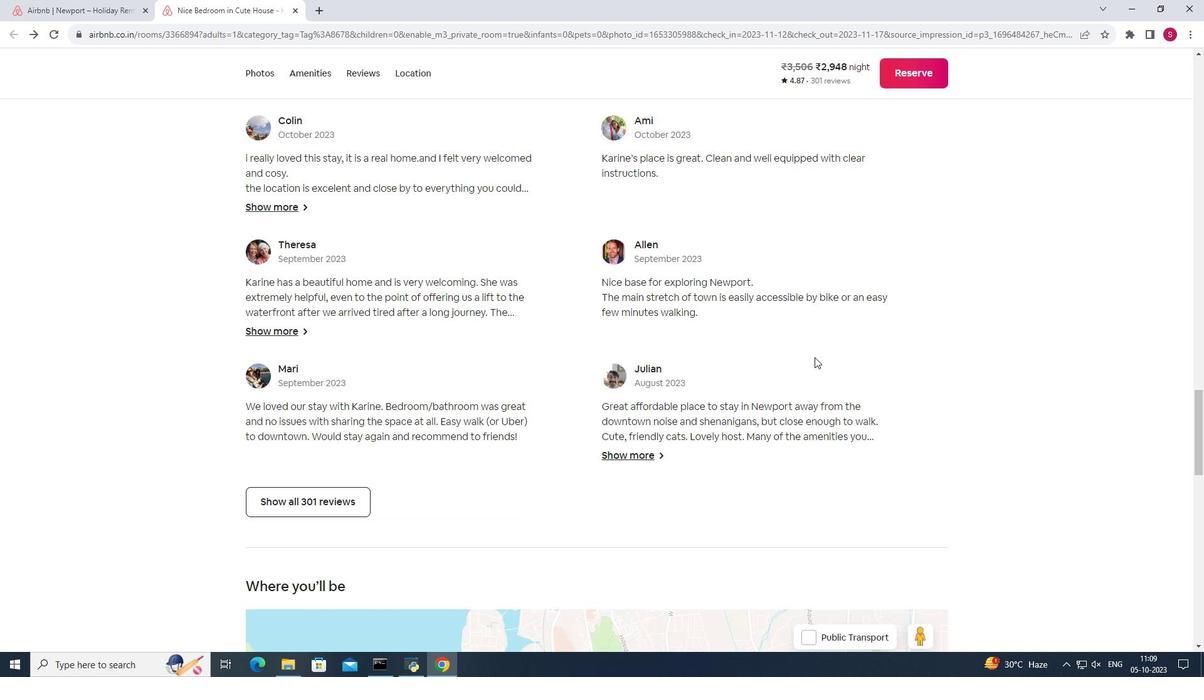 
Action: Mouse moved to (814, 357)
Screenshot: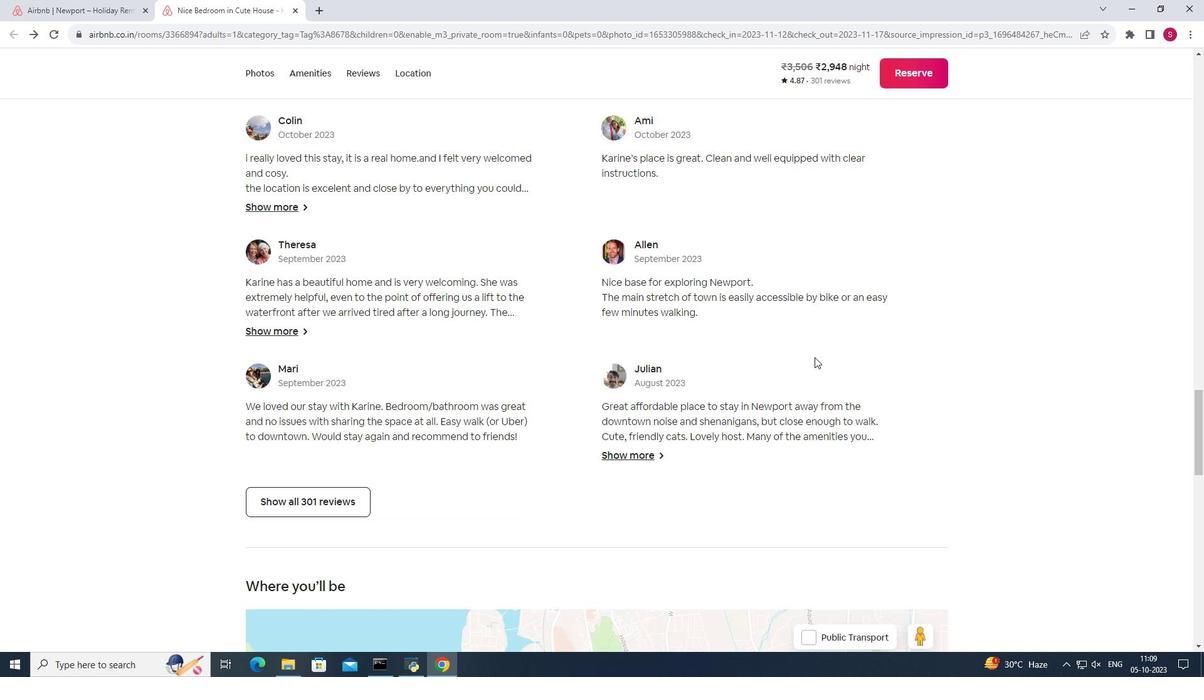 
Action: Mouse scrolled (814, 356) with delta (0, 0)
Screenshot: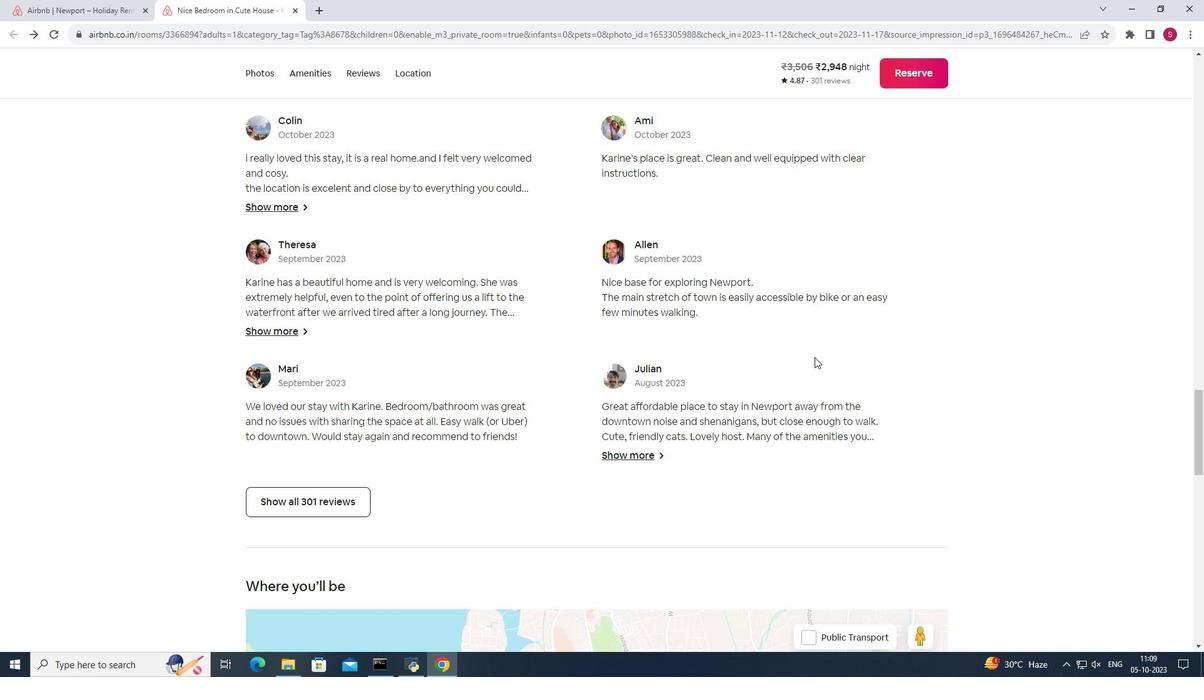 
Action: Mouse scrolled (814, 356) with delta (0, 0)
Screenshot: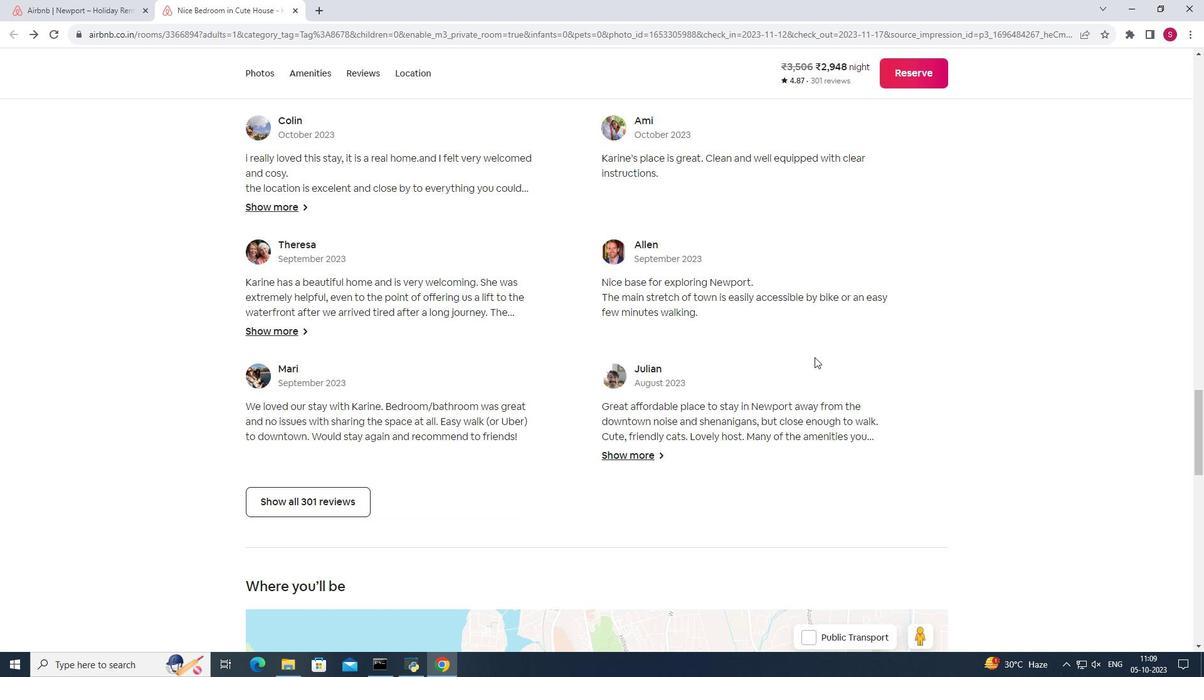 
Action: Mouse moved to (817, 358)
Screenshot: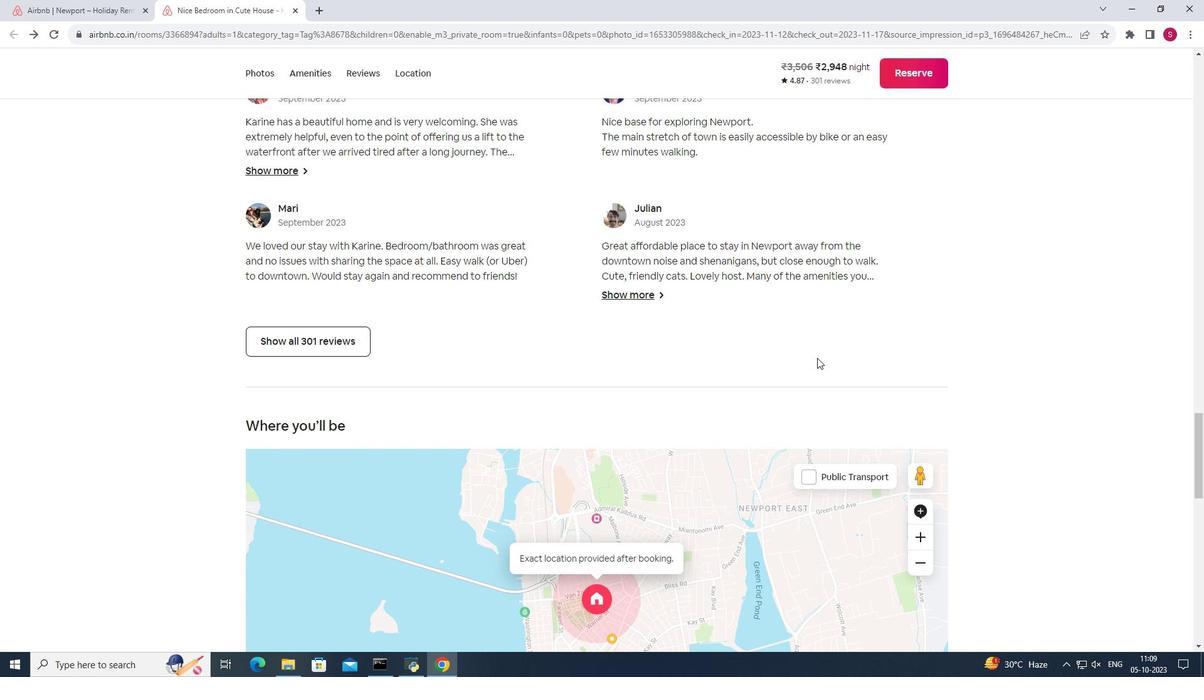 
Action: Mouse scrolled (817, 357) with delta (0, 0)
Screenshot: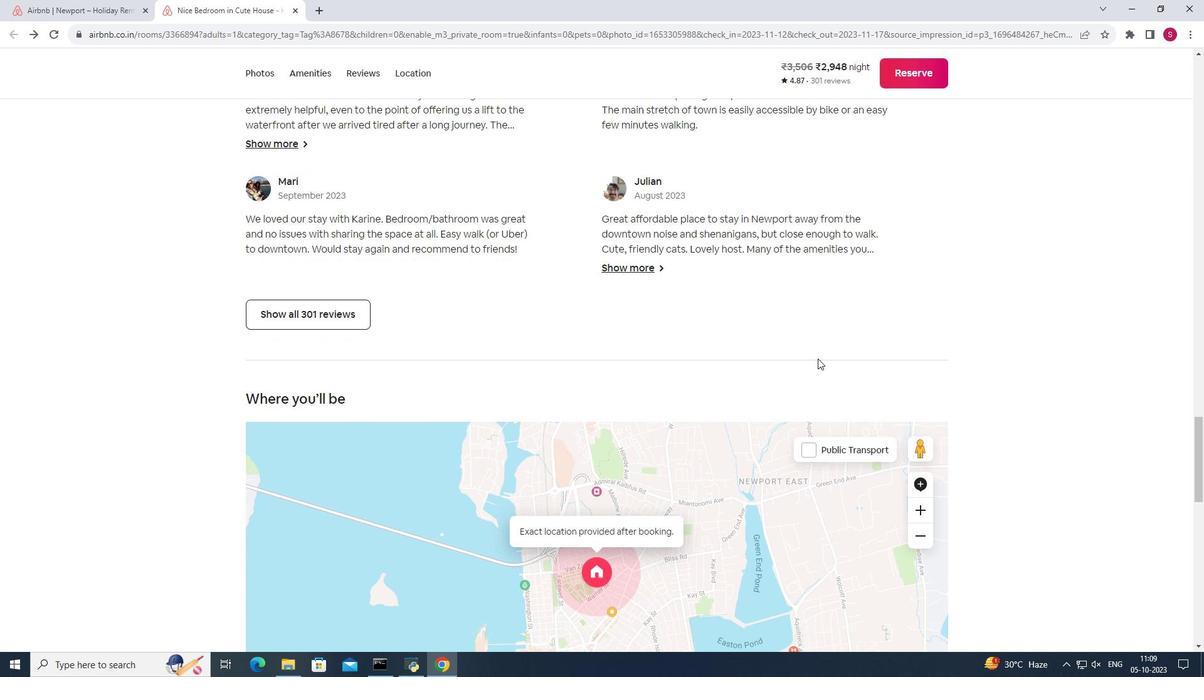 
Action: Mouse scrolled (817, 357) with delta (0, 0)
Screenshot: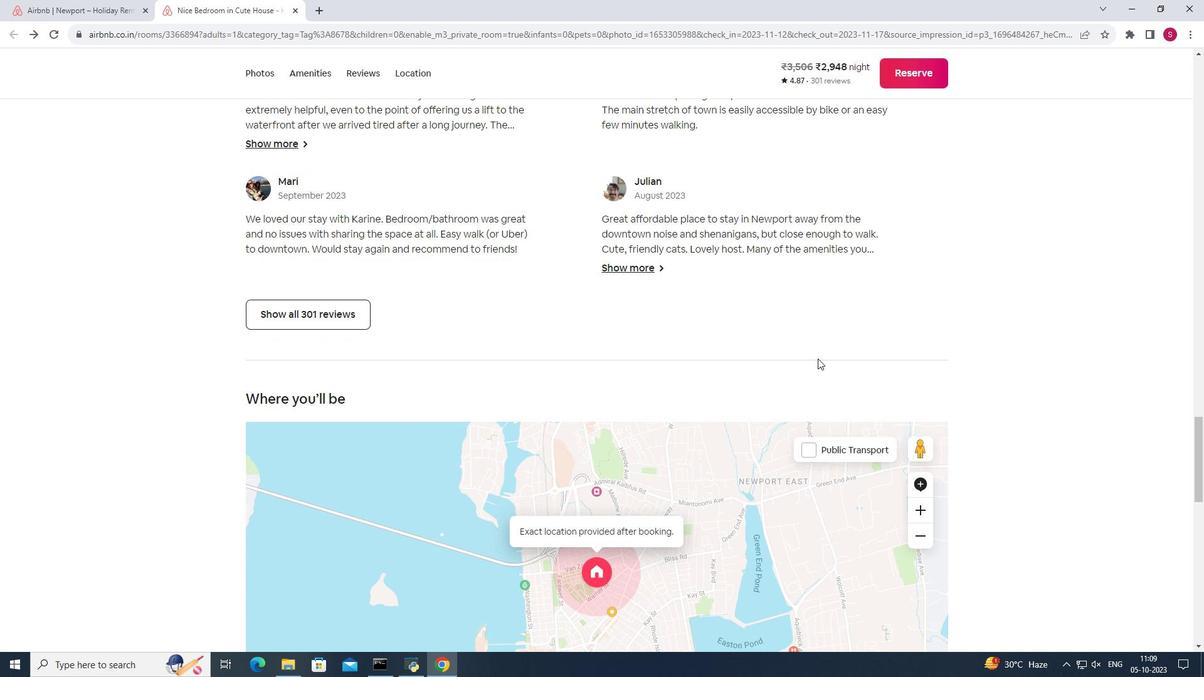 
Action: Mouse moved to (818, 358)
Screenshot: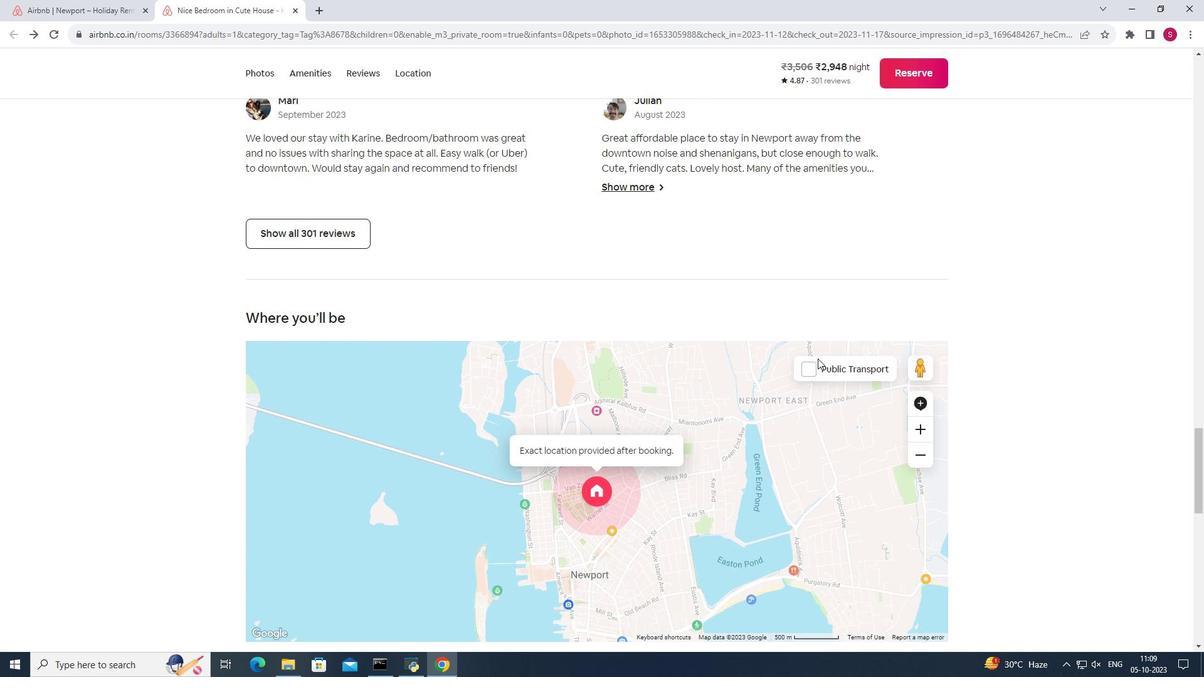 
Action: Mouse scrolled (818, 358) with delta (0, 0)
Screenshot: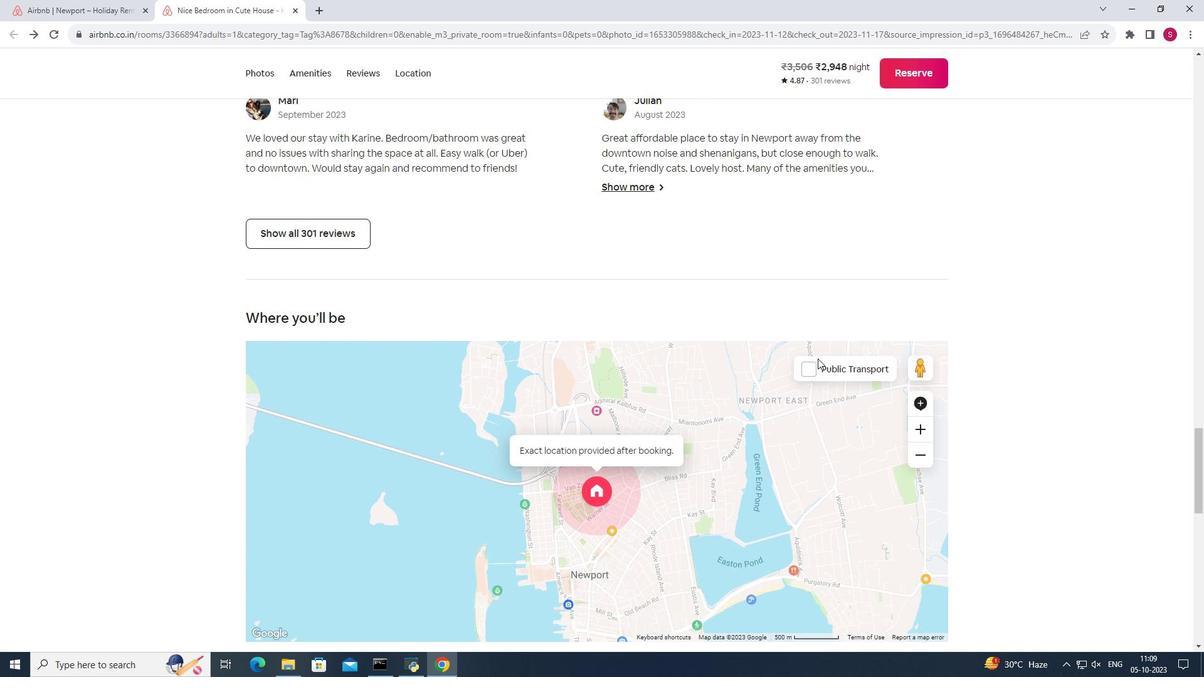 
Action: Mouse scrolled (818, 358) with delta (0, 0)
Screenshot: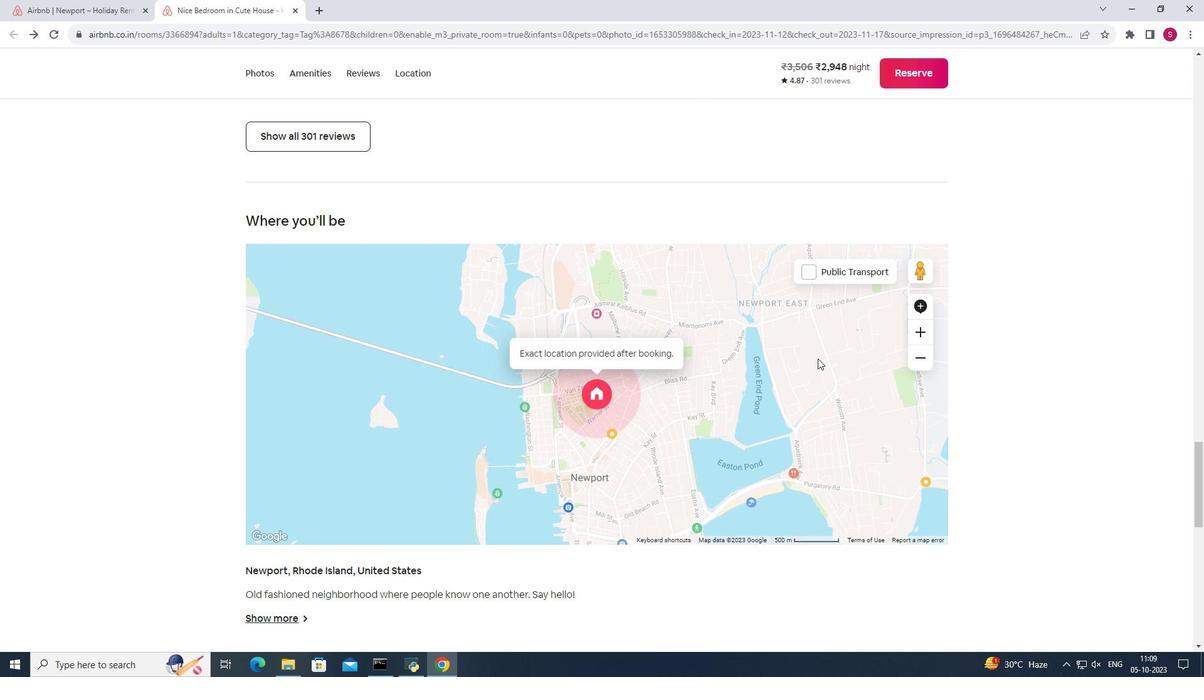 
Action: Mouse moved to (818, 358)
Screenshot: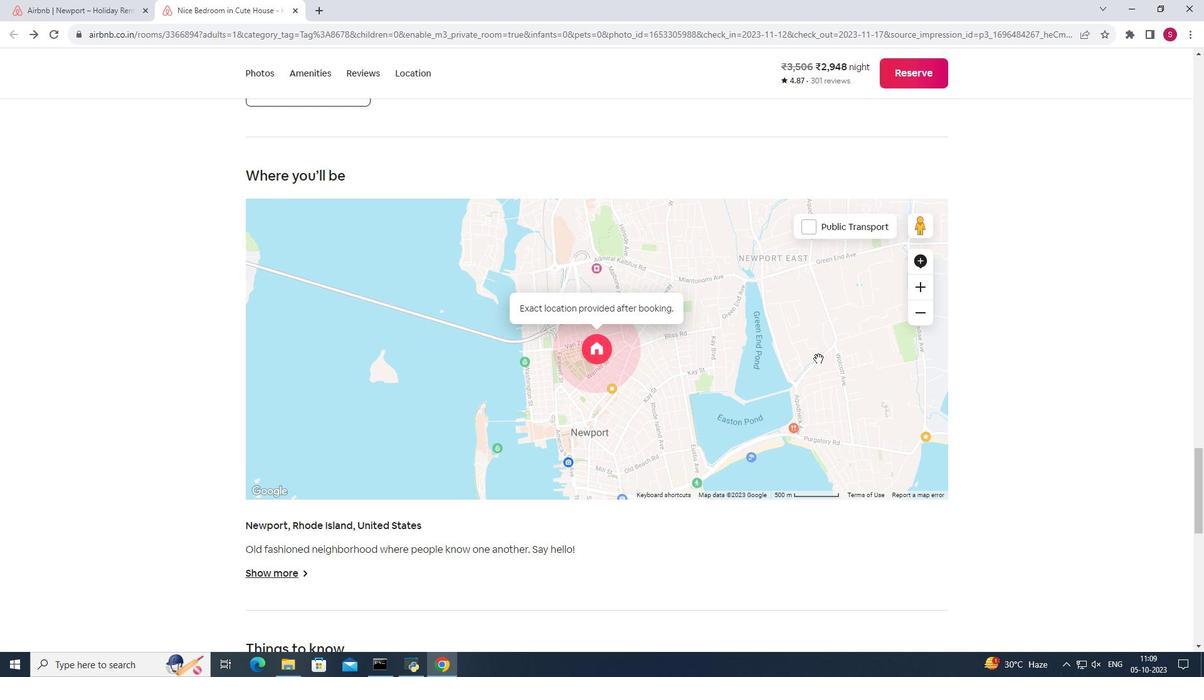 
Action: Mouse scrolled (818, 358) with delta (0, 0)
Screenshot: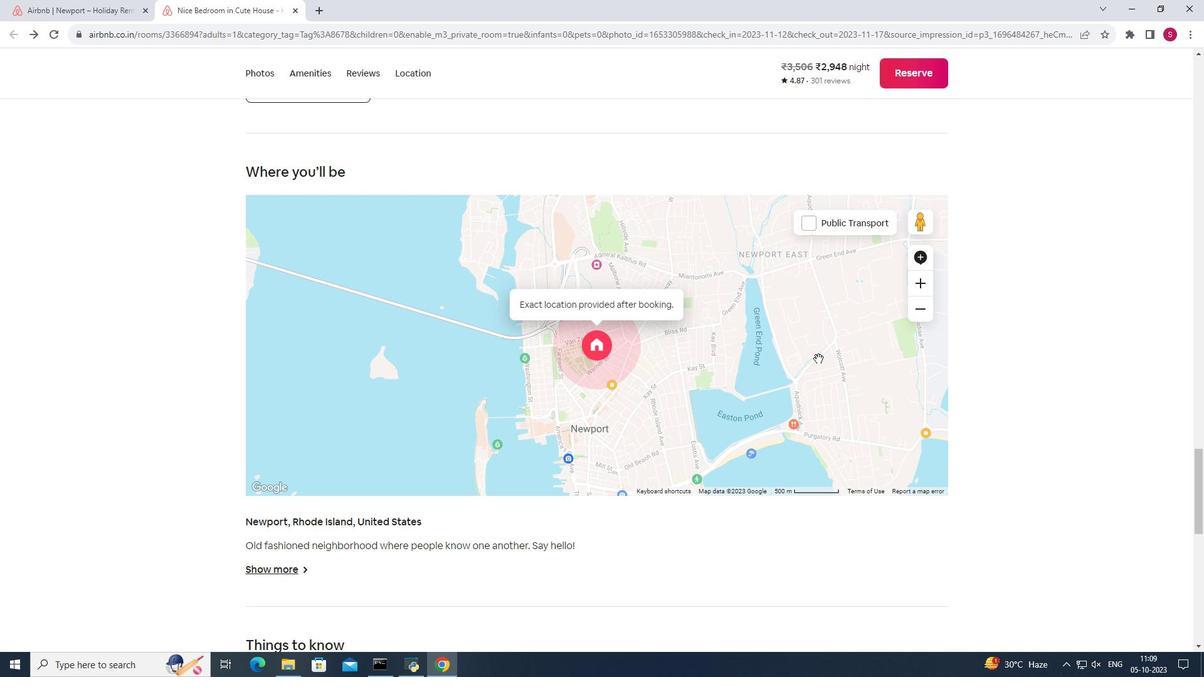 
Action: Mouse scrolled (818, 358) with delta (0, 0)
Screenshot: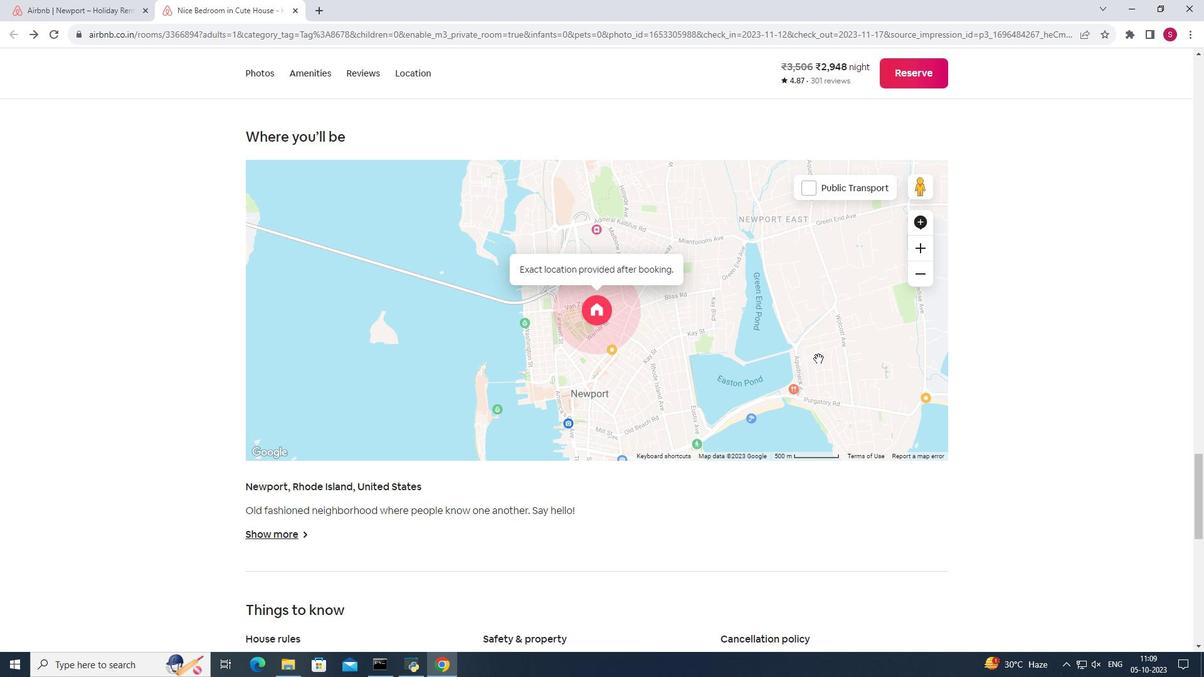 
Action: Mouse scrolled (818, 358) with delta (0, 0)
Screenshot: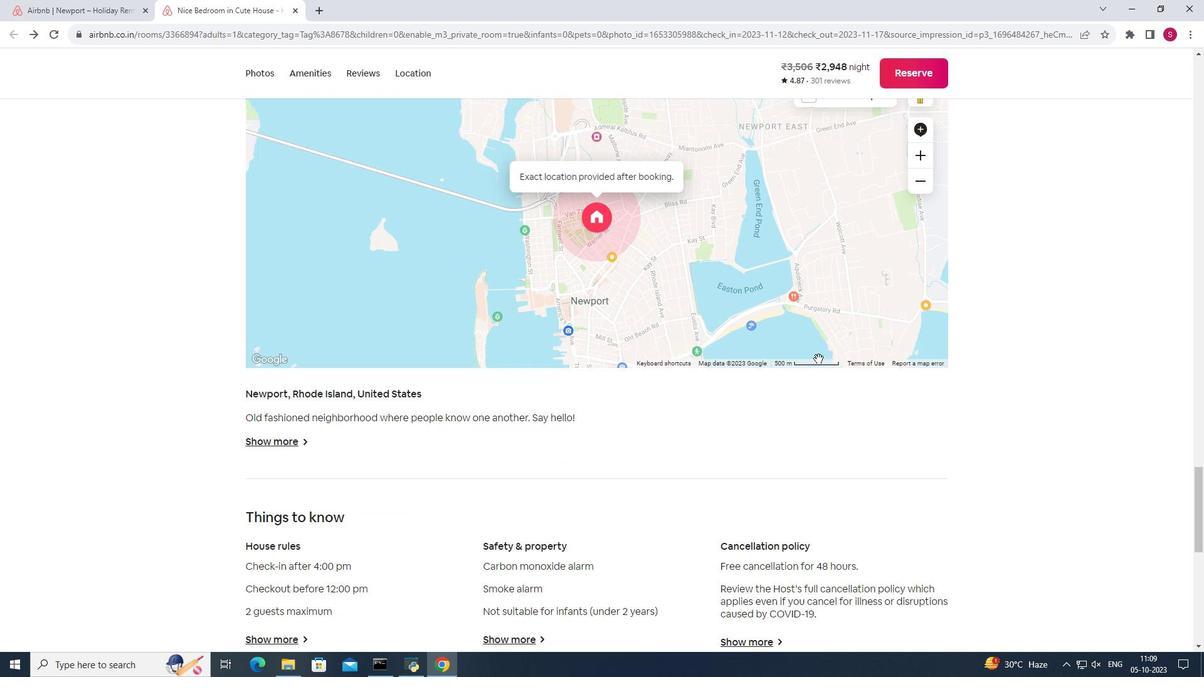 
Action: Mouse scrolled (818, 358) with delta (0, 0)
Screenshot: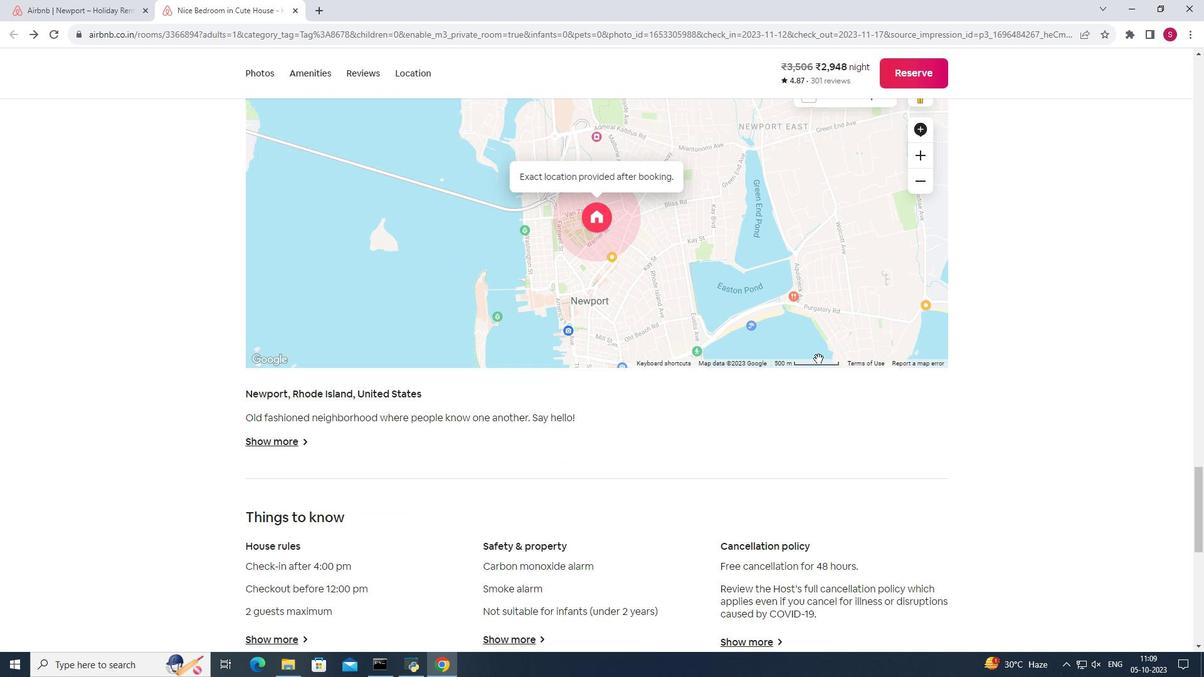
Action: Mouse scrolled (818, 358) with delta (0, 0)
Screenshot: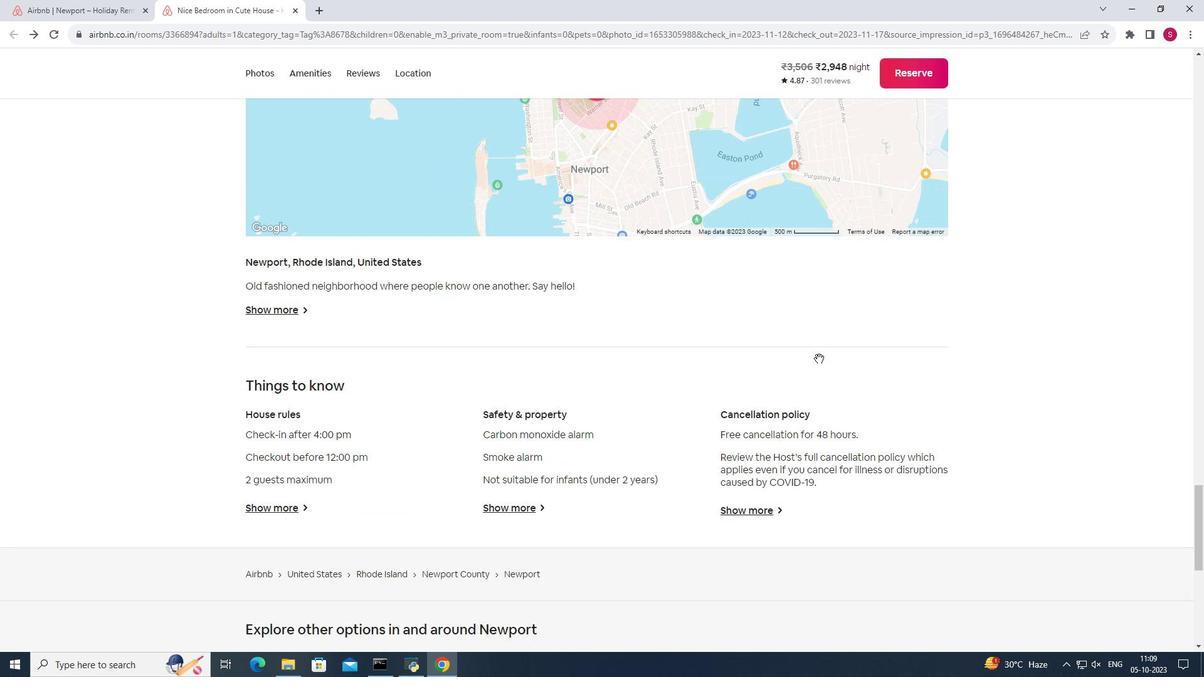 
Action: Mouse moved to (722, 399)
Screenshot: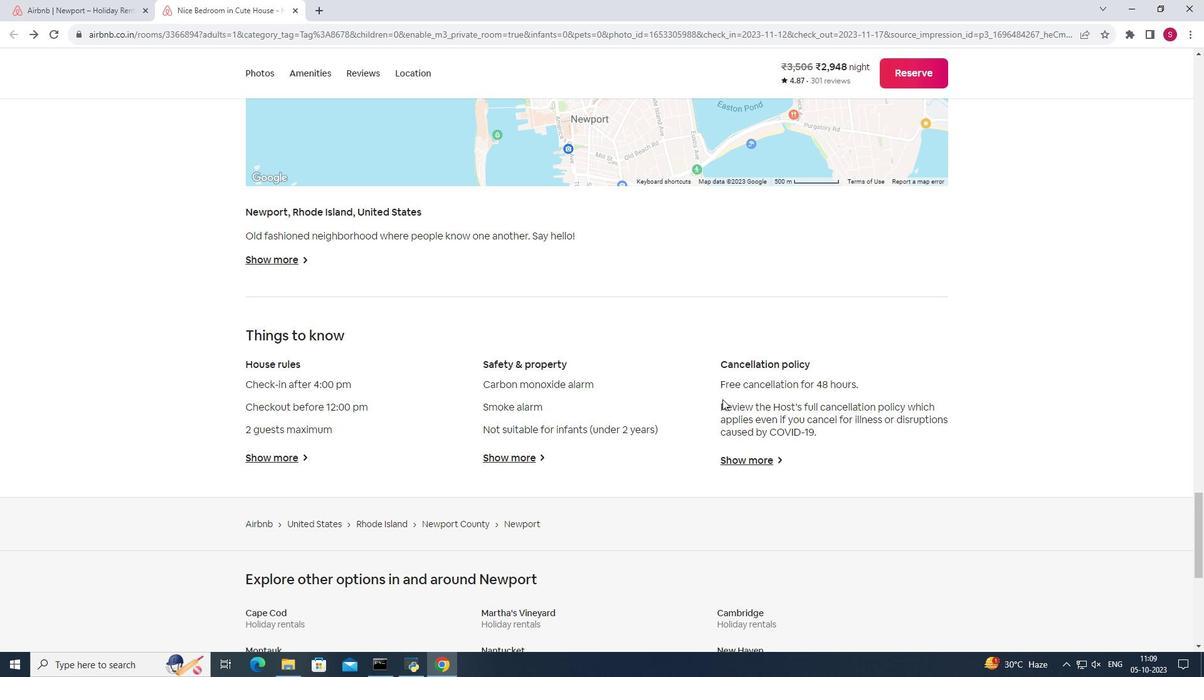 
Action: Mouse scrolled (722, 399) with delta (0, 0)
Screenshot: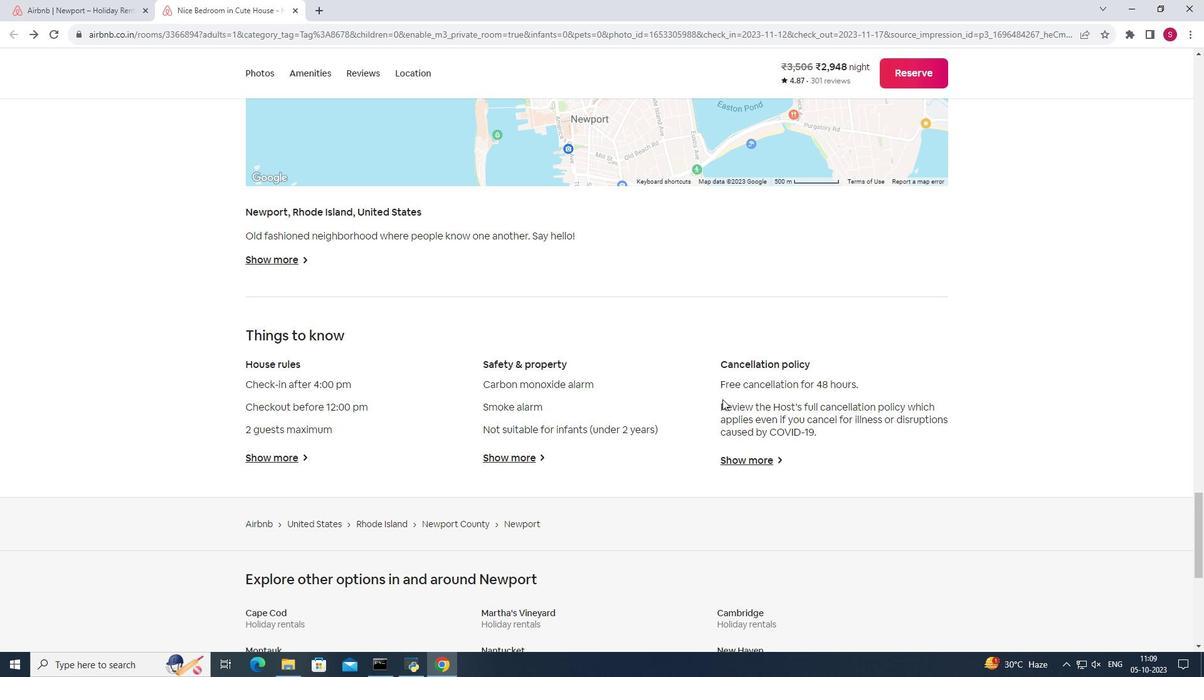 
Action: Mouse scrolled (722, 399) with delta (0, 0)
Screenshot: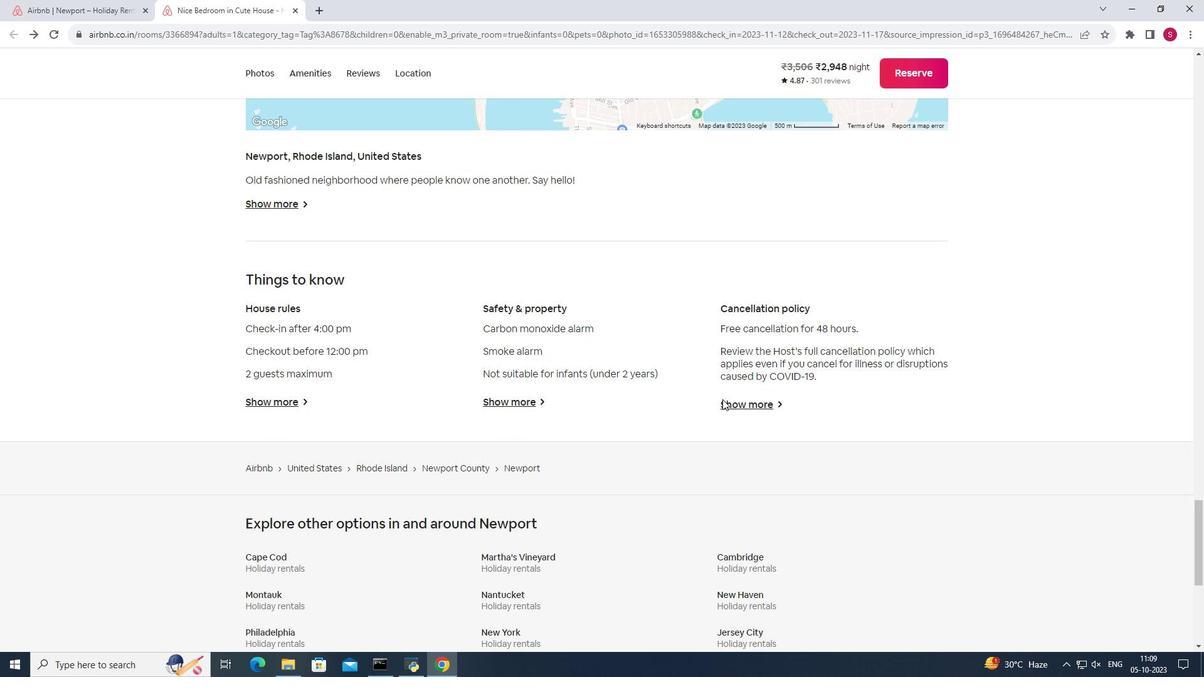 
Action: Mouse scrolled (722, 399) with delta (0, 0)
Screenshot: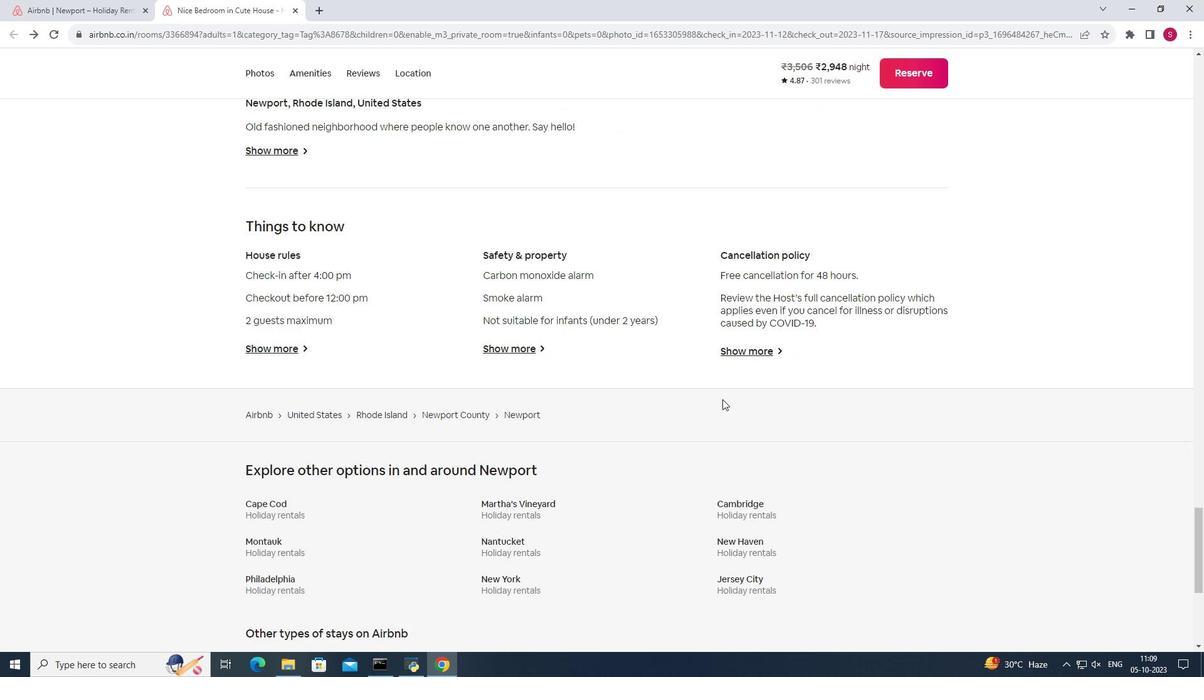 
Action: Mouse scrolled (722, 399) with delta (0, 0)
Screenshot: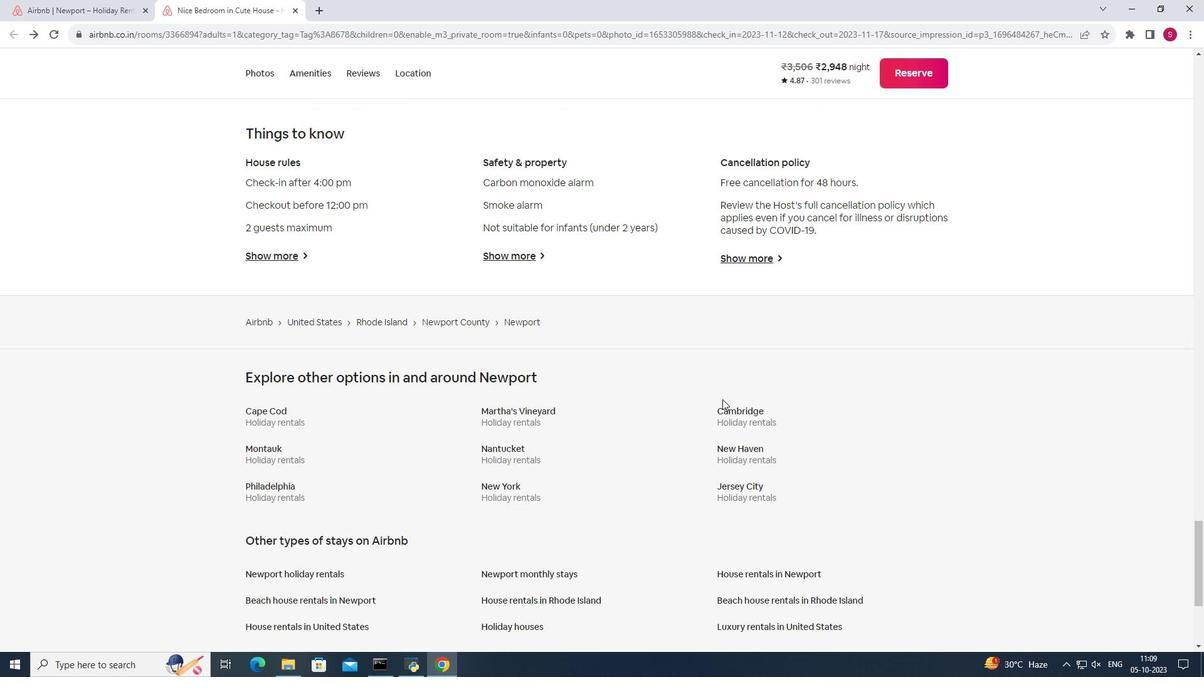 
Action: Mouse moved to (722, 397)
Screenshot: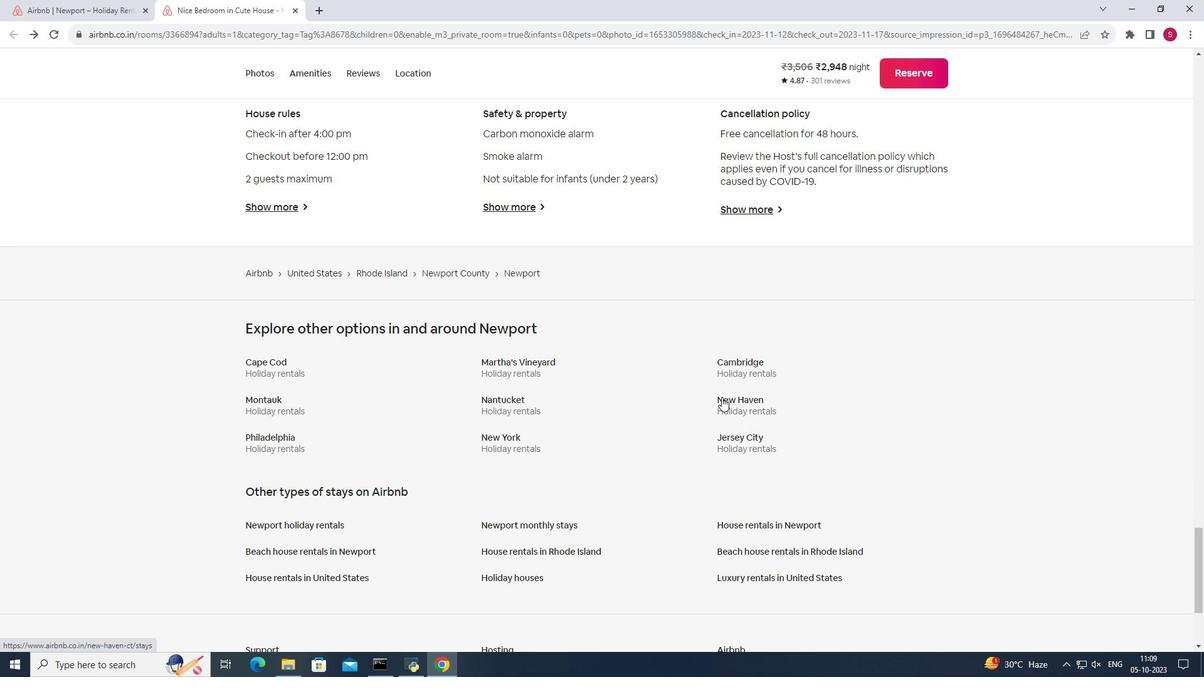 
Action: Mouse scrolled (722, 397) with delta (0, 0)
Screenshot: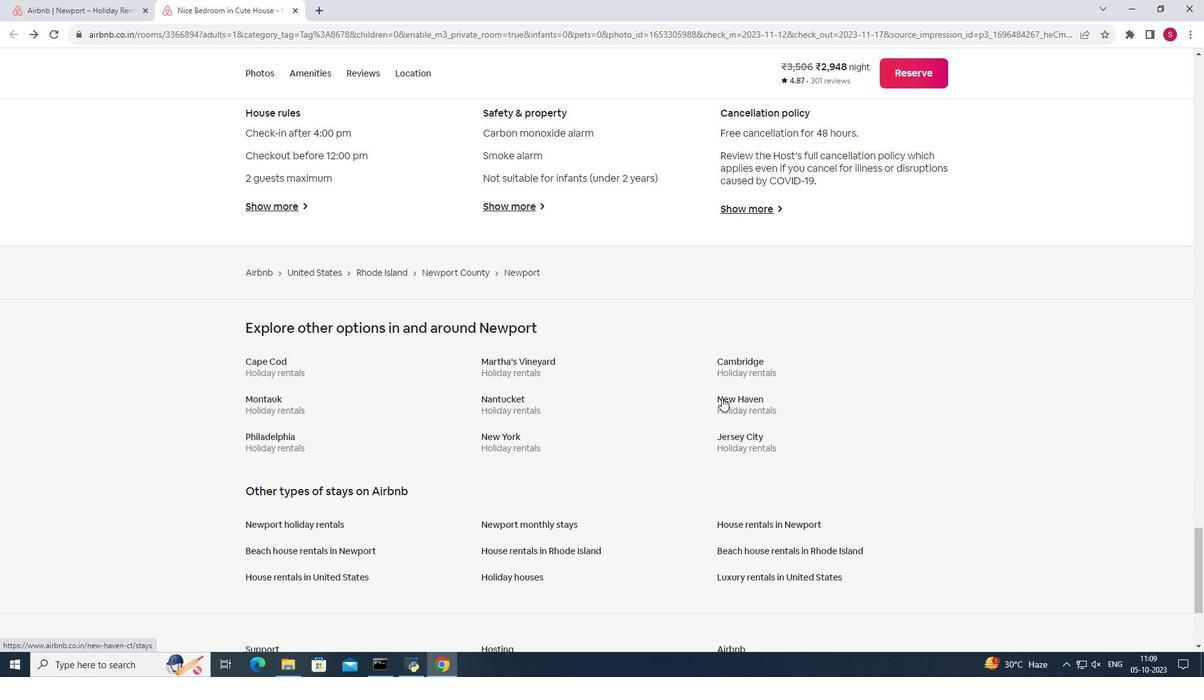 
Action: Mouse scrolled (722, 397) with delta (0, 0)
Screenshot: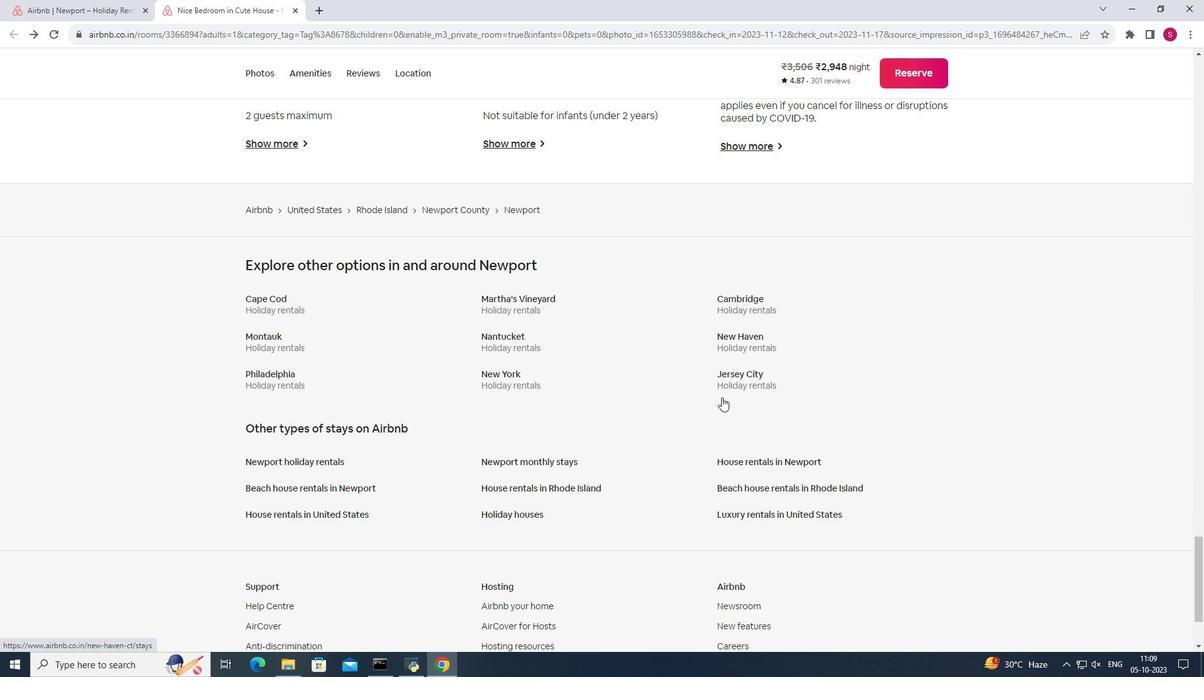 
Action: Mouse scrolled (722, 397) with delta (0, 0)
Screenshot: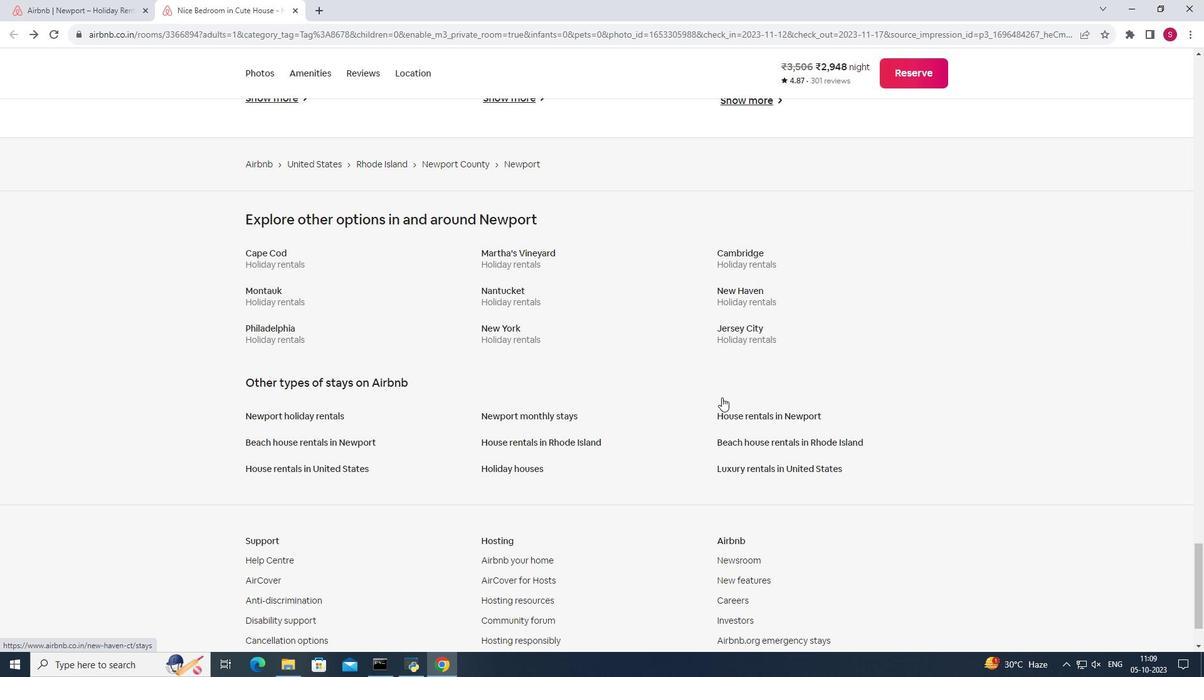 
Action: Mouse moved to (560, 397)
Screenshot: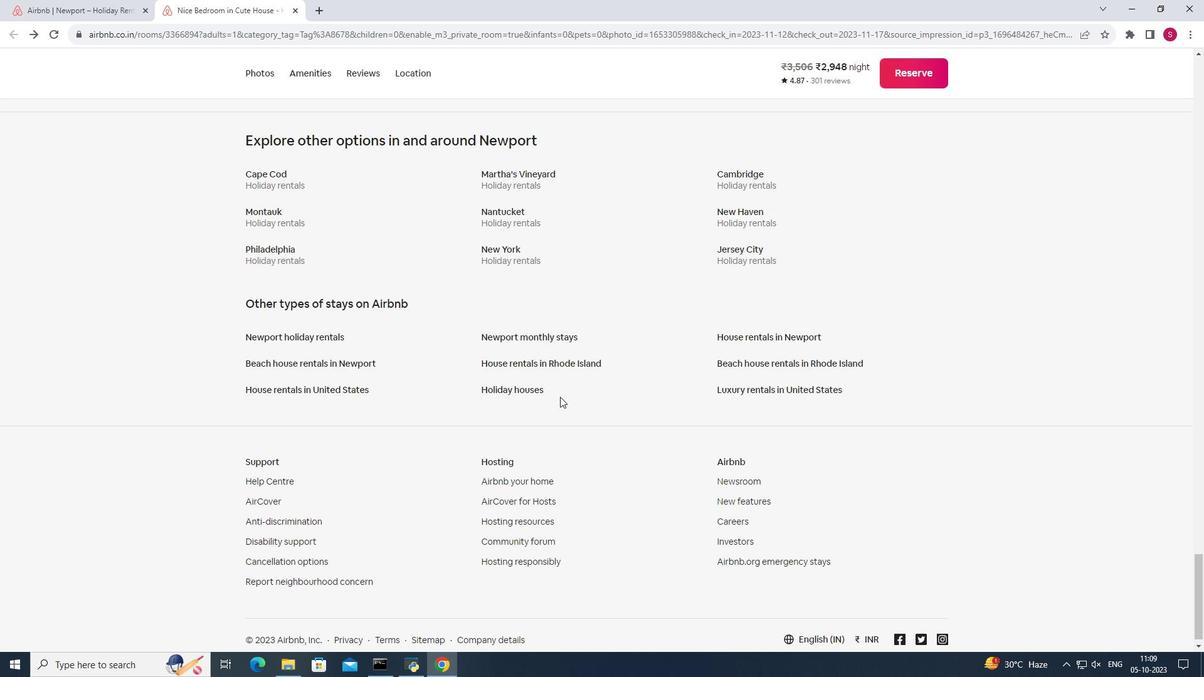 
Action: Mouse scrolled (560, 396) with delta (0, 0)
Screenshot: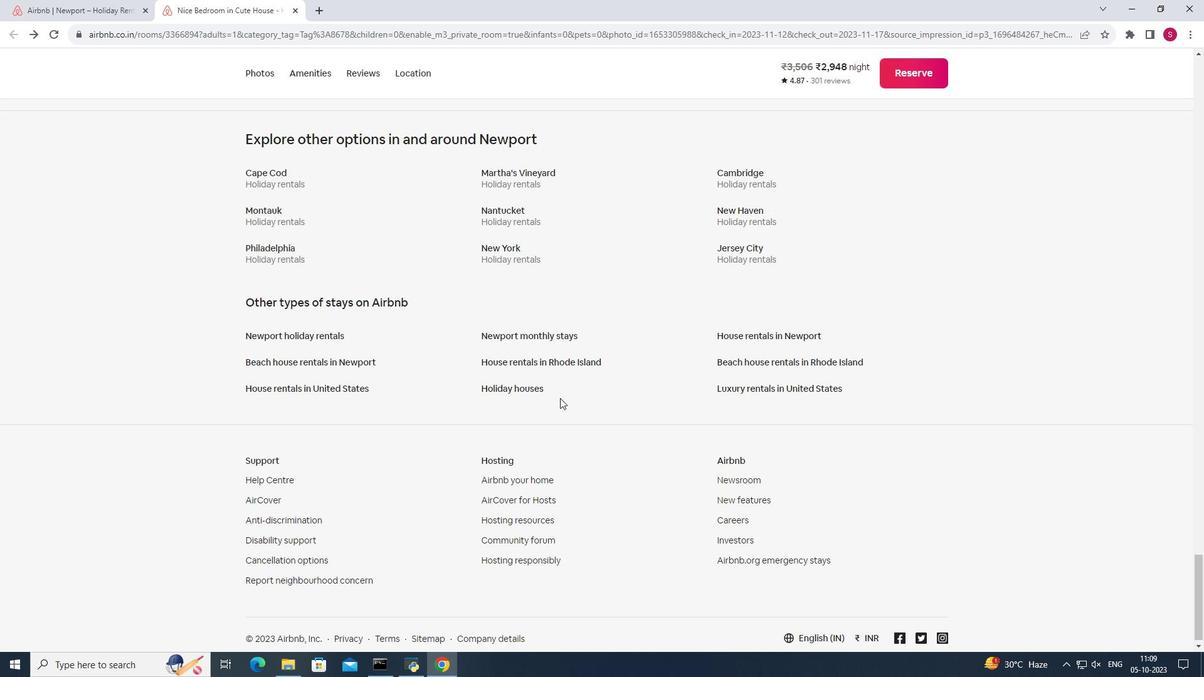 
Action: Mouse moved to (560, 398)
Screenshot: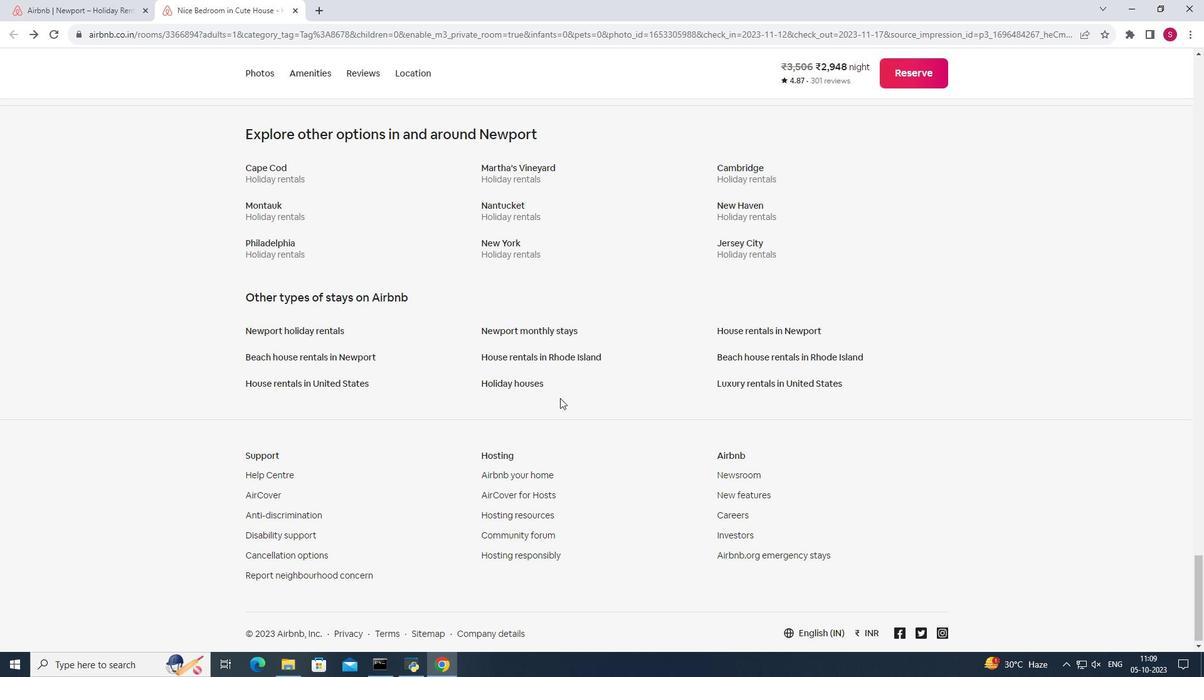 
Action: Mouse scrolled (560, 397) with delta (0, 0)
Screenshot: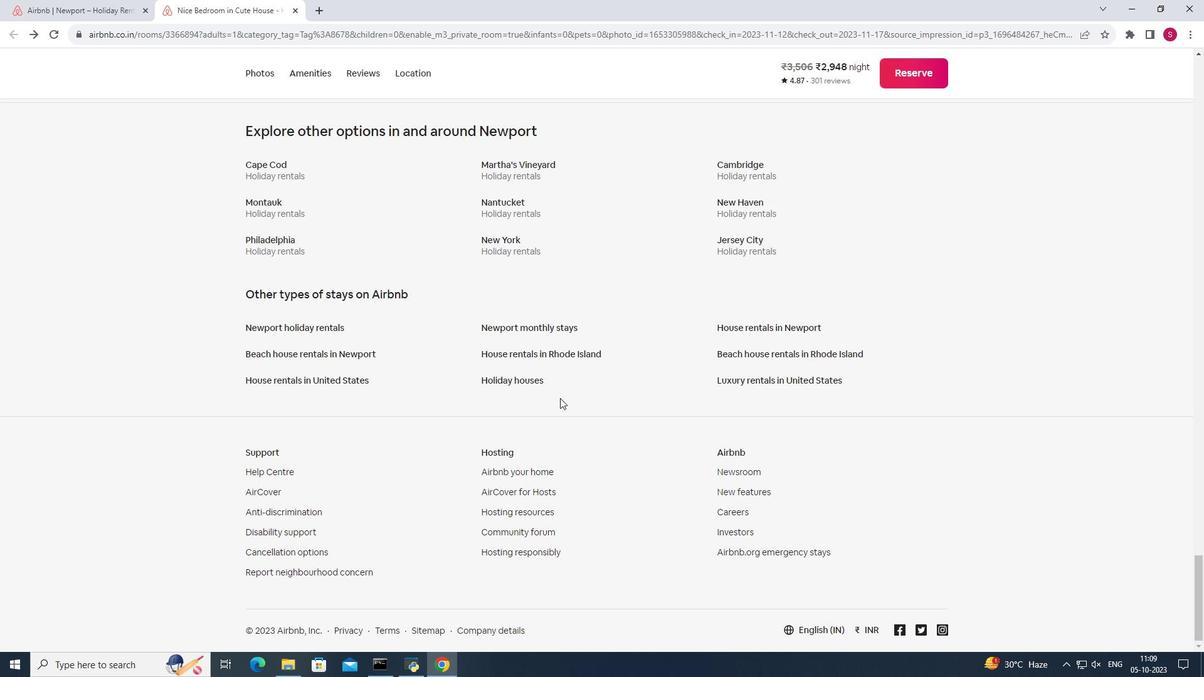 
Action: Mouse moved to (296, 9)
Screenshot: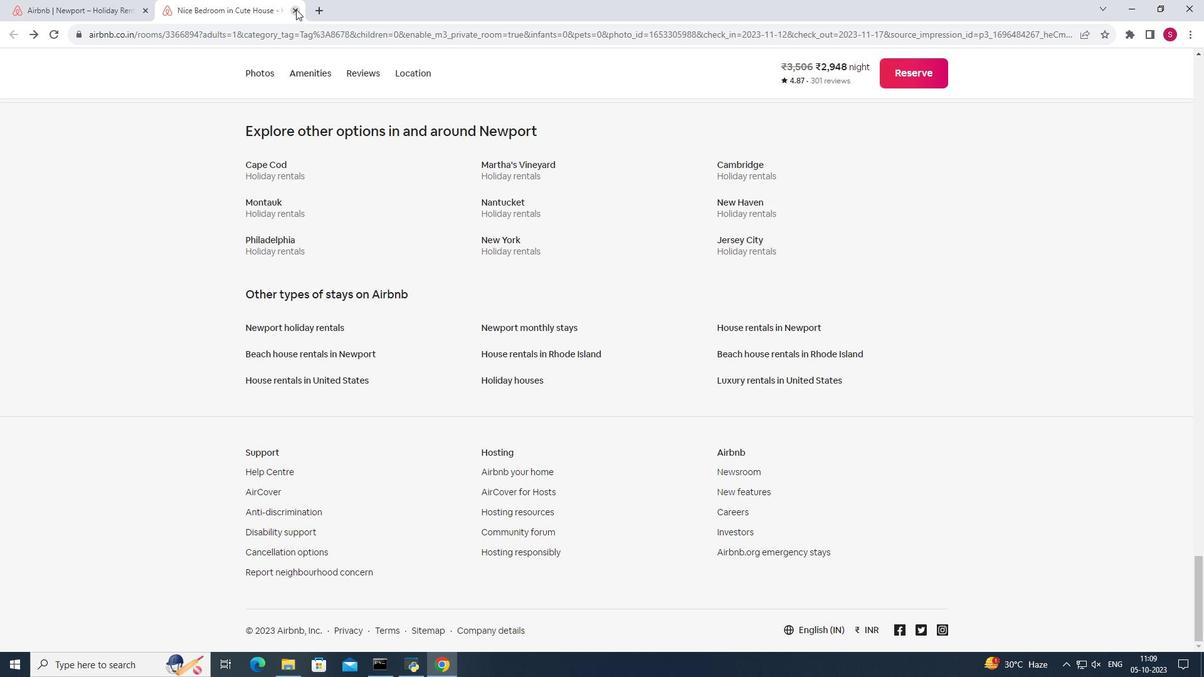 
Action: Mouse pressed left at (296, 9)
Screenshot: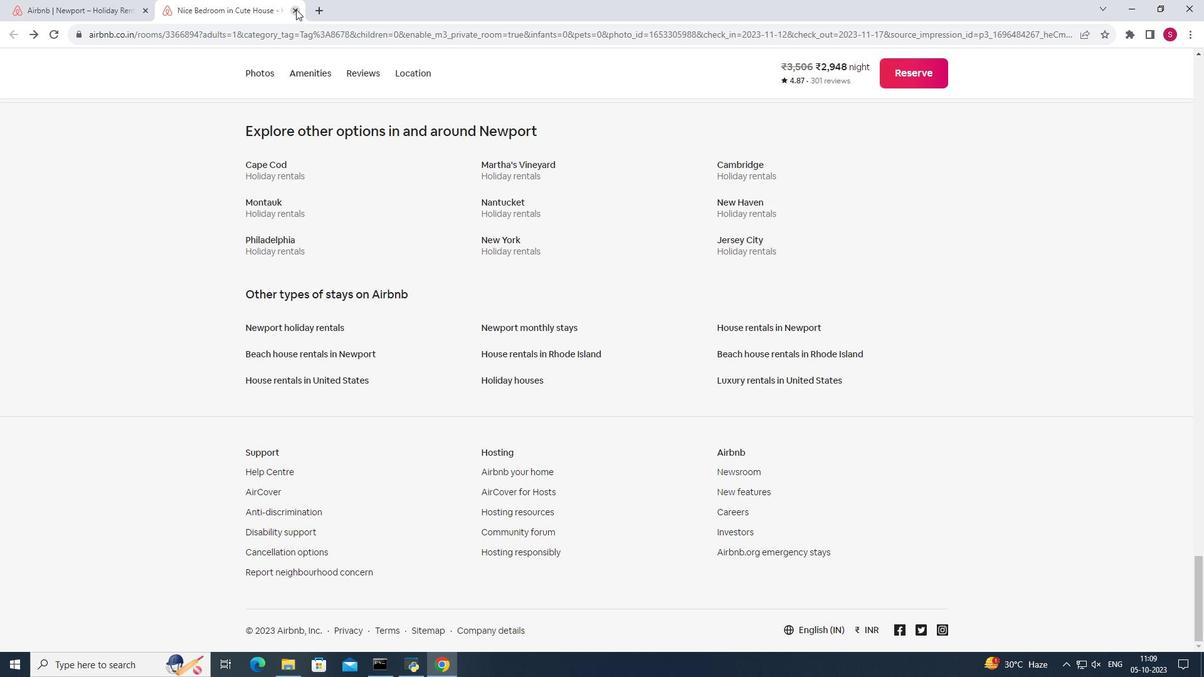
Action: Mouse moved to (592, 321)
Screenshot: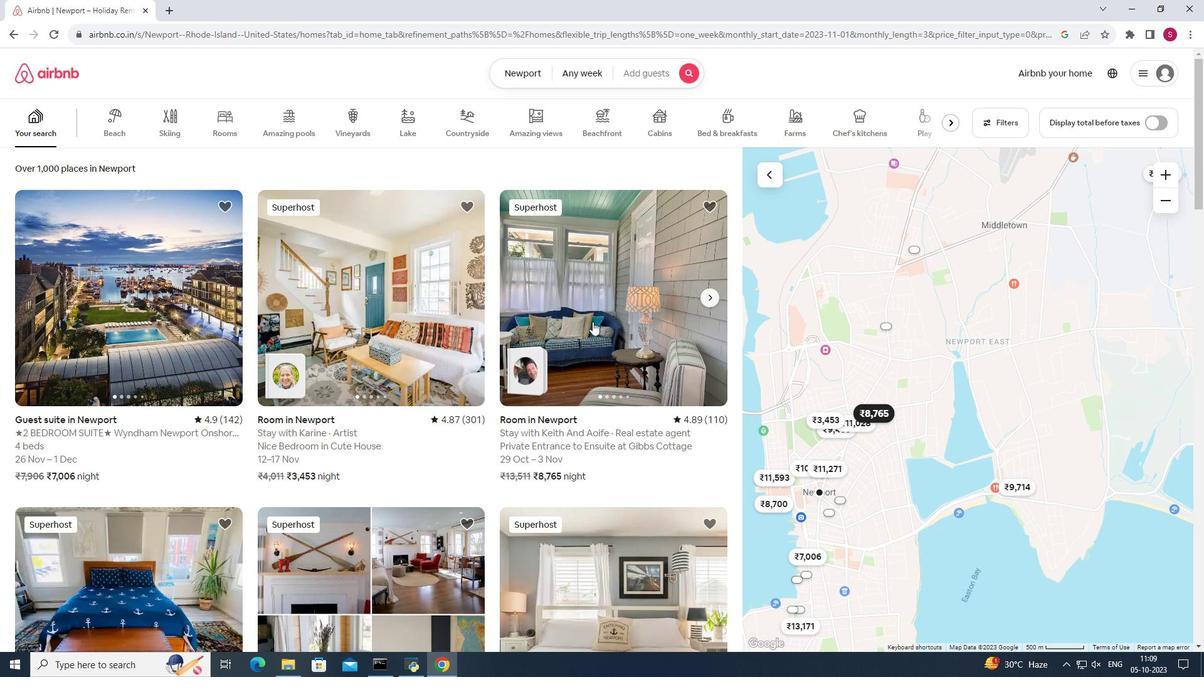
Action: Mouse scrolled (592, 321) with delta (0, 0)
Screenshot: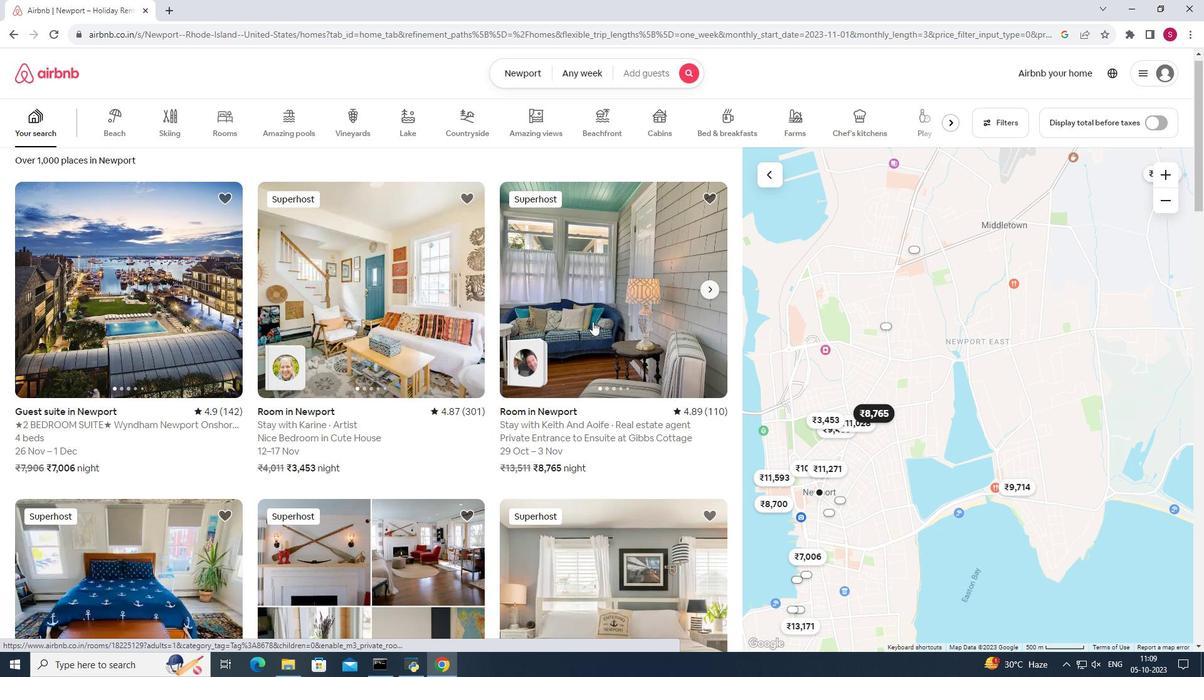 
Action: Mouse scrolled (592, 321) with delta (0, 0)
Screenshot: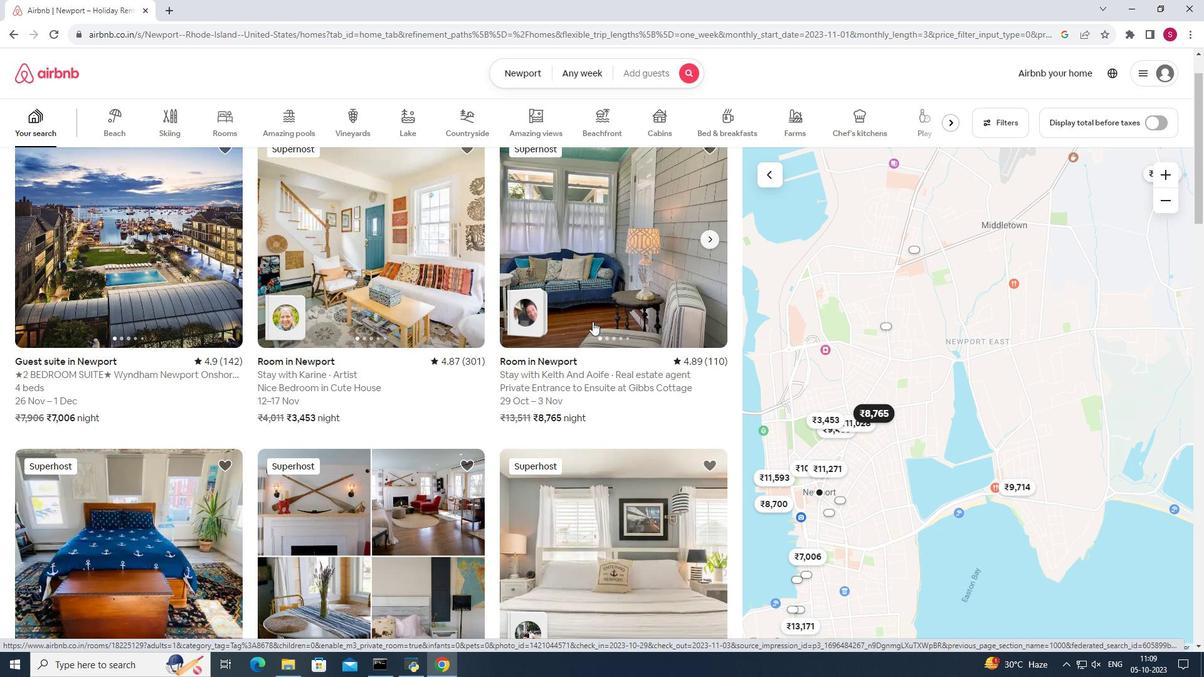 
Action: Mouse scrolled (592, 321) with delta (0, 0)
Screenshot: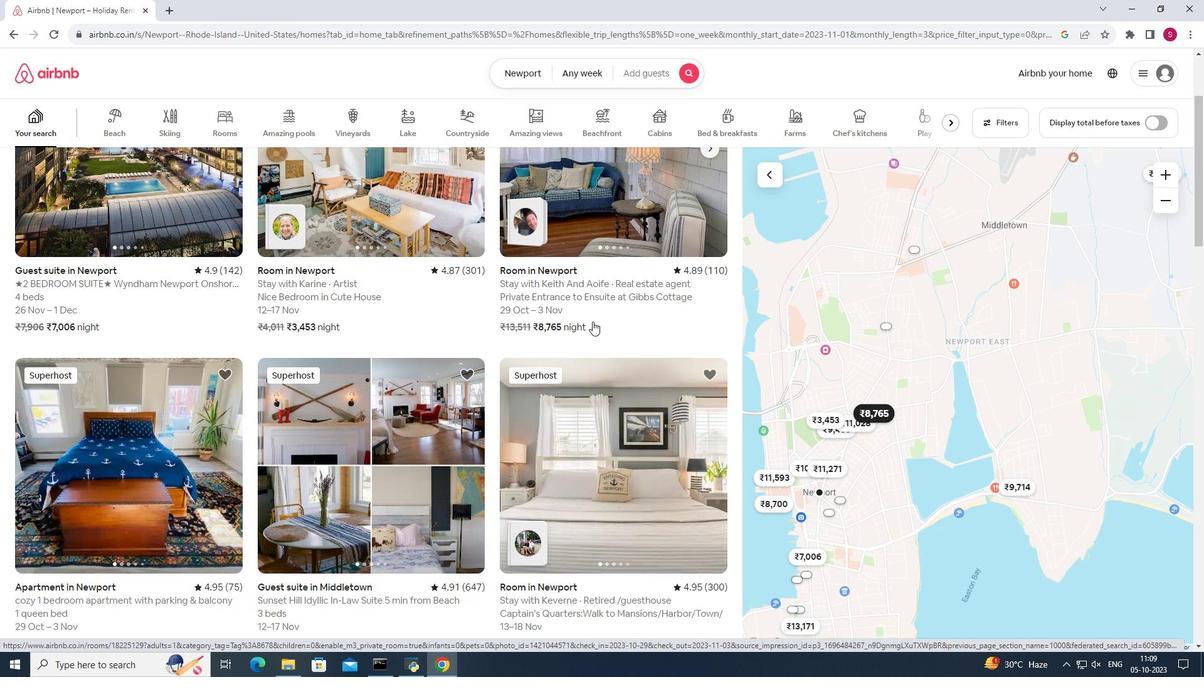 
Action: Mouse moved to (399, 433)
Screenshot: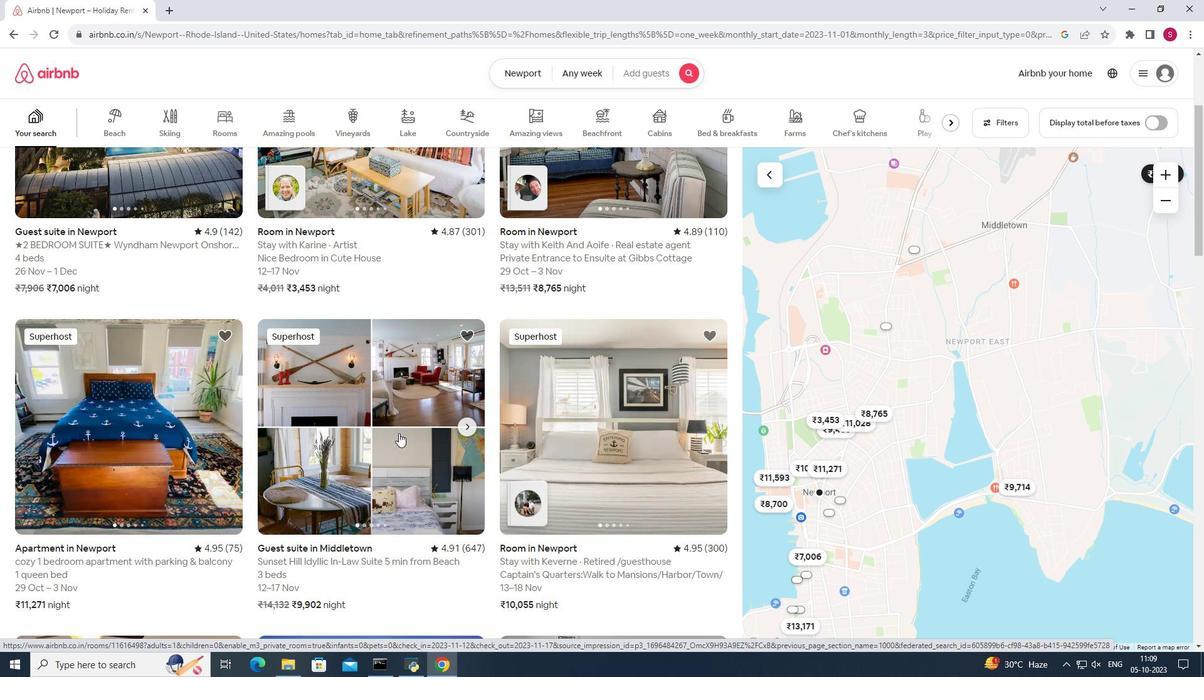 
Action: Mouse pressed left at (399, 433)
Screenshot: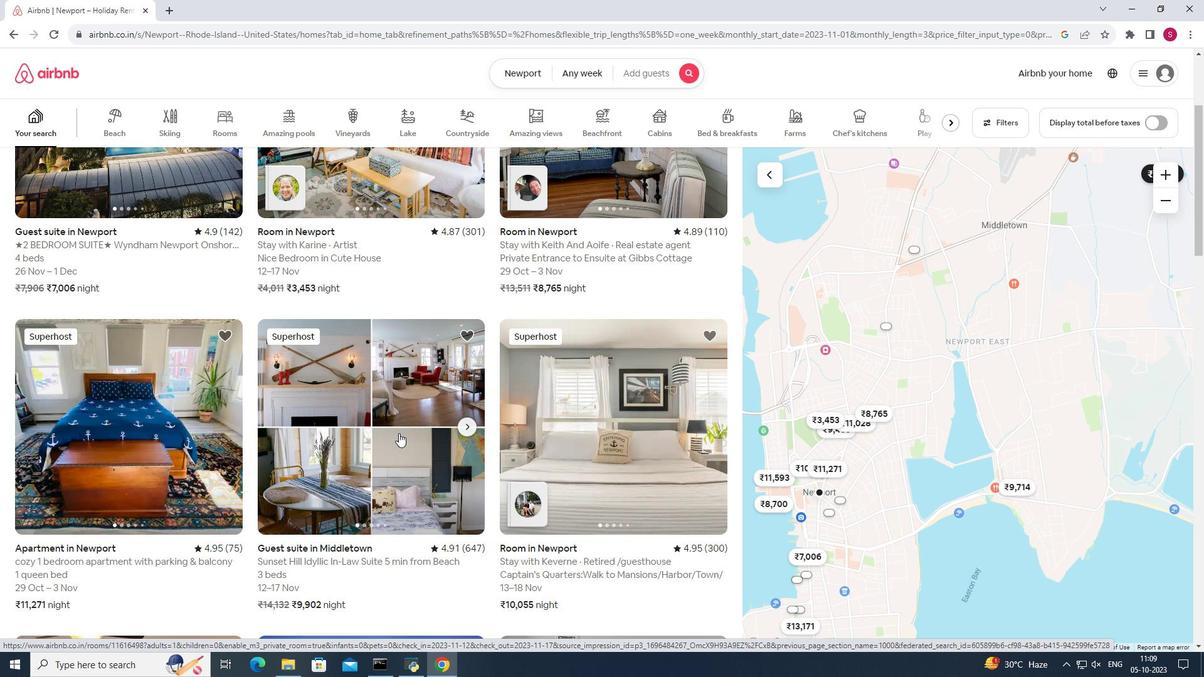 
Action: Mouse moved to (872, 449)
Screenshot: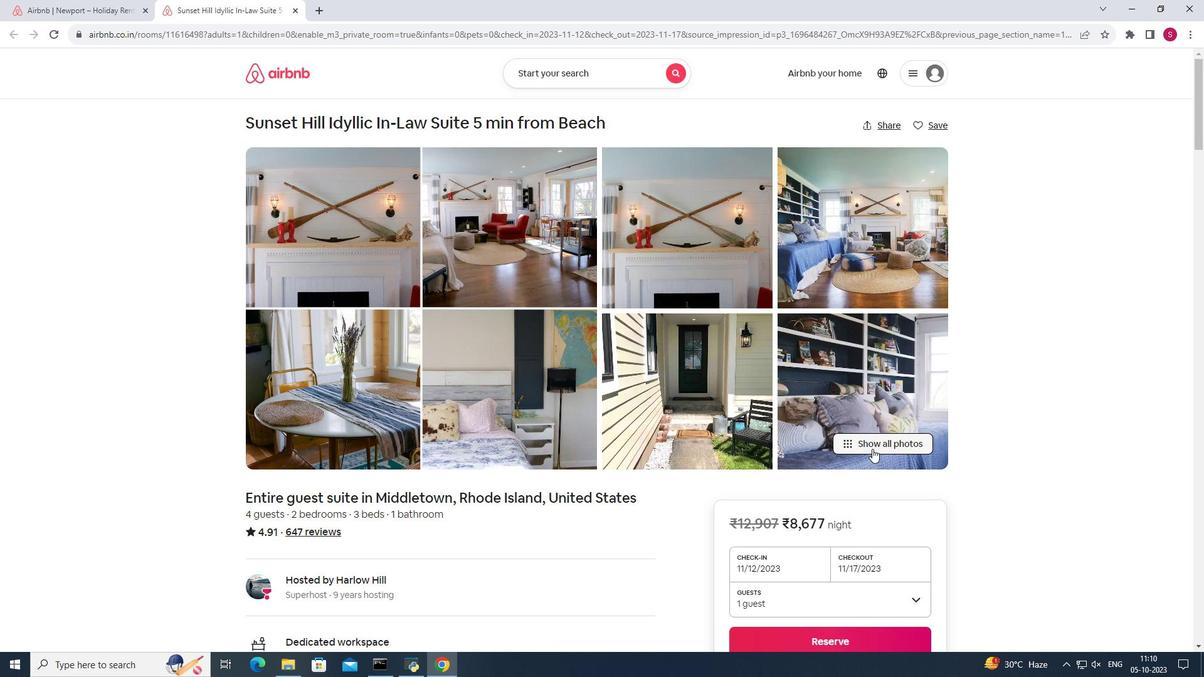 
Action: Mouse pressed left at (872, 449)
Screenshot: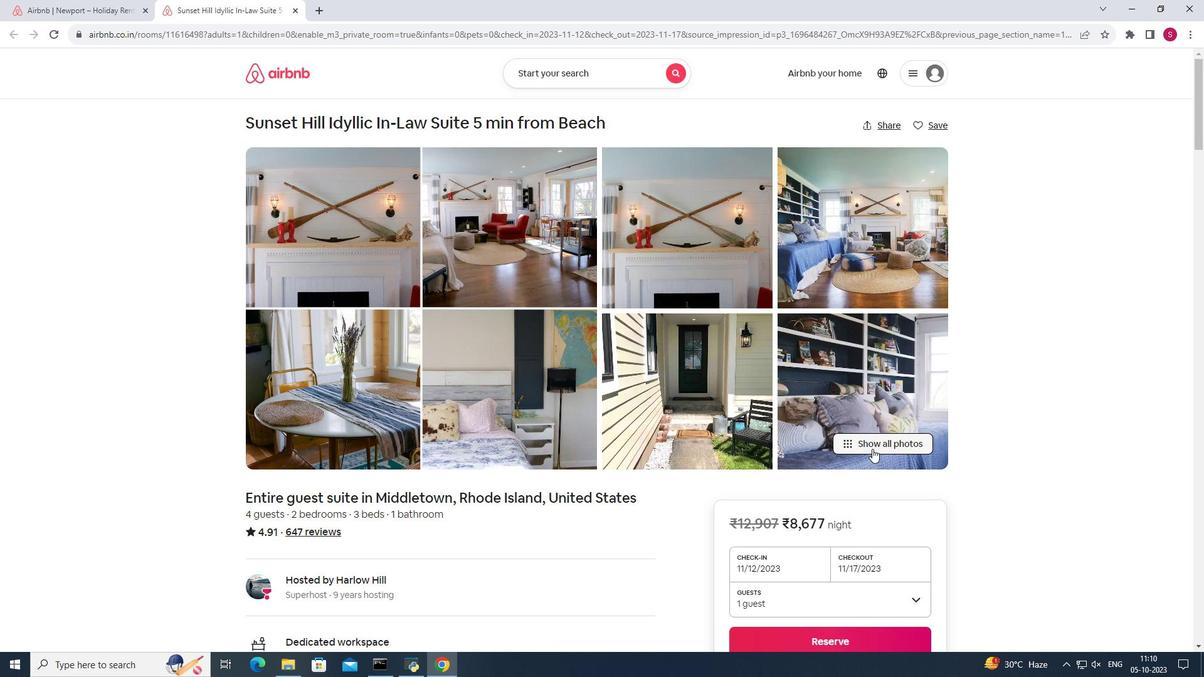 
Action: Mouse pressed left at (872, 449)
Screenshot: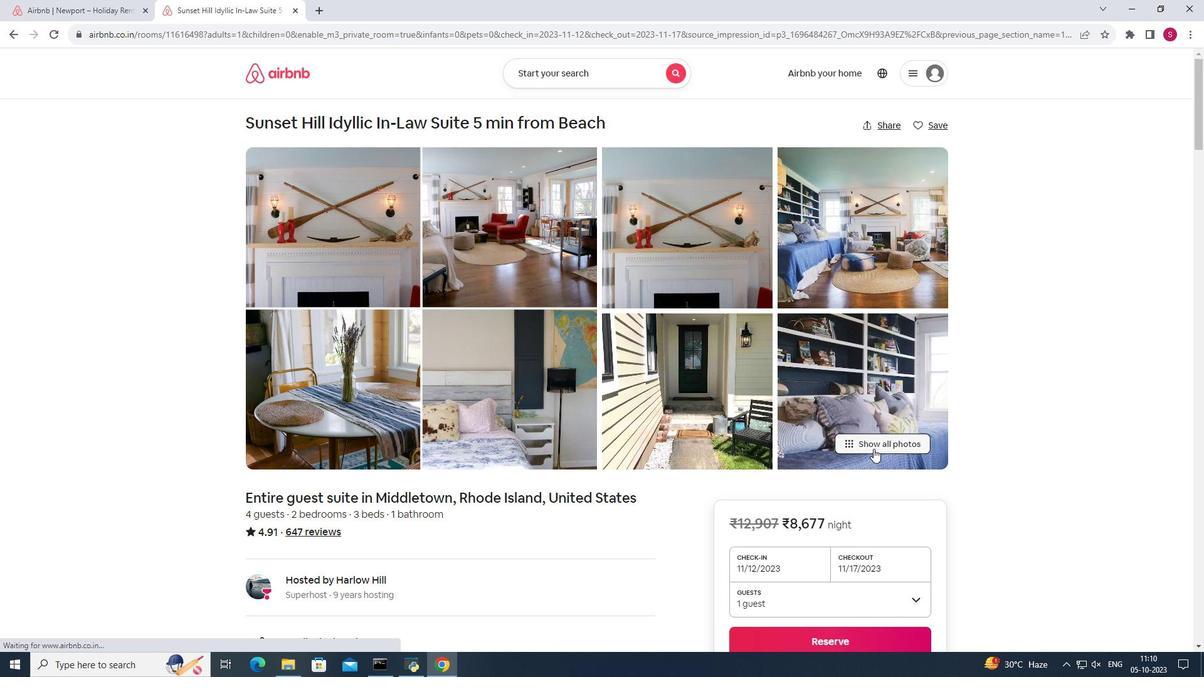 
Action: Mouse moved to (890, 444)
Screenshot: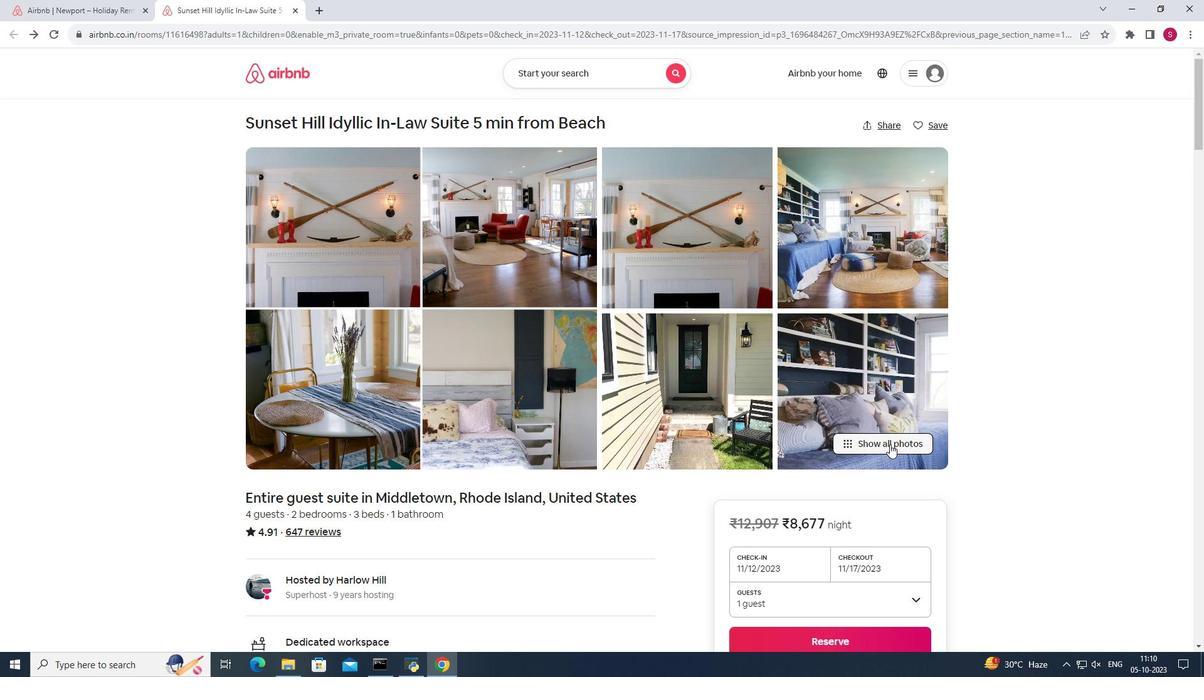 
Action: Mouse pressed left at (890, 444)
Screenshot: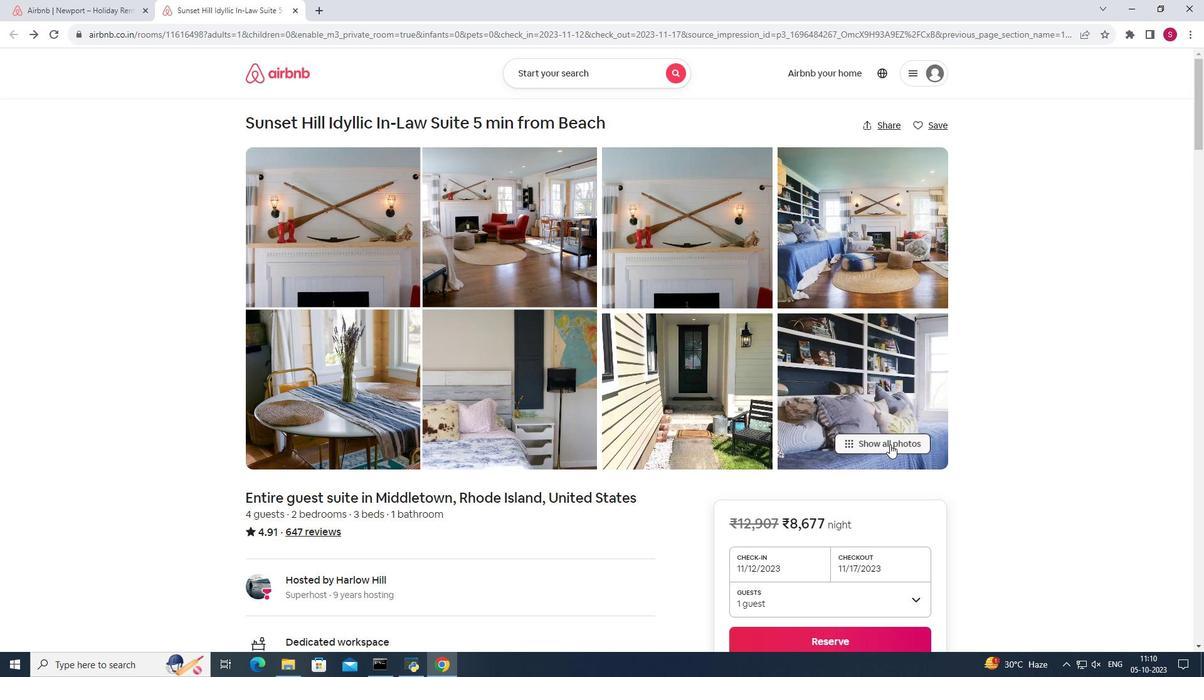 
Action: Mouse moved to (744, 316)
Screenshot: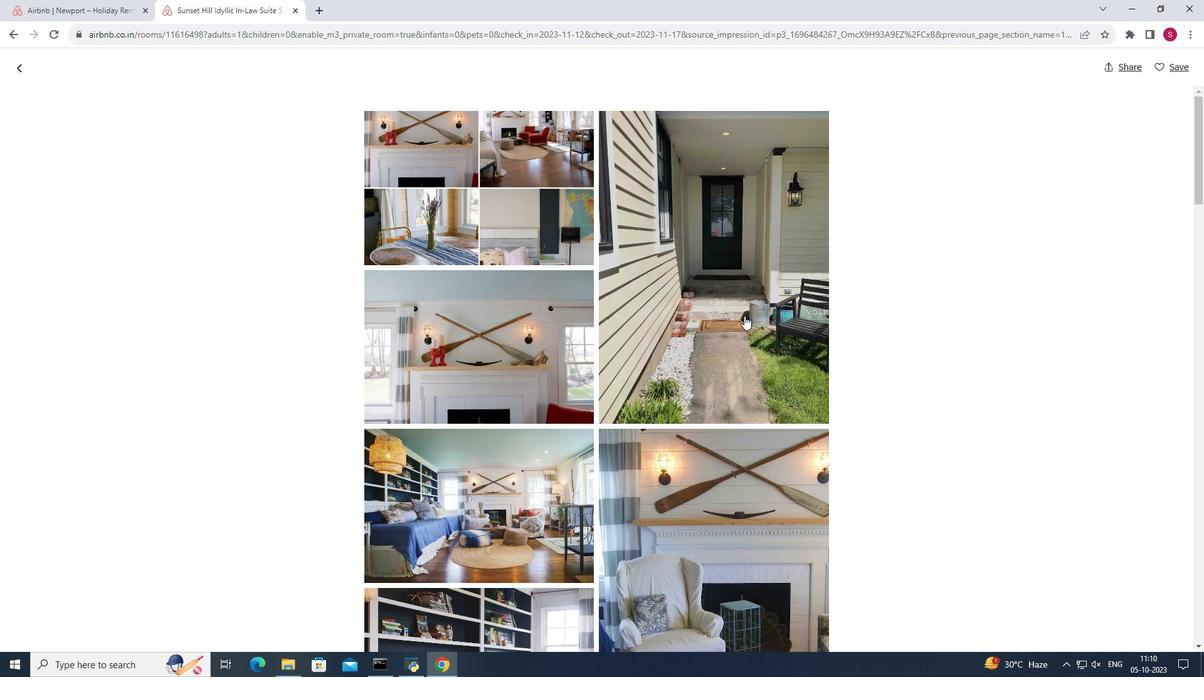 
Action: Mouse scrolled (744, 315) with delta (0, 0)
Screenshot: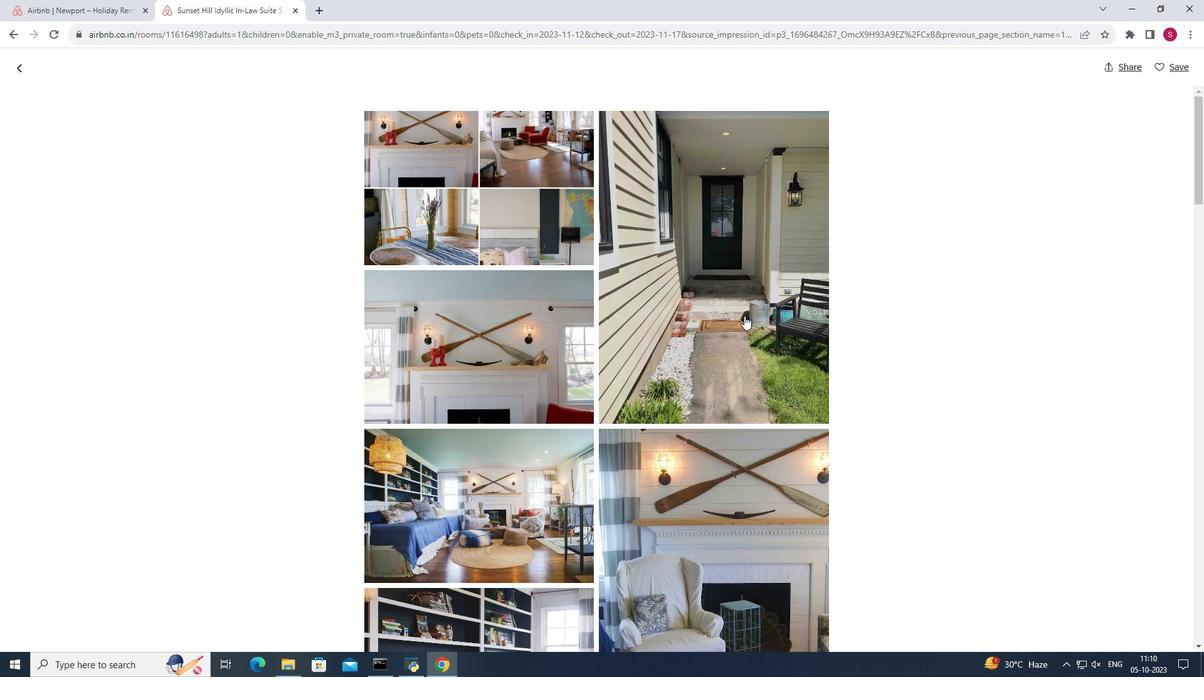 
Action: Mouse scrolled (744, 315) with delta (0, 0)
Screenshot: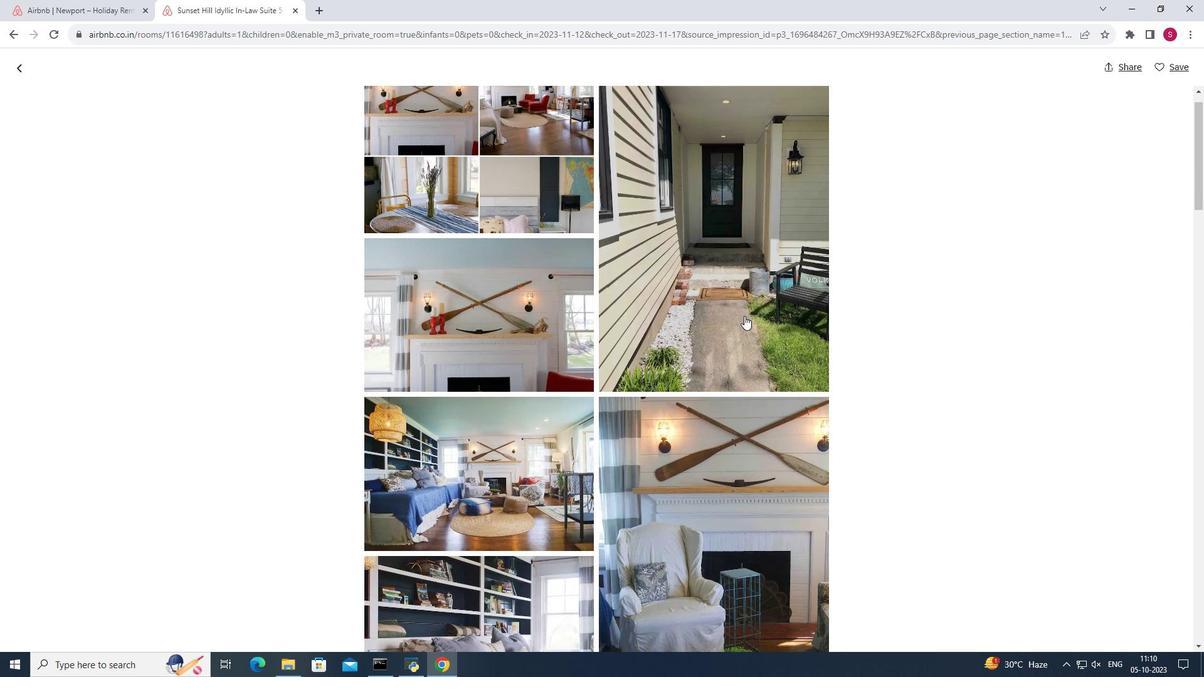 
Action: Mouse scrolled (744, 315) with delta (0, 0)
Screenshot: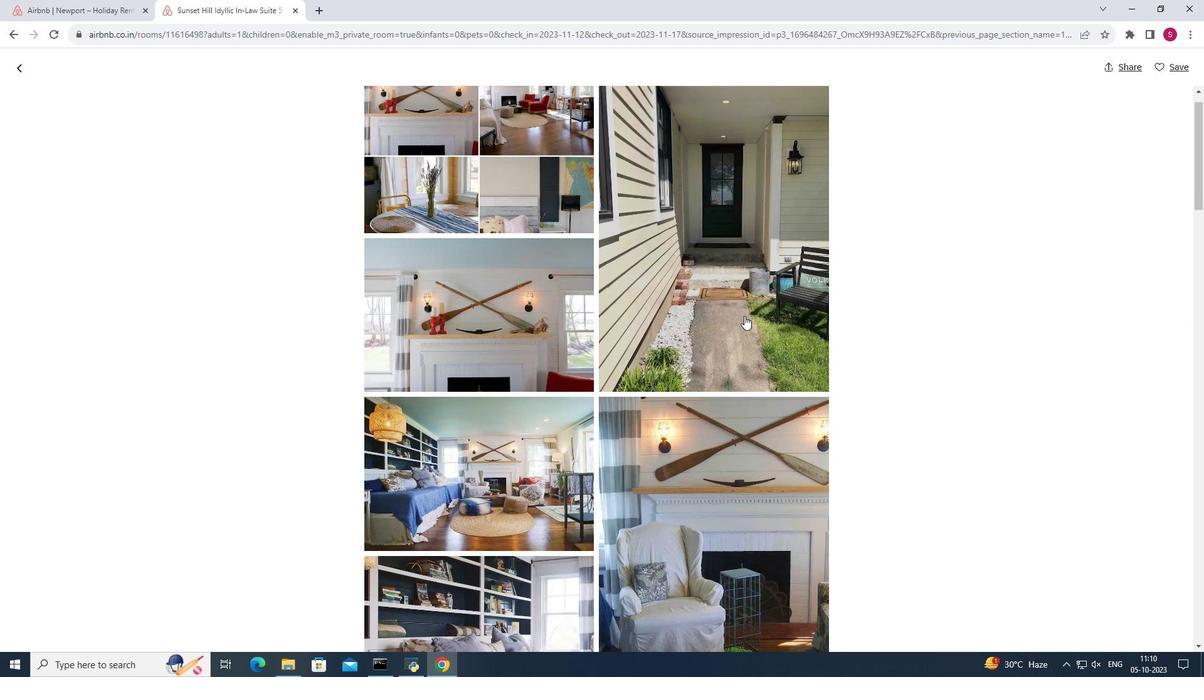 
Action: Mouse scrolled (744, 315) with delta (0, 0)
Screenshot: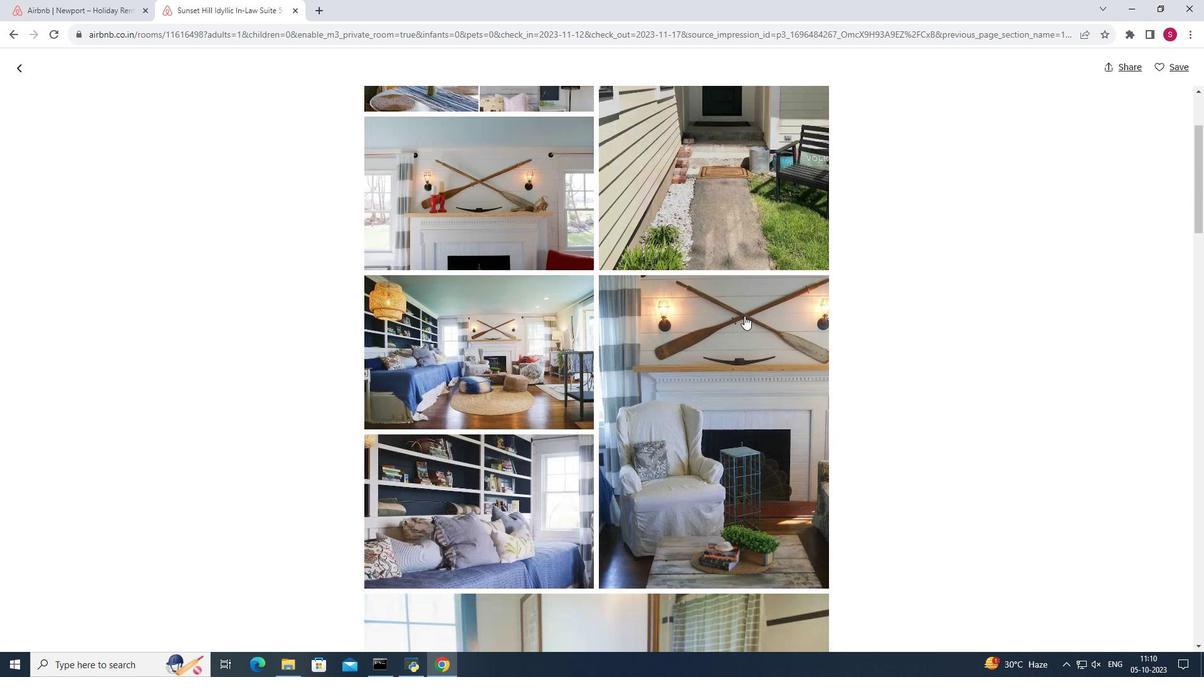 
Action: Mouse scrolled (744, 315) with delta (0, 0)
Screenshot: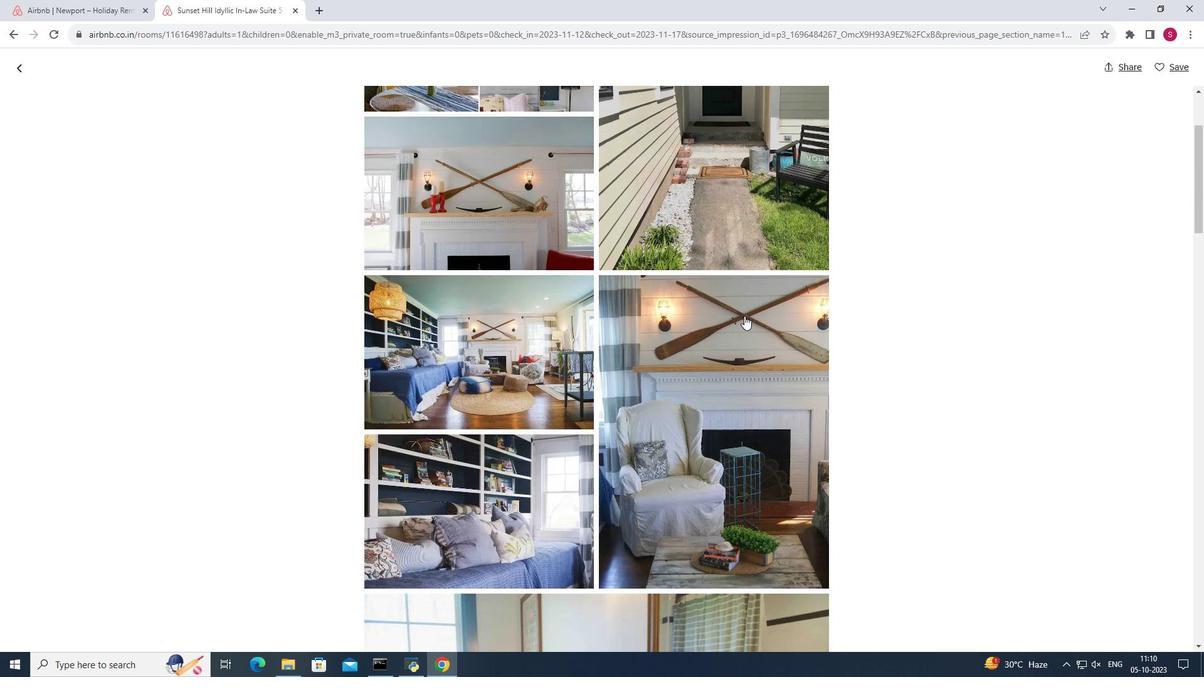 
Action: Mouse scrolled (744, 315) with delta (0, 0)
Screenshot: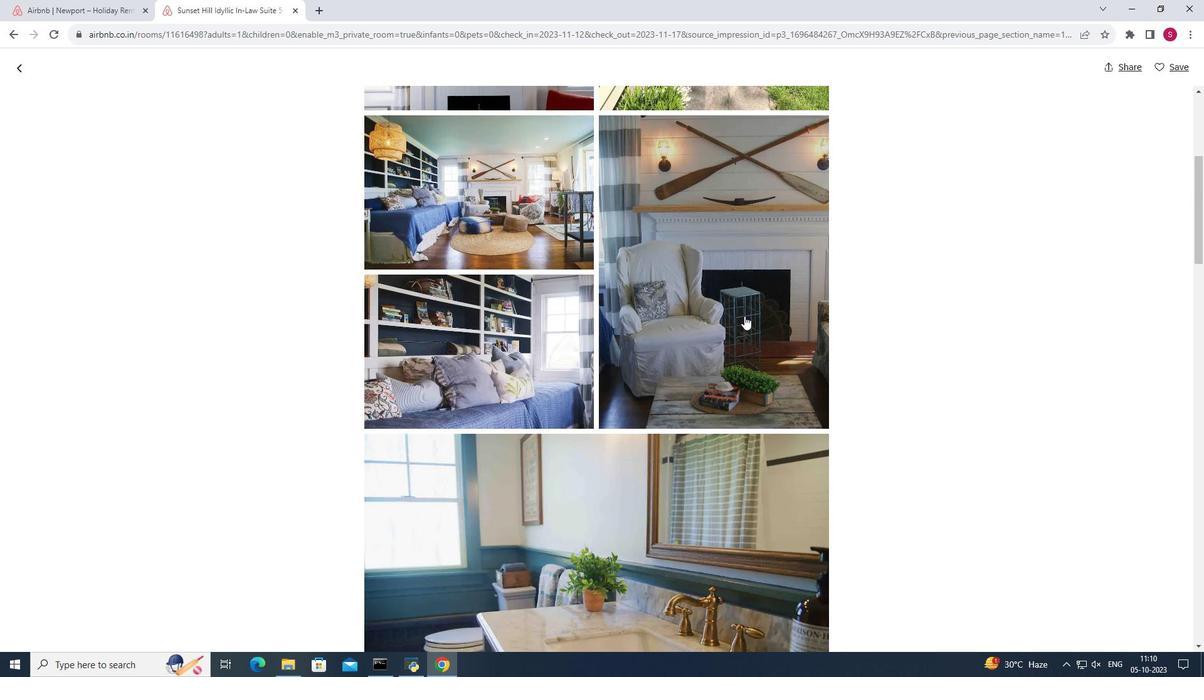 
Action: Mouse scrolled (744, 315) with delta (0, 0)
Screenshot: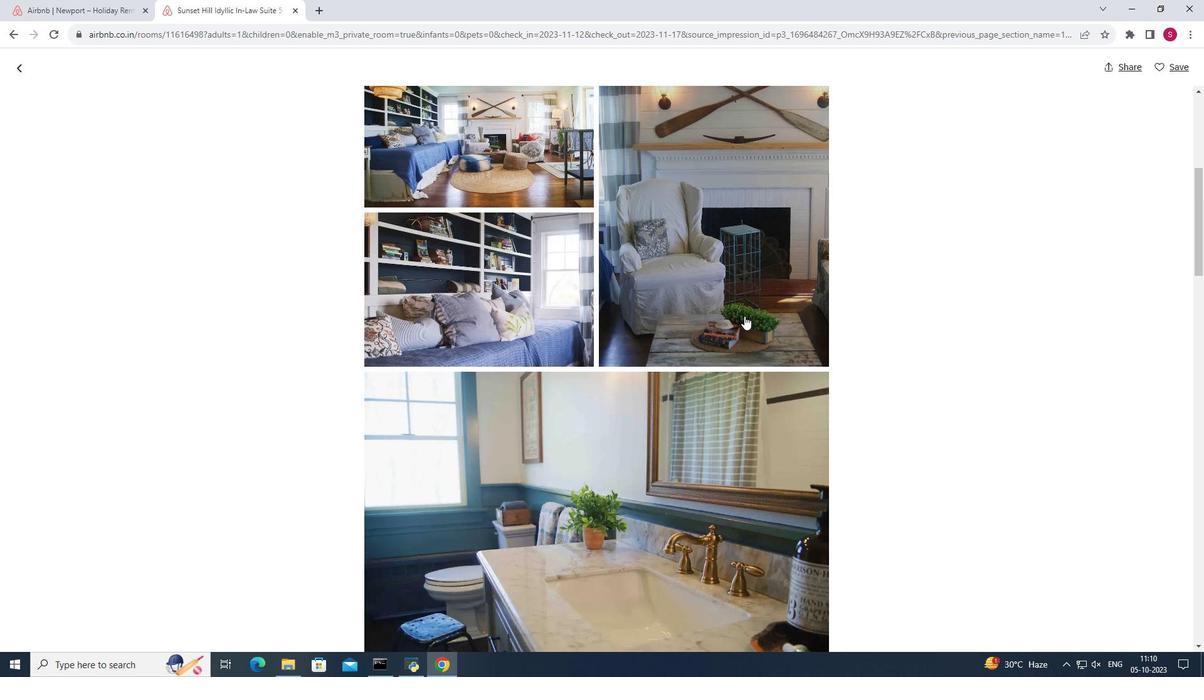
Action: Mouse scrolled (744, 315) with delta (0, 0)
Screenshot: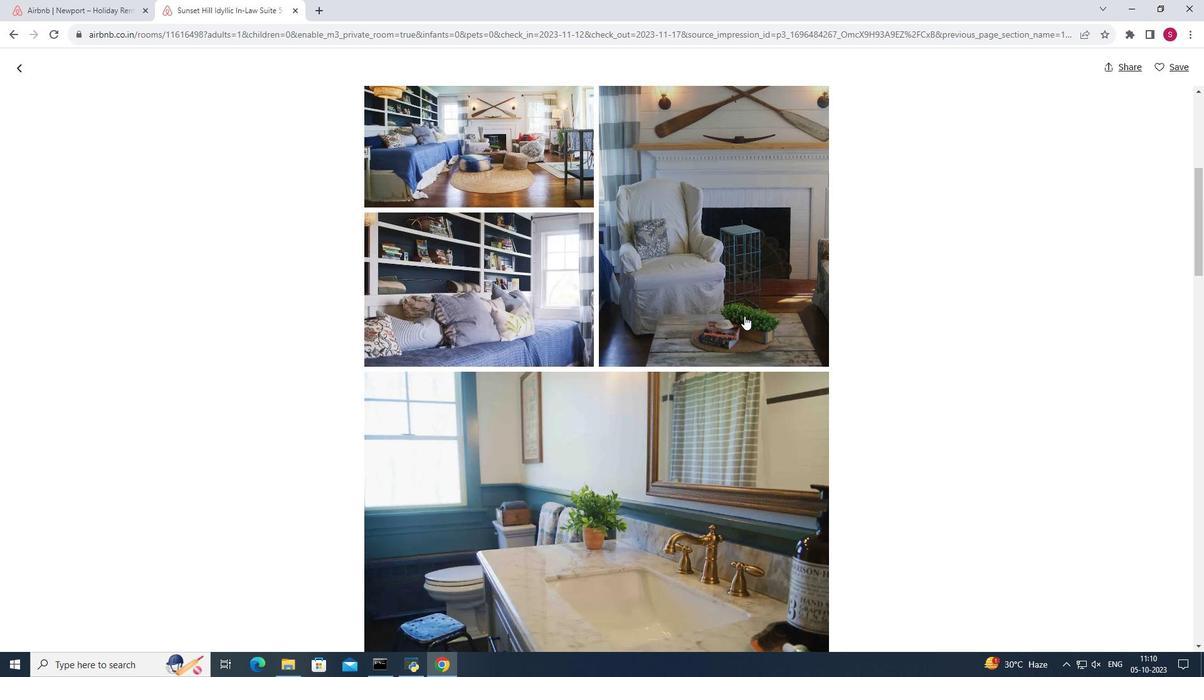 
Action: Mouse scrolled (744, 315) with delta (0, 0)
Screenshot: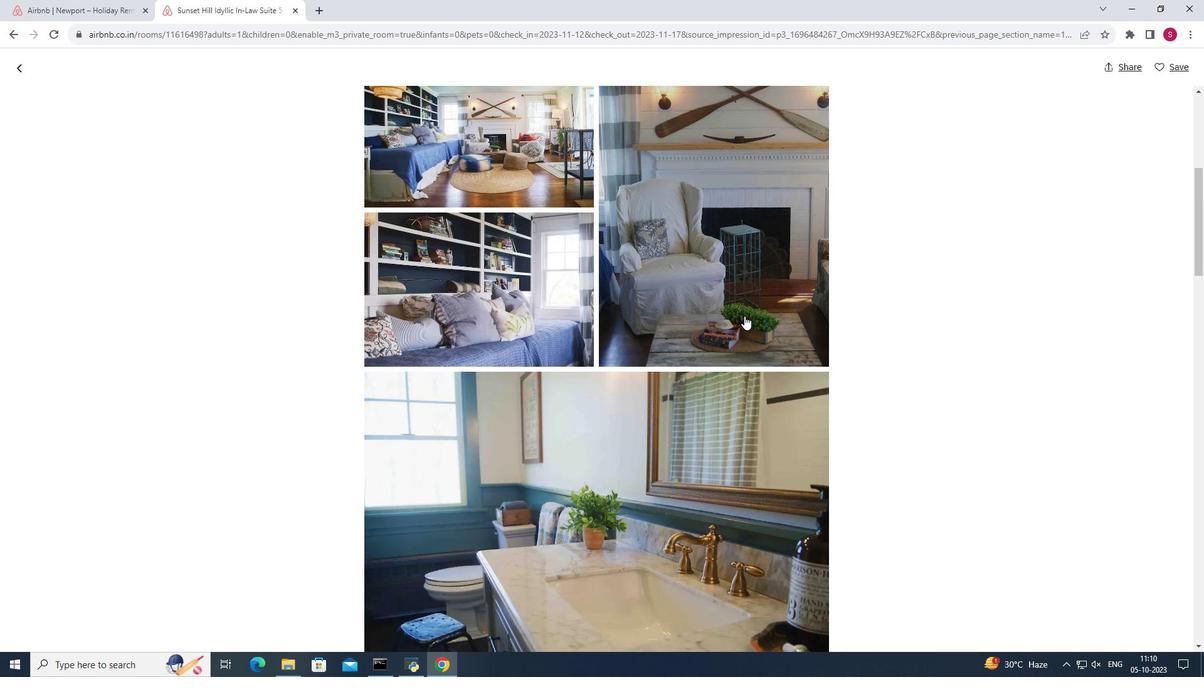 
Action: Mouse scrolled (744, 315) with delta (0, 0)
Screenshot: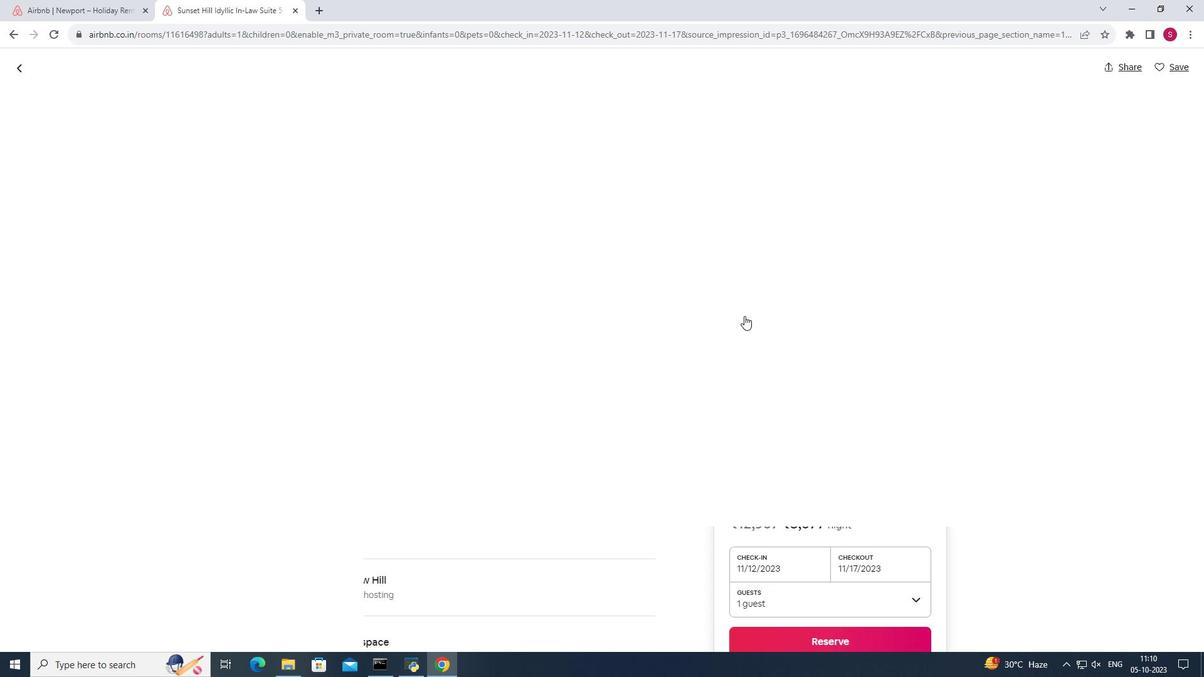 
Action: Mouse scrolled (744, 315) with delta (0, 0)
Screenshot: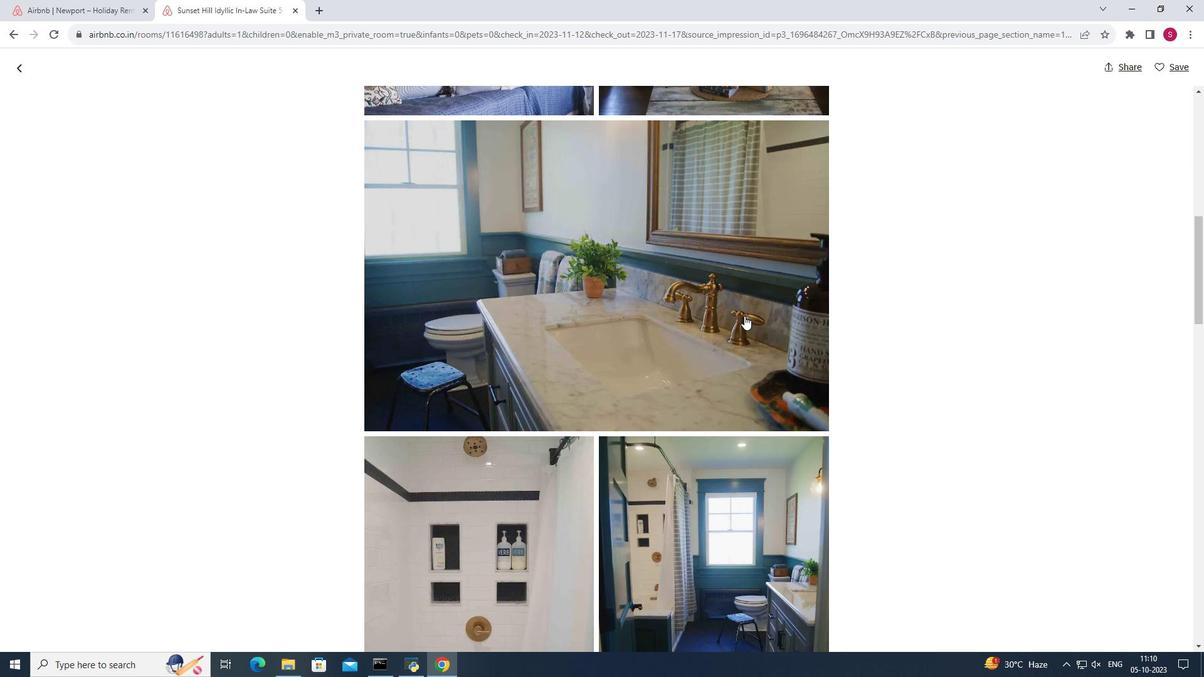 
Action: Mouse scrolled (744, 315) with delta (0, 0)
Screenshot: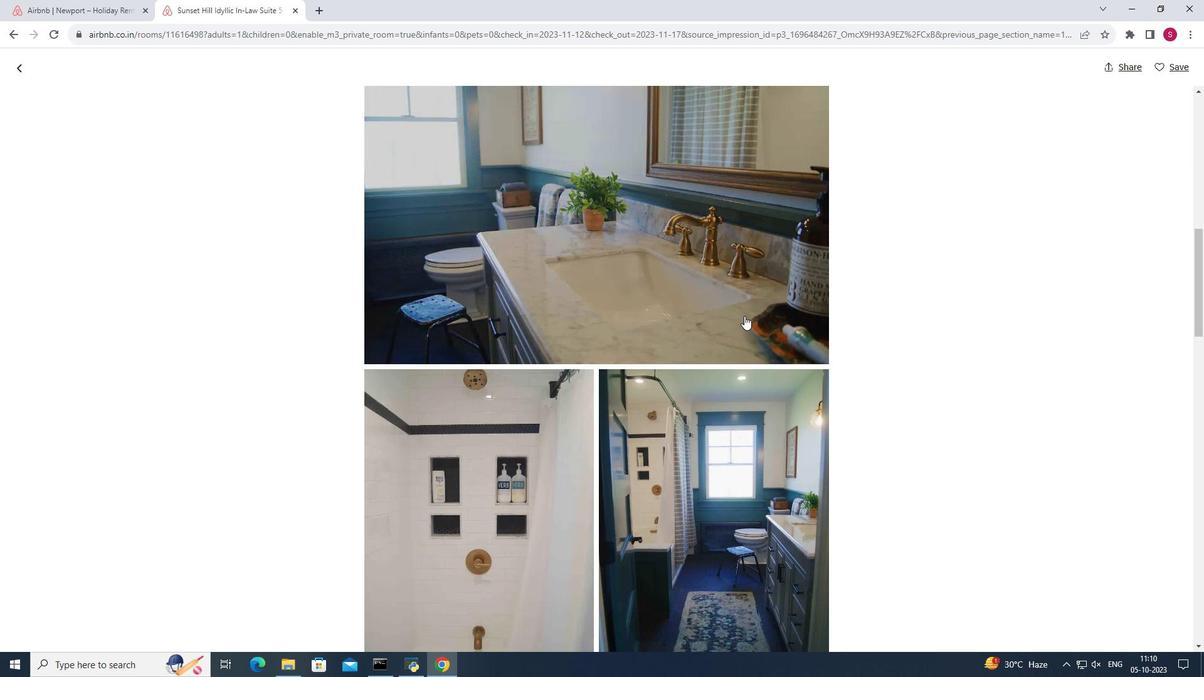 
Action: Mouse scrolled (744, 315) with delta (0, 0)
Screenshot: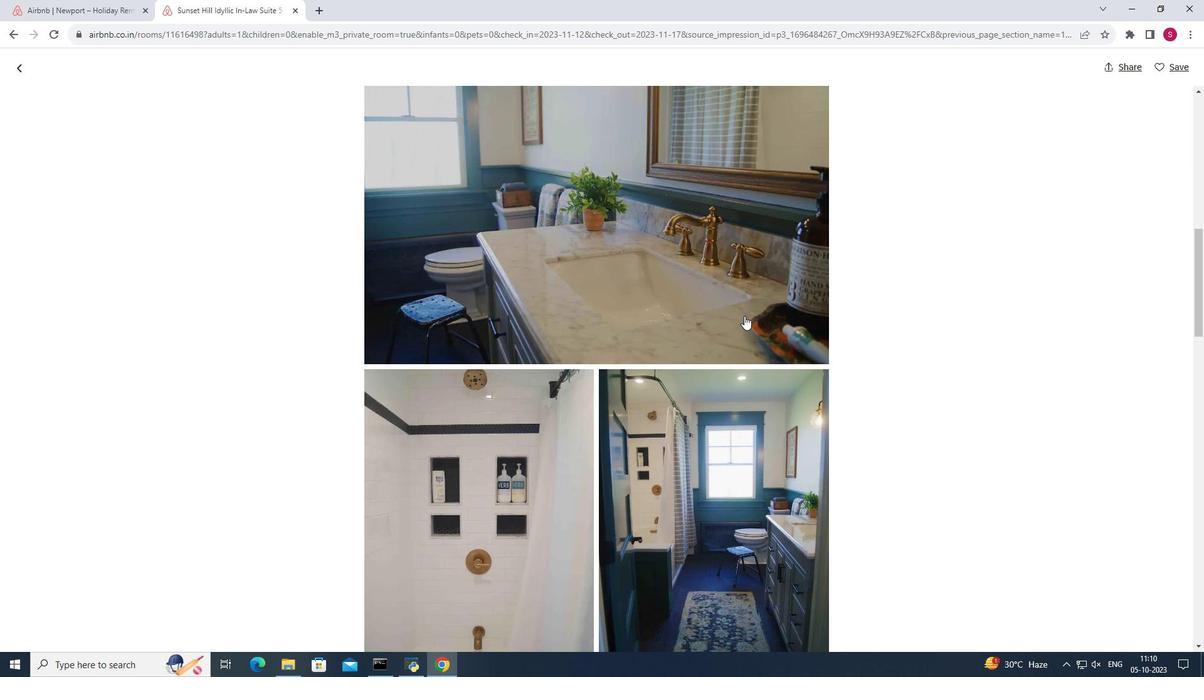 
Action: Mouse scrolled (744, 315) with delta (0, 0)
Screenshot: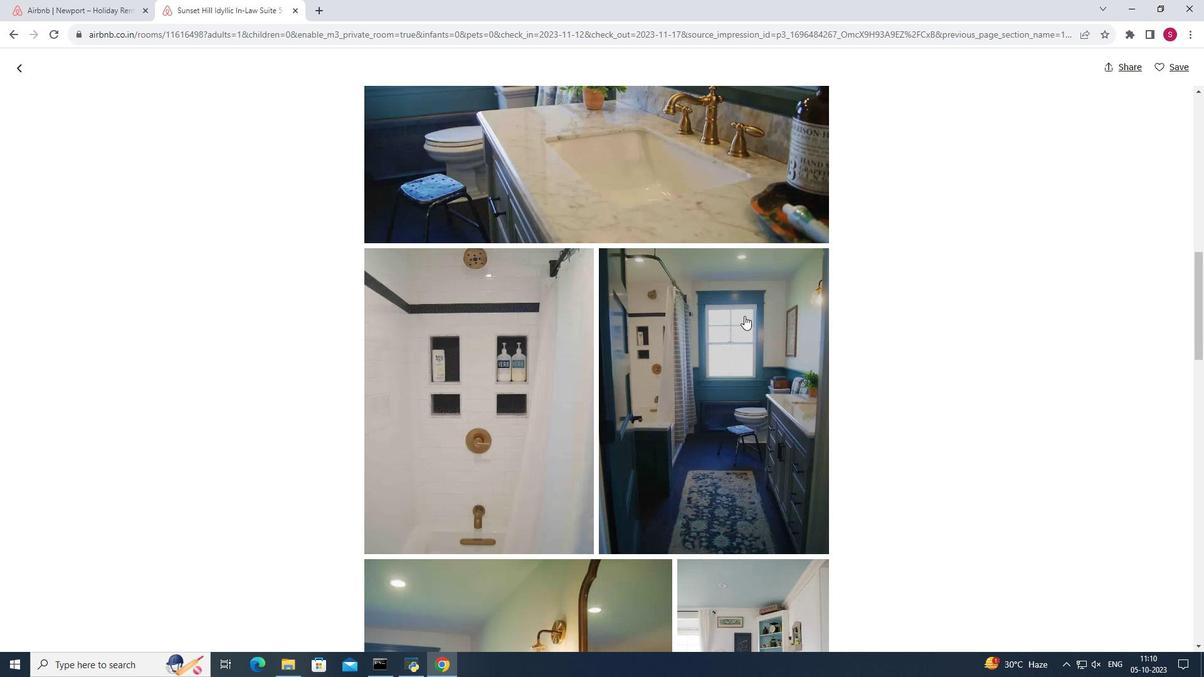 
Action: Mouse moved to (745, 316)
Screenshot: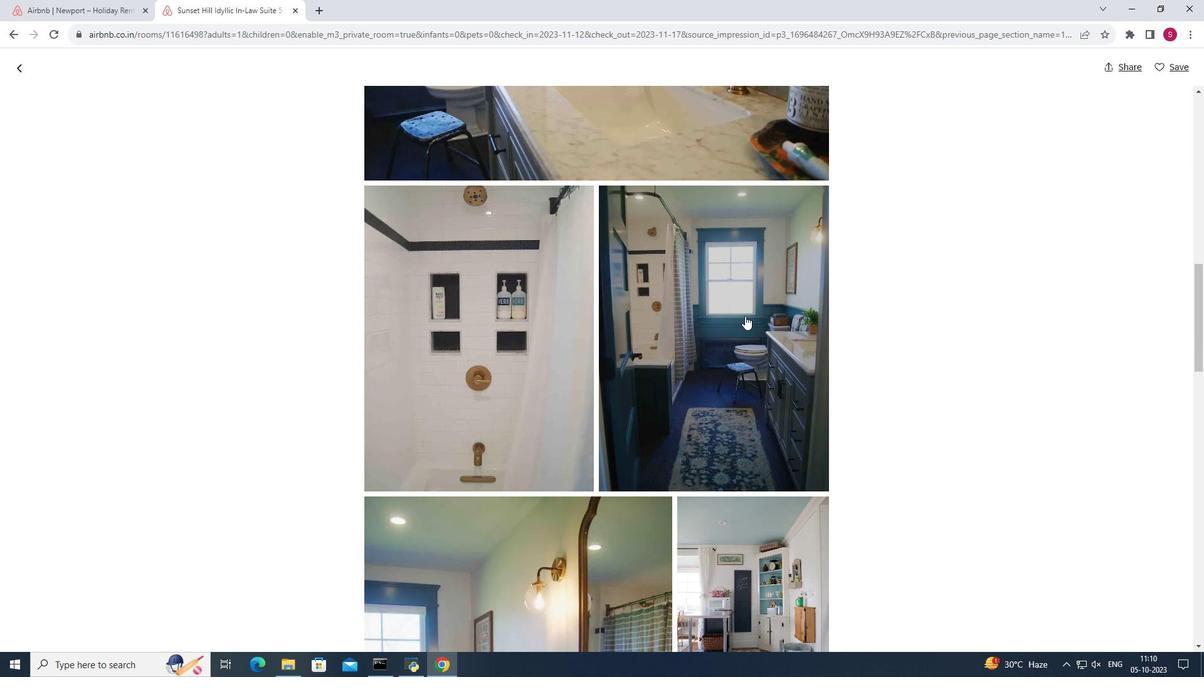 
Action: Mouse scrolled (745, 315) with delta (0, 0)
Screenshot: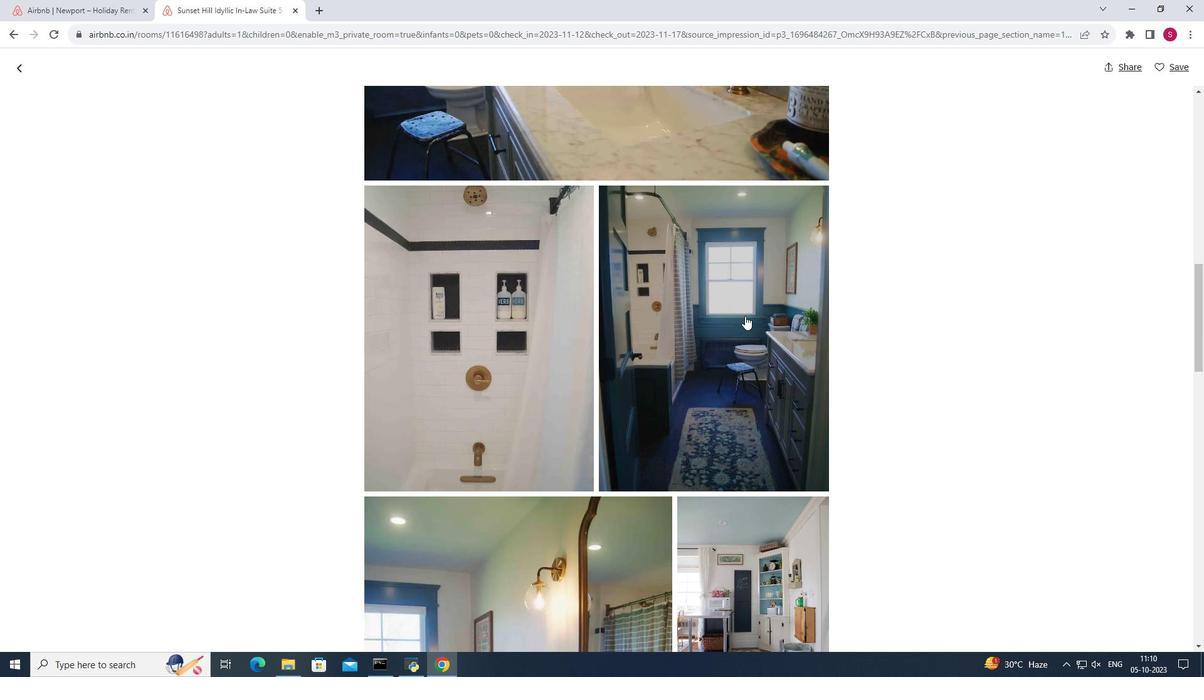 
Action: Mouse scrolled (745, 315) with delta (0, 0)
Screenshot: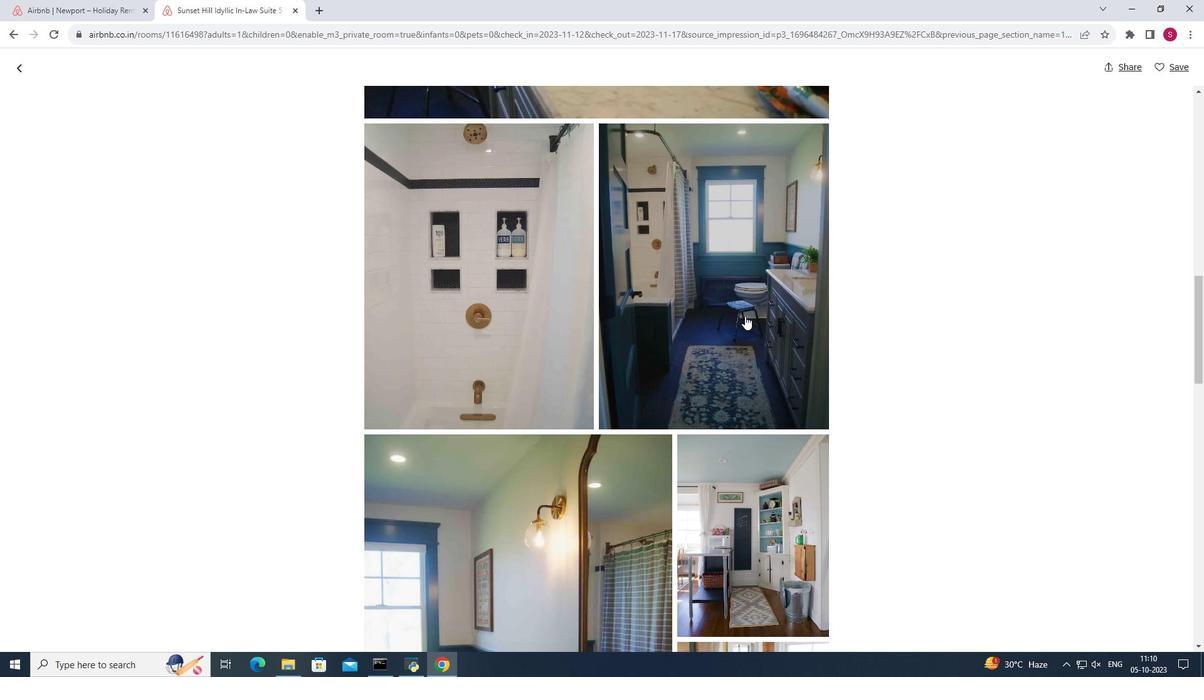 
Action: Mouse scrolled (745, 315) with delta (0, 0)
Screenshot: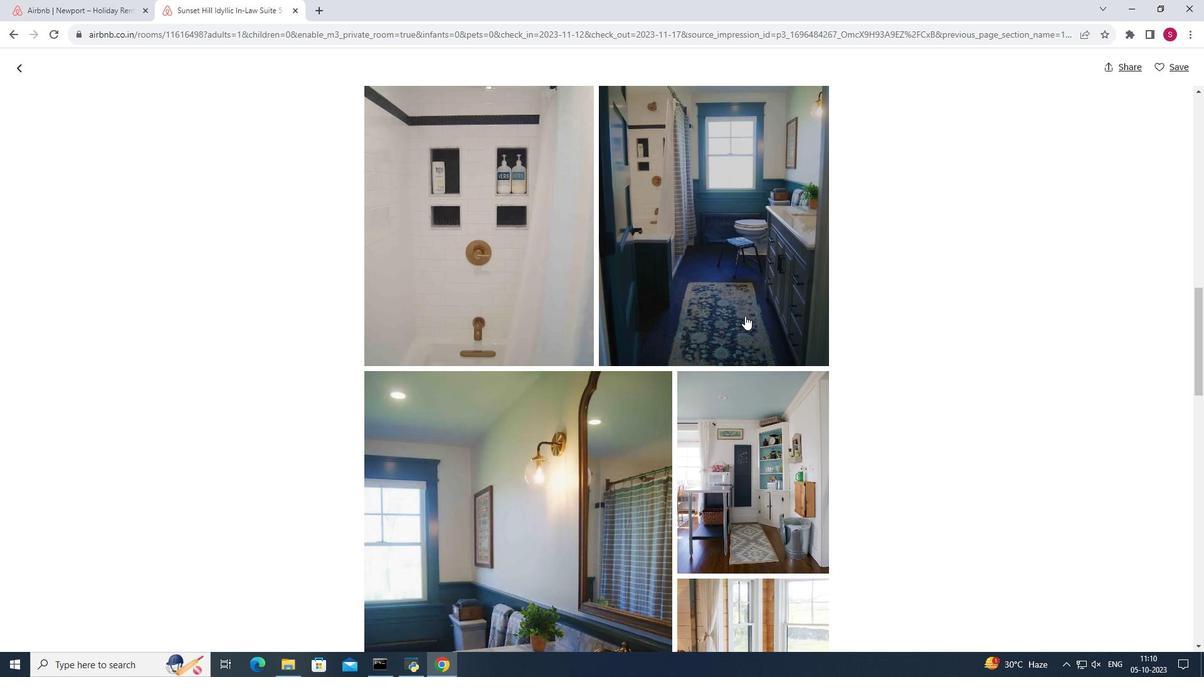 
Action: Mouse scrolled (745, 315) with delta (0, 0)
Screenshot: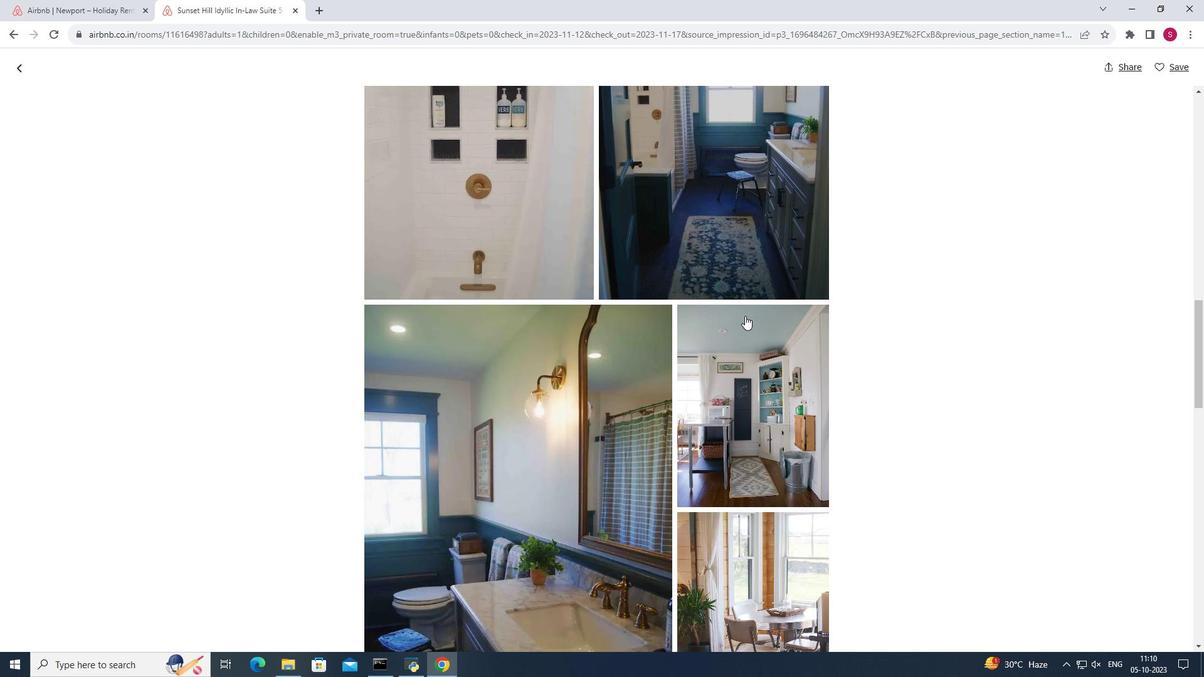 
Action: Mouse scrolled (745, 315) with delta (0, 0)
Screenshot: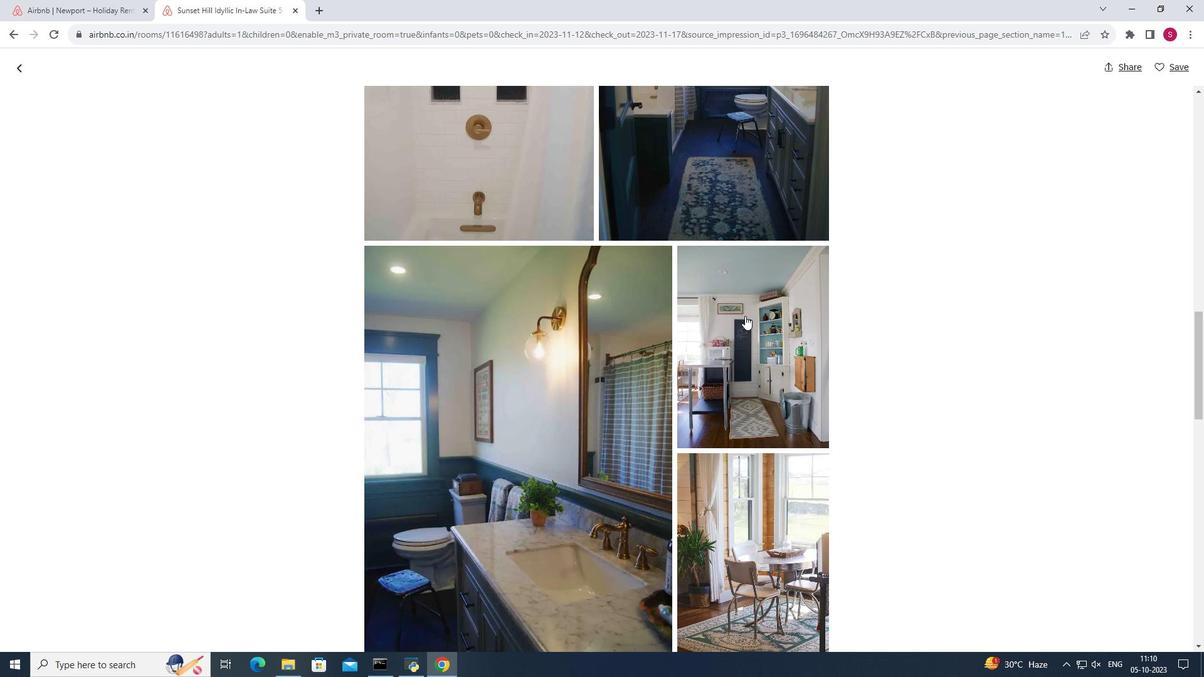 
Action: Mouse scrolled (745, 315) with delta (0, 0)
Screenshot: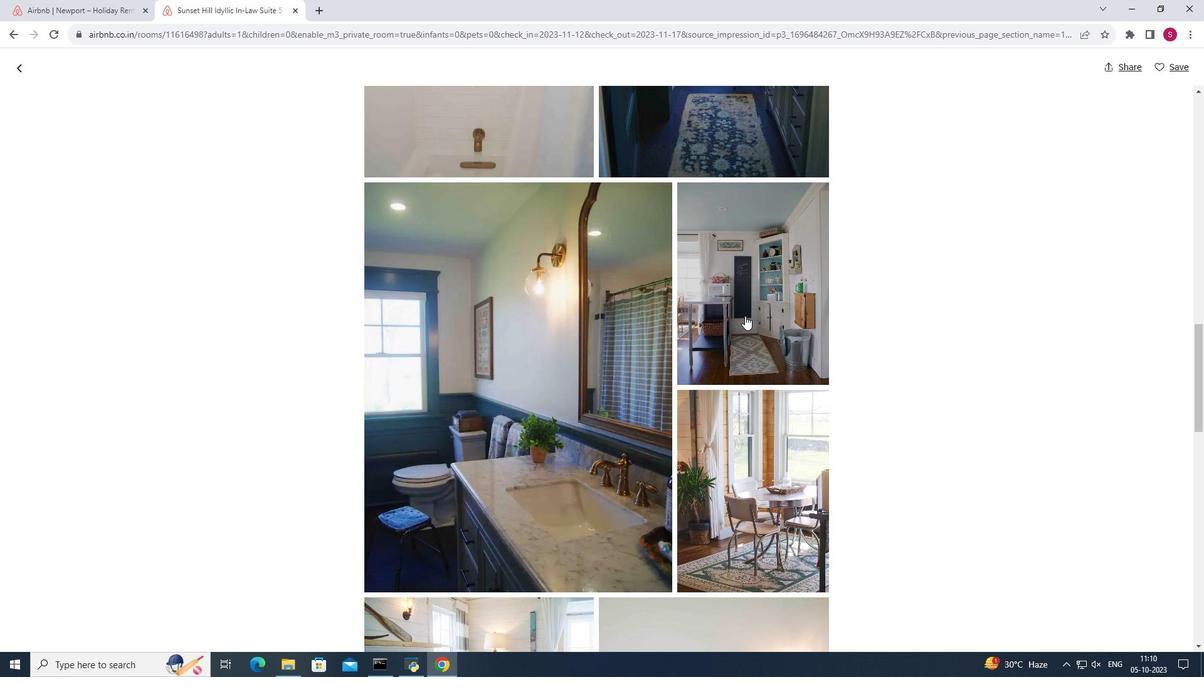 
Action: Mouse scrolled (745, 315) with delta (0, 0)
Screenshot: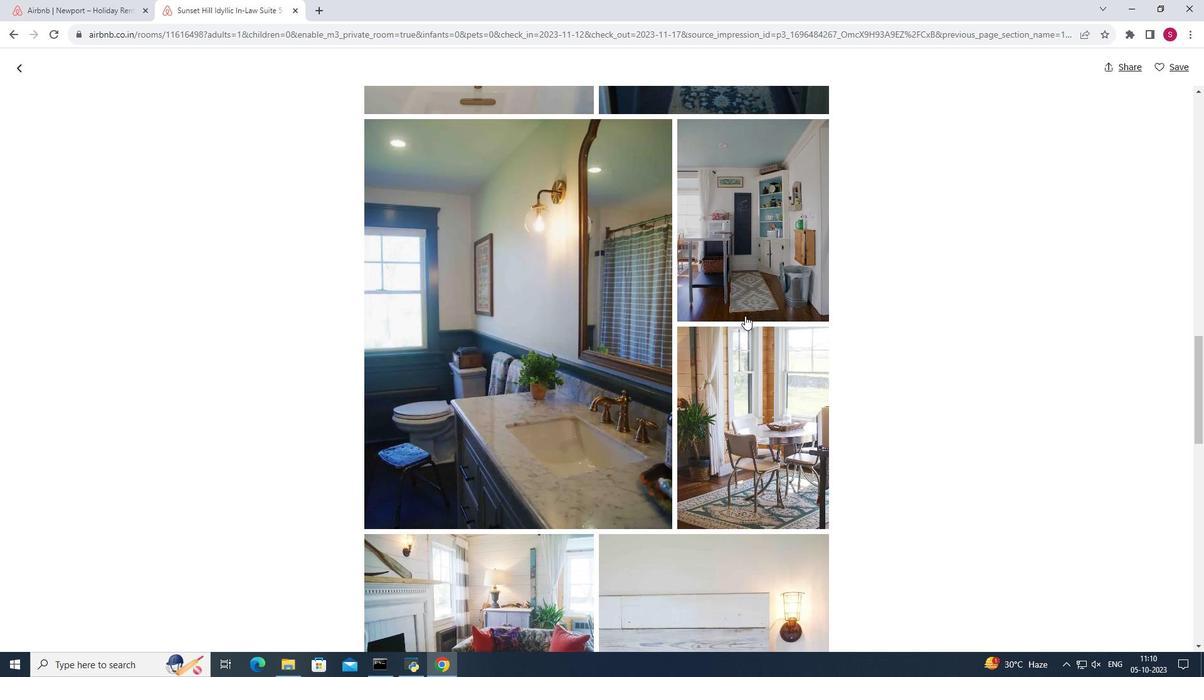 
Action: Mouse scrolled (745, 315) with delta (0, 0)
Screenshot: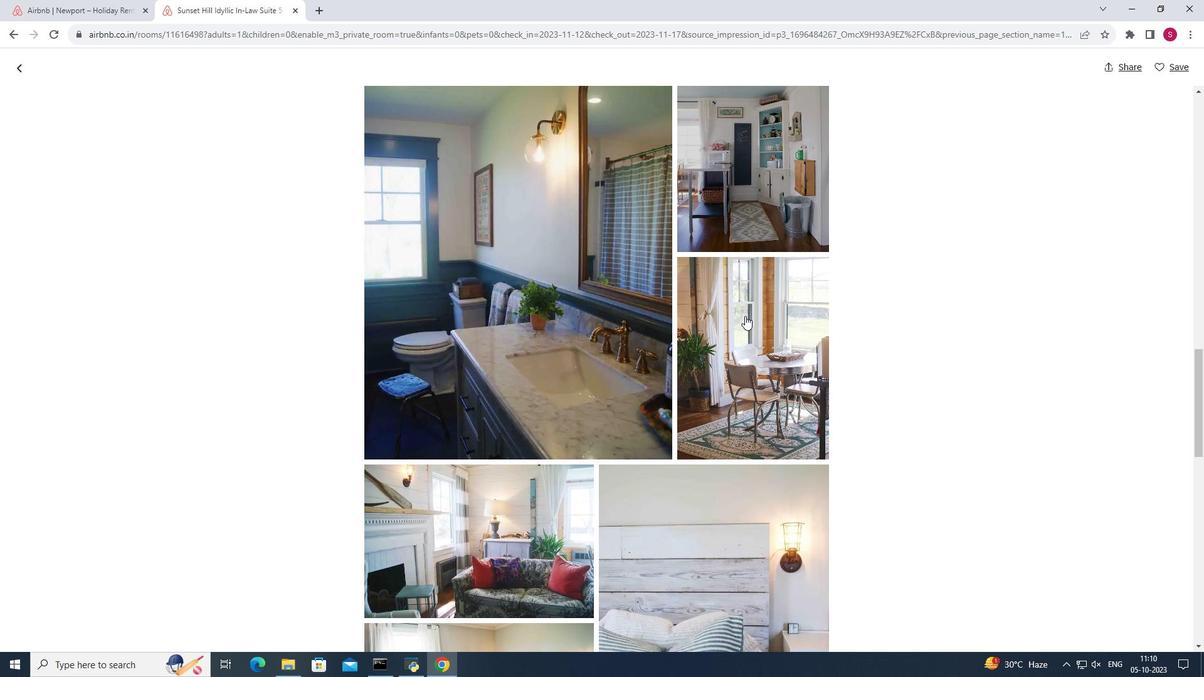 
Action: Mouse scrolled (745, 315) with delta (0, 0)
Screenshot: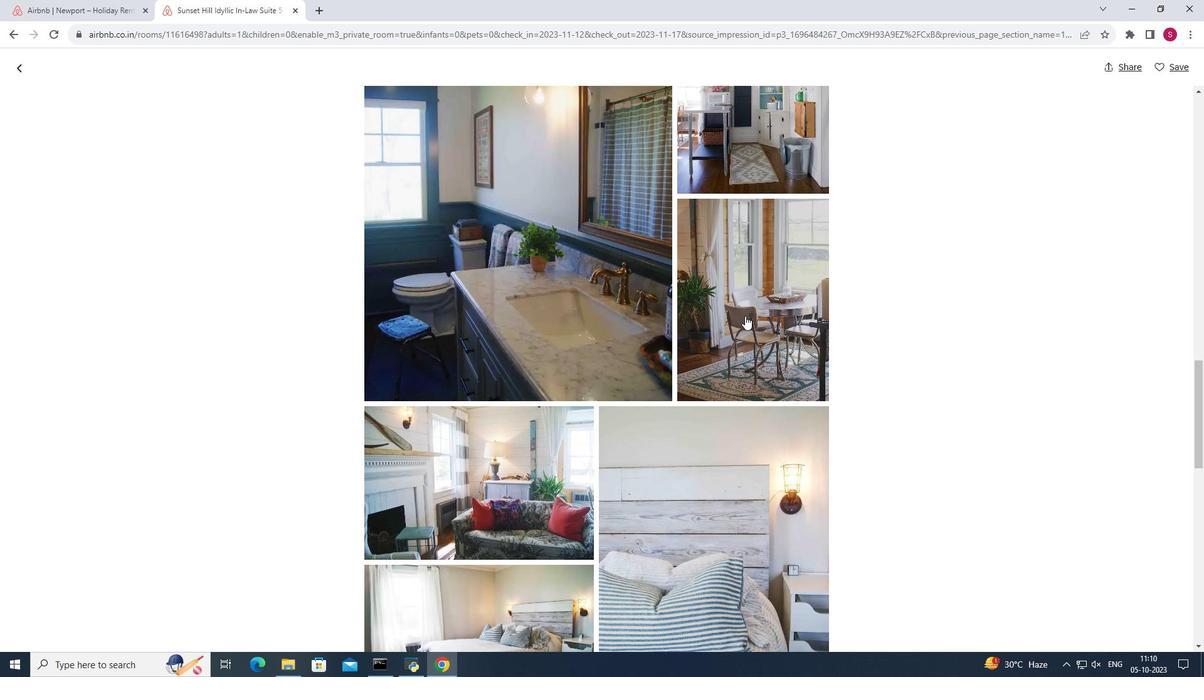 
Action: Mouse scrolled (745, 315) with delta (0, 0)
Screenshot: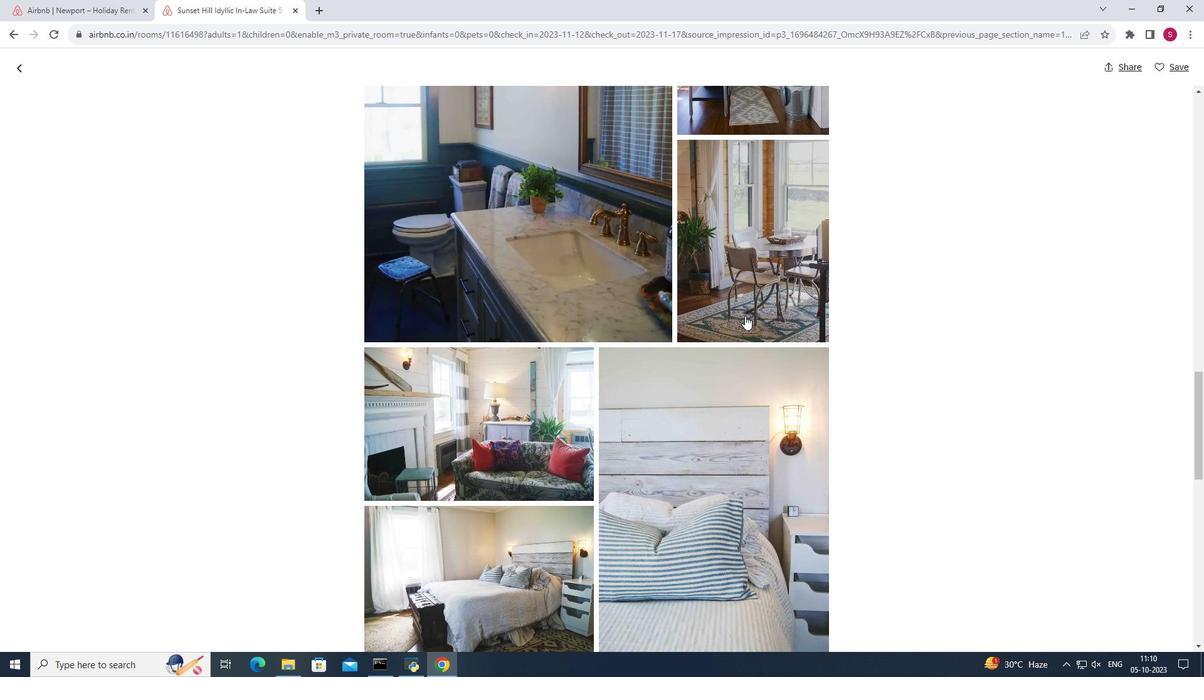 
Action: Mouse scrolled (745, 315) with delta (0, 0)
Screenshot: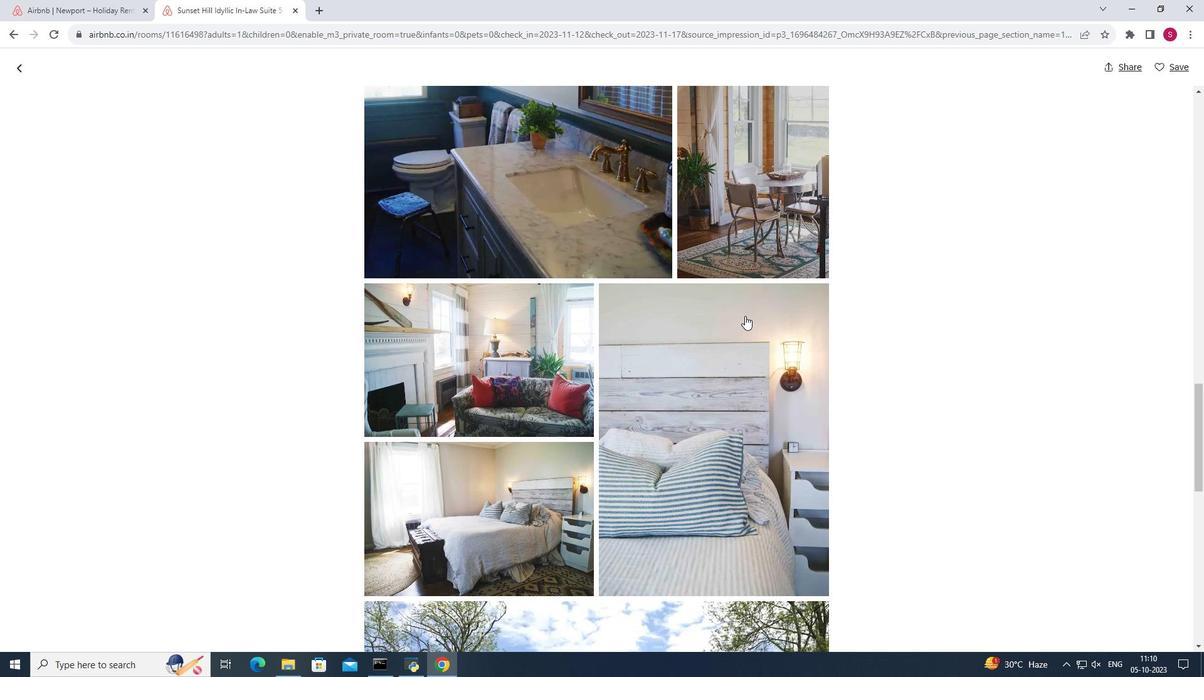 
Action: Mouse scrolled (745, 315) with delta (0, 0)
Screenshot: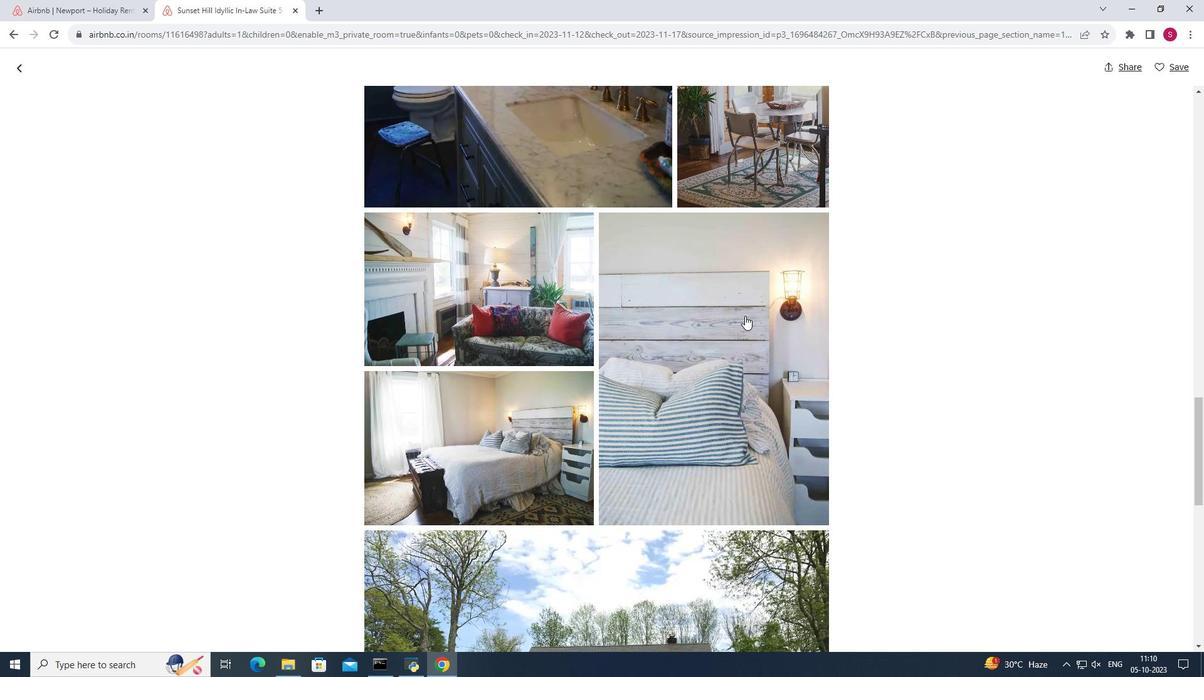 
Action: Mouse scrolled (745, 315) with delta (0, 0)
Screenshot: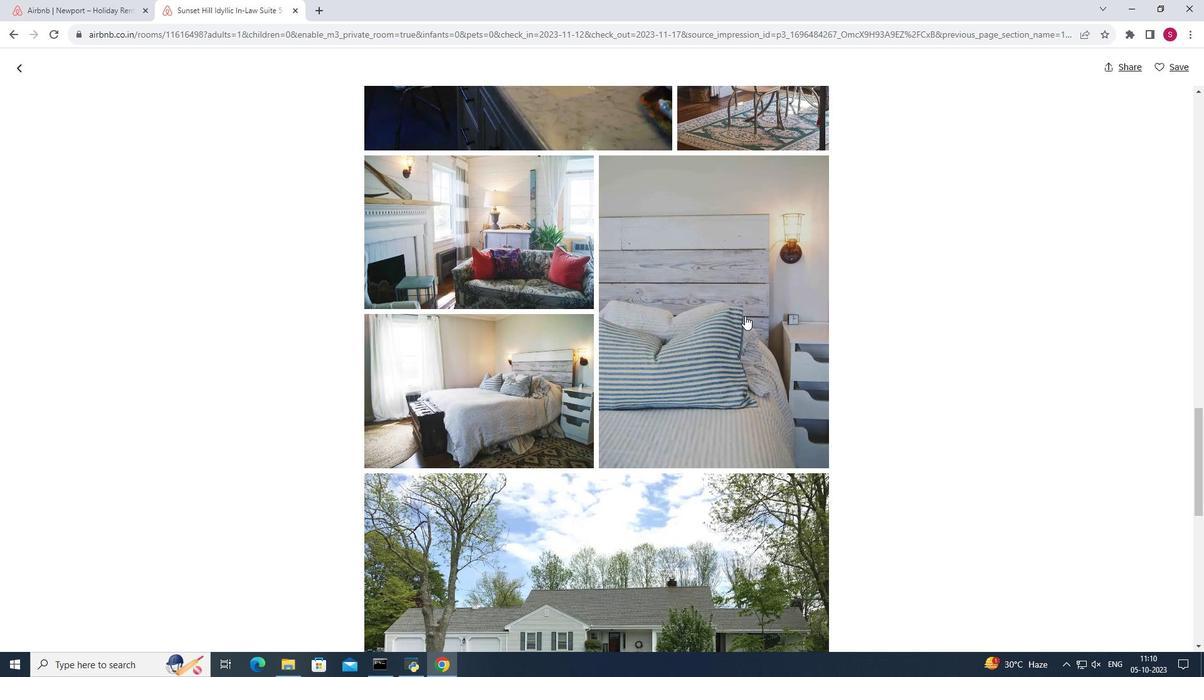 
Action: Mouse scrolled (745, 315) with delta (0, 0)
Screenshot: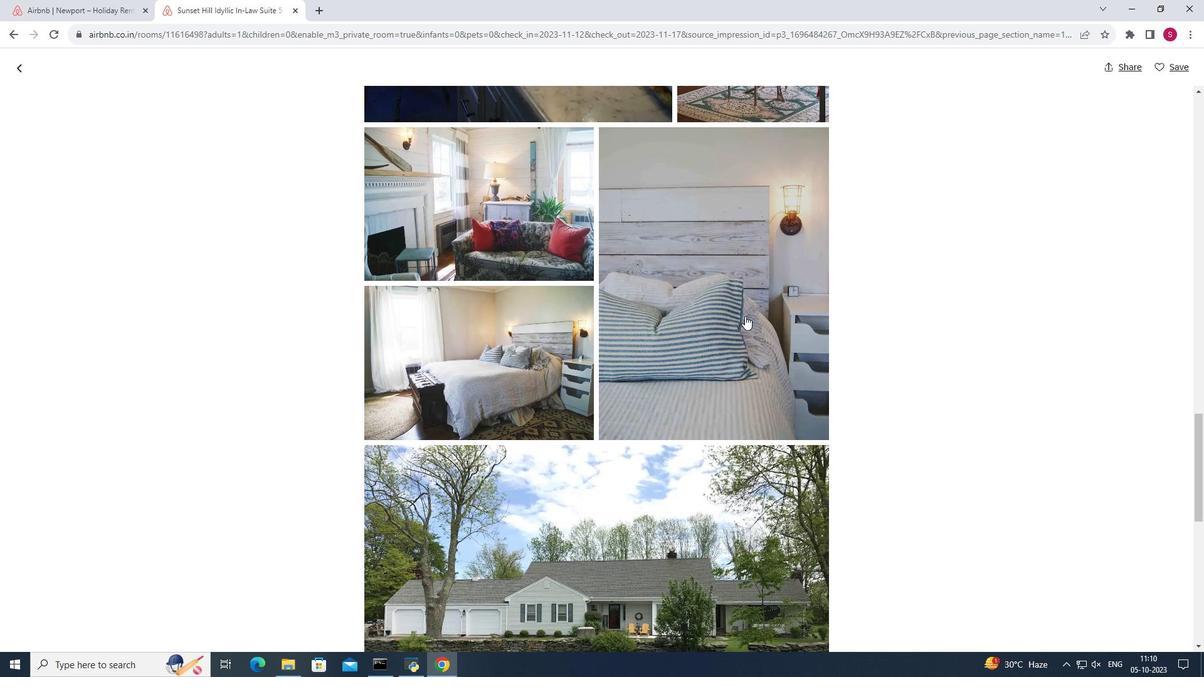 
Action: Mouse scrolled (745, 315) with delta (0, 0)
Screenshot: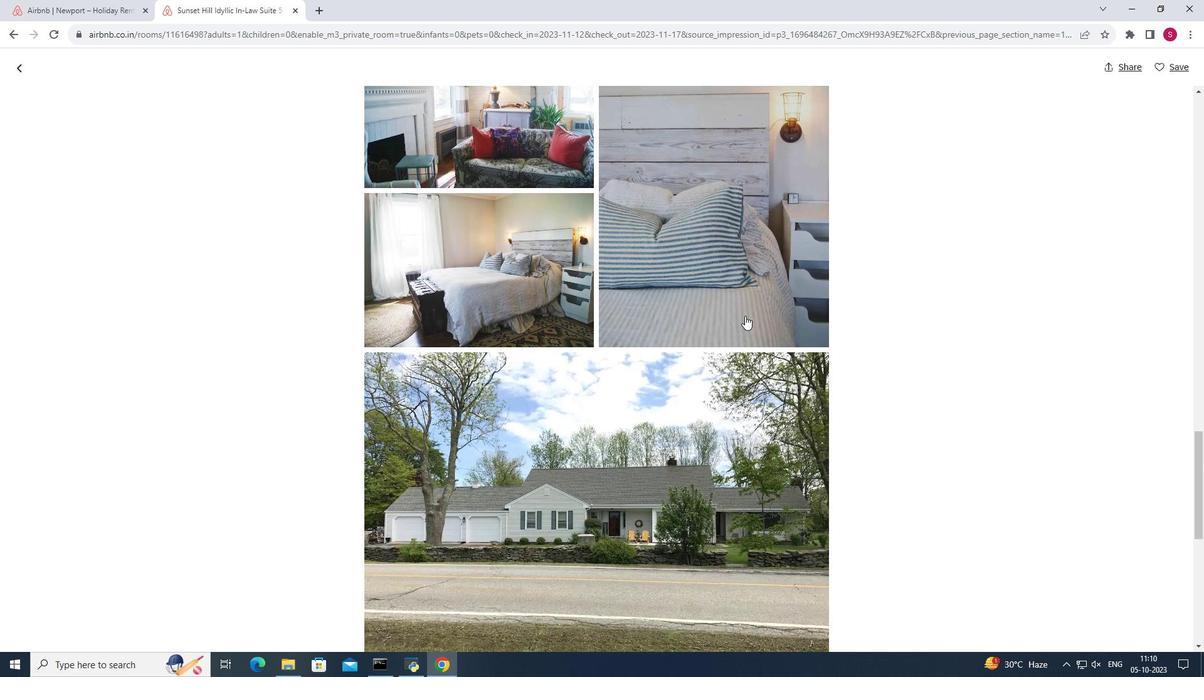 
Action: Mouse scrolled (745, 315) with delta (0, 0)
Screenshot: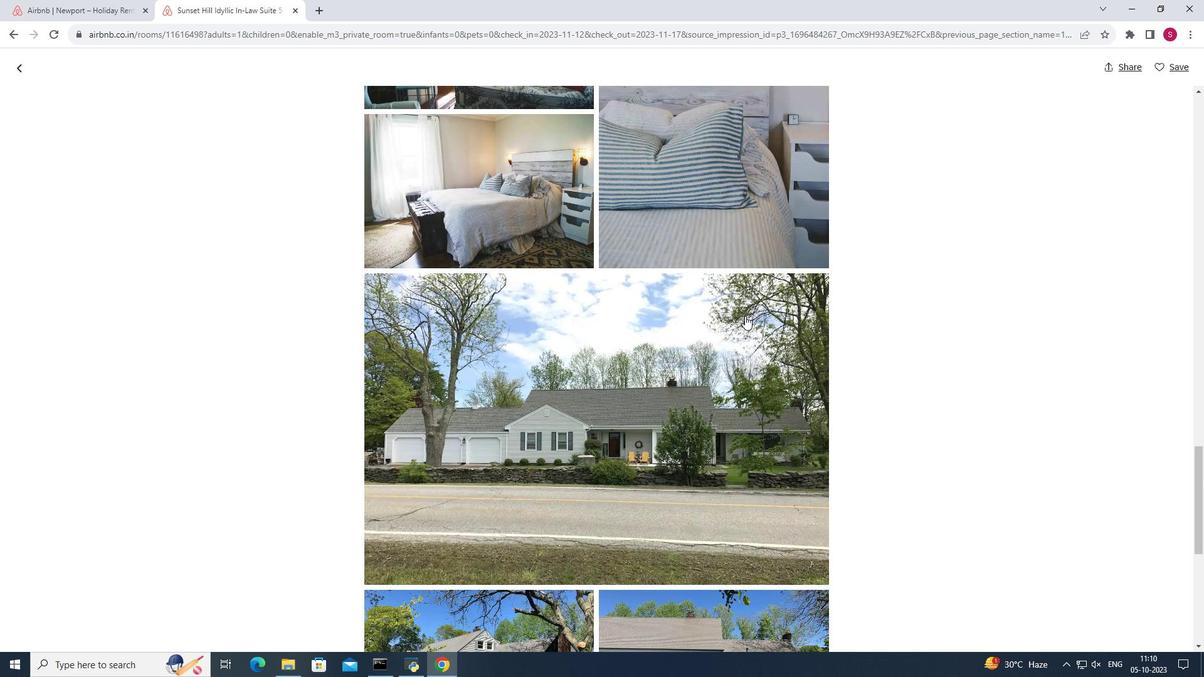 
Action: Mouse scrolled (745, 315) with delta (0, 0)
Screenshot: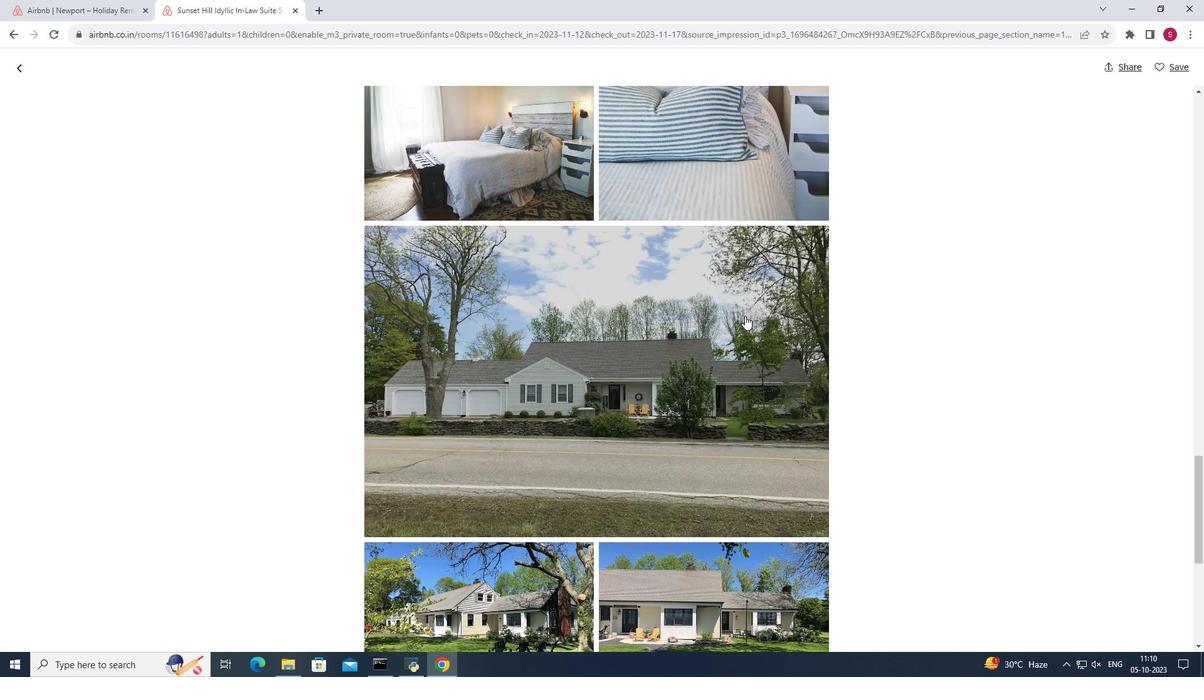 
Action: Mouse scrolled (745, 315) with delta (0, 0)
